 Task: In Heading Arial with underline. Font size of heading  '18'Font style of data Calibri. Font size of data  9Alignment of headline & data Align center. Fill color in heading,  RedFont color of data Black Apply border in Data No BorderIn the sheet   Navigate Sales log book
Action: Mouse moved to (151, 137)
Screenshot: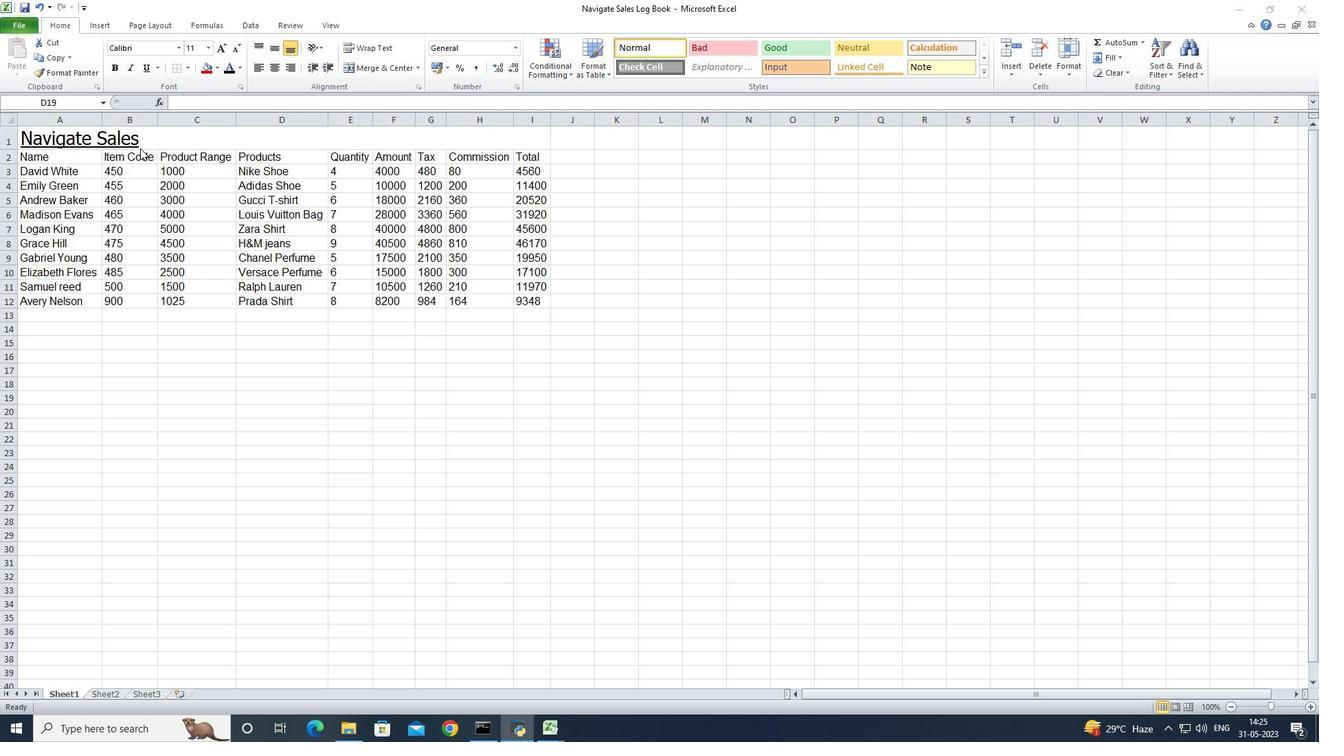 
Action: Mouse pressed left at (151, 137)
Screenshot: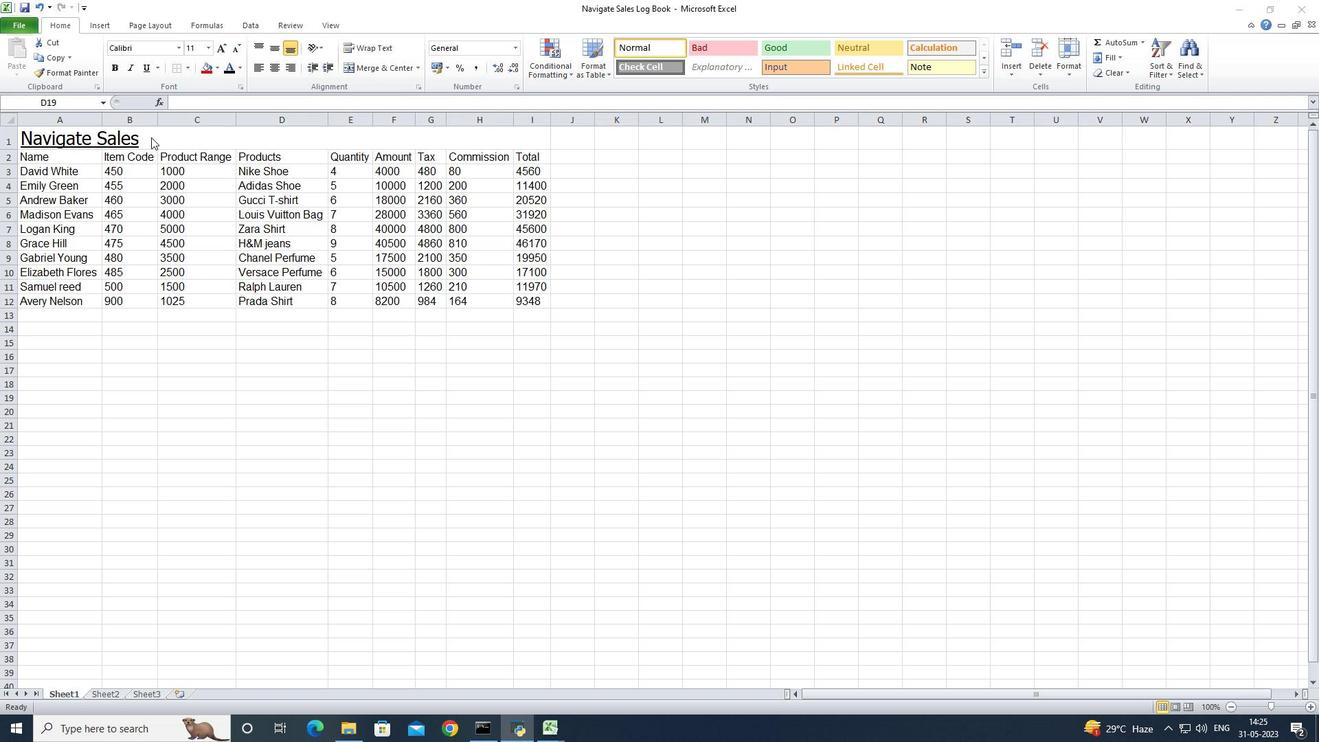 
Action: Mouse pressed left at (151, 137)
Screenshot: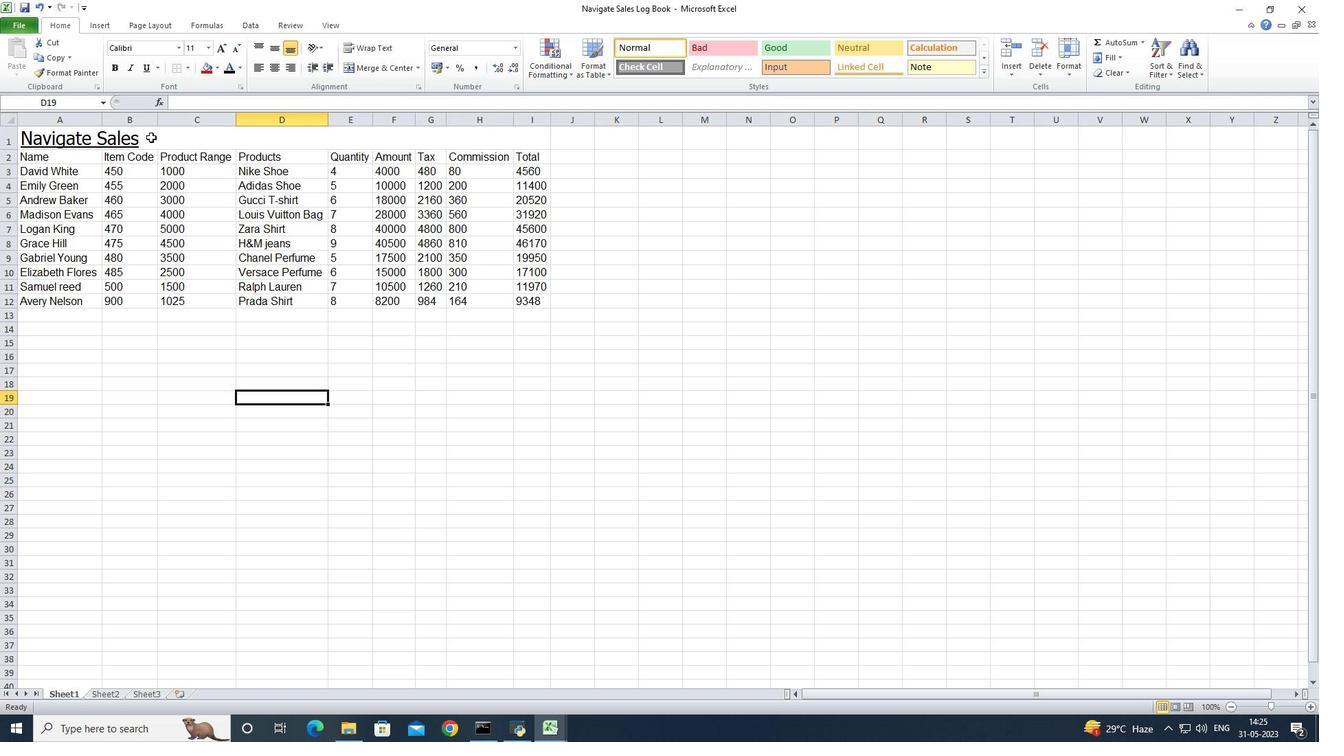 
Action: Mouse moved to (178, 52)
Screenshot: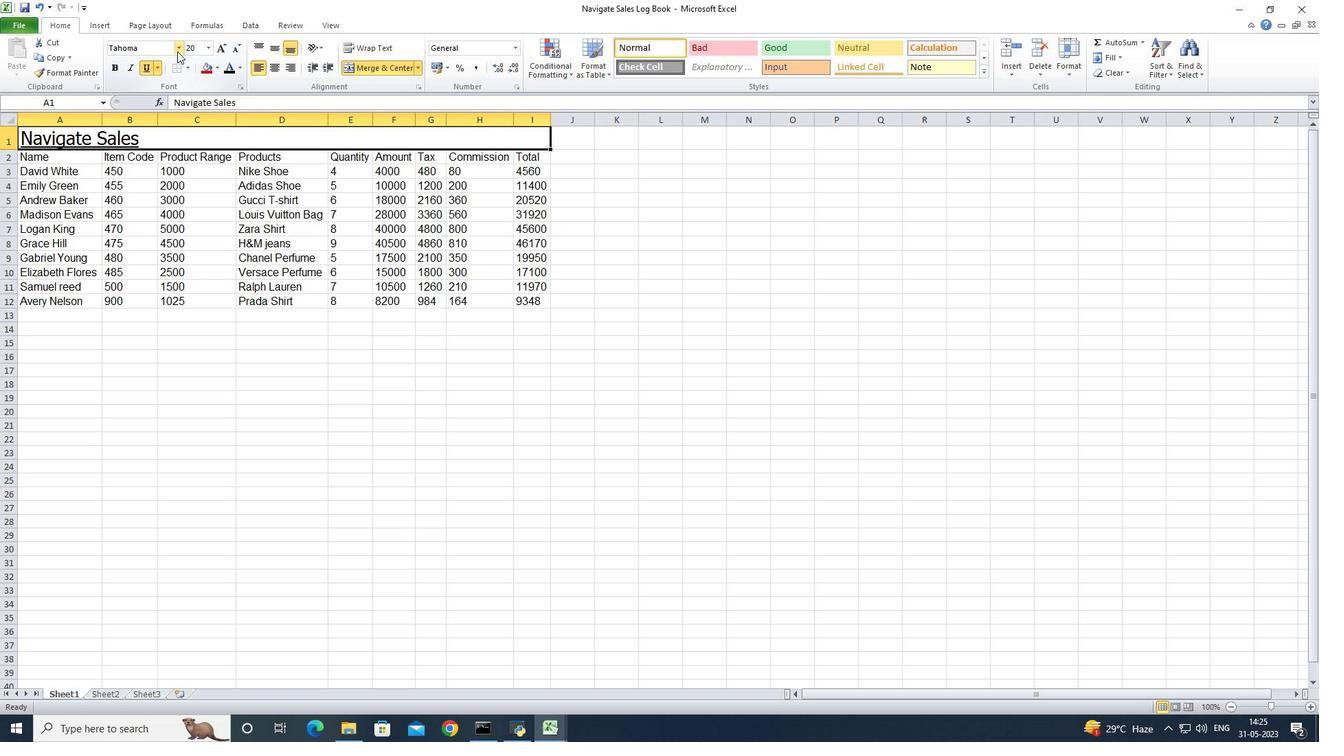 
Action: Mouse pressed left at (178, 52)
Screenshot: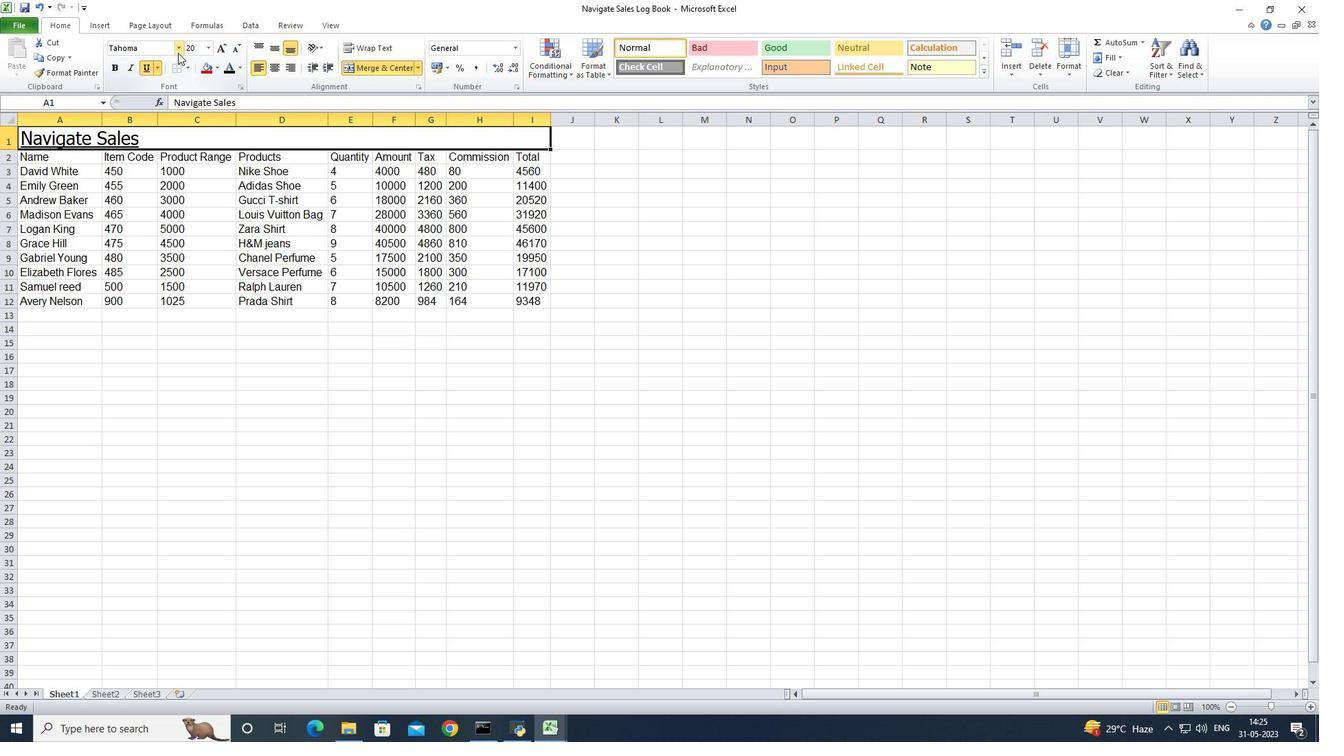 
Action: Mouse moved to (199, 168)
Screenshot: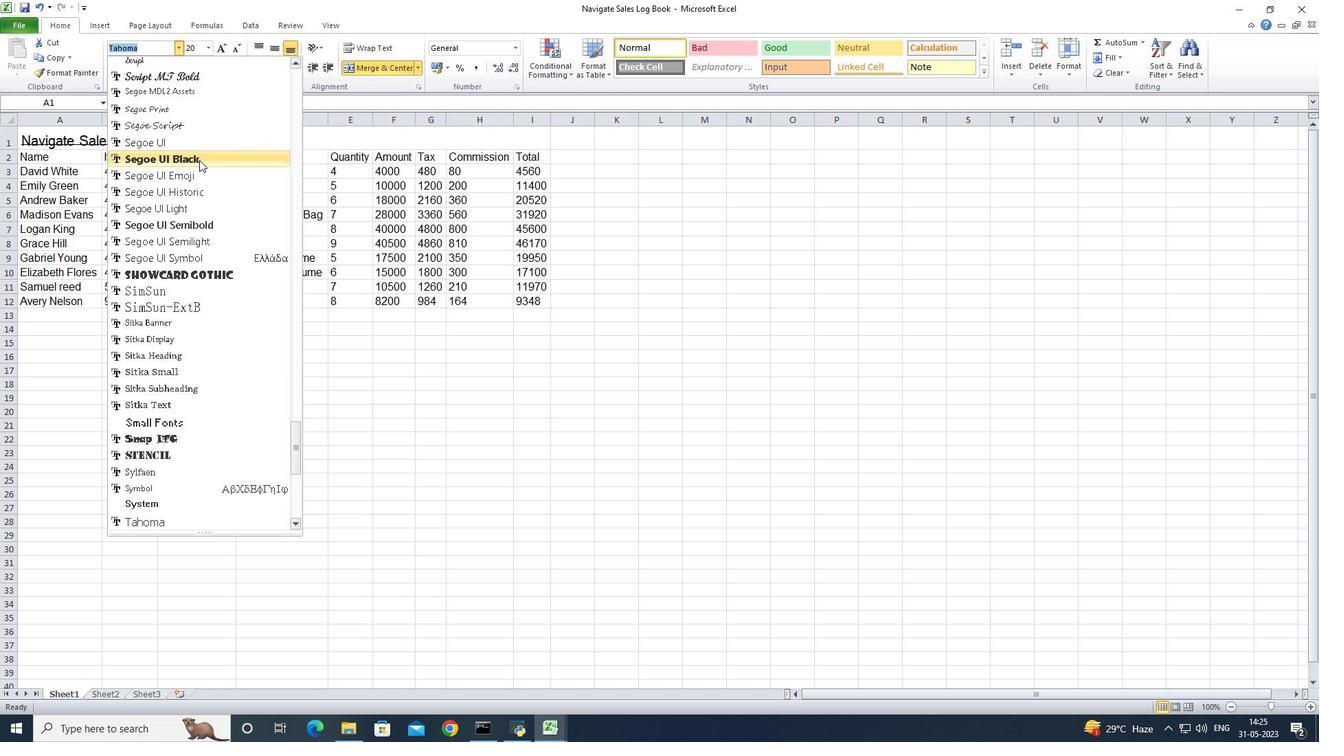 
Action: Mouse scrolled (199, 169) with delta (0, 0)
Screenshot: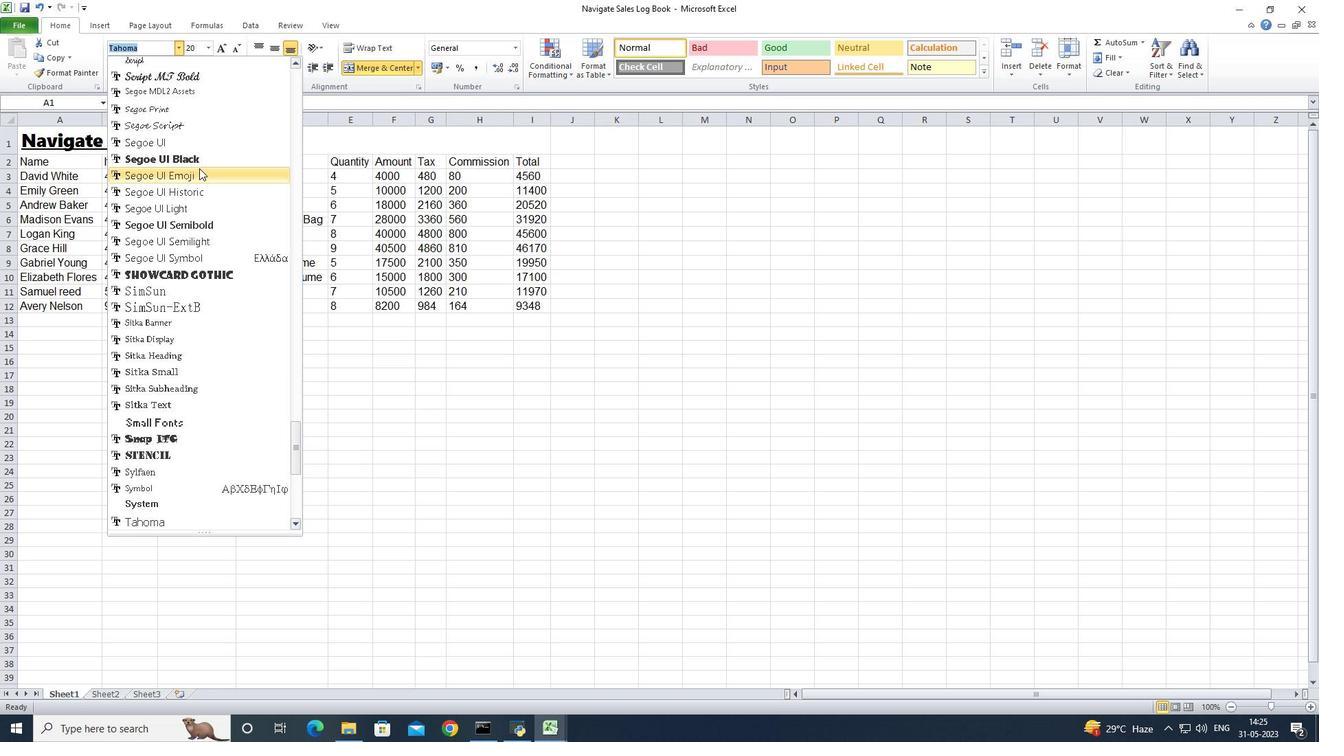 
Action: Mouse scrolled (199, 169) with delta (0, 0)
Screenshot: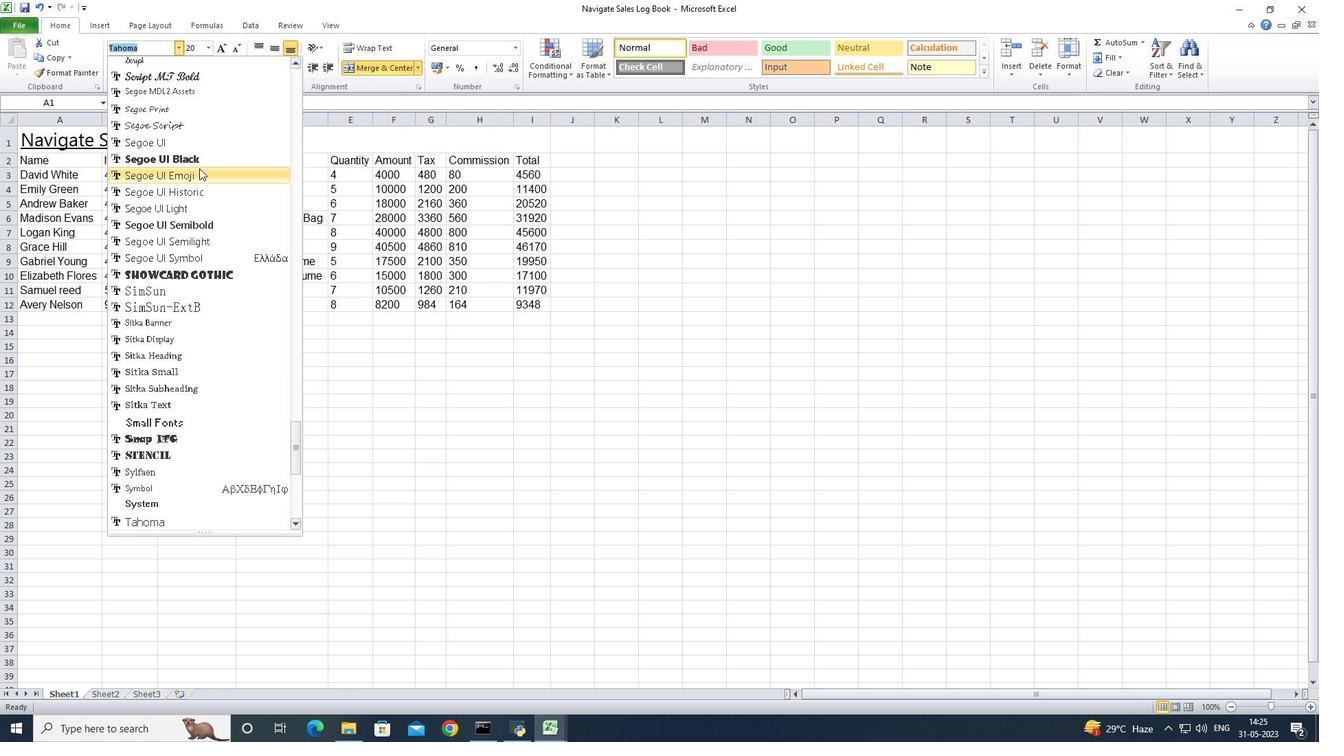 
Action: Mouse scrolled (199, 169) with delta (0, 0)
Screenshot: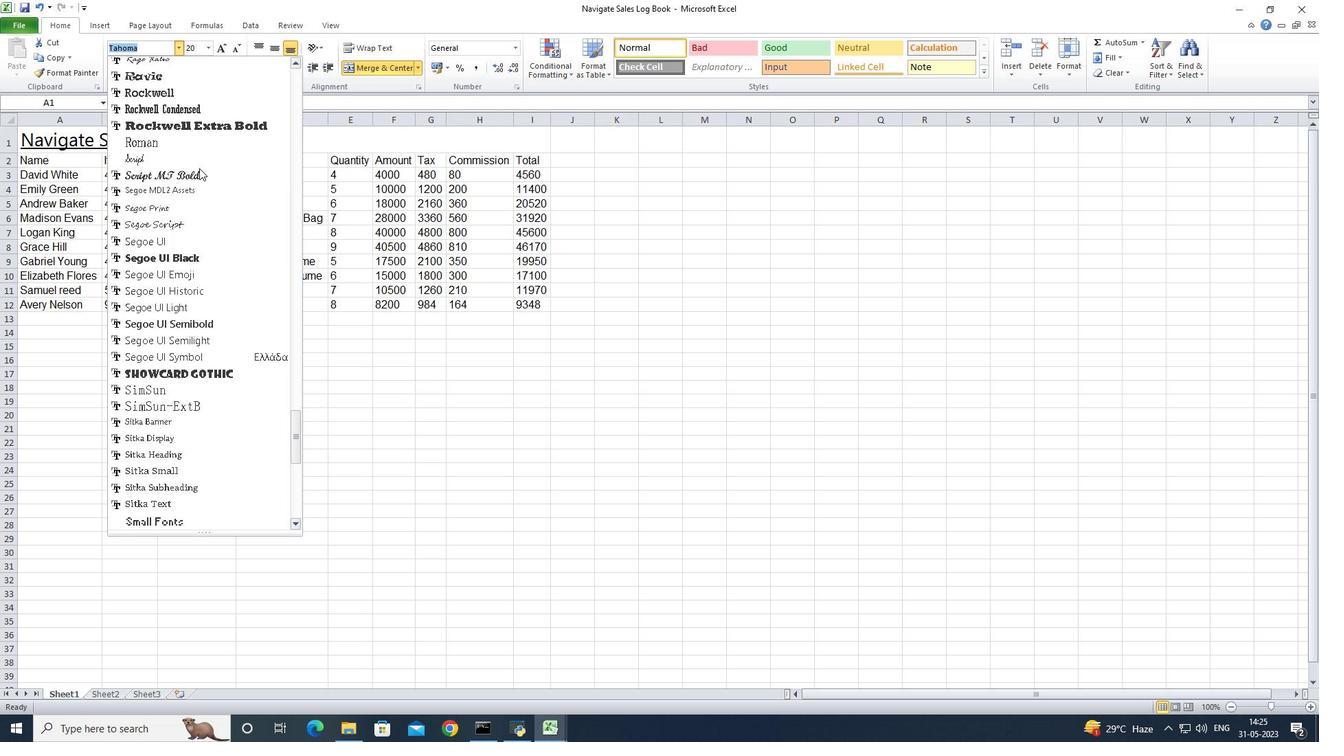 
Action: Mouse scrolled (199, 169) with delta (0, 0)
Screenshot: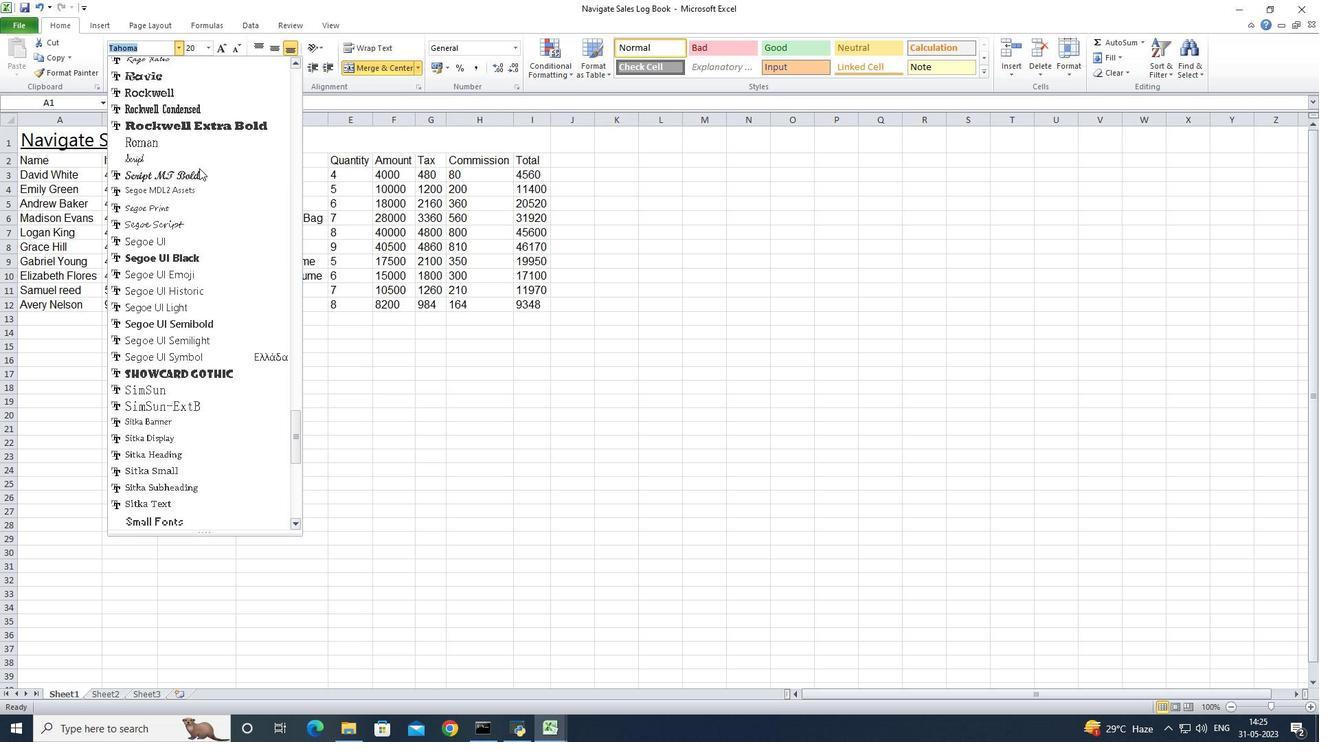 
Action: Mouse scrolled (199, 169) with delta (0, 0)
Screenshot: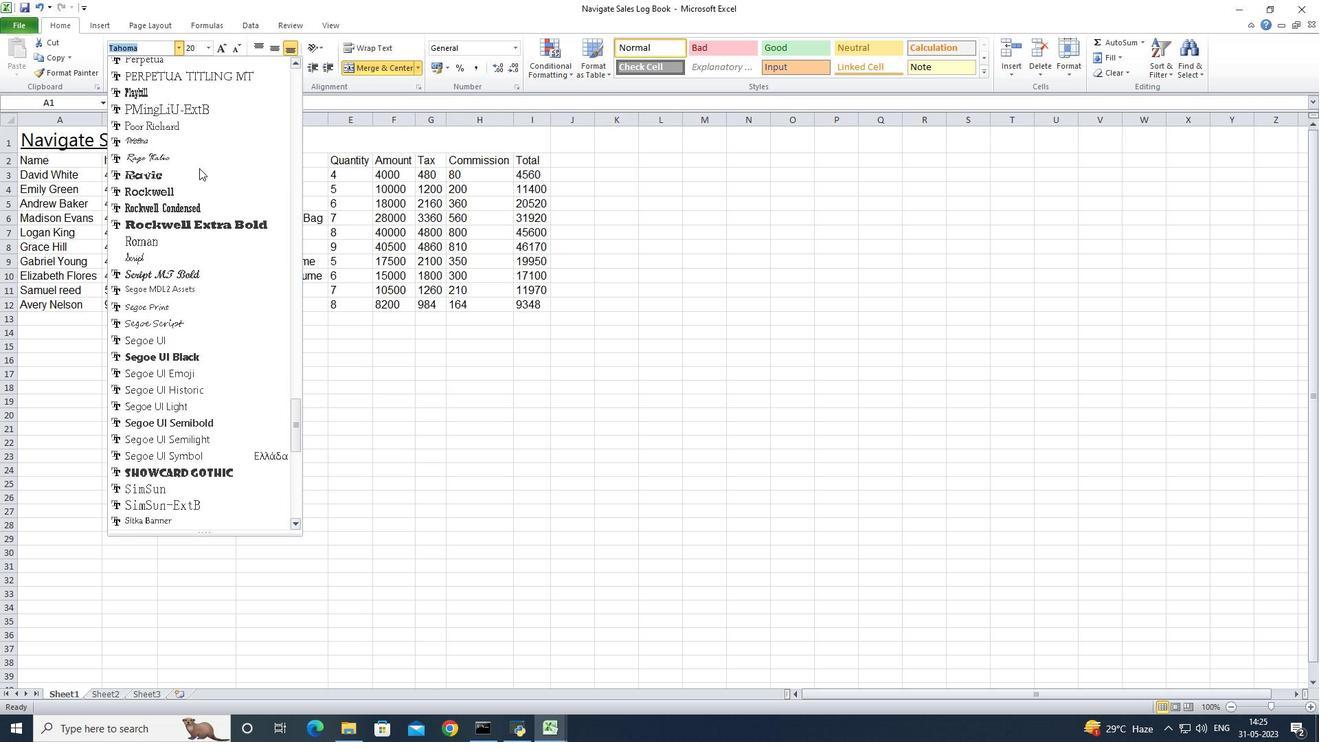 
Action: Mouse scrolled (199, 169) with delta (0, 0)
Screenshot: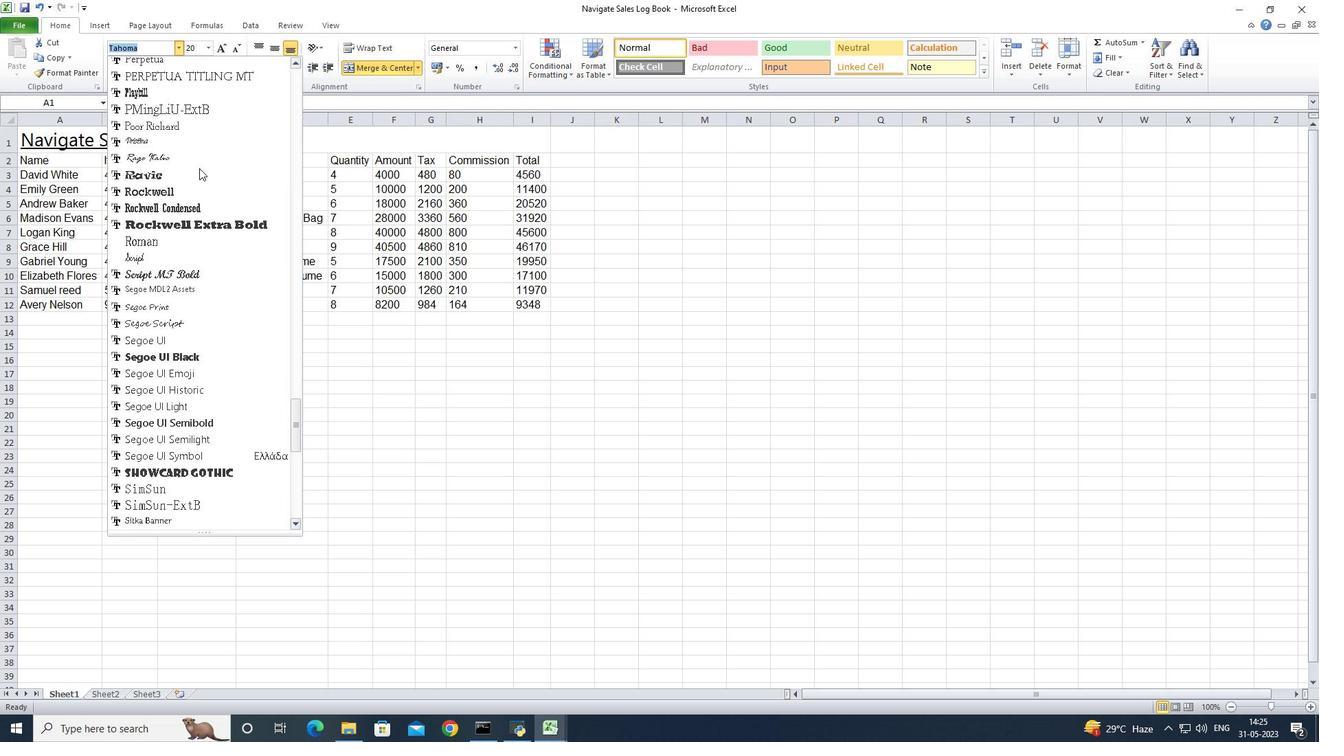 
Action: Mouse scrolled (199, 169) with delta (0, 0)
Screenshot: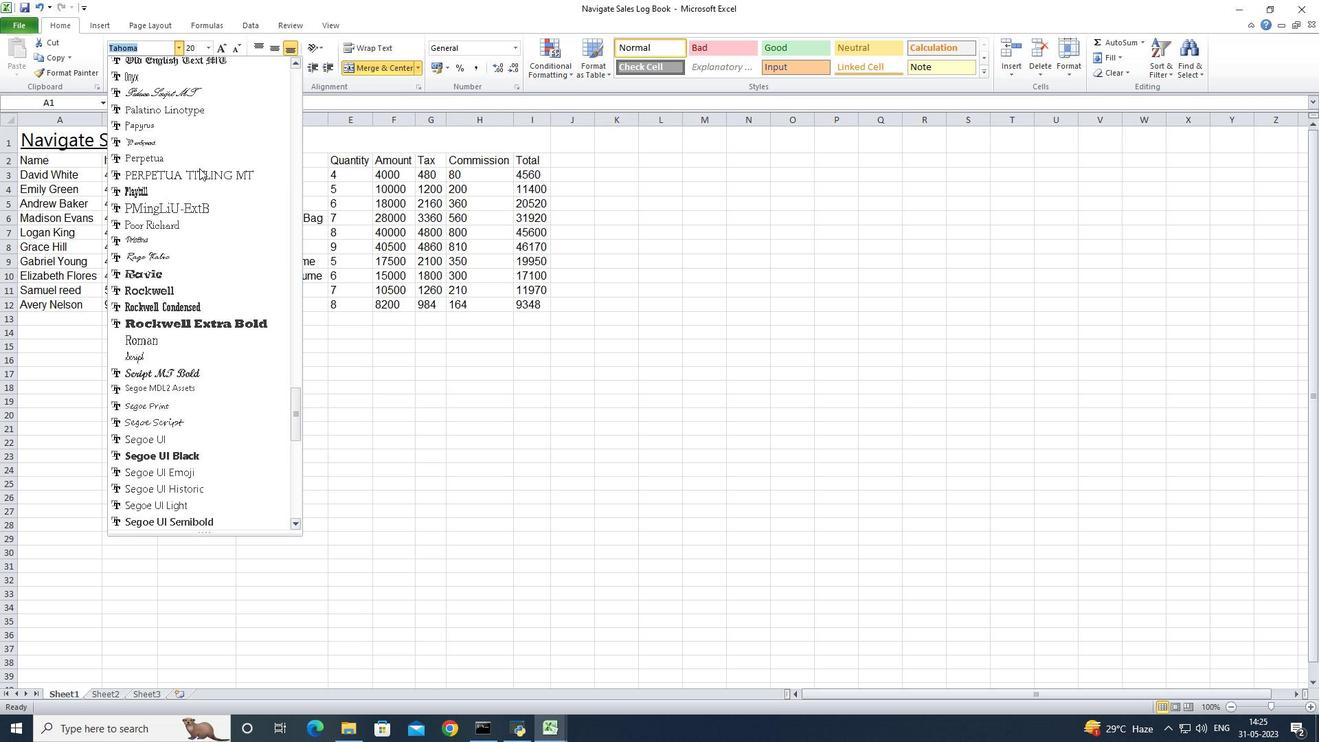 
Action: Mouse scrolled (199, 169) with delta (0, 0)
Screenshot: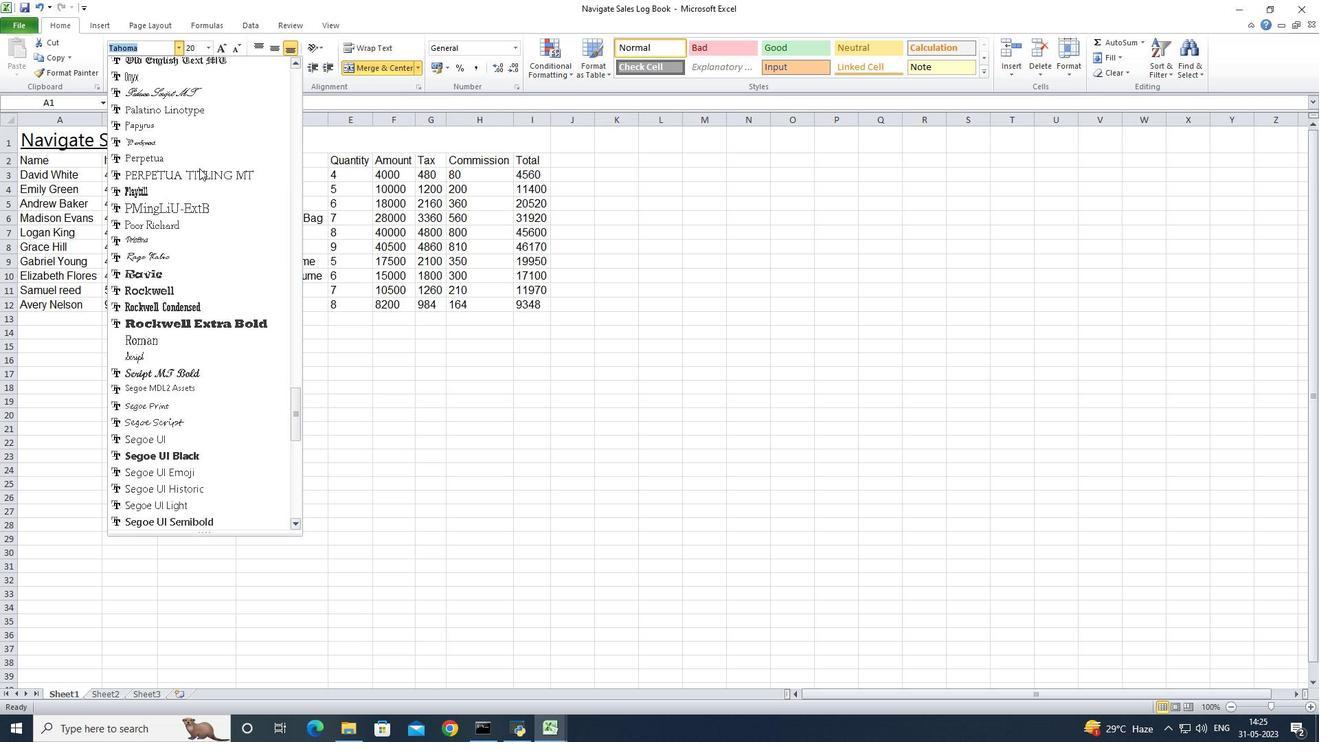 
Action: Mouse scrolled (199, 169) with delta (0, 0)
Screenshot: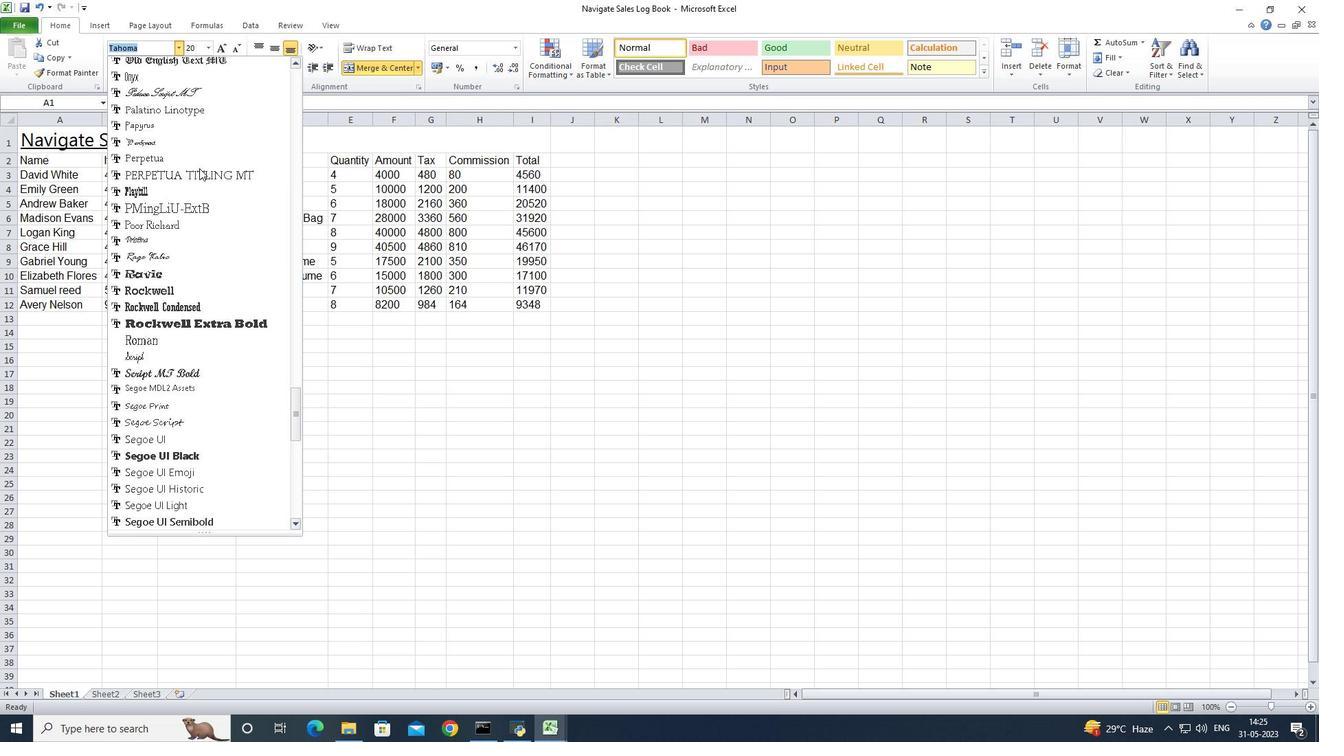 
Action: Mouse scrolled (199, 169) with delta (0, 0)
Screenshot: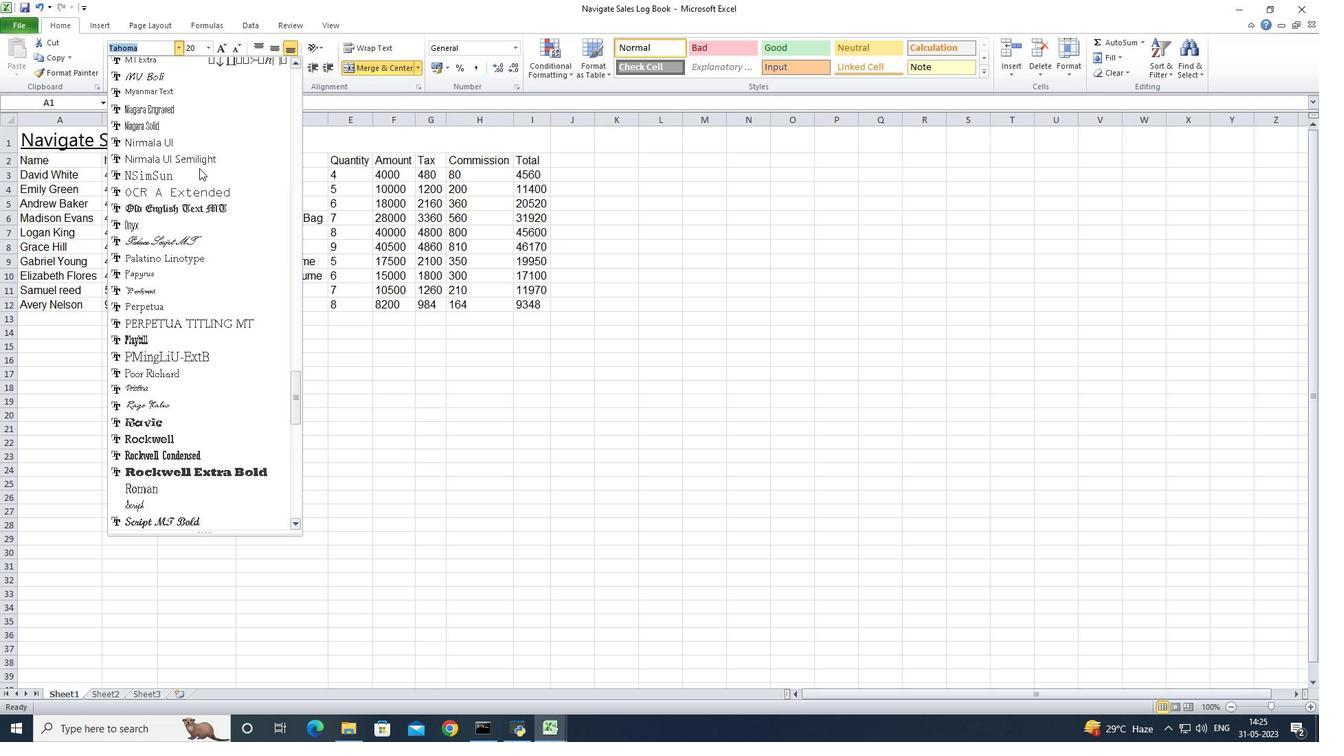 
Action: Mouse scrolled (199, 169) with delta (0, 0)
Screenshot: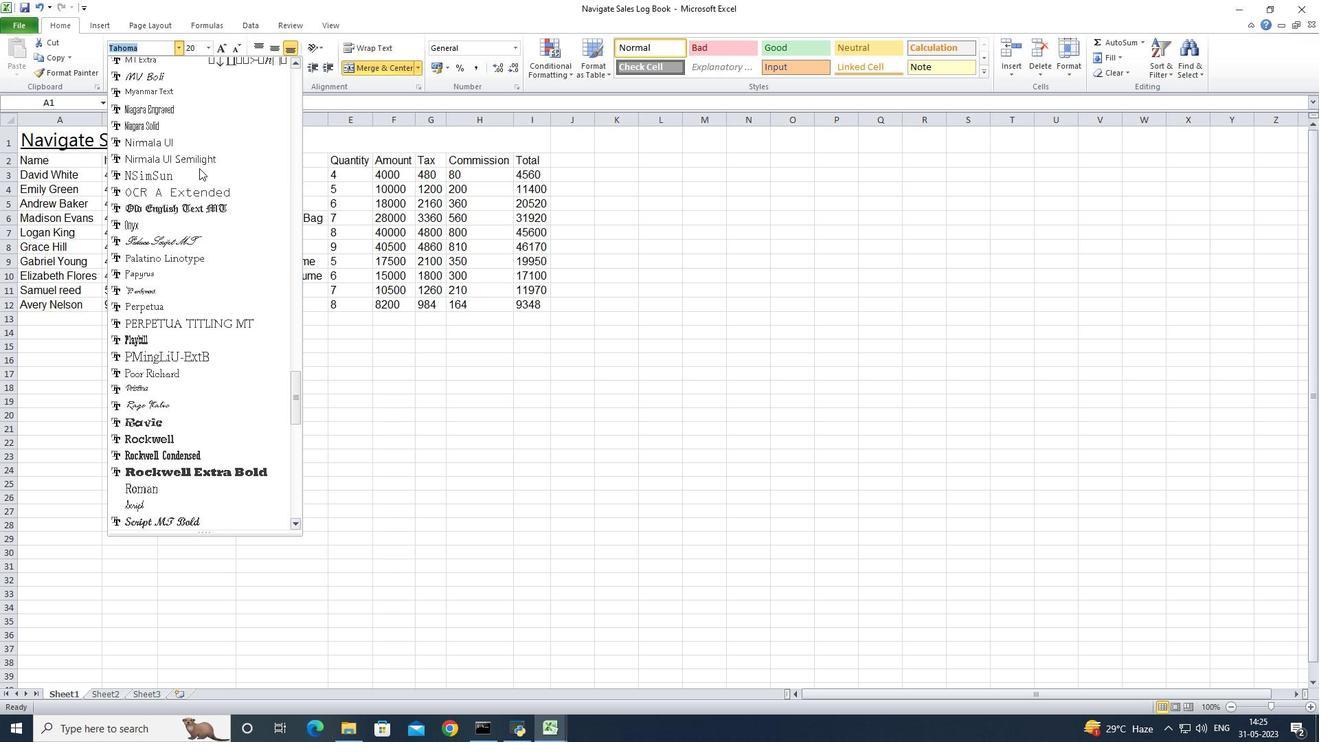 
Action: Mouse scrolled (199, 169) with delta (0, 0)
Screenshot: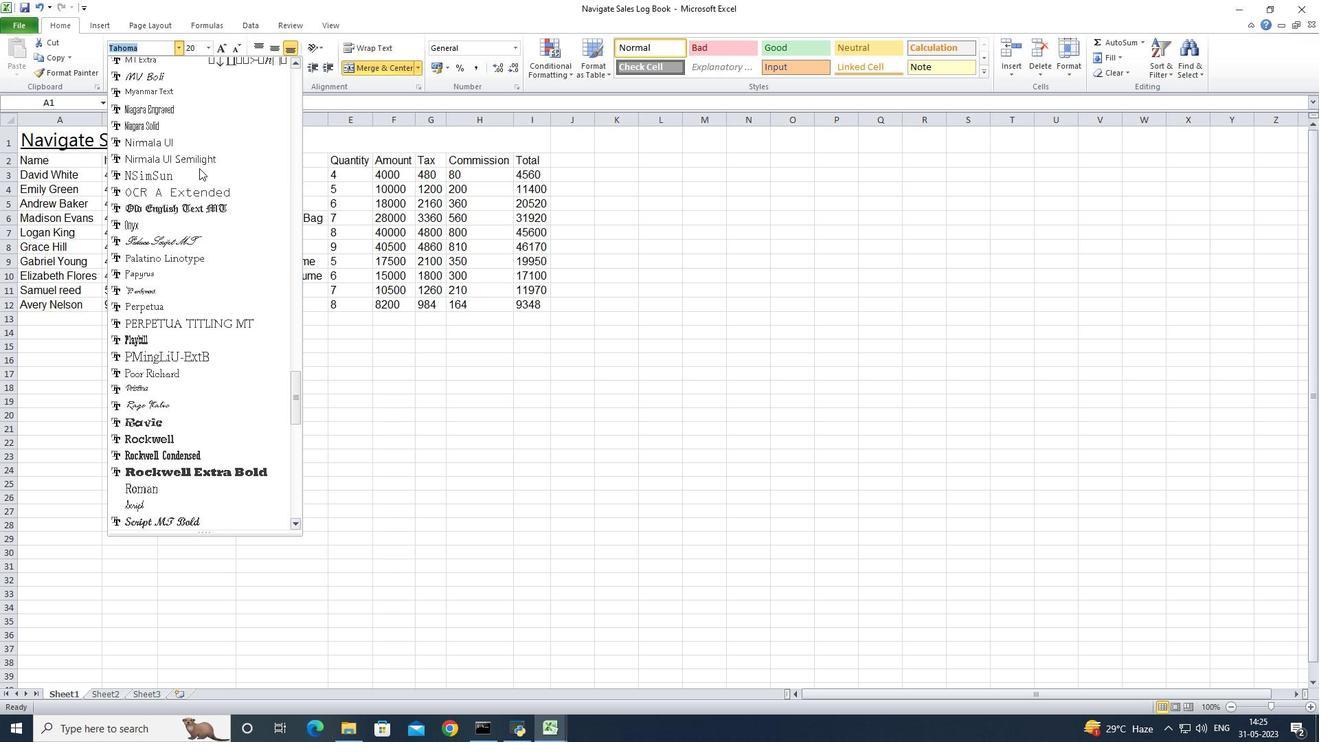 
Action: Mouse scrolled (199, 169) with delta (0, 0)
Screenshot: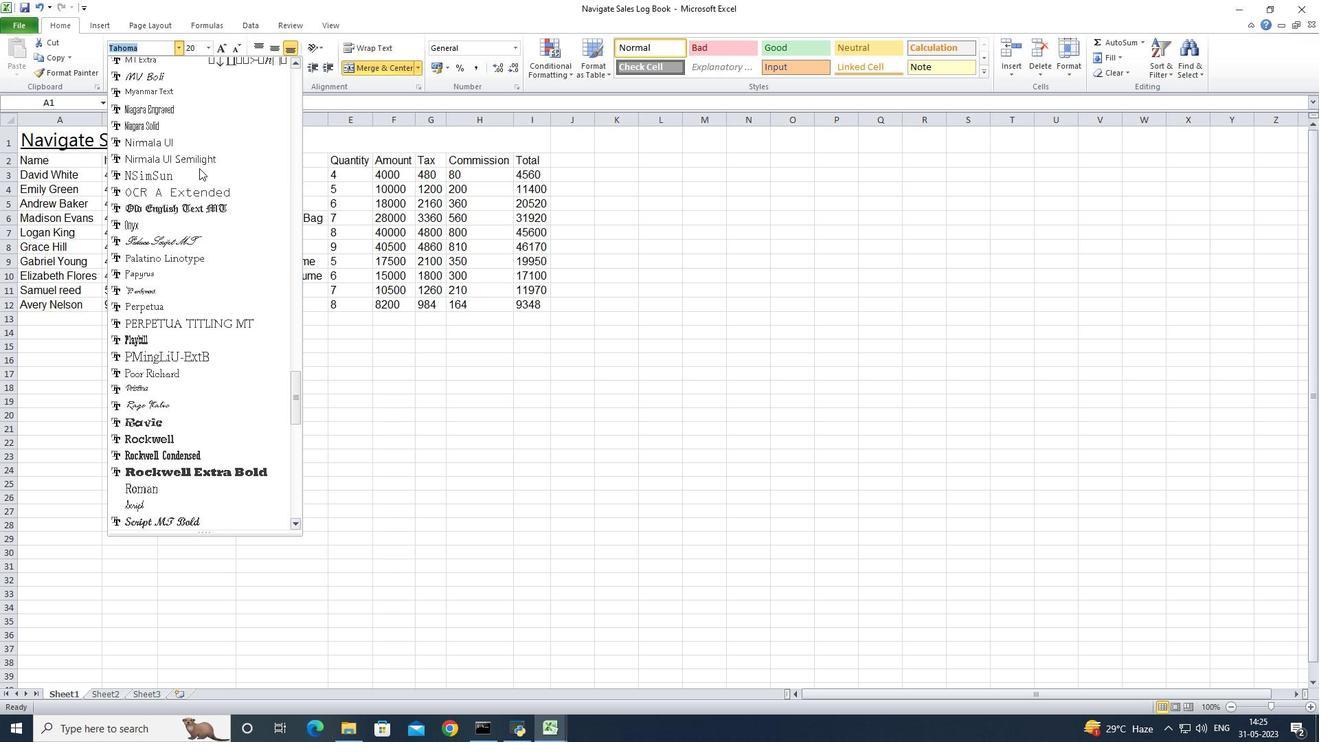 
Action: Mouse scrolled (199, 167) with delta (0, 0)
Screenshot: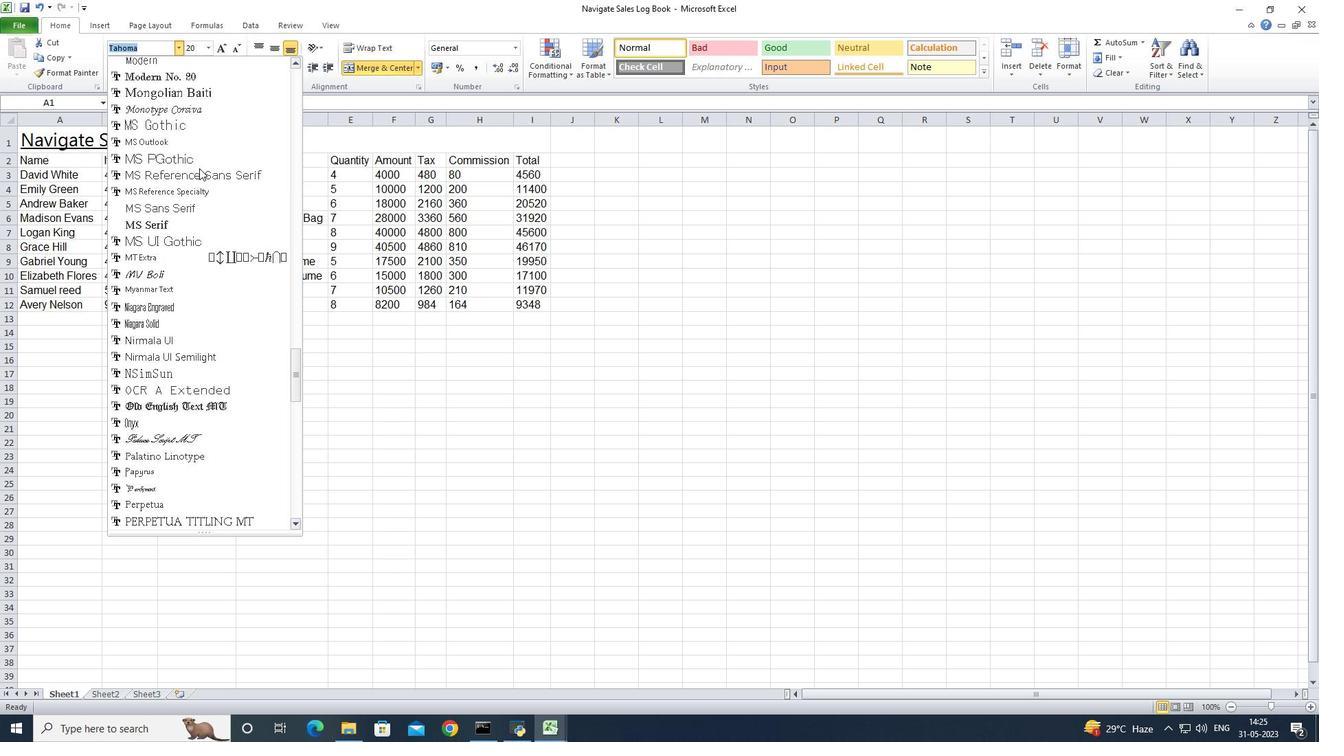 
Action: Mouse scrolled (199, 169) with delta (0, 0)
Screenshot: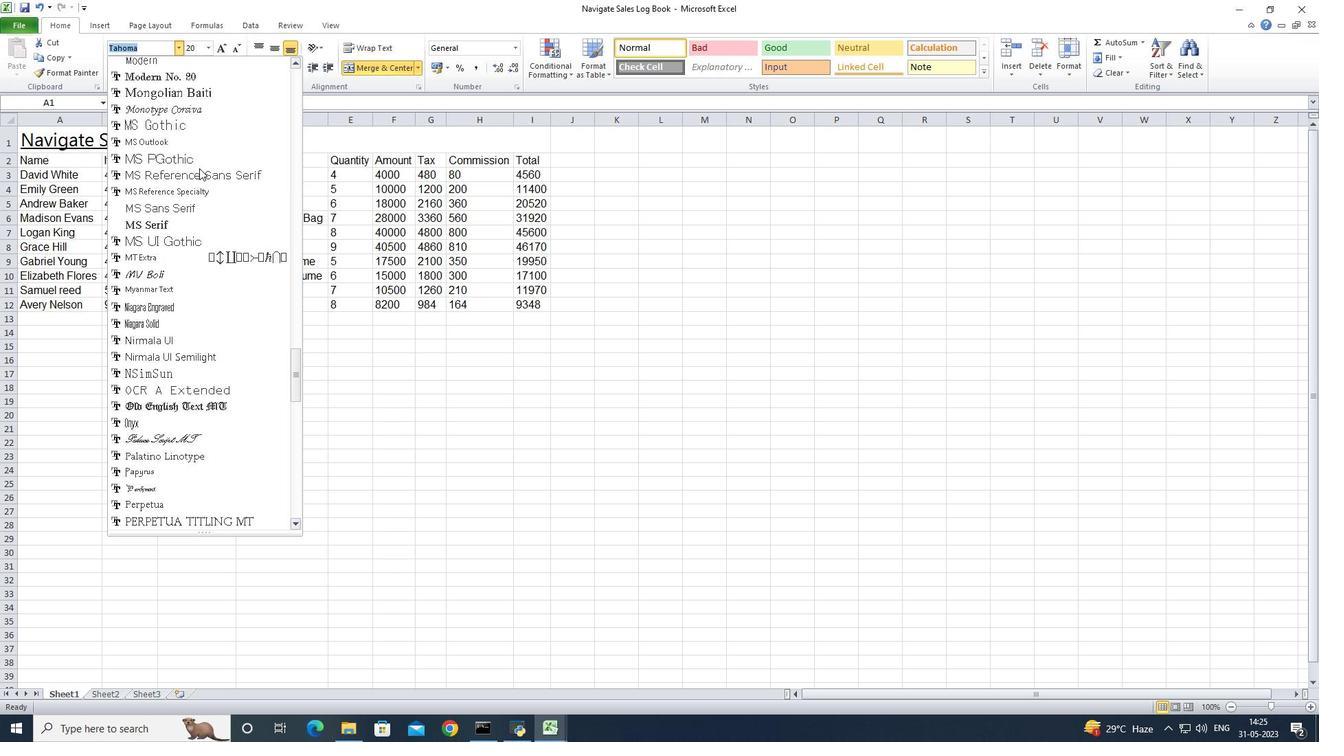 
Action: Mouse scrolled (199, 169) with delta (0, 0)
Screenshot: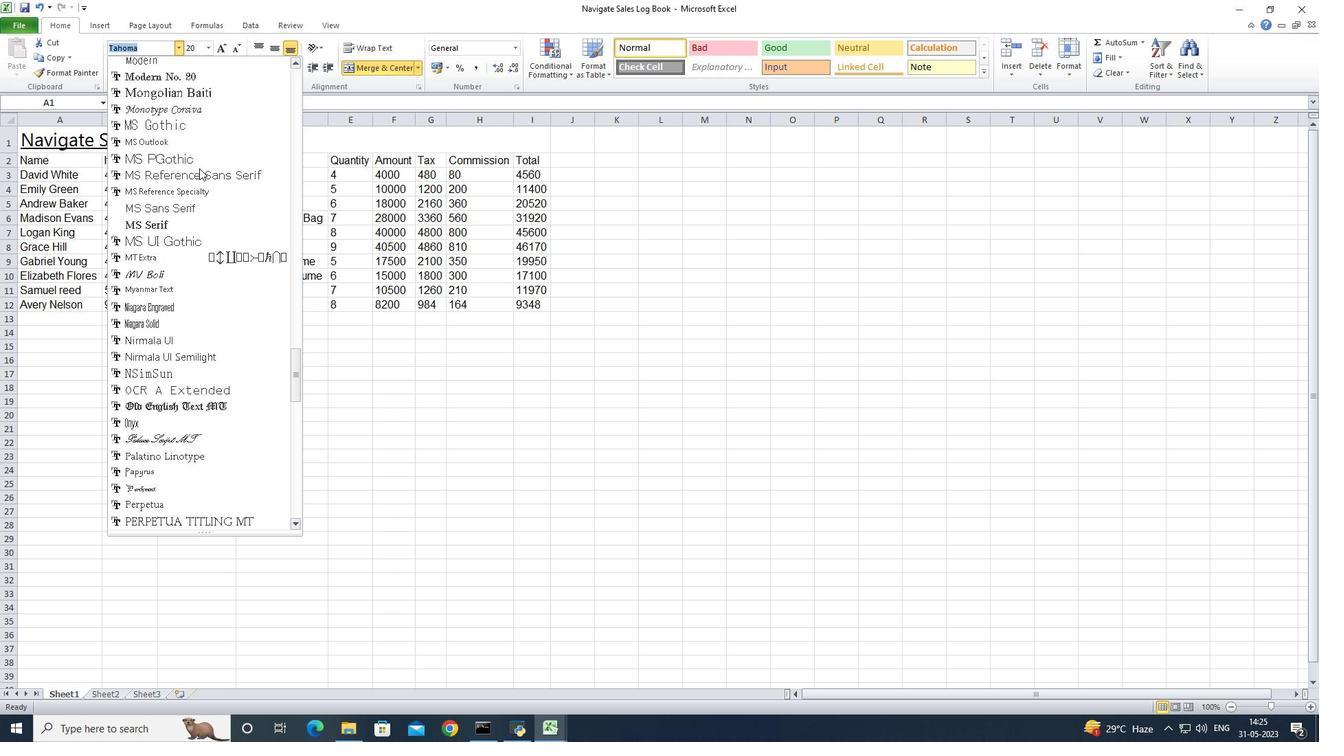 
Action: Mouse scrolled (199, 169) with delta (0, 0)
Screenshot: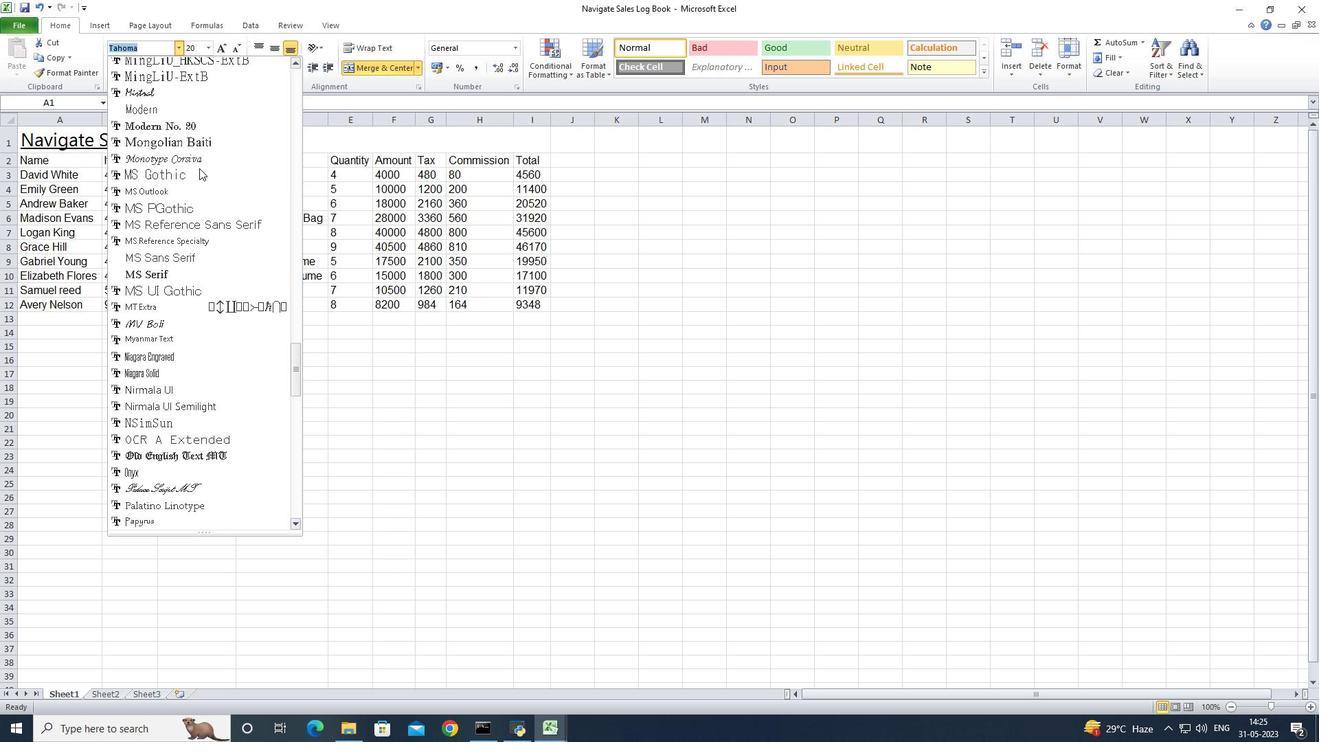 
Action: Mouse scrolled (199, 169) with delta (0, 0)
Screenshot: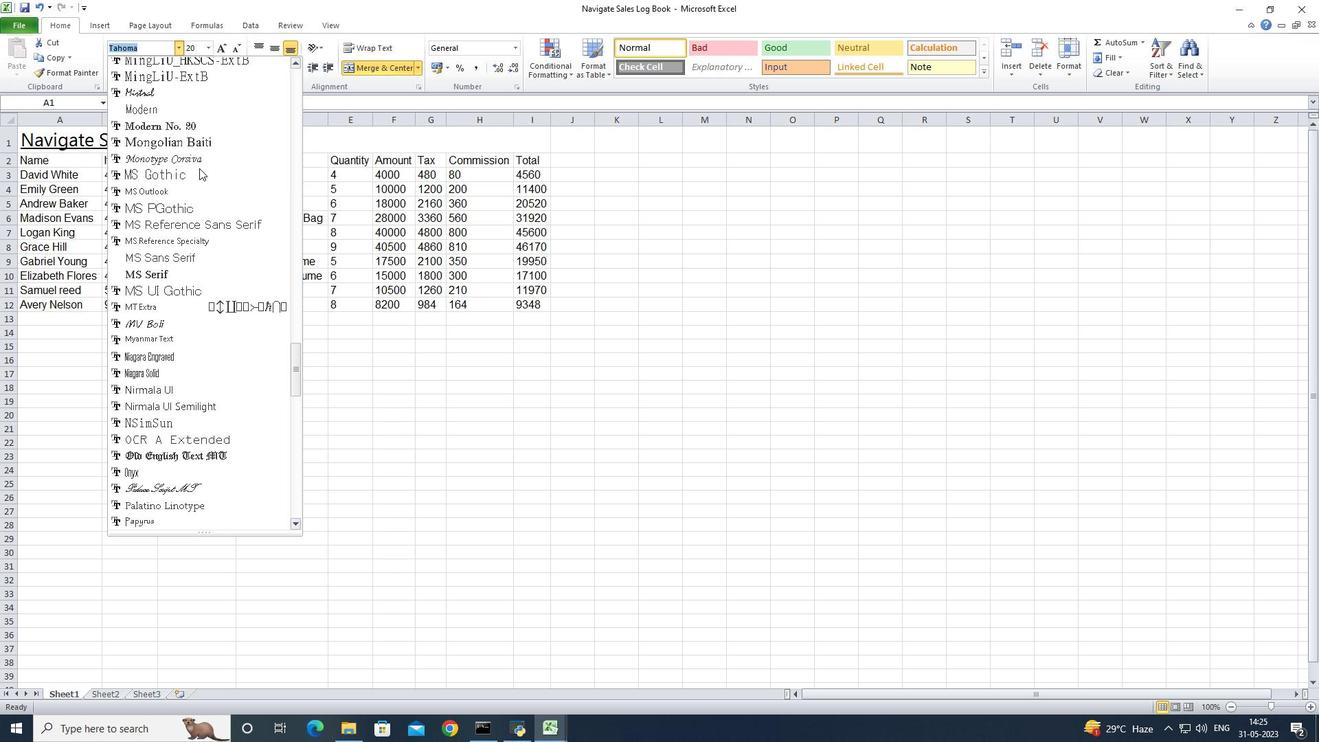 
Action: Mouse scrolled (199, 169) with delta (0, 0)
Screenshot: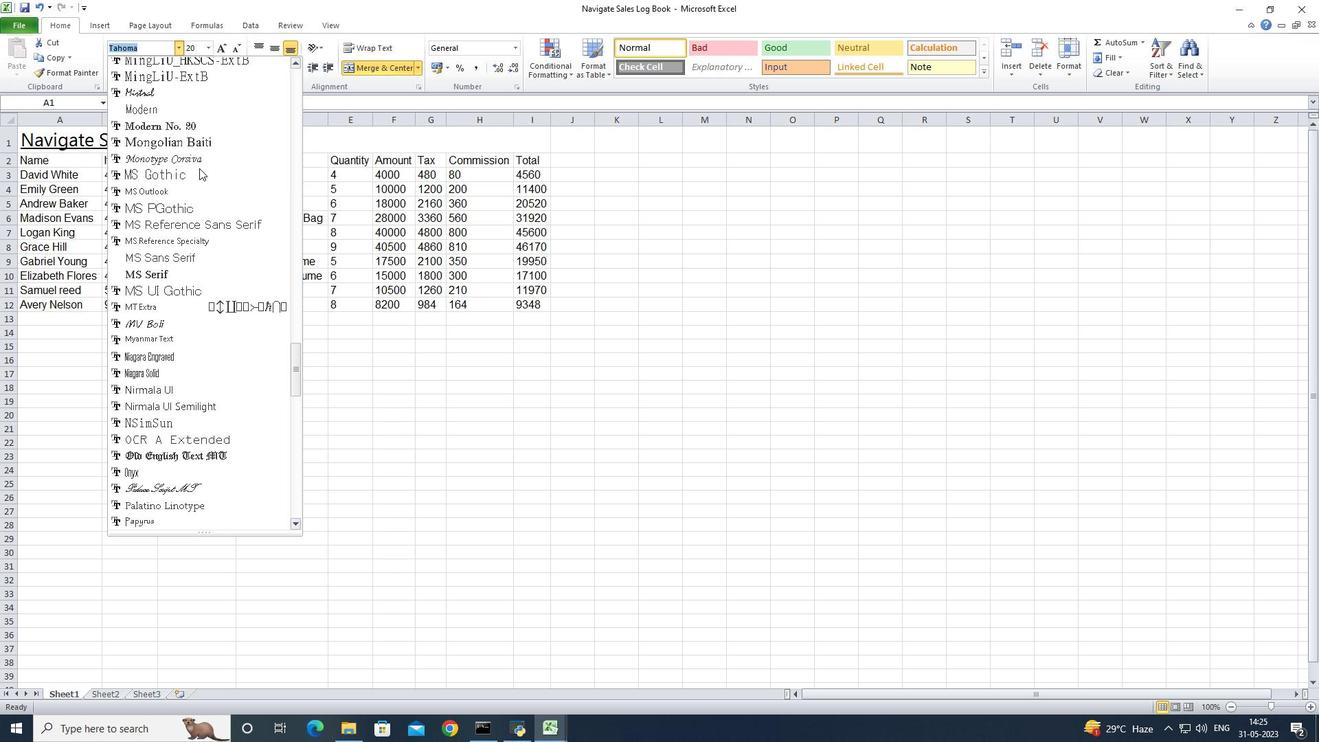 
Action: Mouse scrolled (199, 169) with delta (0, 0)
Screenshot: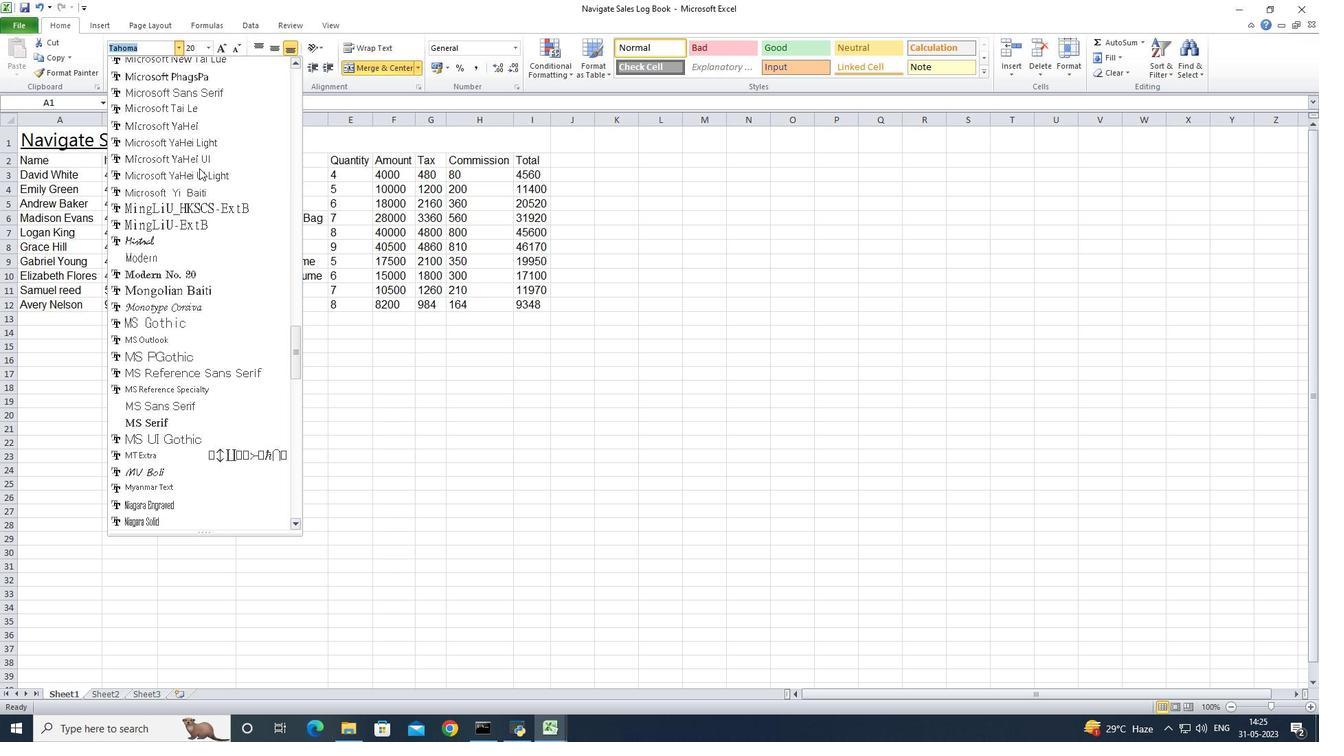 
Action: Mouse scrolled (199, 169) with delta (0, 0)
Screenshot: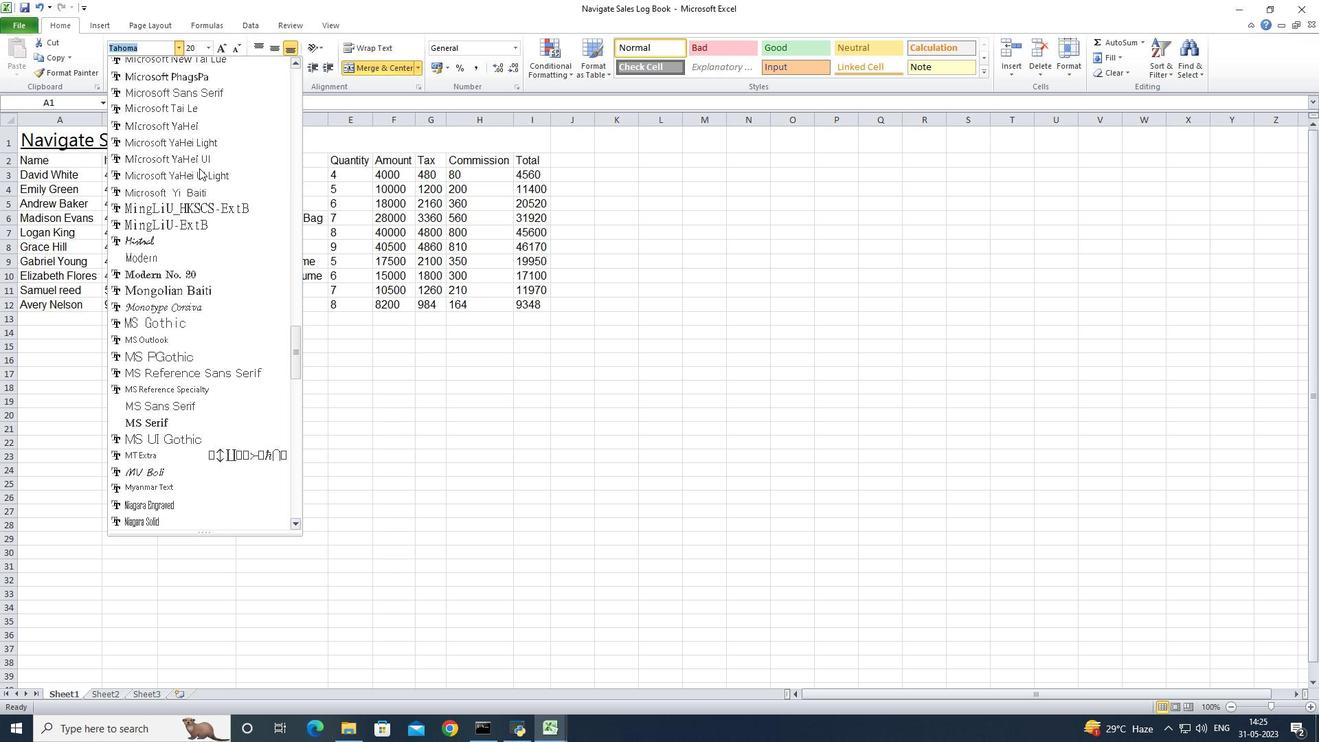 
Action: Mouse scrolled (199, 169) with delta (0, 0)
Screenshot: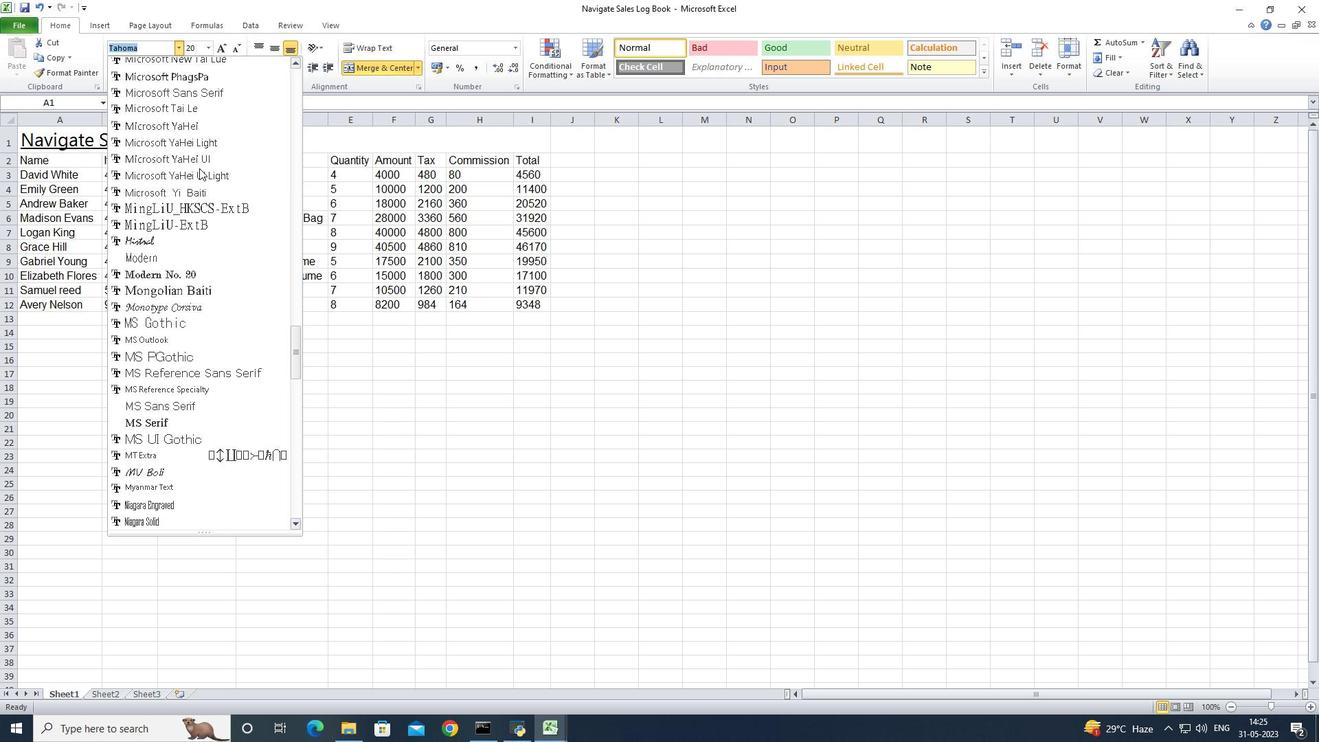 
Action: Mouse scrolled (199, 169) with delta (0, 0)
Screenshot: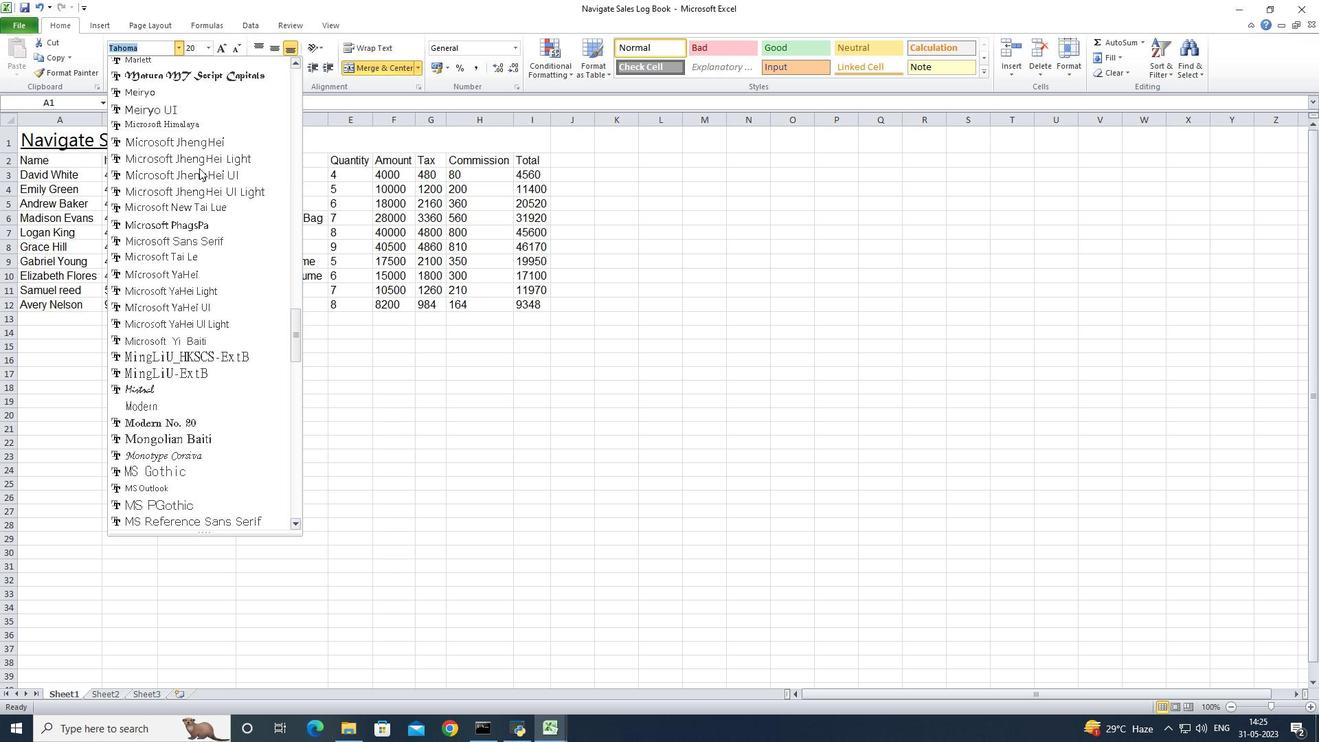 
Action: Mouse scrolled (199, 169) with delta (0, 0)
Screenshot: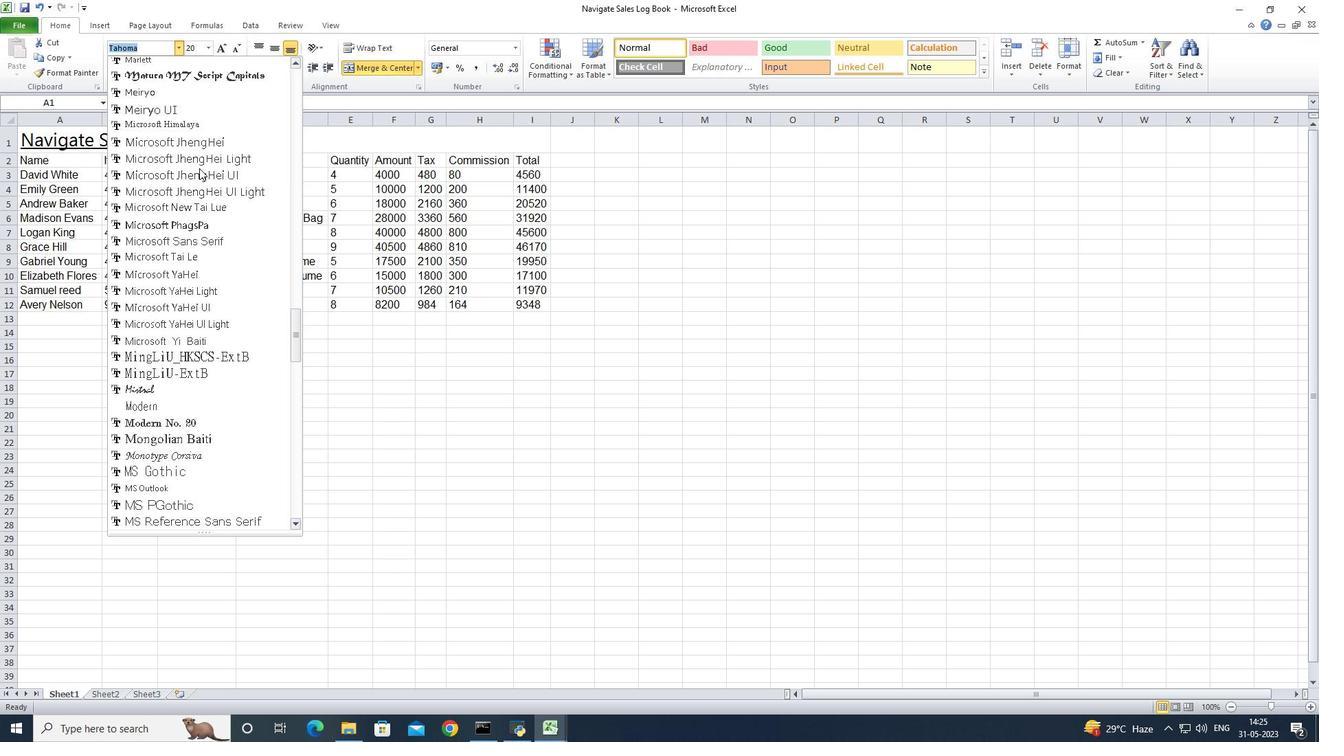 
Action: Mouse scrolled (199, 169) with delta (0, 0)
Screenshot: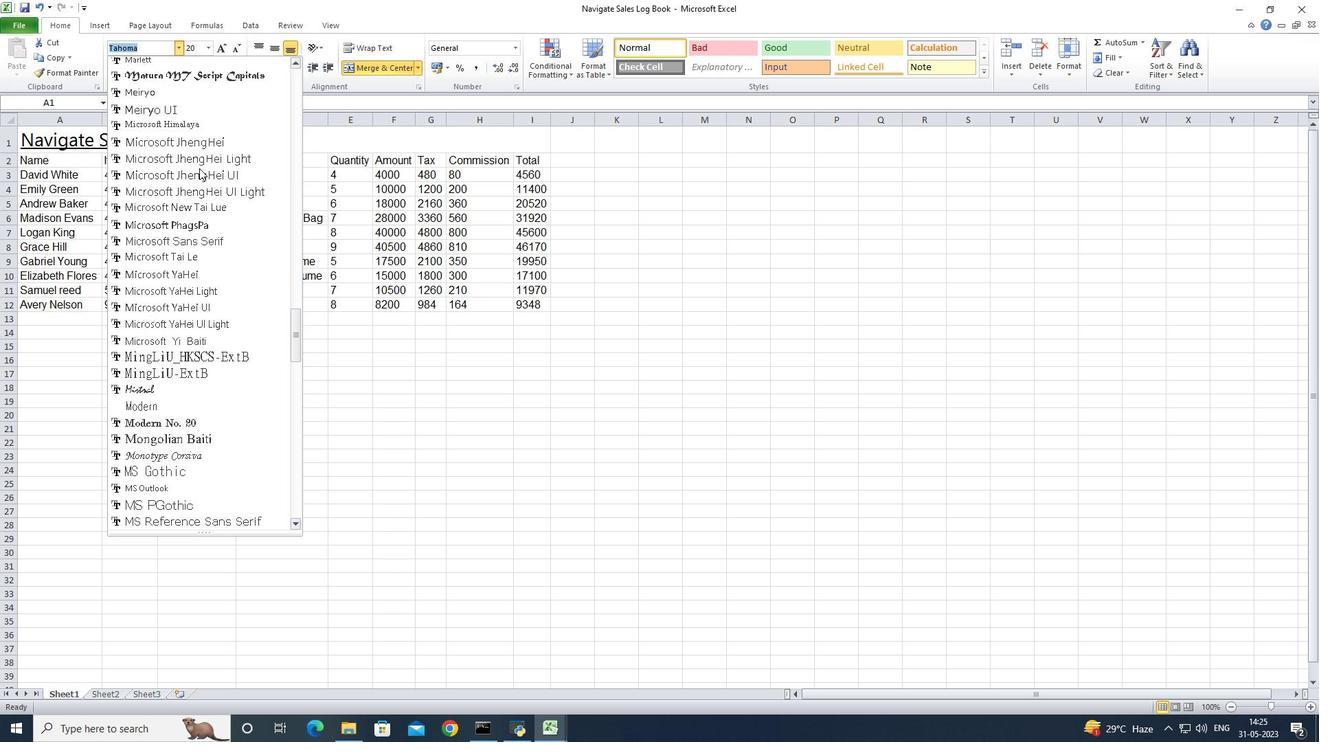 
Action: Mouse scrolled (199, 169) with delta (0, 0)
Screenshot: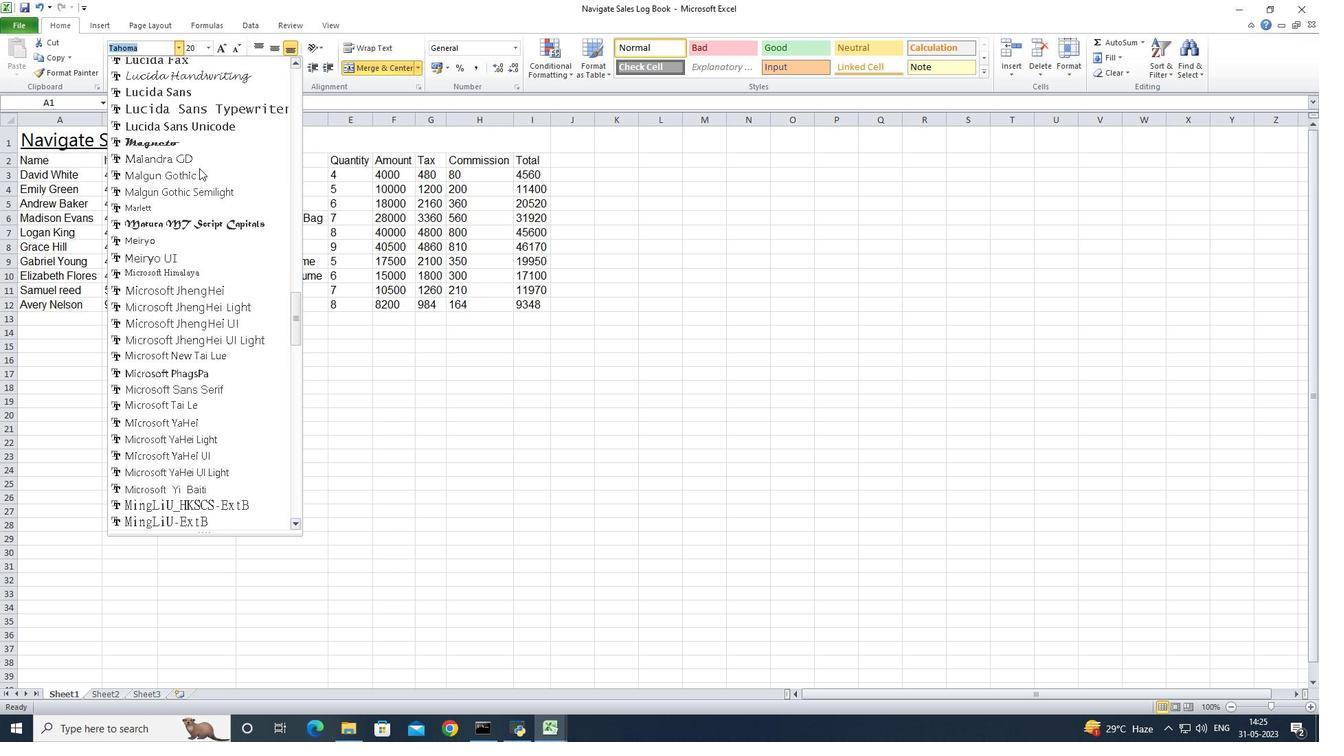 
Action: Mouse scrolled (199, 169) with delta (0, 0)
Screenshot: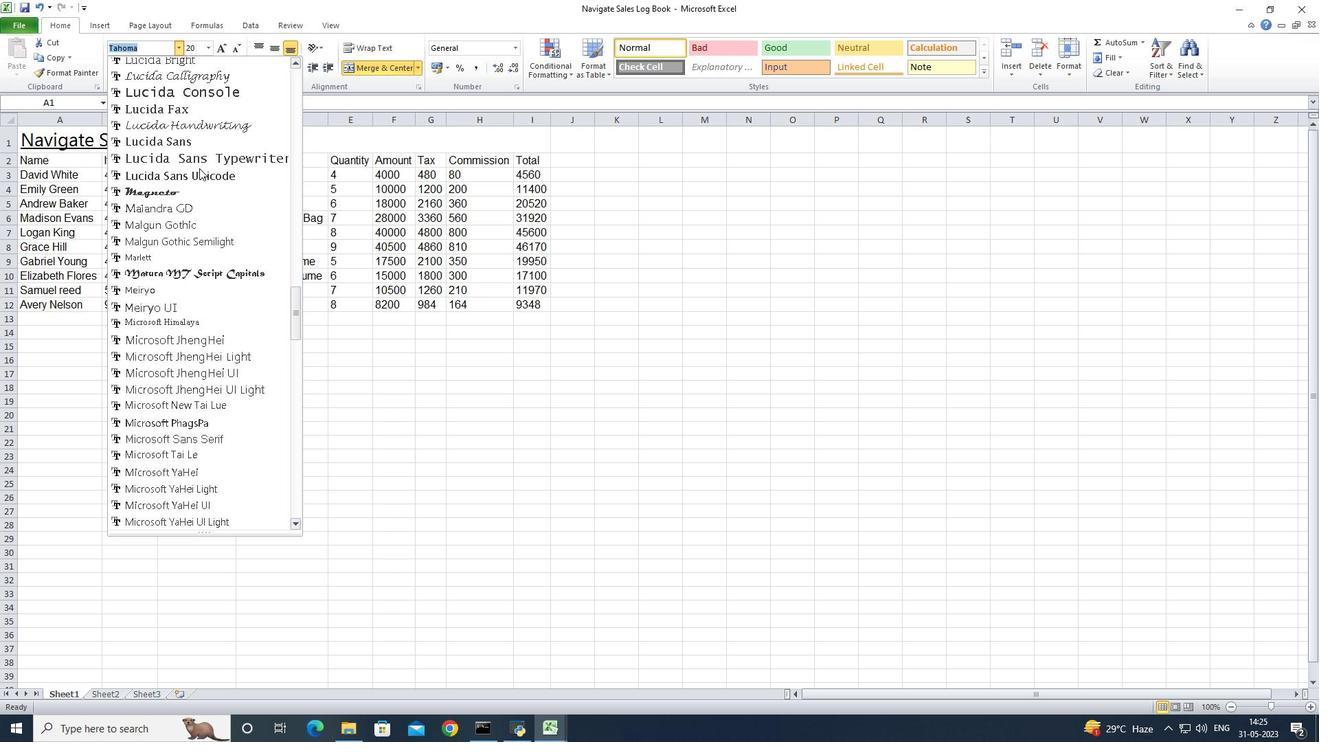 
Action: Mouse scrolled (199, 169) with delta (0, 0)
Screenshot: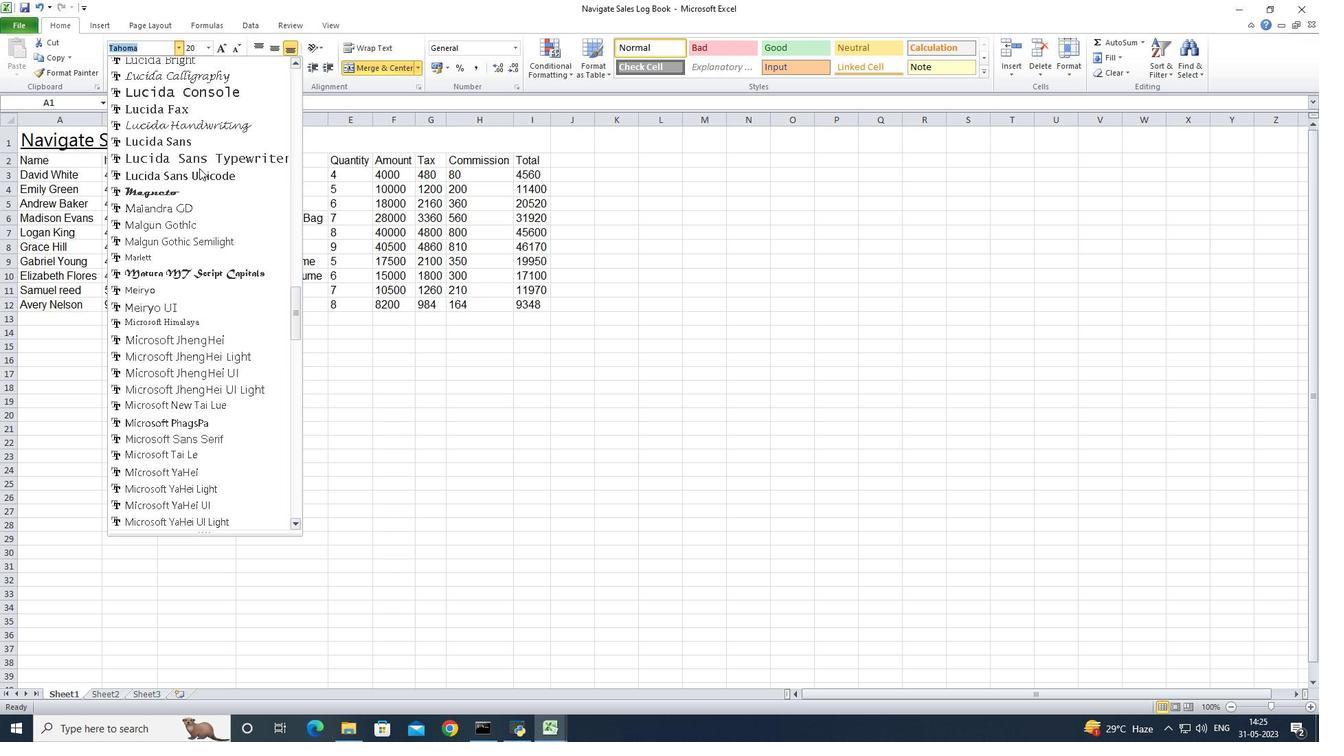 
Action: Mouse scrolled (199, 169) with delta (0, 0)
Screenshot: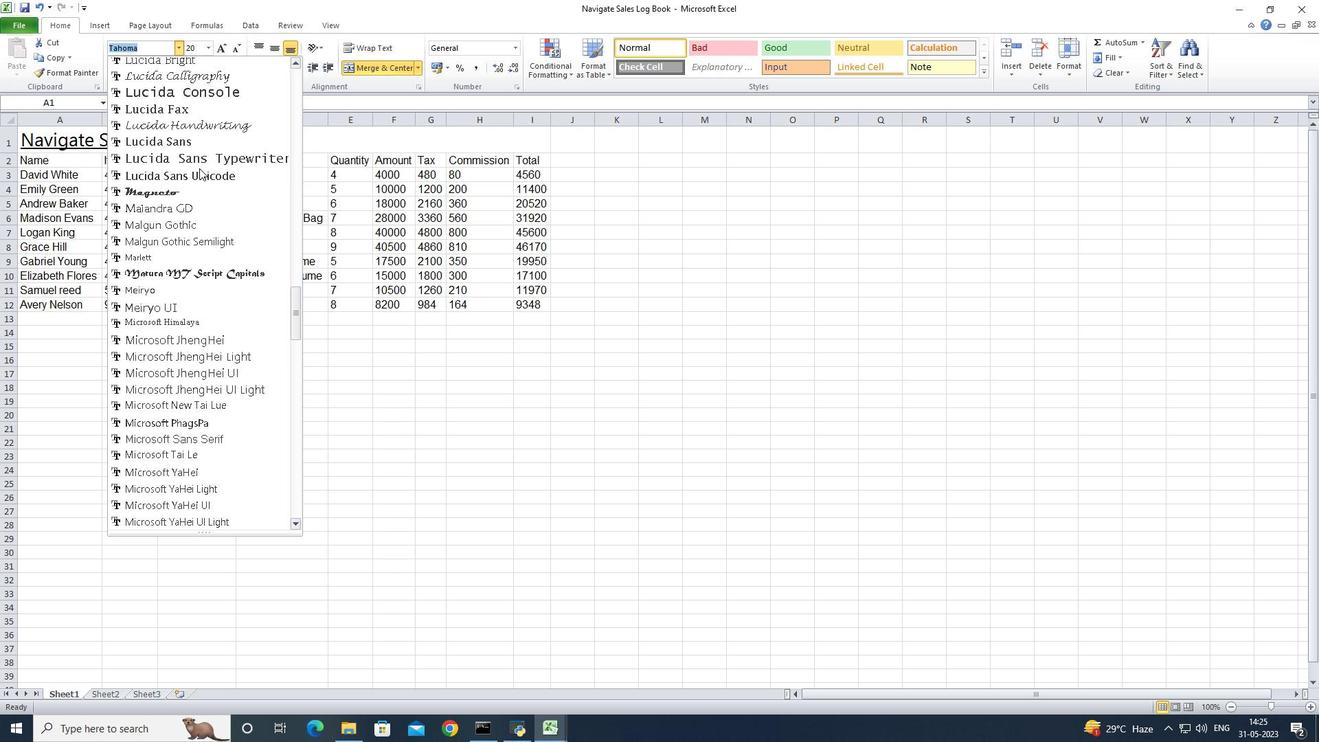 
Action: Mouse scrolled (199, 169) with delta (0, 0)
Screenshot: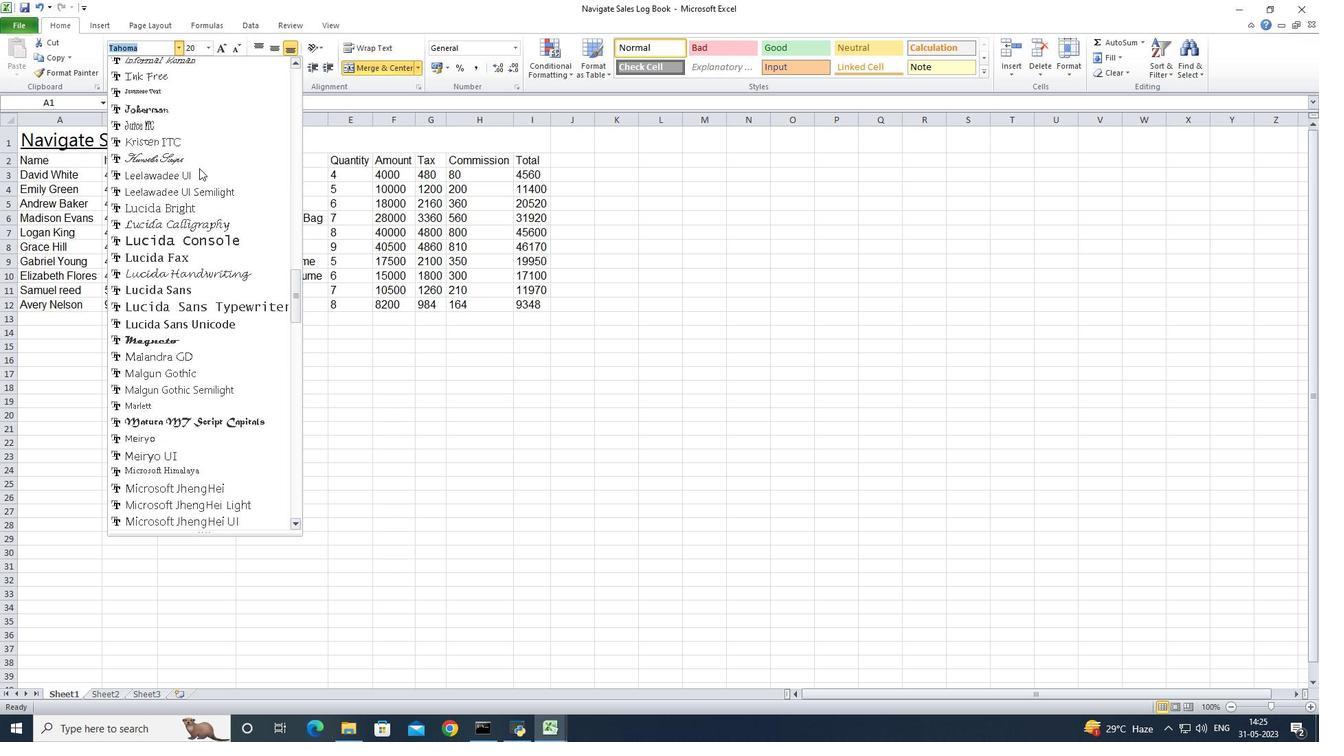 
Action: Mouse scrolled (199, 167) with delta (0, 0)
Screenshot: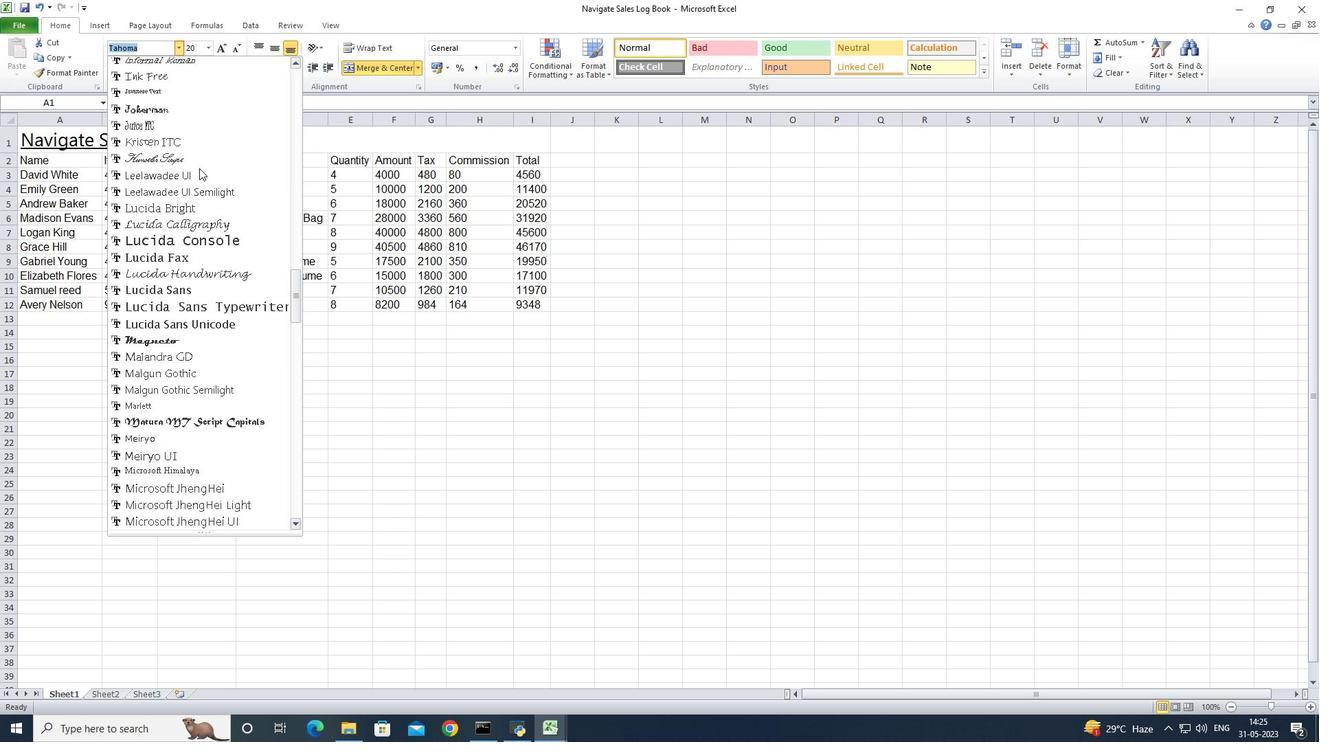 
Action: Mouse scrolled (199, 169) with delta (0, 0)
Screenshot: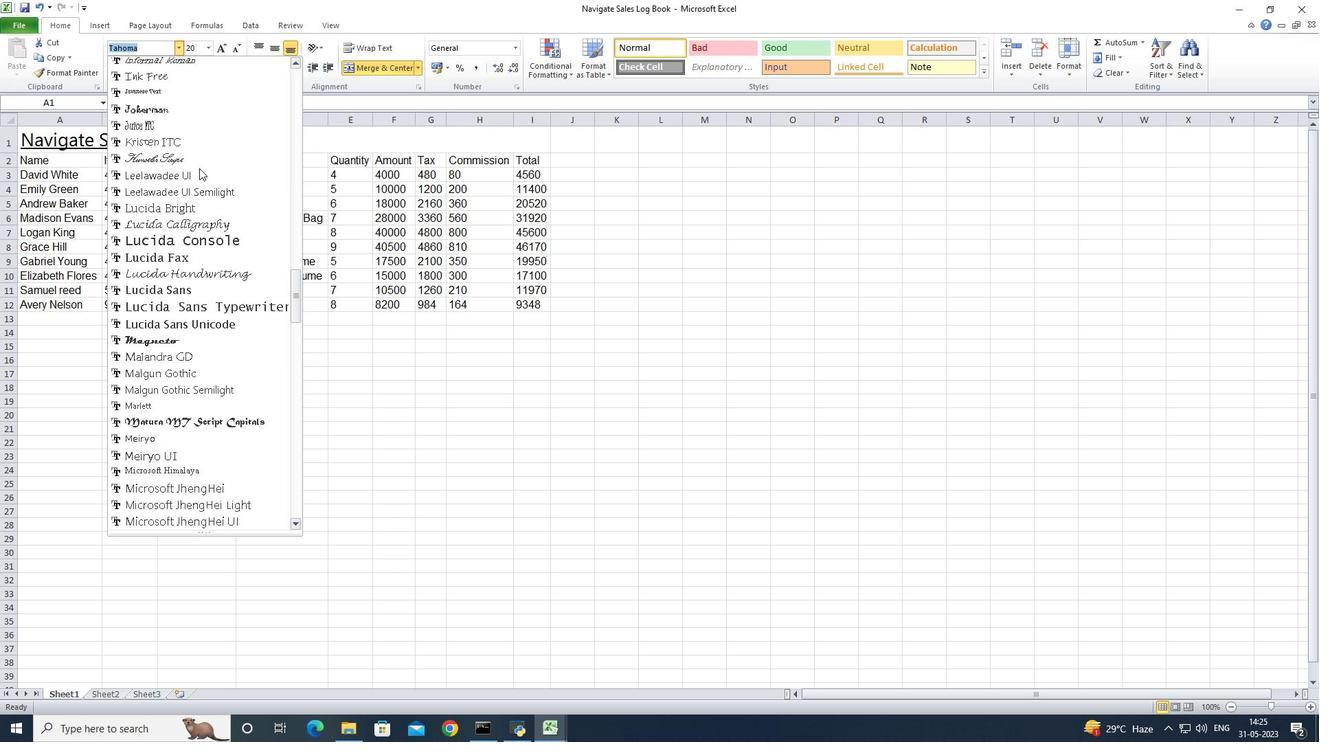 
Action: Mouse scrolled (199, 169) with delta (0, 0)
Screenshot: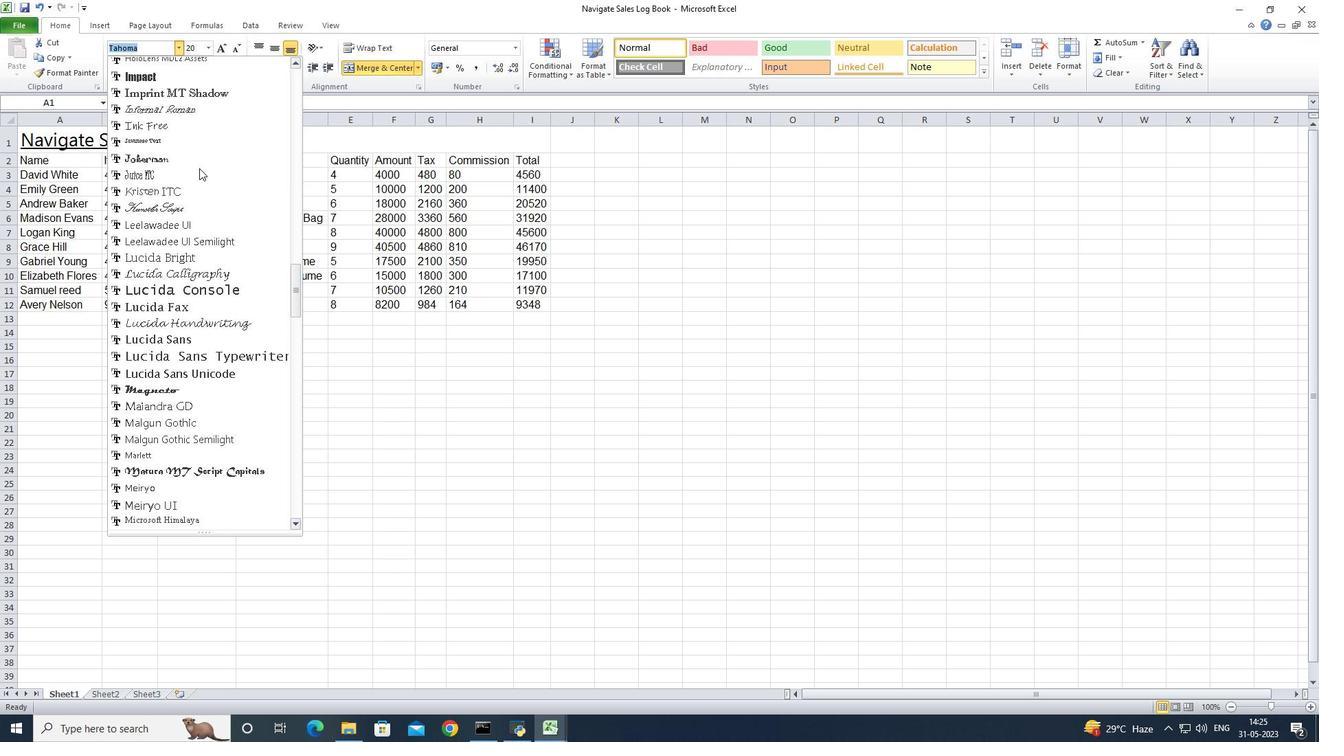 
Action: Mouse scrolled (199, 169) with delta (0, 0)
Screenshot: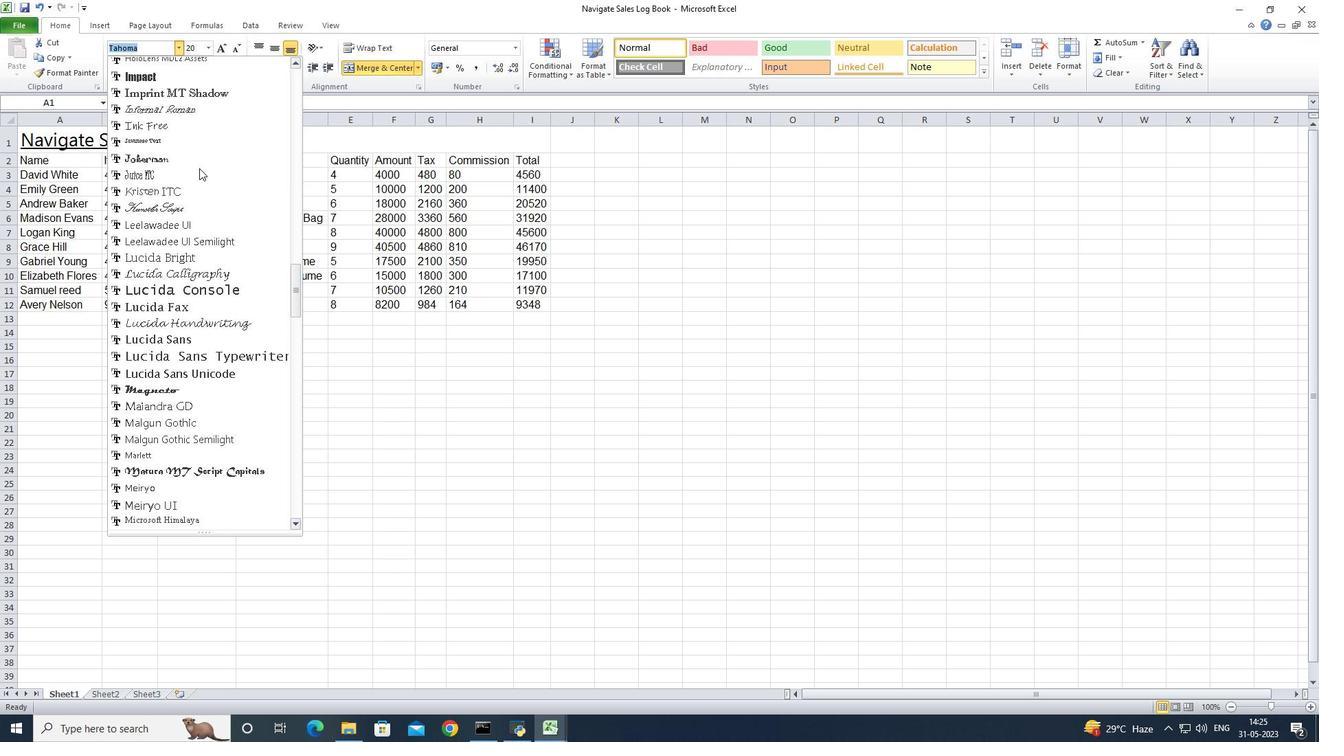 
Action: Mouse scrolled (199, 169) with delta (0, 0)
Screenshot: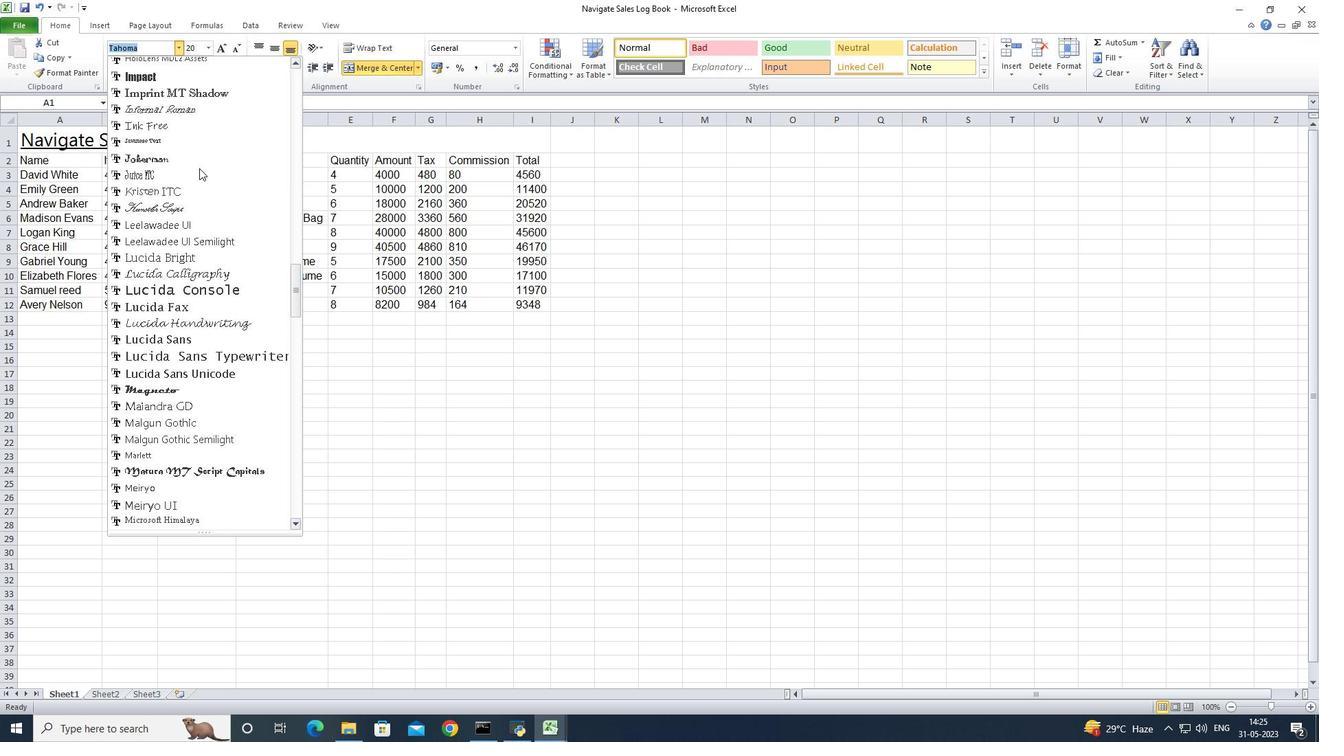 
Action: Mouse scrolled (199, 167) with delta (0, 0)
Screenshot: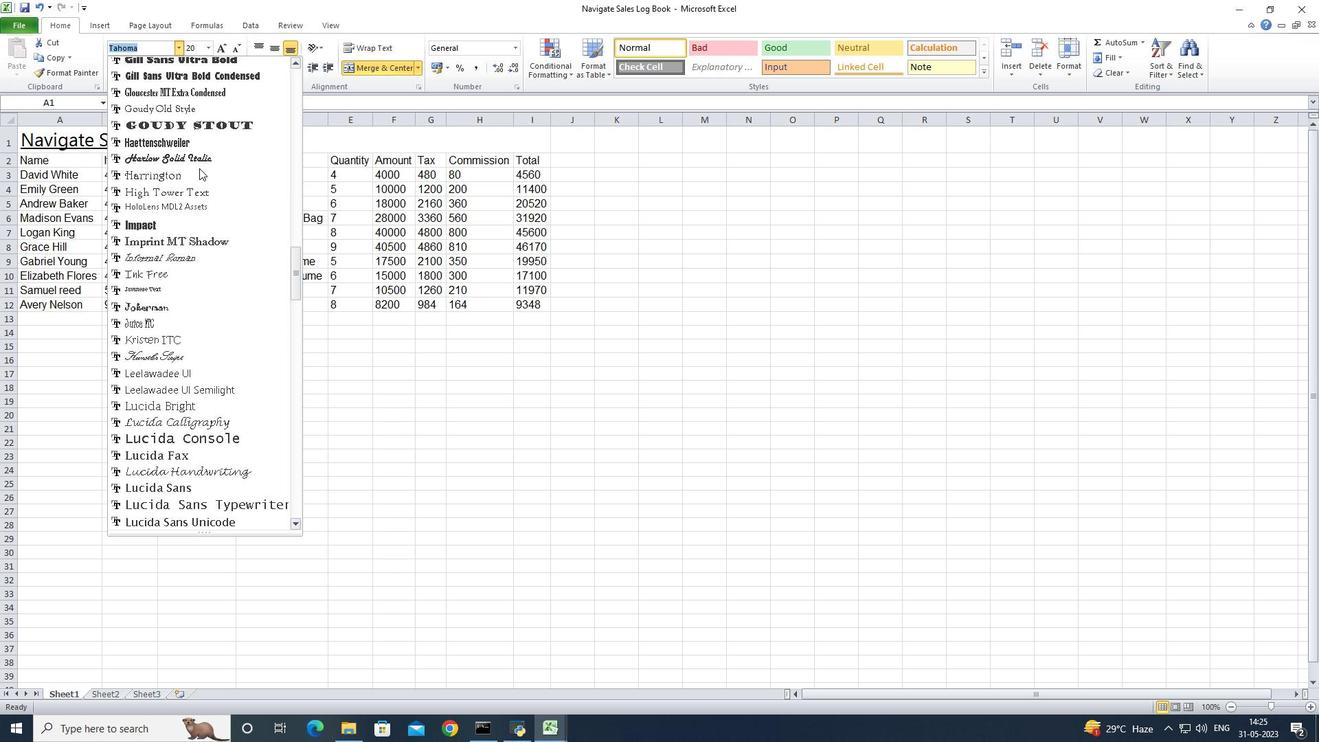 
Action: Mouse scrolled (199, 169) with delta (0, 0)
Screenshot: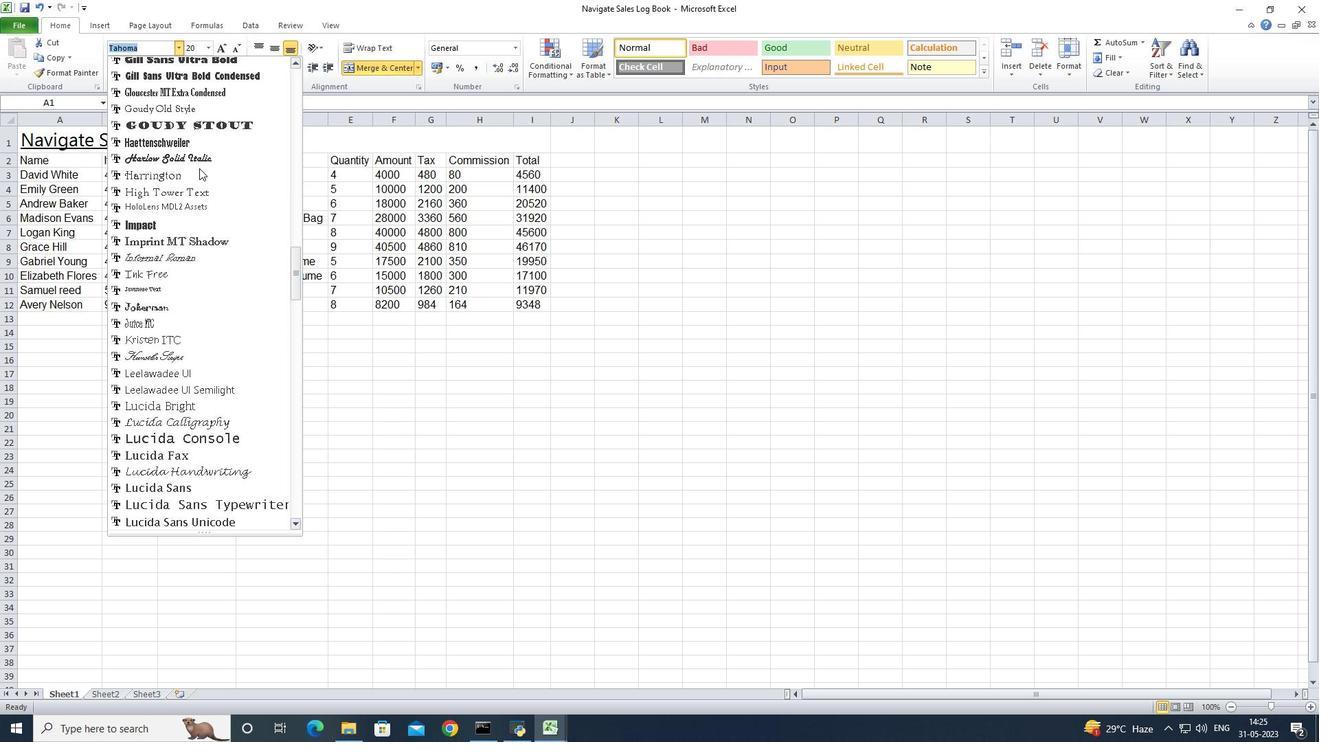 
Action: Mouse scrolled (199, 169) with delta (0, 0)
Screenshot: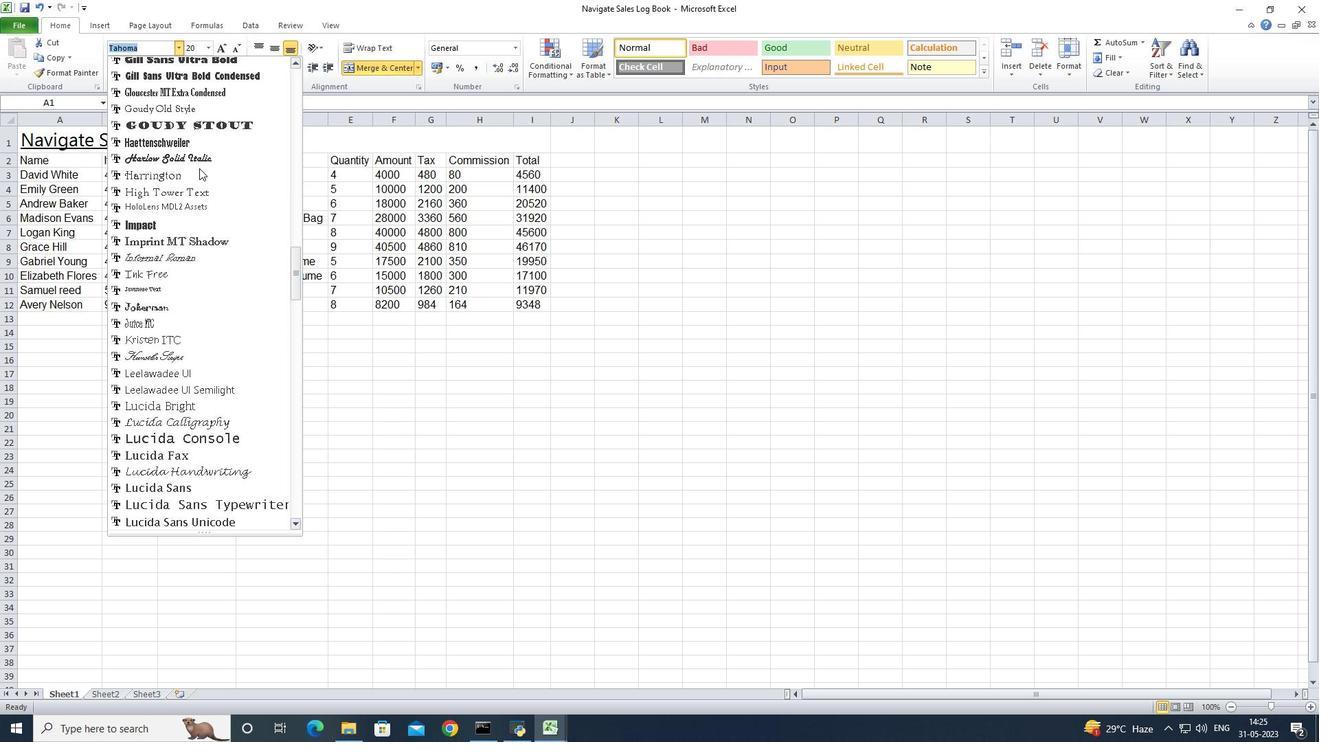 
Action: Mouse scrolled (199, 169) with delta (0, 0)
Screenshot: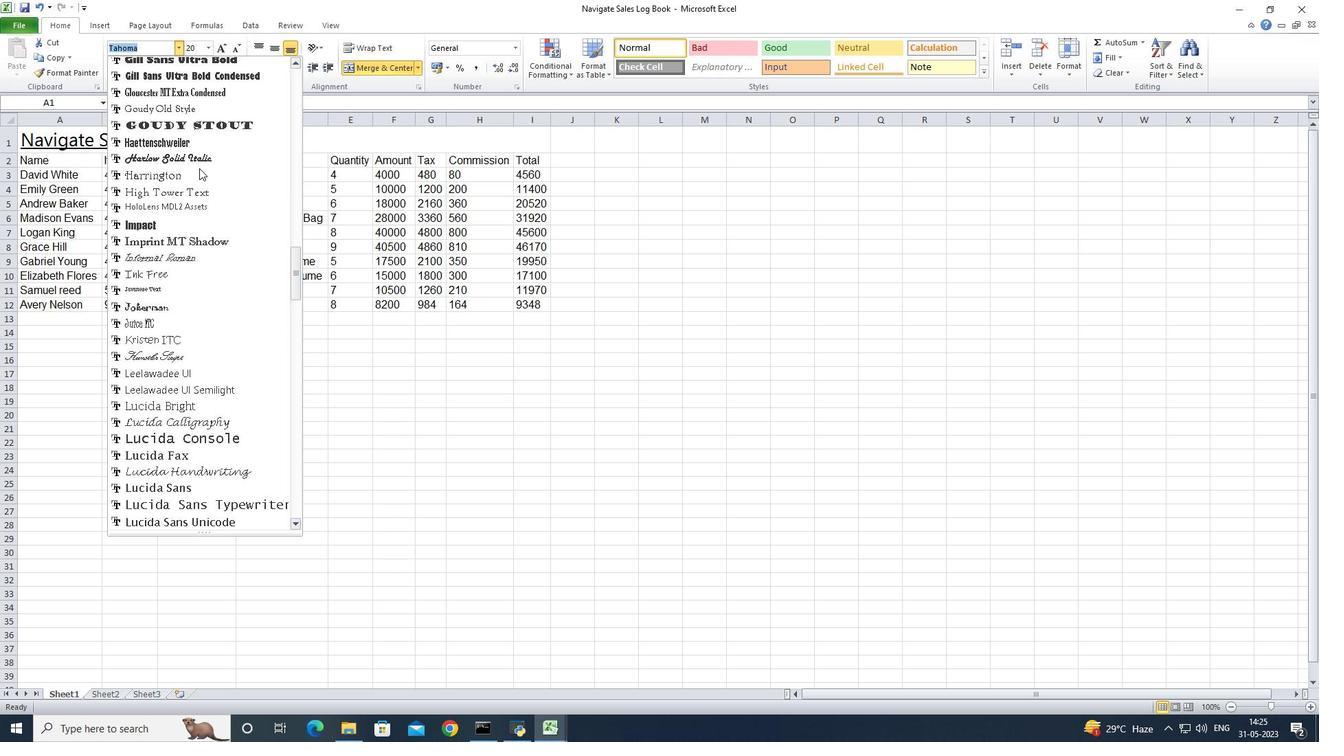 
Action: Mouse scrolled (199, 169) with delta (0, 0)
Screenshot: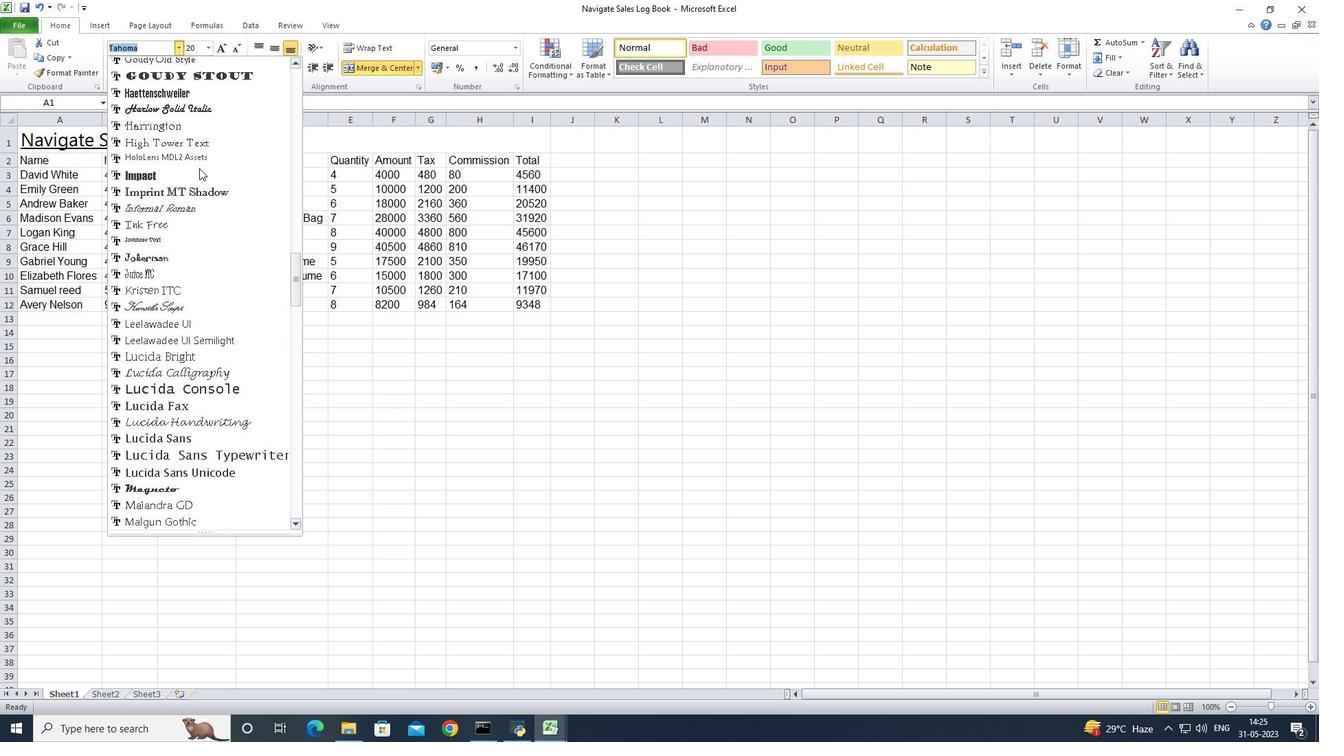 
Action: Mouse scrolled (199, 169) with delta (0, 0)
Screenshot: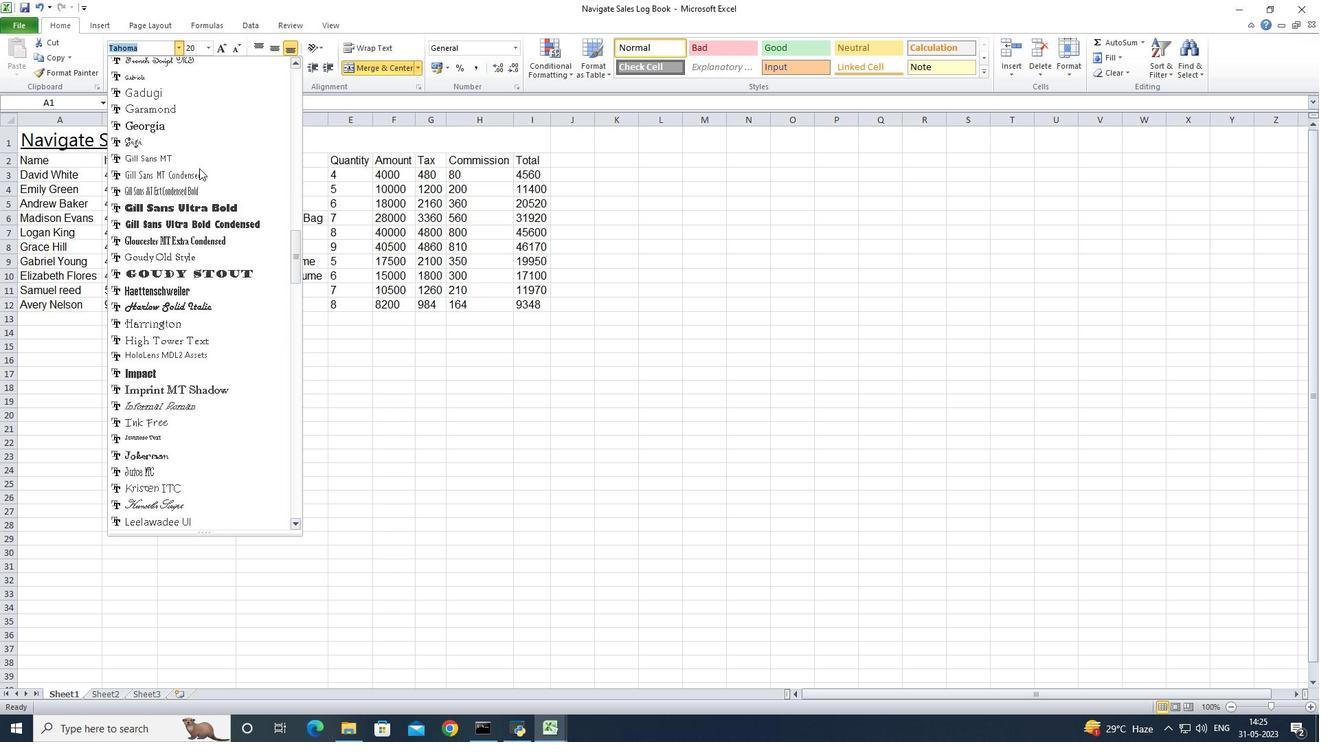 
Action: Mouse scrolled (199, 169) with delta (0, 0)
Screenshot: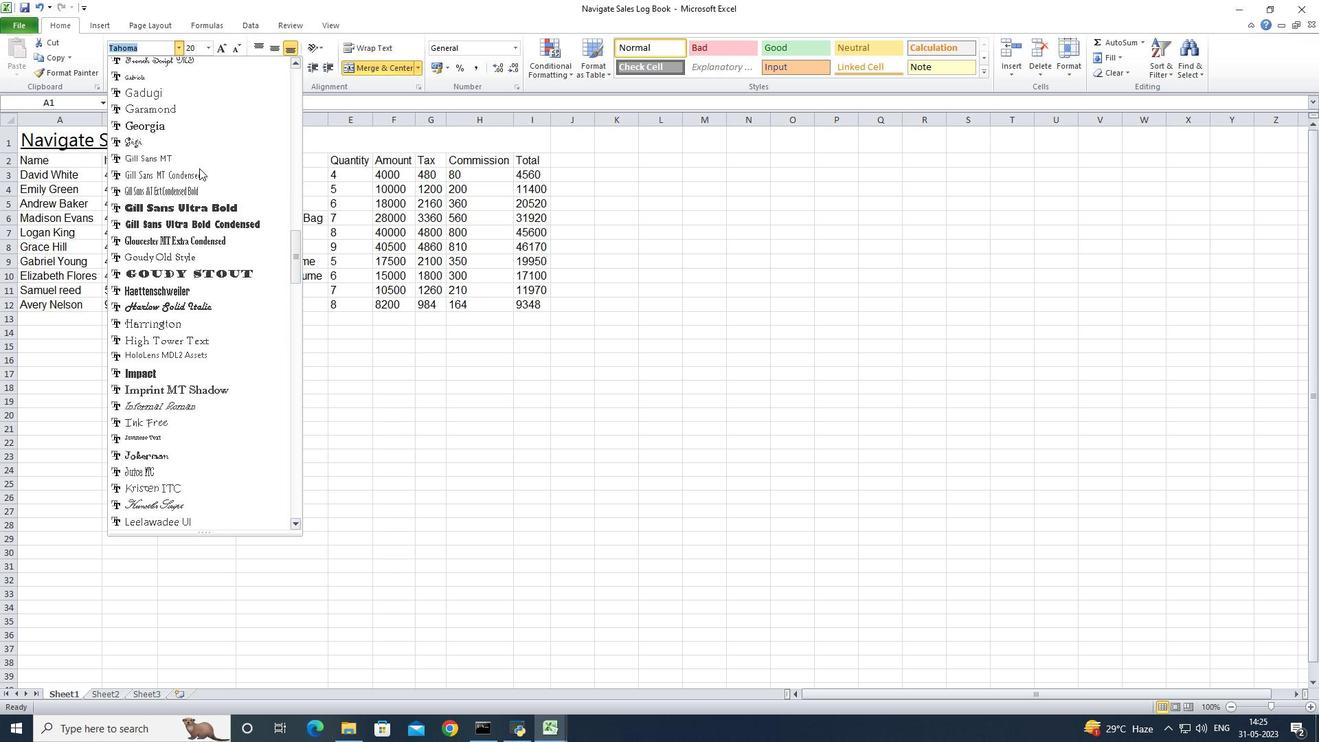 
Action: Mouse scrolled (199, 169) with delta (0, 0)
Screenshot: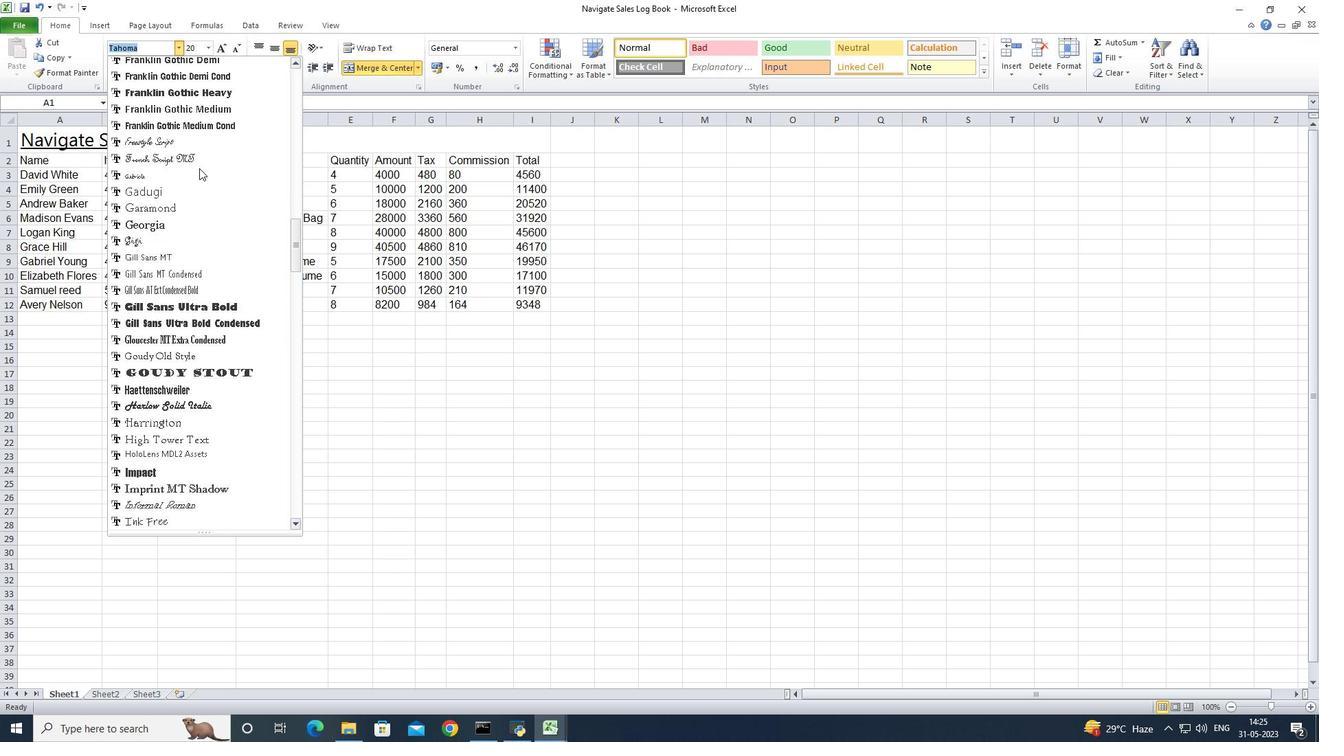 
Action: Mouse scrolled (199, 169) with delta (0, 0)
Screenshot: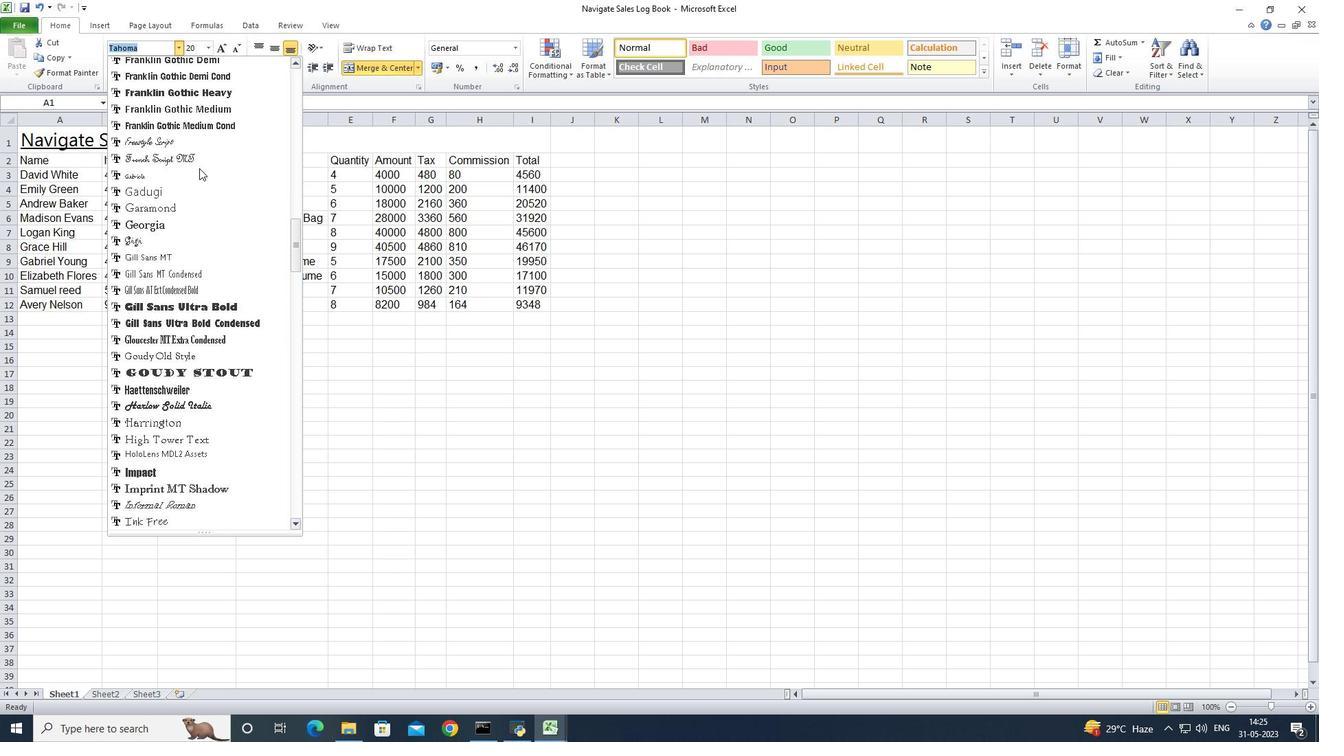 
Action: Mouse scrolled (199, 169) with delta (0, 0)
Screenshot: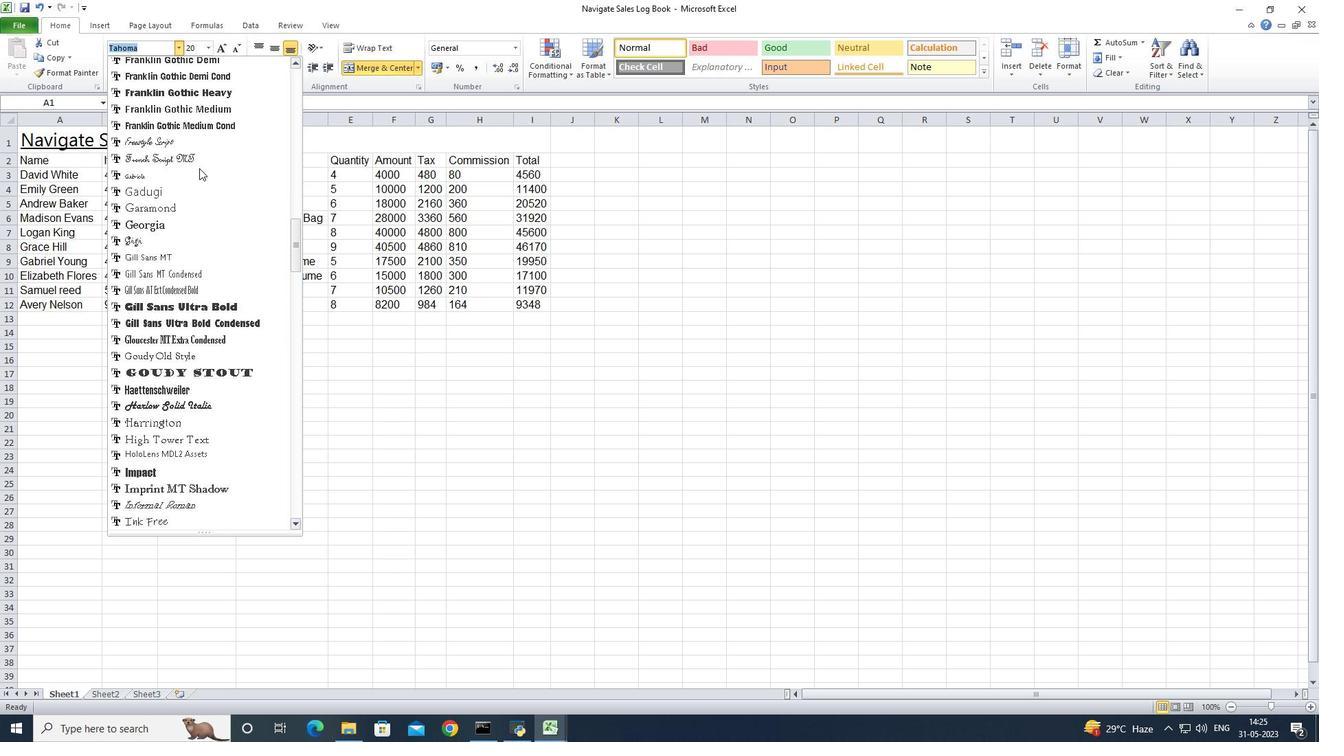
Action: Mouse scrolled (199, 169) with delta (0, 0)
Screenshot: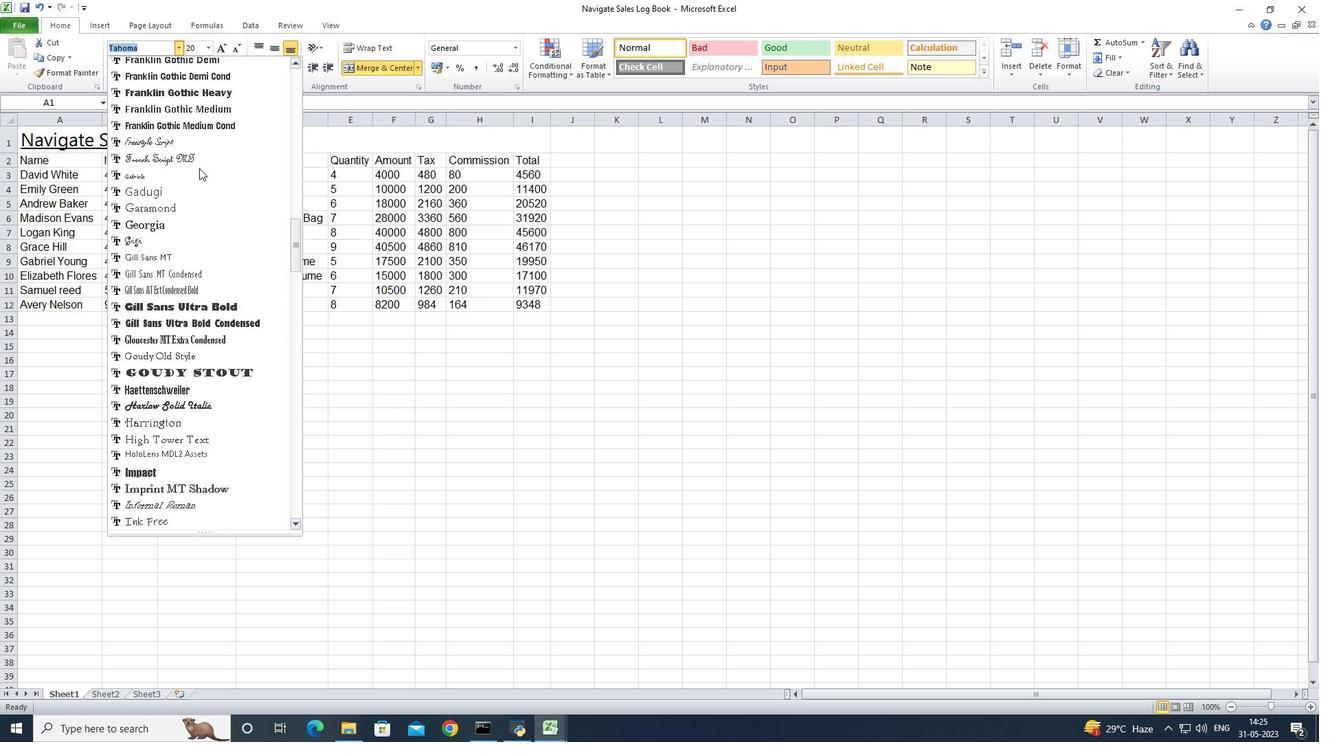 
Action: Mouse scrolled (199, 169) with delta (0, 0)
Screenshot: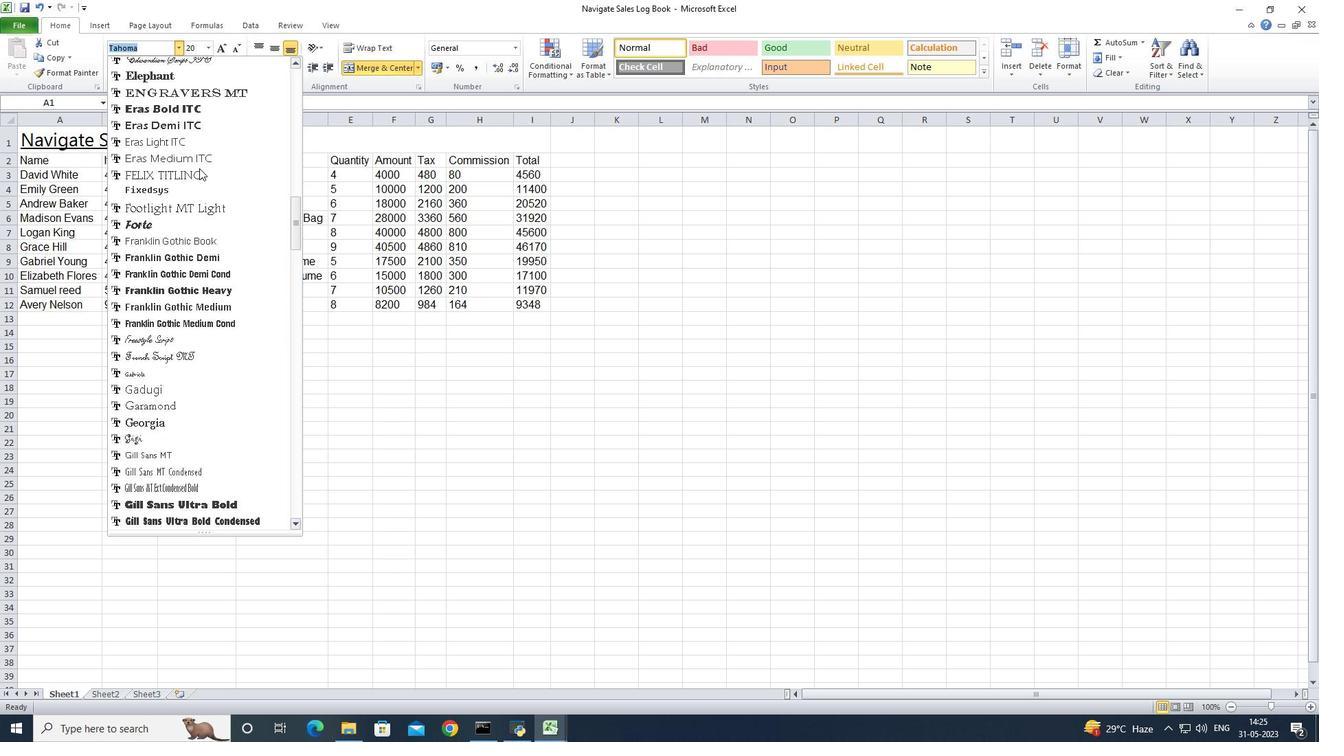 
Action: Mouse scrolled (199, 169) with delta (0, 0)
Screenshot: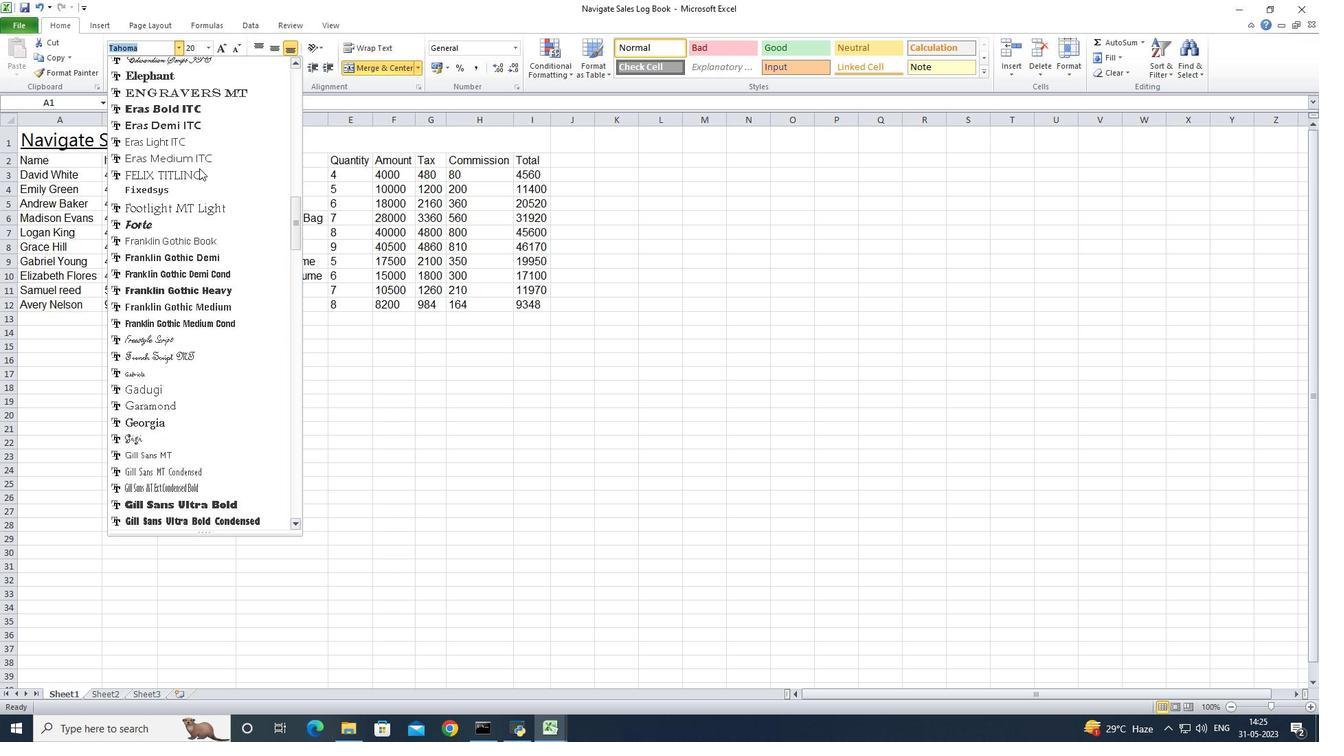 
Action: Mouse scrolled (199, 169) with delta (0, 0)
Screenshot: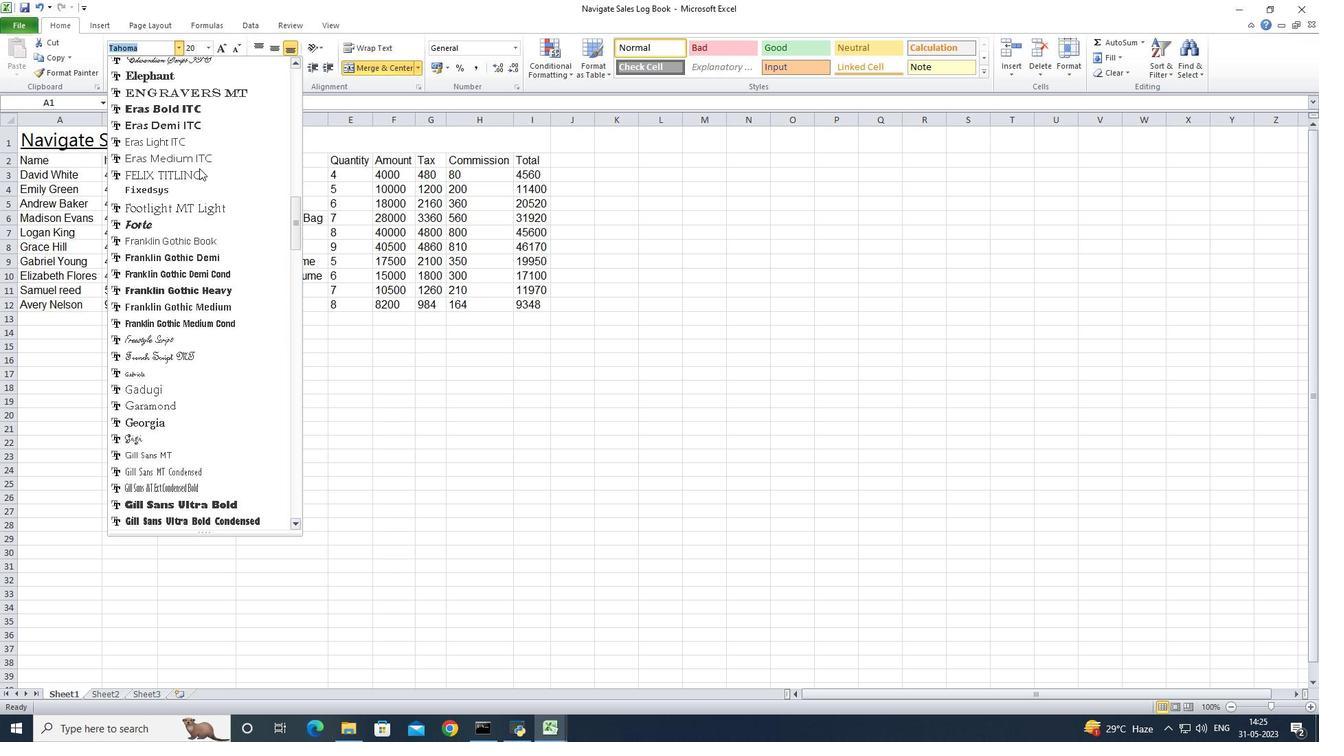 
Action: Mouse scrolled (199, 169) with delta (0, 0)
Screenshot: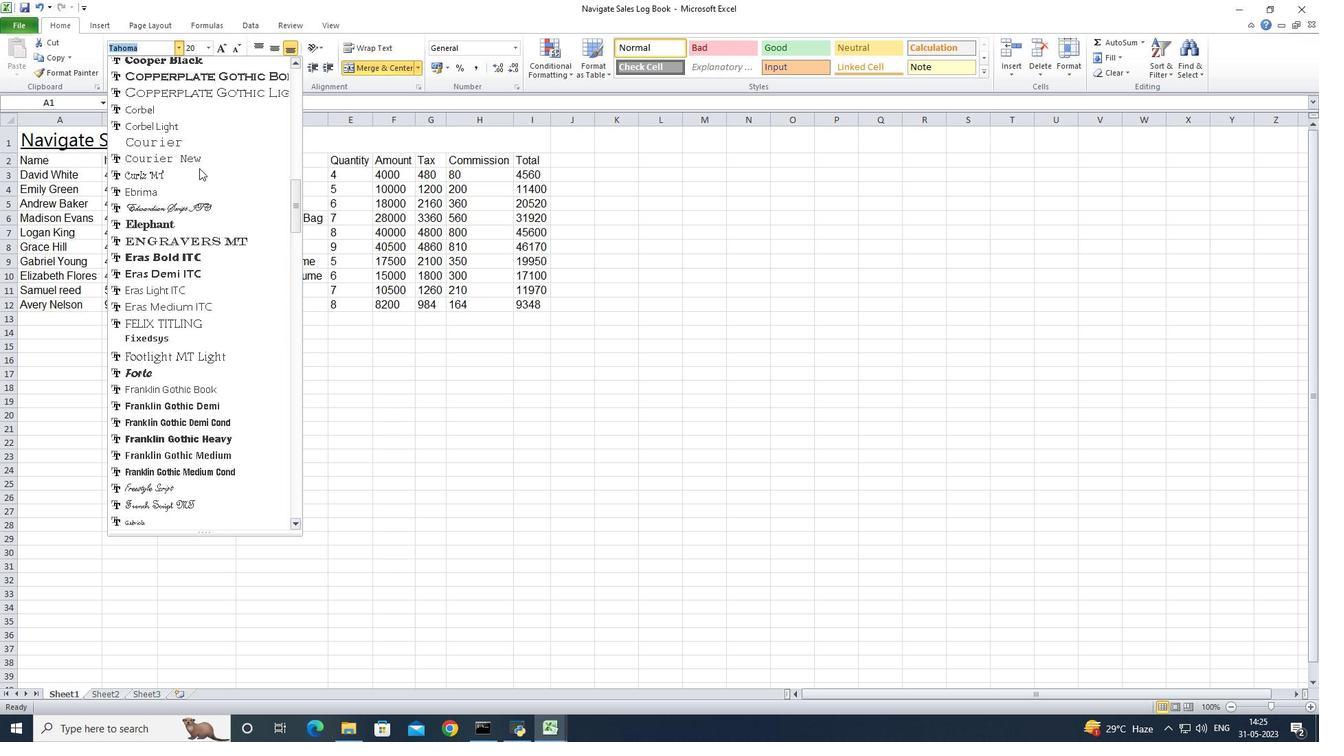 
Action: Mouse scrolled (199, 169) with delta (0, 0)
Screenshot: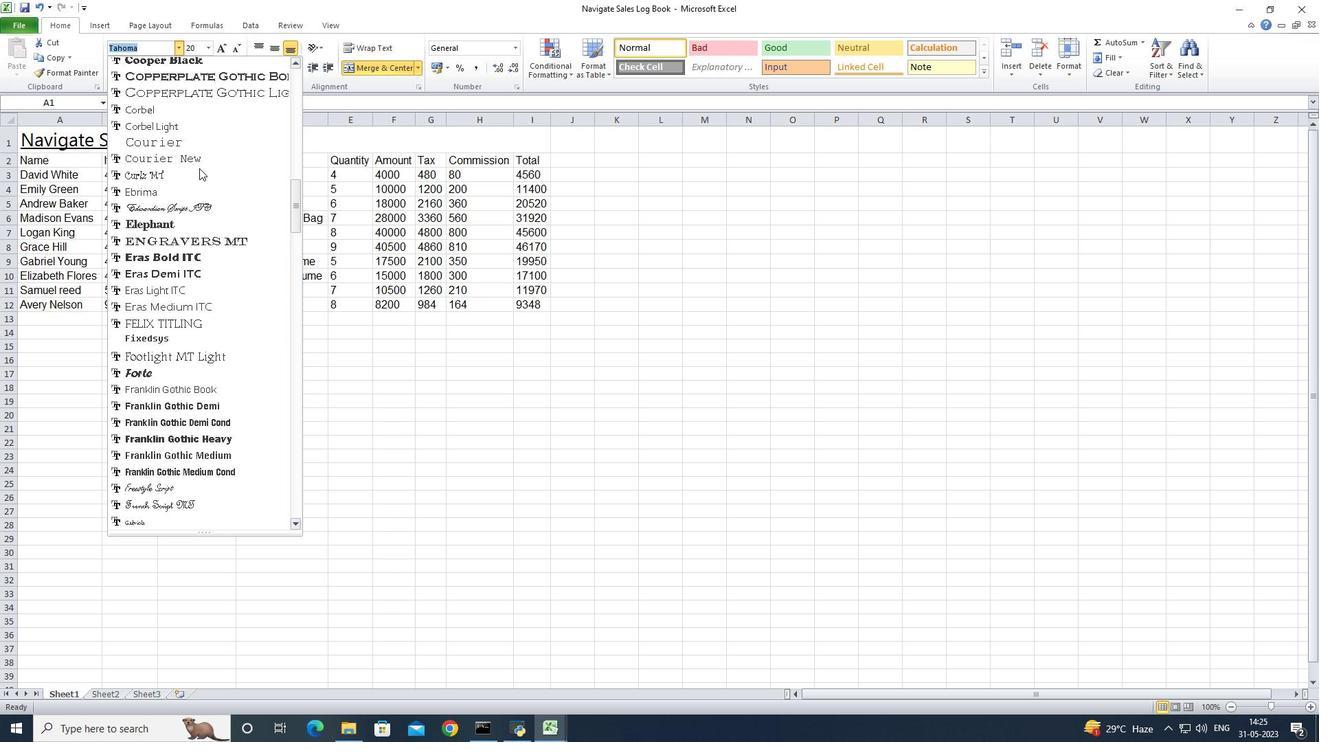 
Action: Mouse scrolled (199, 169) with delta (0, 0)
Screenshot: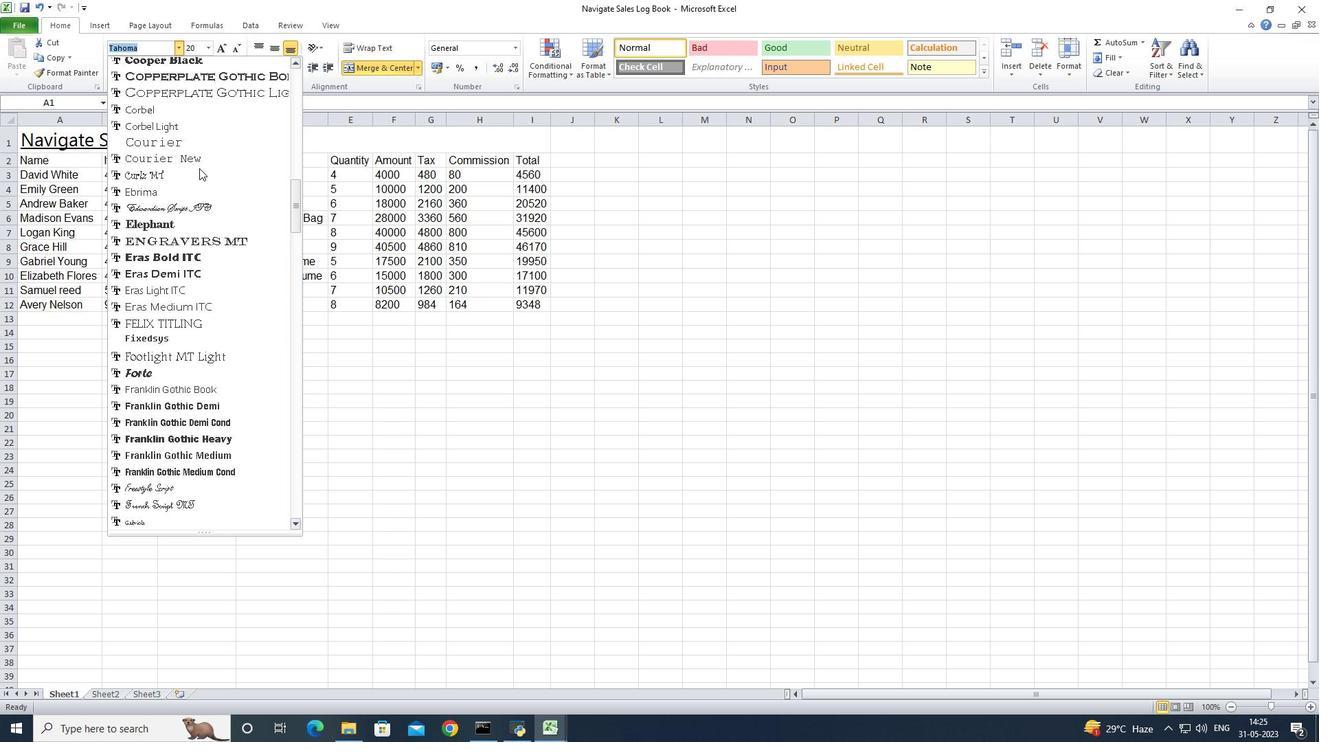 
Action: Mouse scrolled (199, 169) with delta (0, 0)
Screenshot: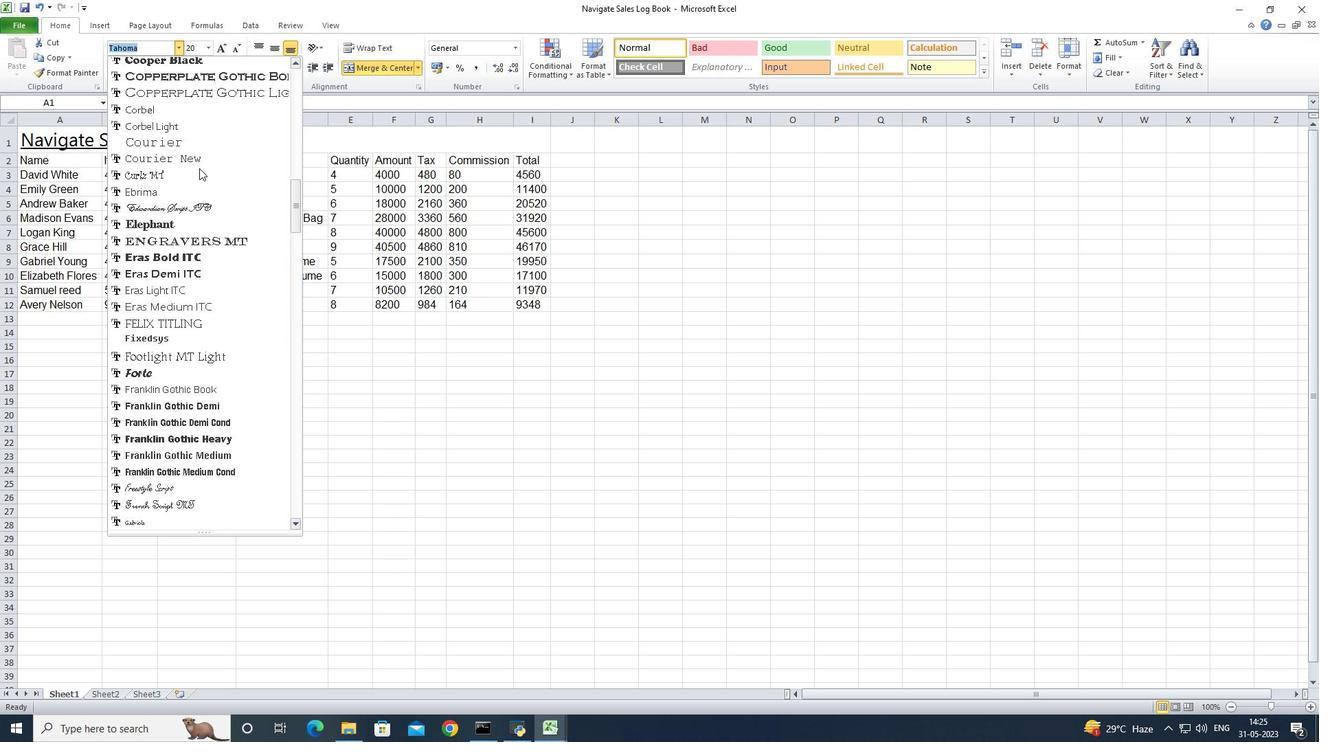 
Action: Mouse scrolled (199, 169) with delta (0, 0)
Screenshot: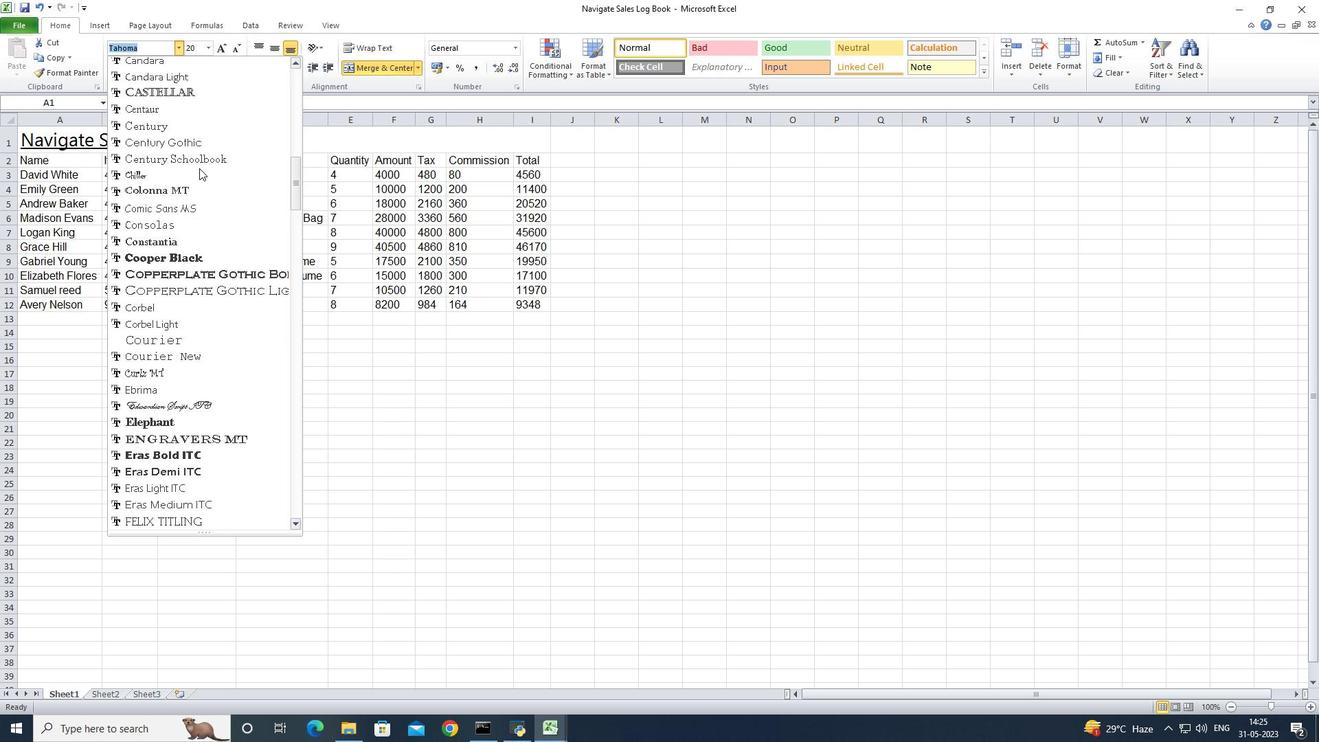 
Action: Mouse scrolled (199, 169) with delta (0, 0)
Screenshot: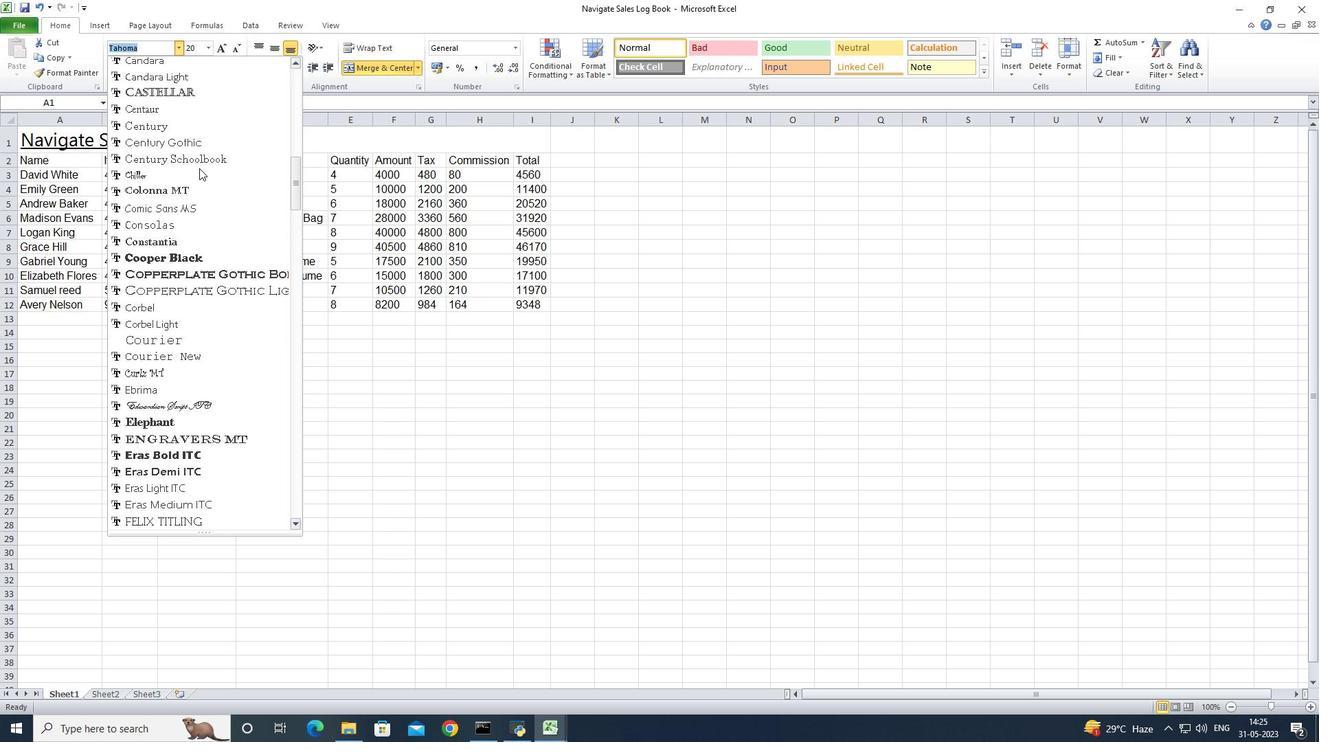 
Action: Mouse scrolled (199, 169) with delta (0, 0)
Screenshot: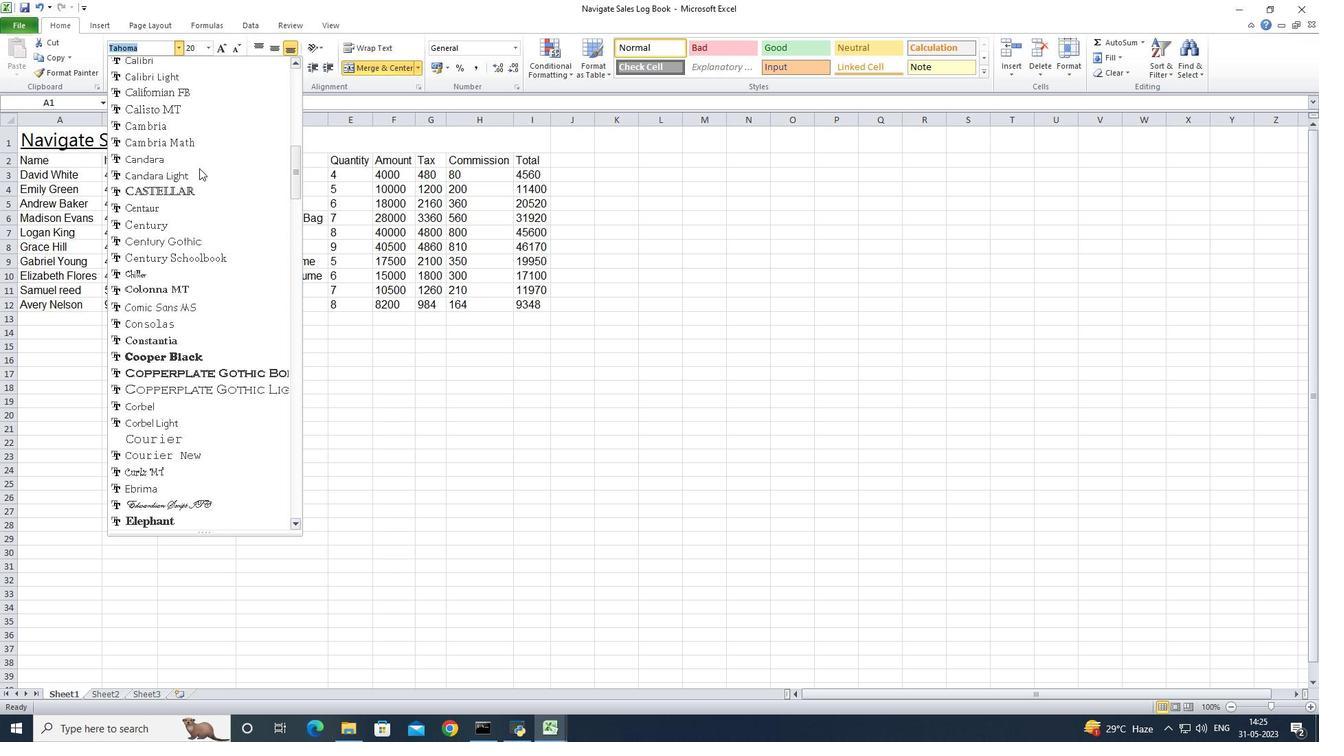 
Action: Mouse scrolled (199, 169) with delta (0, 0)
Screenshot: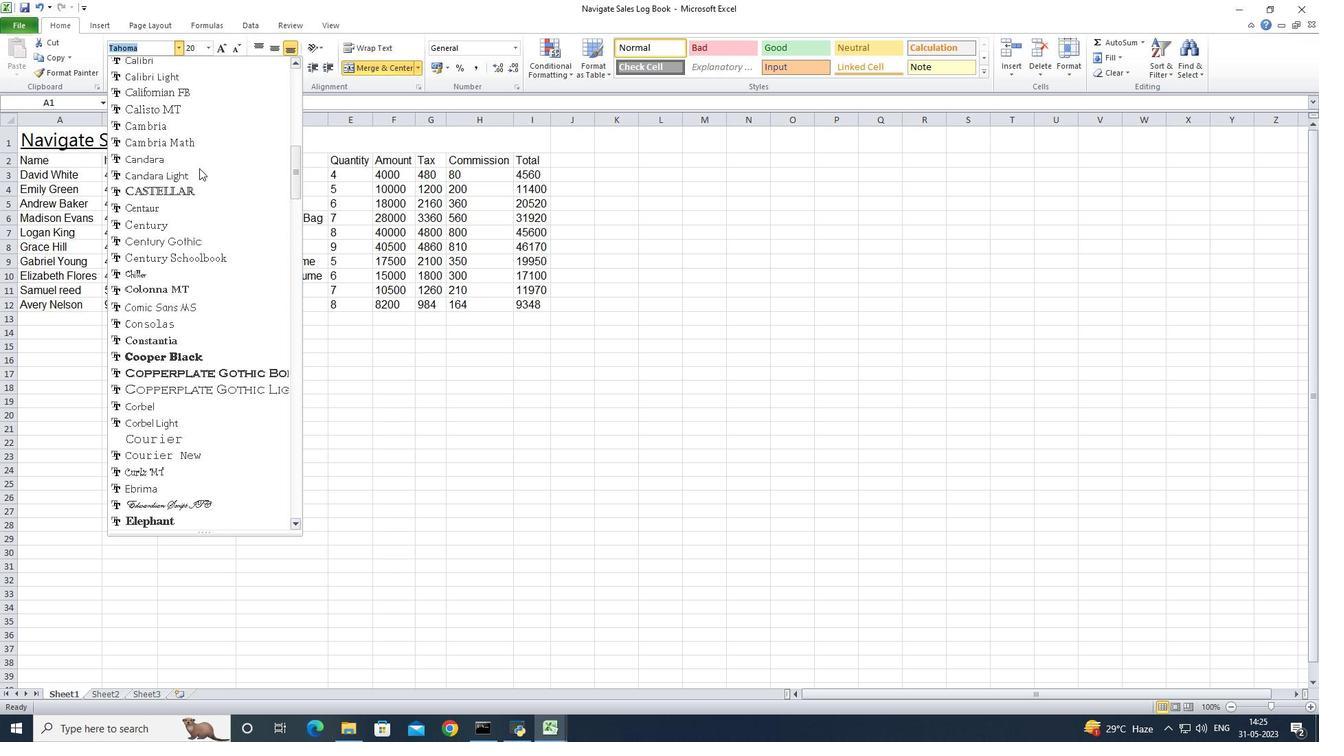 
Action: Mouse scrolled (199, 169) with delta (0, 0)
Screenshot: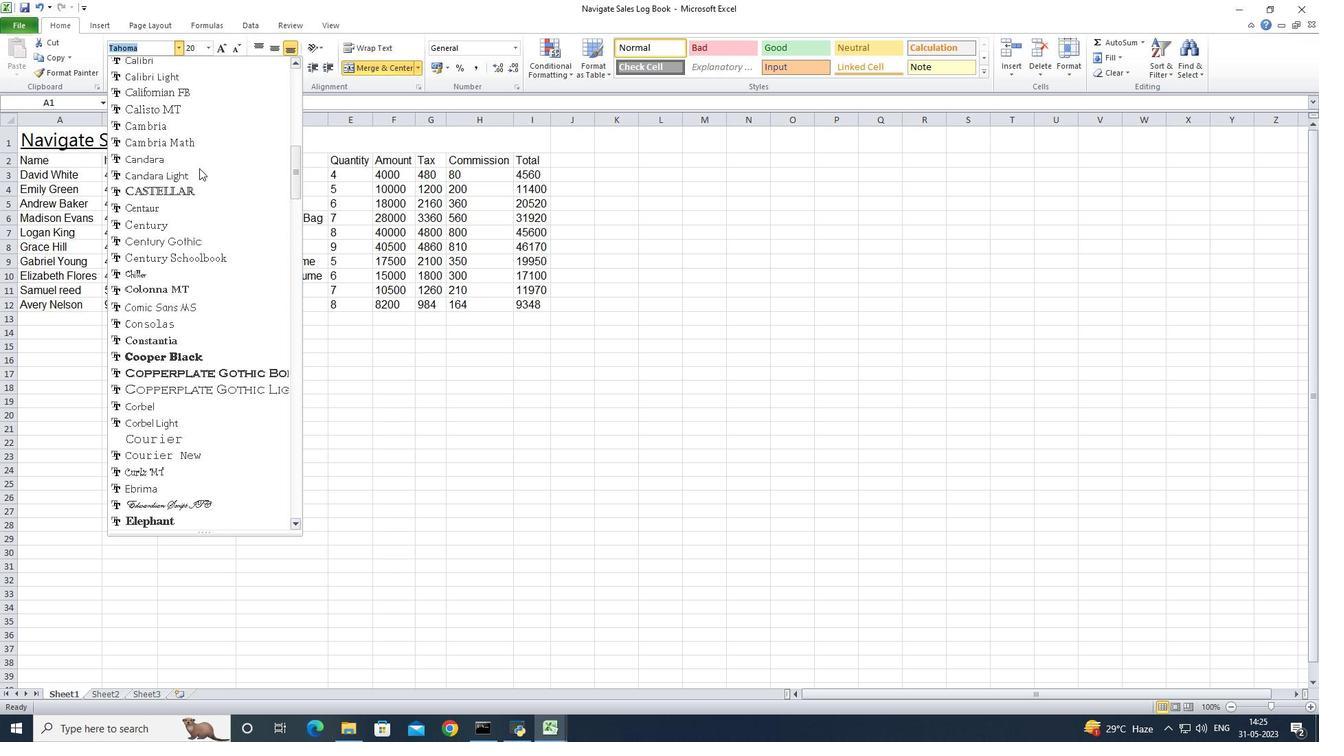 
Action: Mouse scrolled (199, 169) with delta (0, 0)
Screenshot: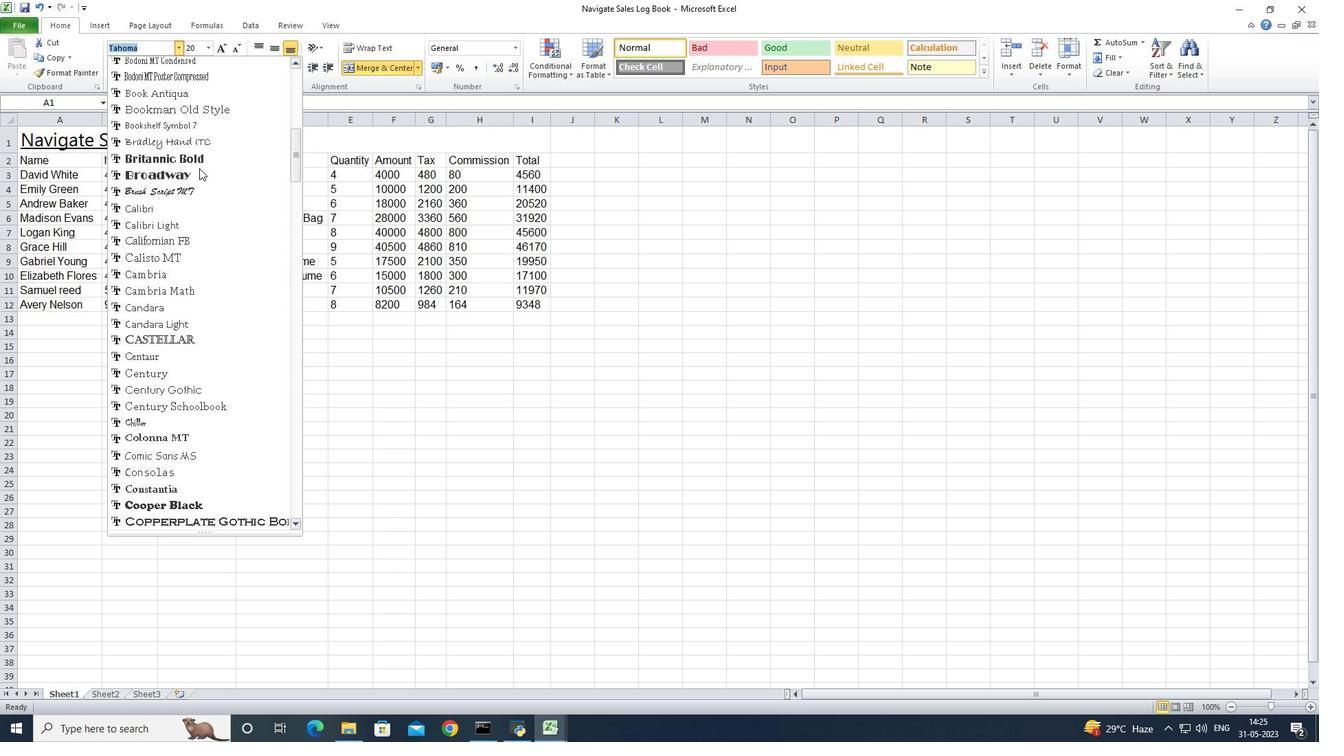 
Action: Mouse scrolled (199, 169) with delta (0, 0)
Screenshot: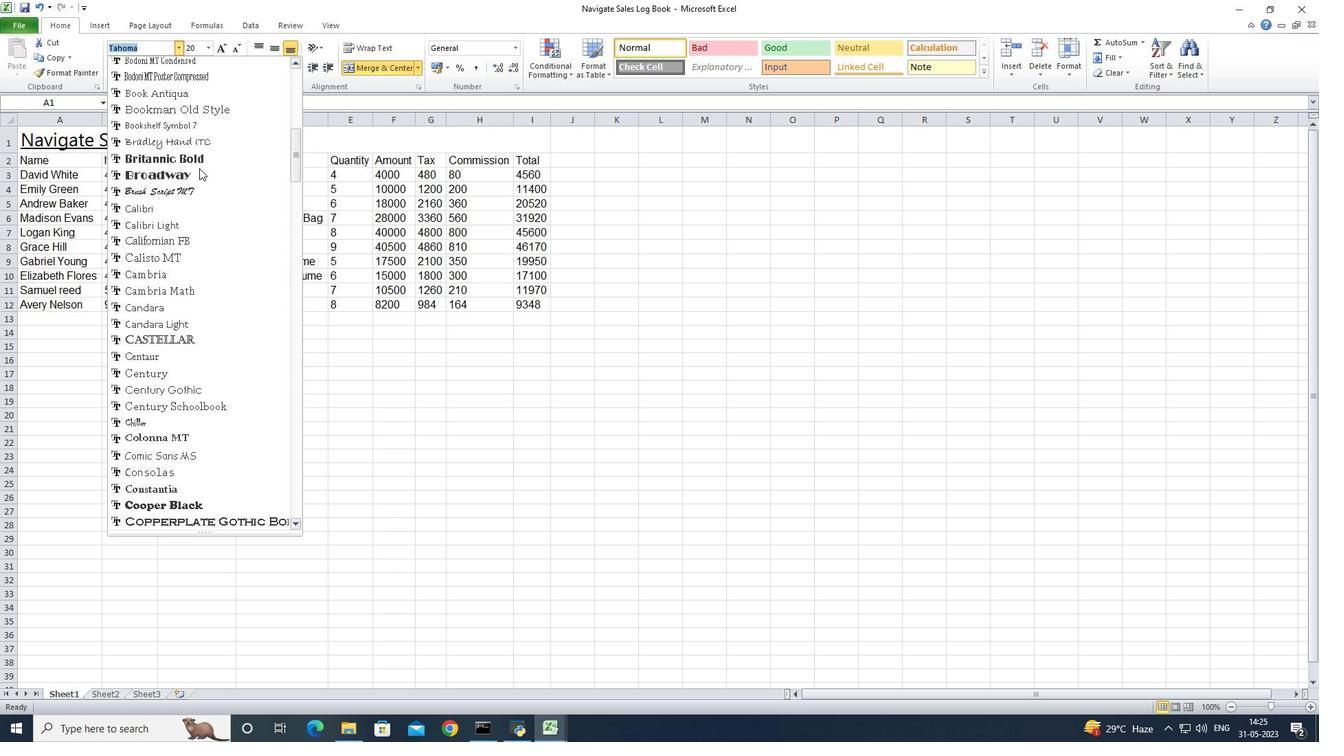 
Action: Mouse scrolled (199, 169) with delta (0, 0)
Screenshot: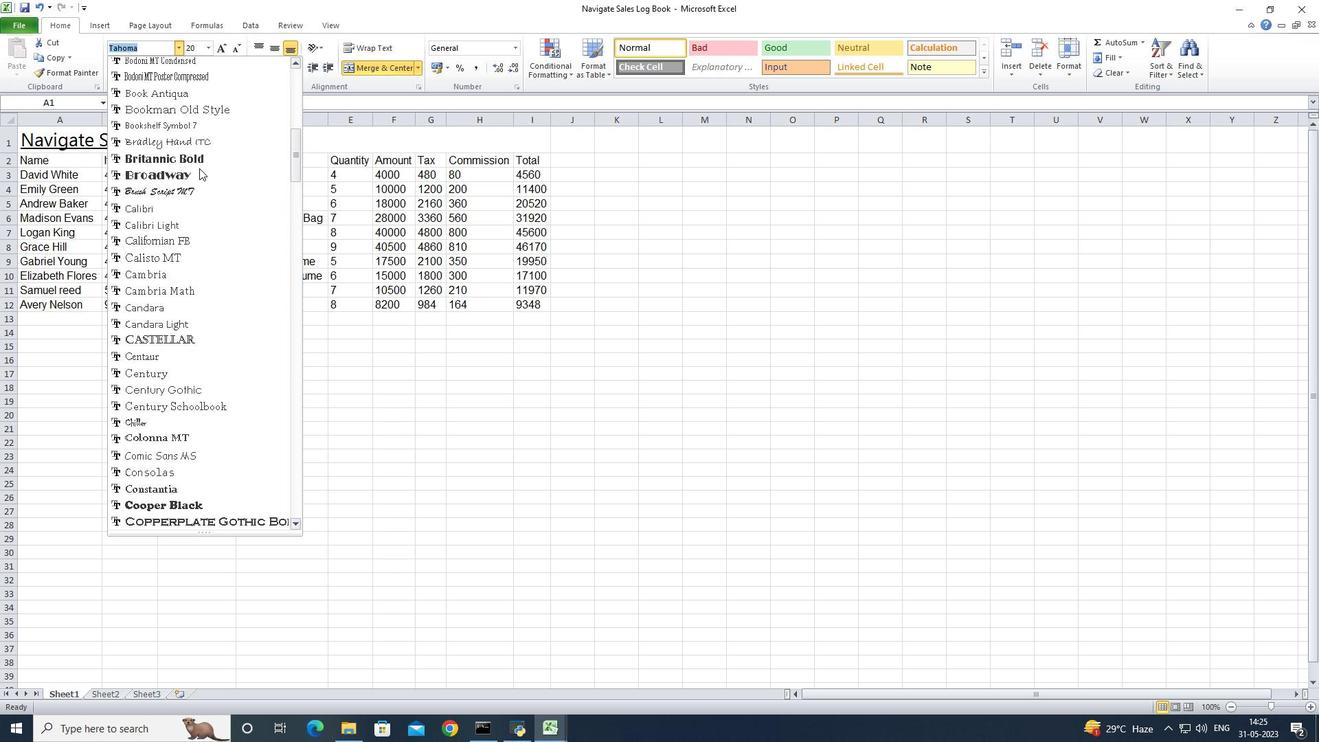 
Action: Mouse scrolled (199, 169) with delta (0, 0)
Screenshot: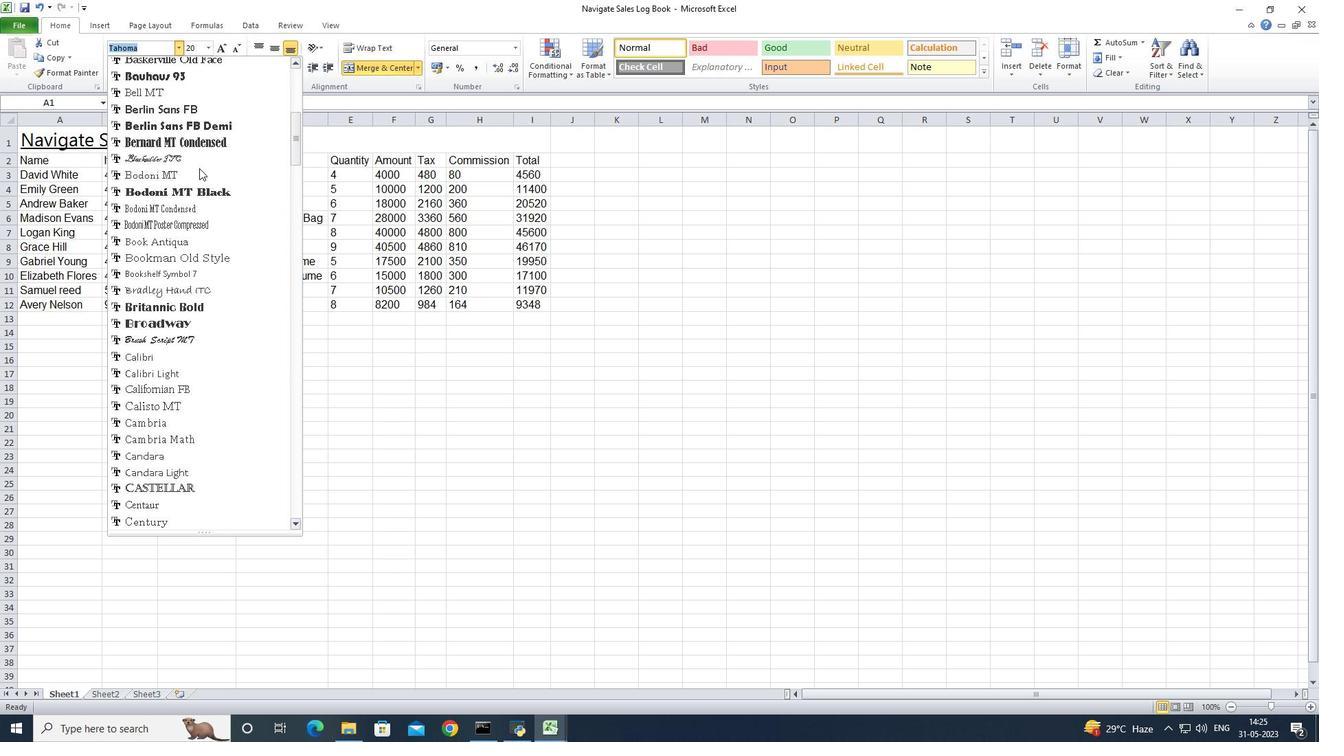 
Action: Mouse scrolled (199, 169) with delta (0, 0)
Screenshot: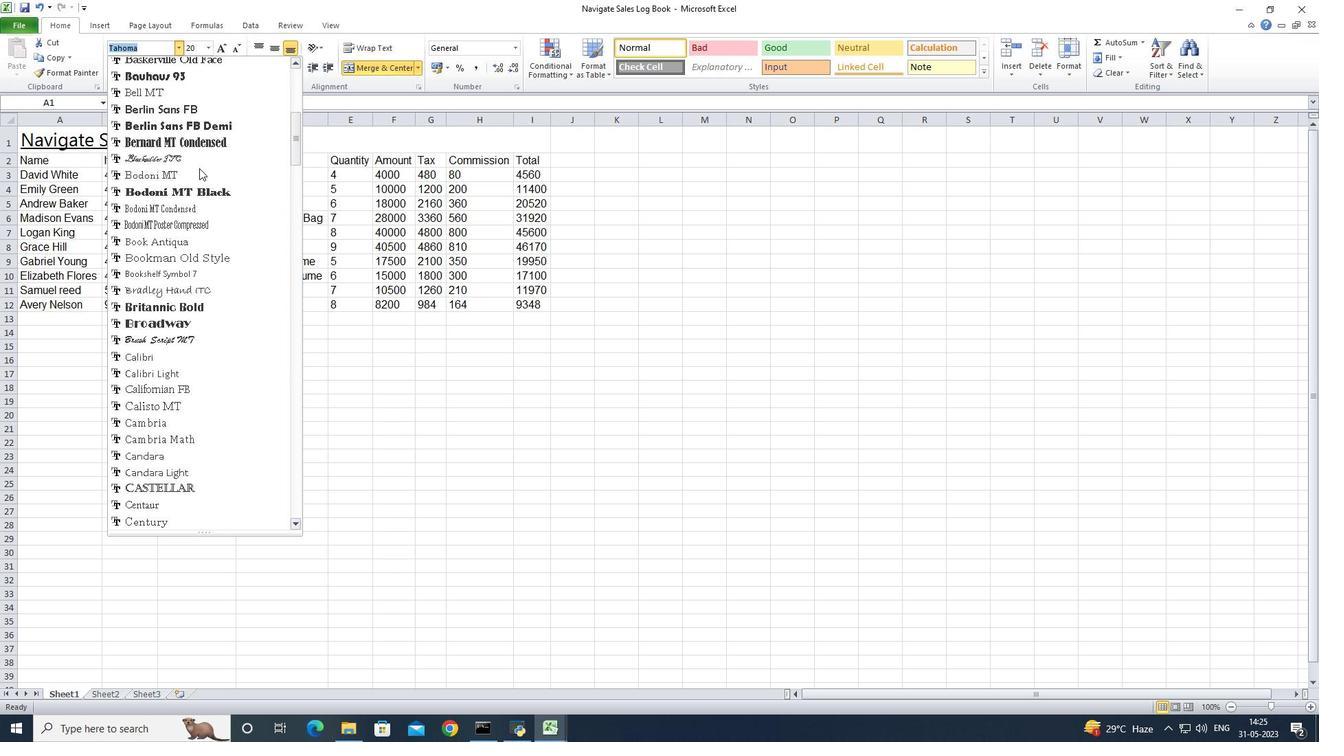 
Action: Mouse scrolled (199, 169) with delta (0, 0)
Screenshot: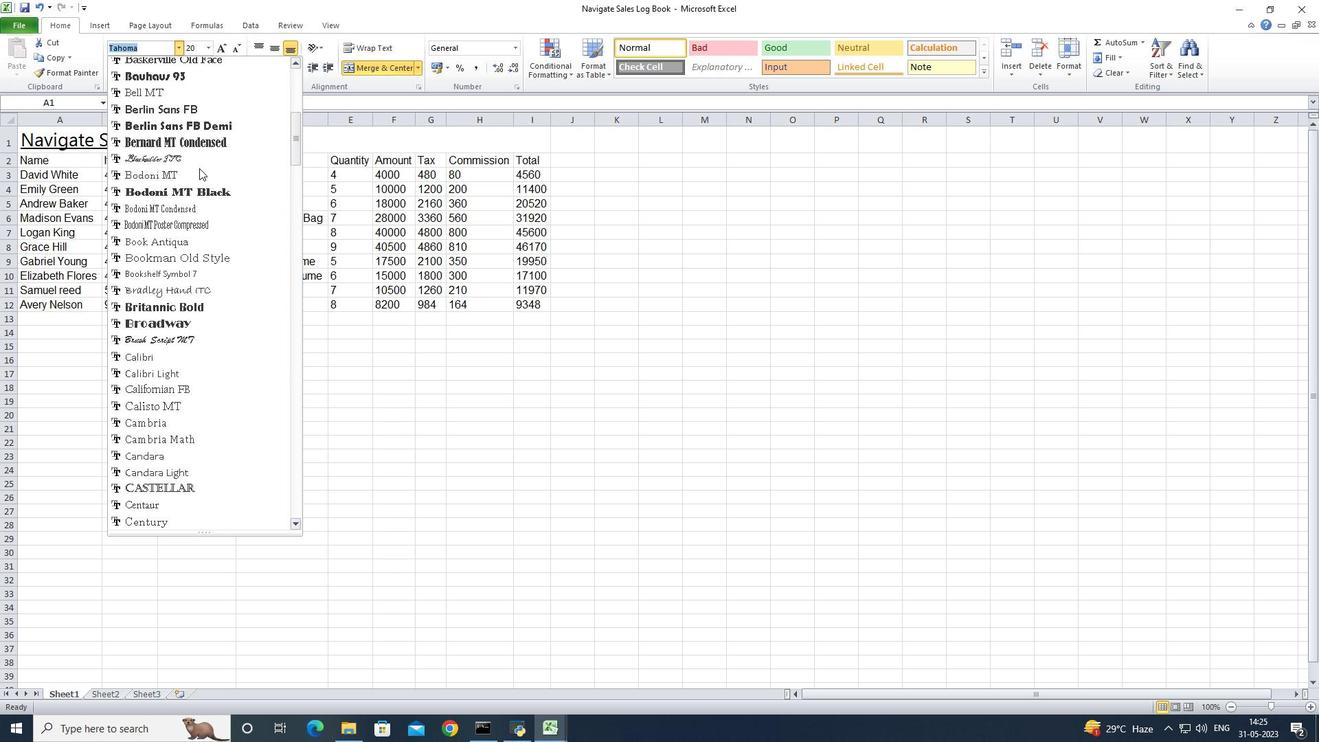 
Action: Mouse scrolled (199, 169) with delta (0, 0)
Screenshot: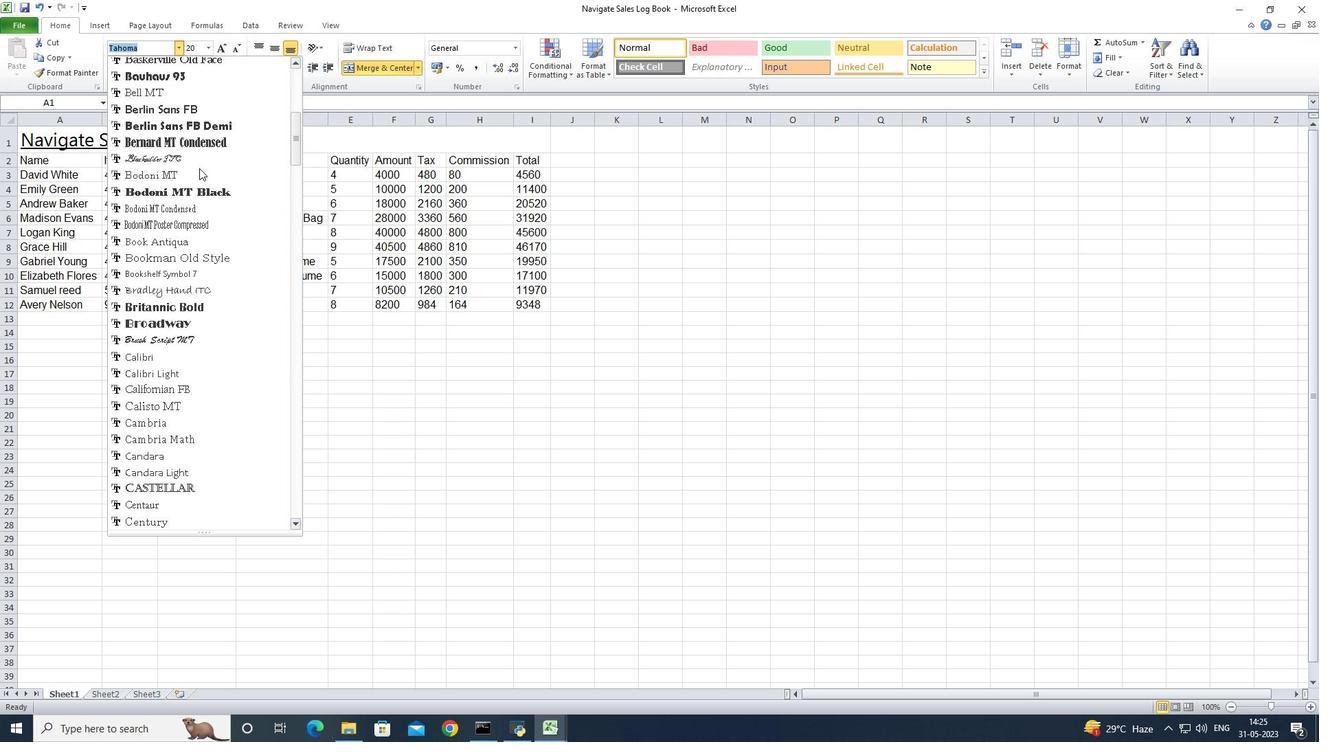 
Action: Mouse scrolled (199, 169) with delta (0, 0)
Screenshot: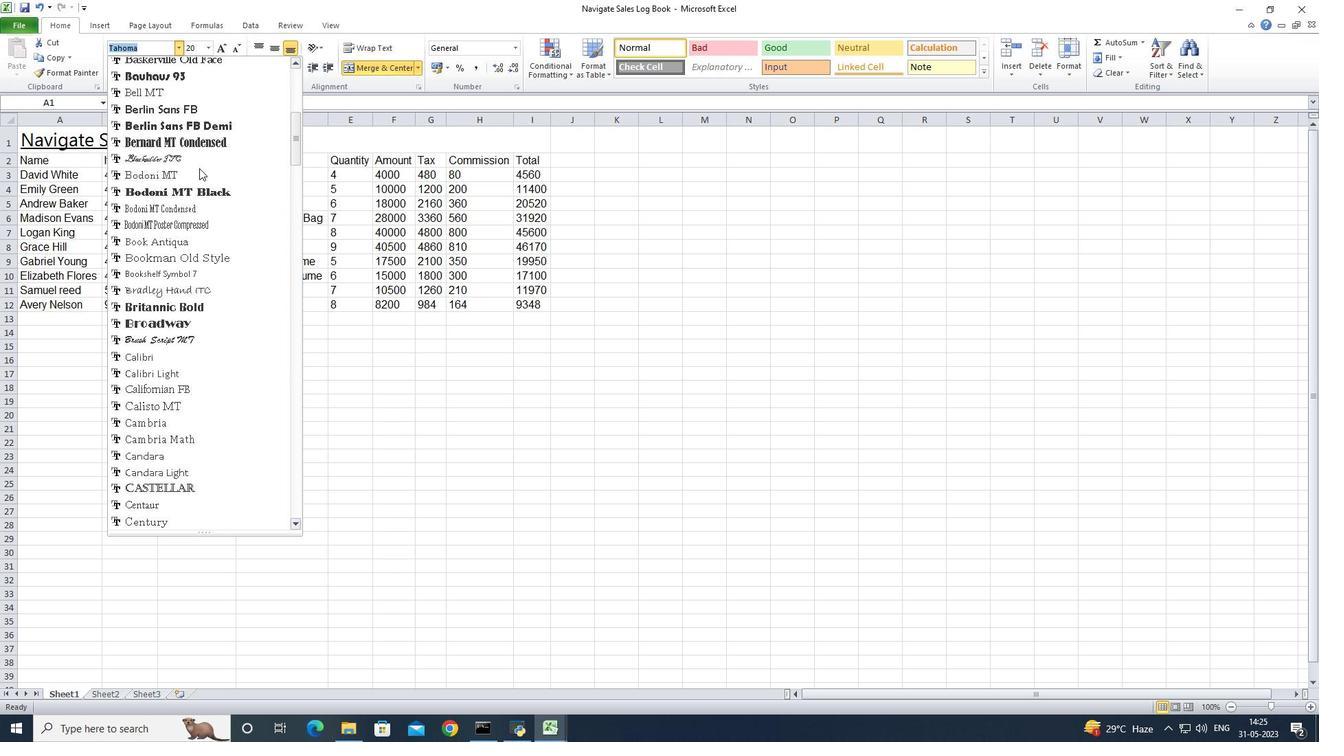 
Action: Mouse scrolled (199, 167) with delta (0, 0)
Screenshot: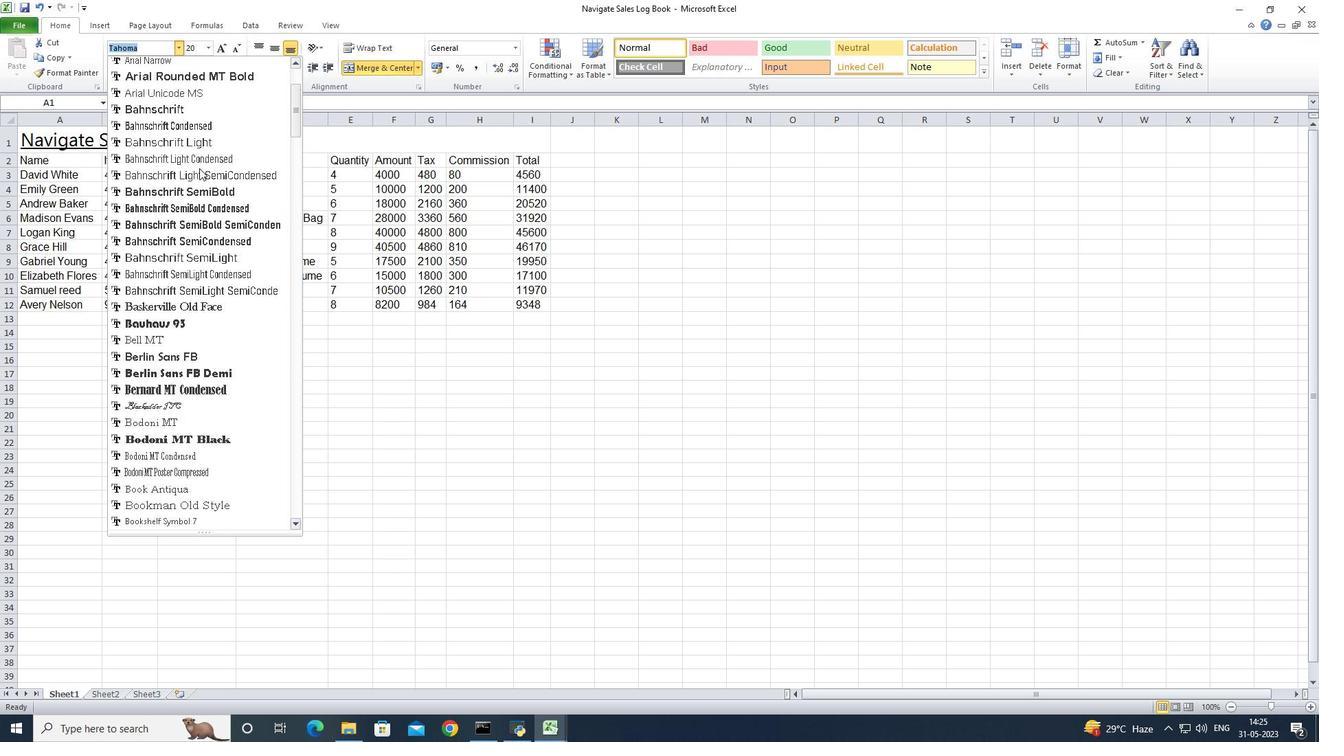 
Action: Mouse scrolled (199, 169) with delta (0, 0)
Screenshot: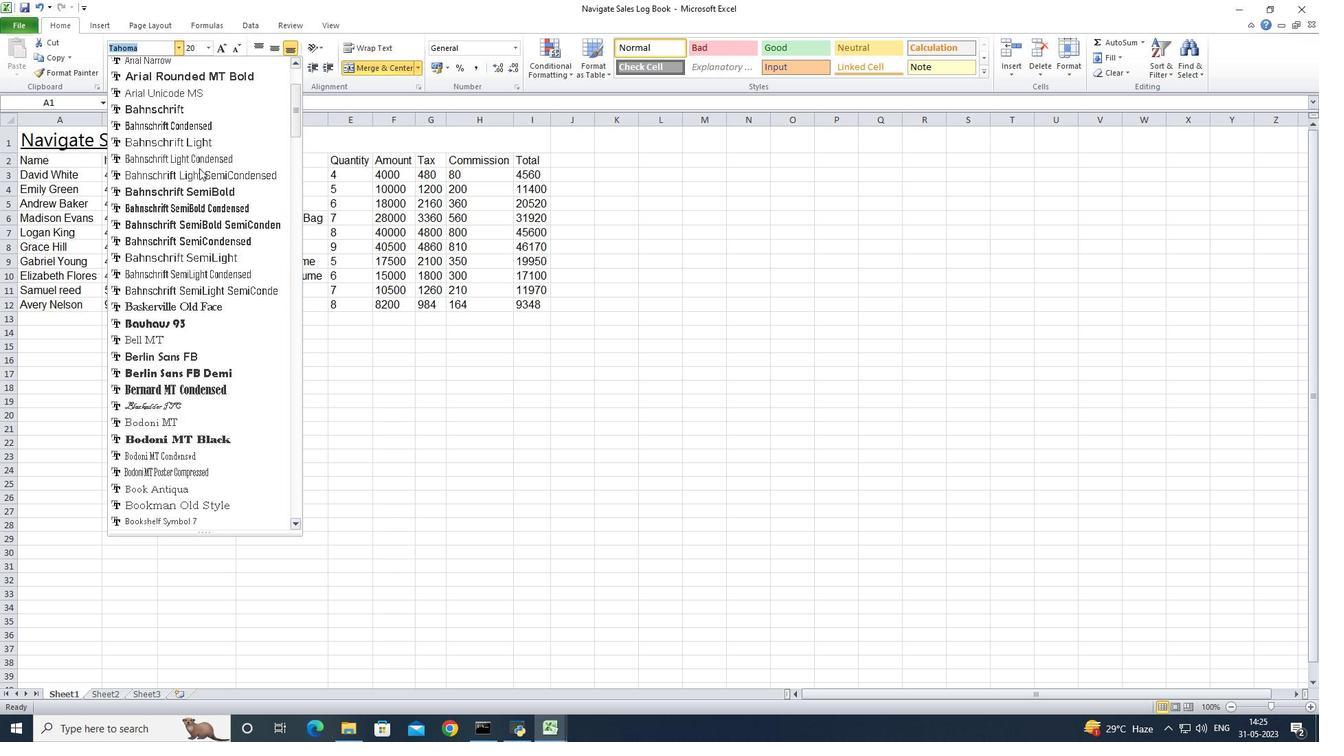 
Action: Mouse scrolled (199, 169) with delta (0, 0)
Screenshot: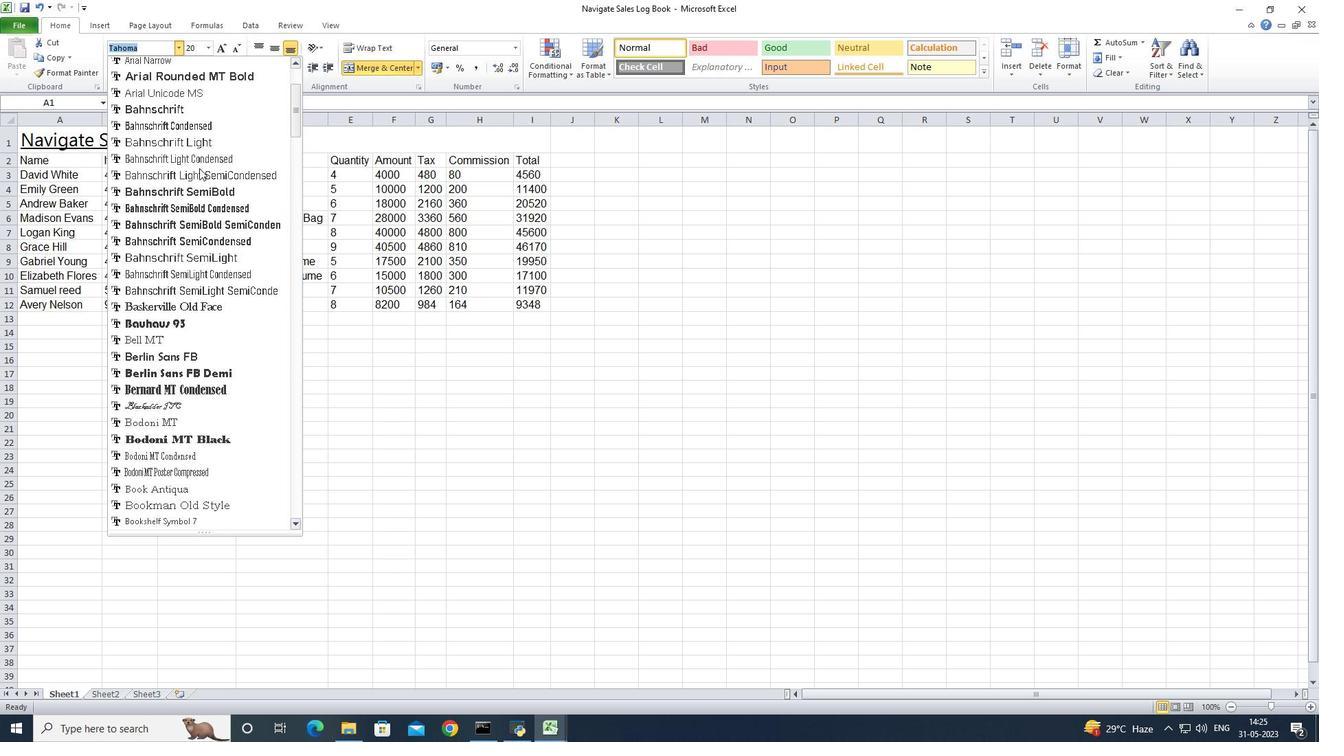 
Action: Mouse scrolled (199, 169) with delta (0, 0)
Screenshot: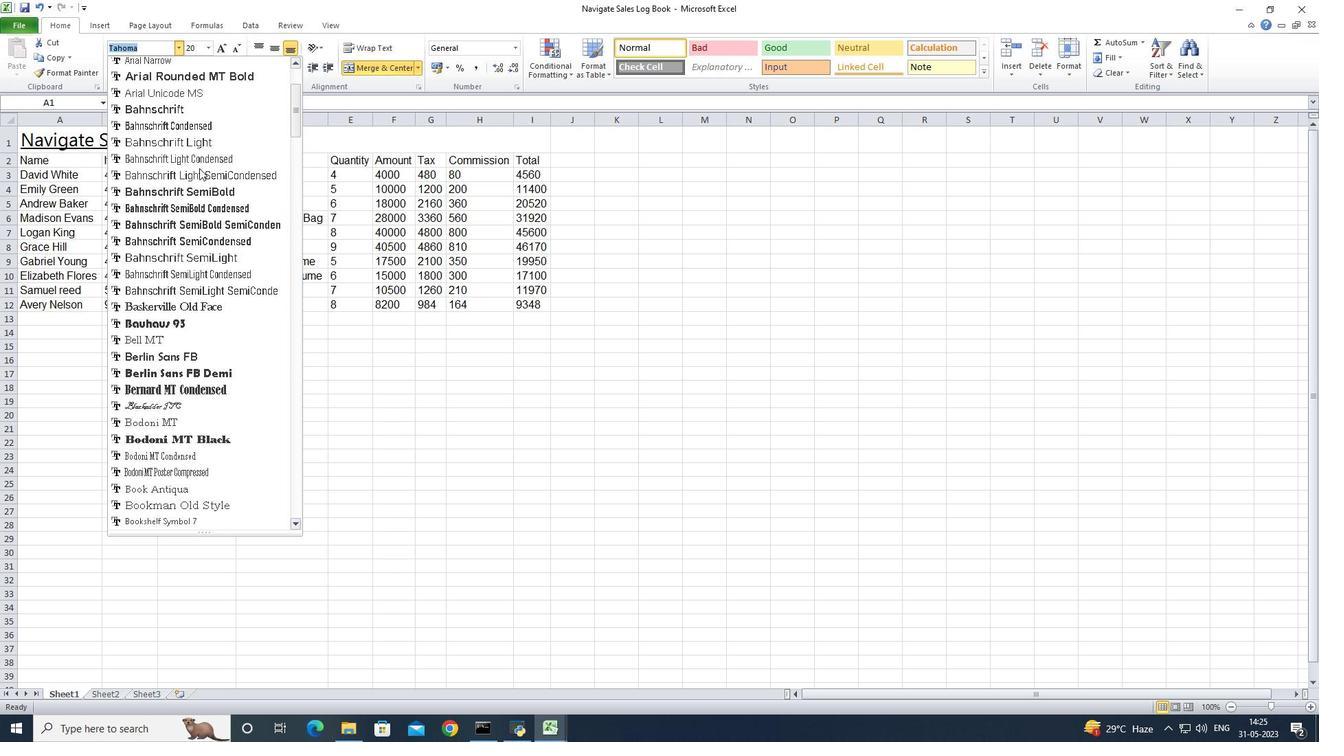 
Action: Mouse scrolled (199, 169) with delta (0, 0)
Screenshot: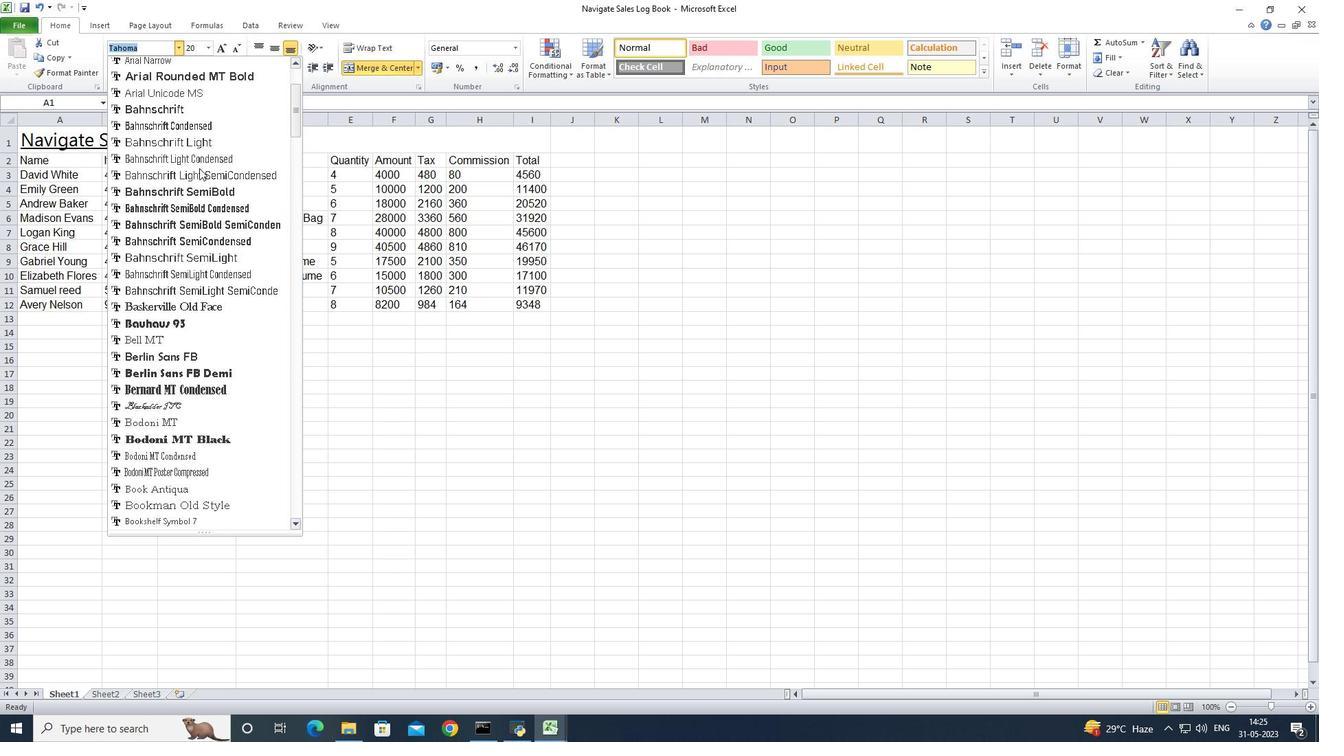 
Action: Mouse scrolled (199, 169) with delta (0, 0)
Screenshot: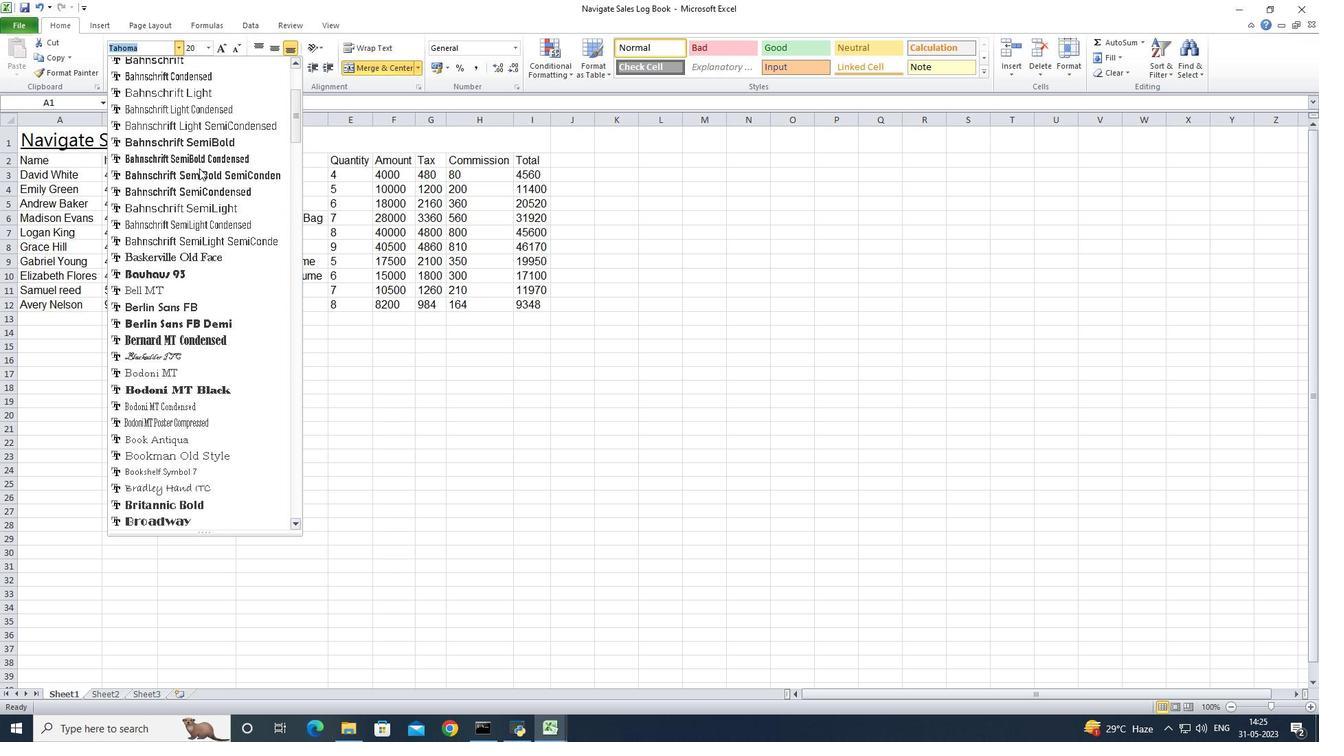 
Action: Mouse scrolled (199, 169) with delta (0, 0)
Screenshot: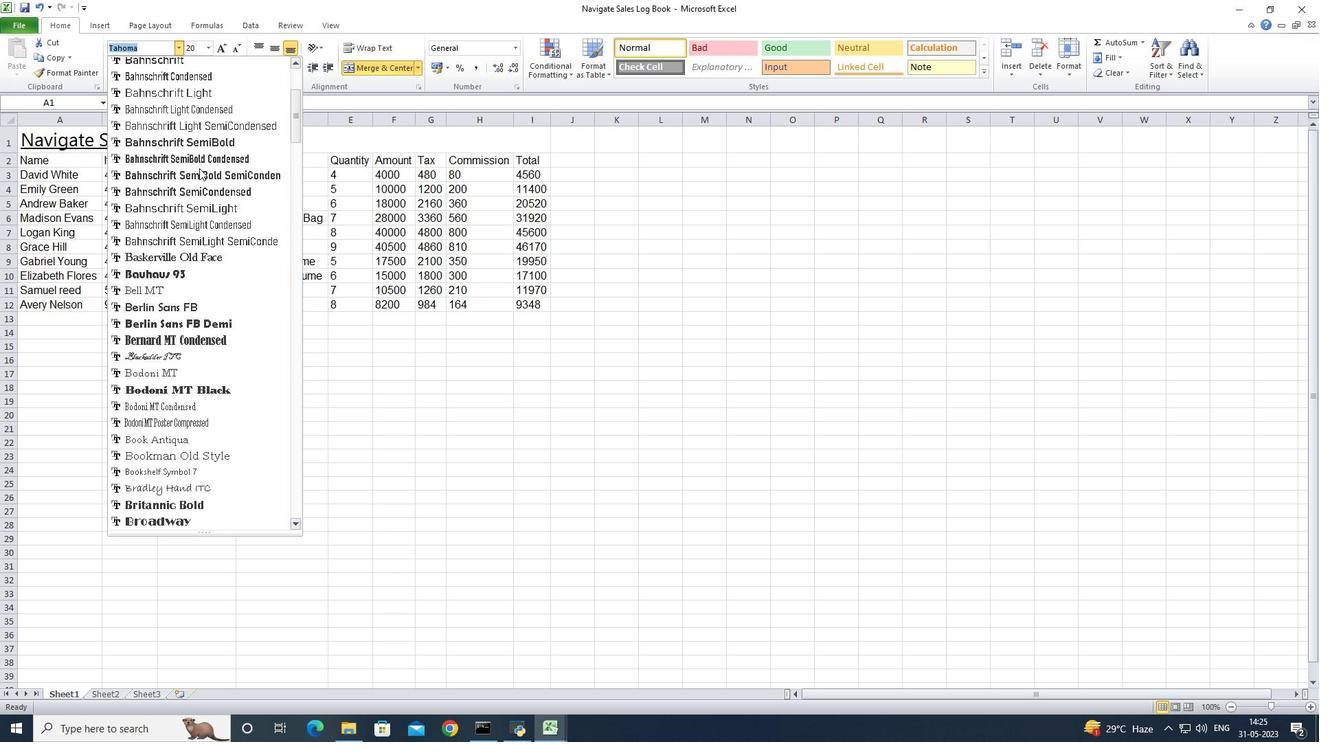 
Action: Mouse scrolled (199, 169) with delta (0, 0)
Screenshot: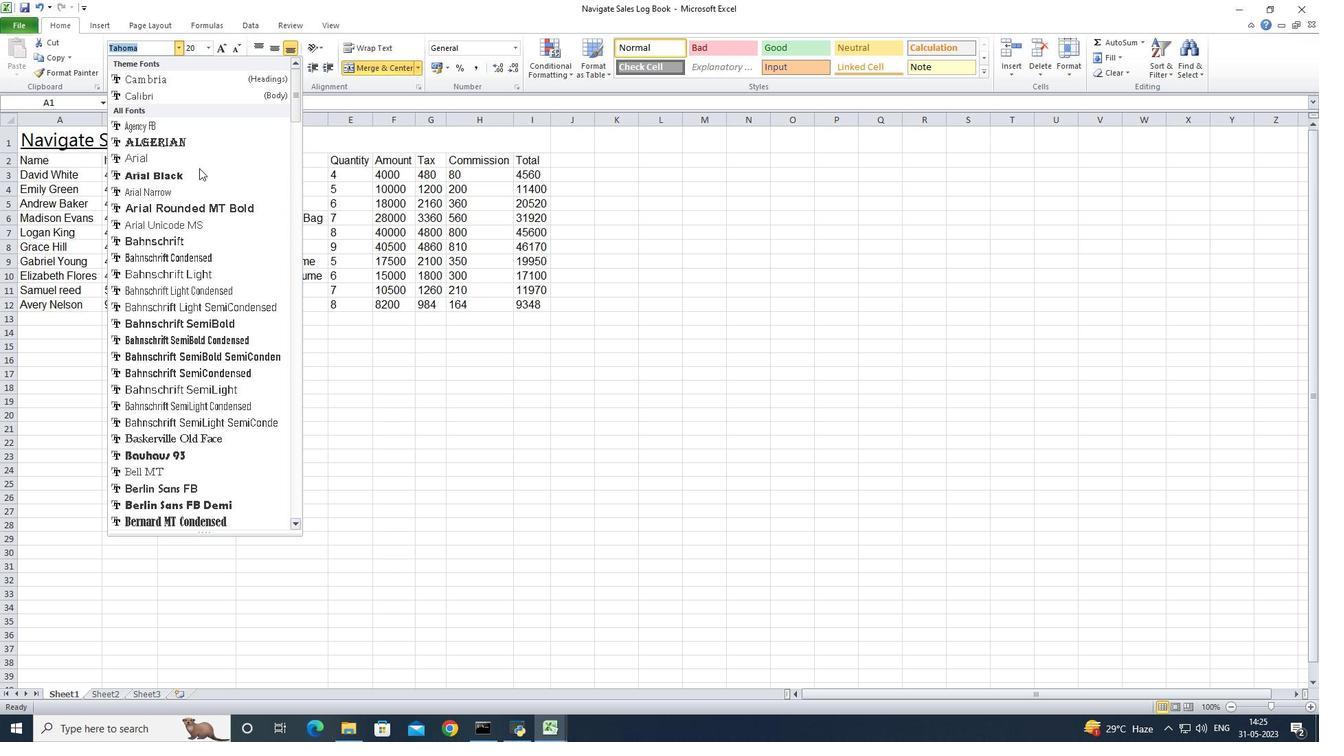 
Action: Mouse scrolled (199, 169) with delta (0, 0)
Screenshot: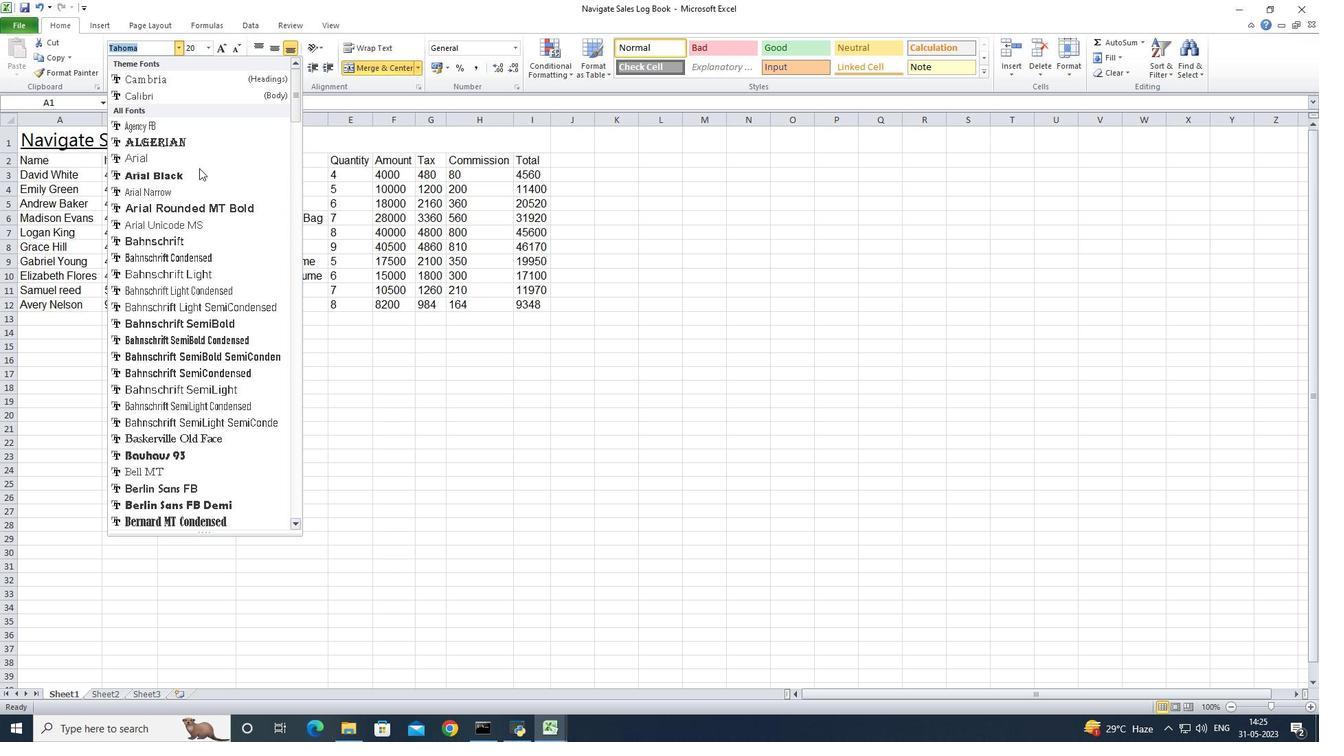 
Action: Mouse scrolled (199, 169) with delta (0, 0)
Screenshot: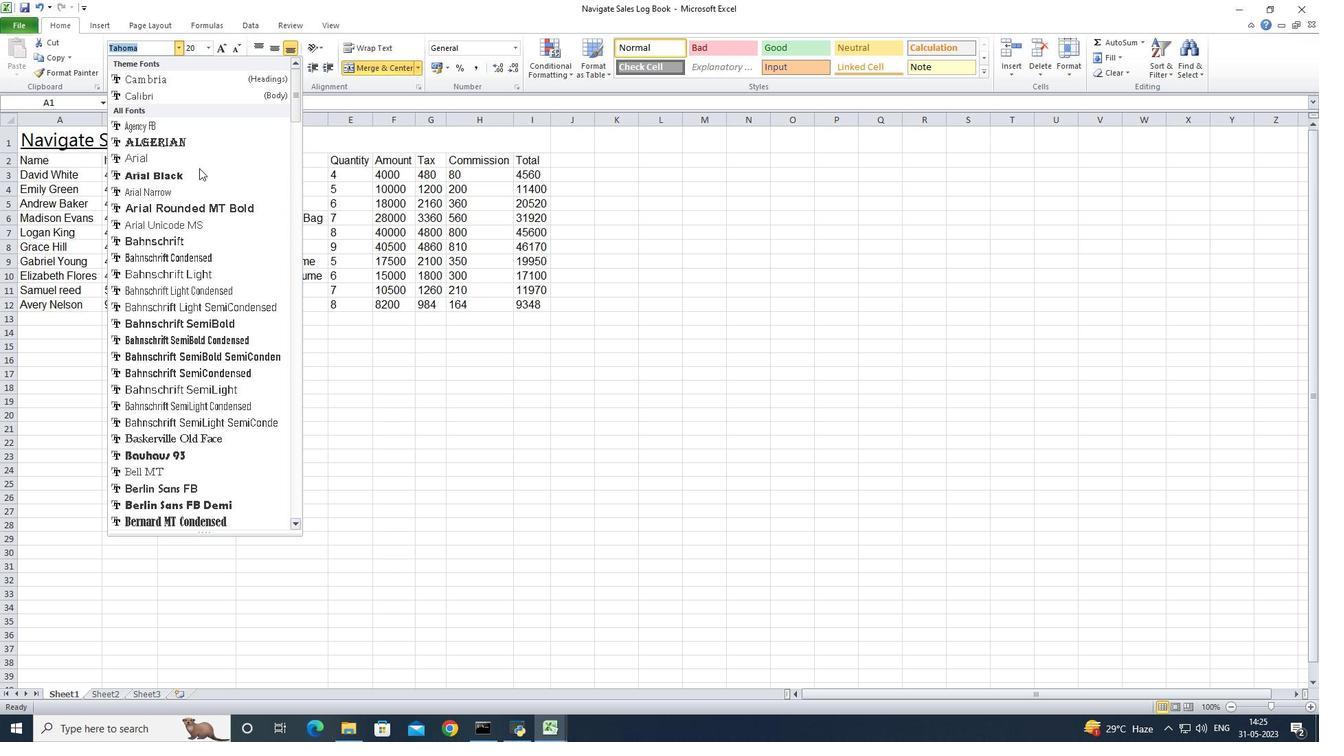
Action: Mouse scrolled (199, 169) with delta (0, 0)
Screenshot: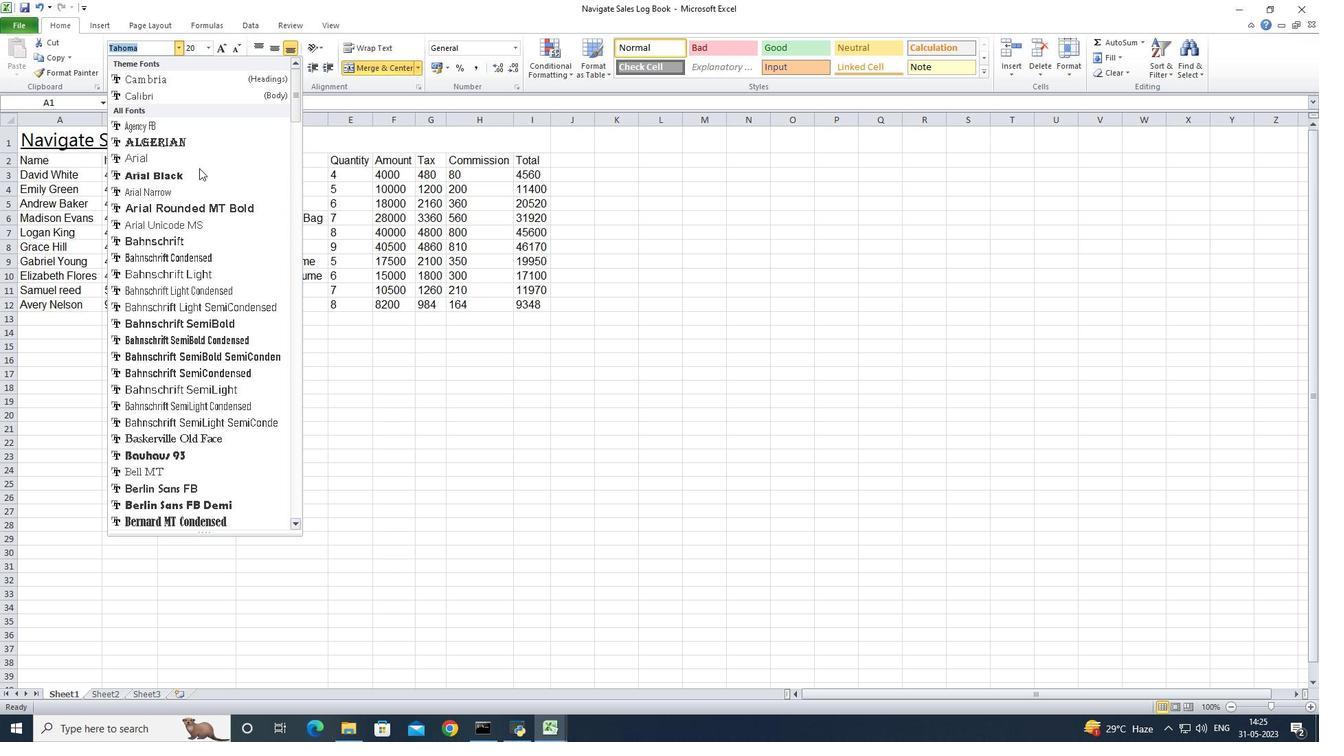 
Action: Mouse moved to (177, 159)
Screenshot: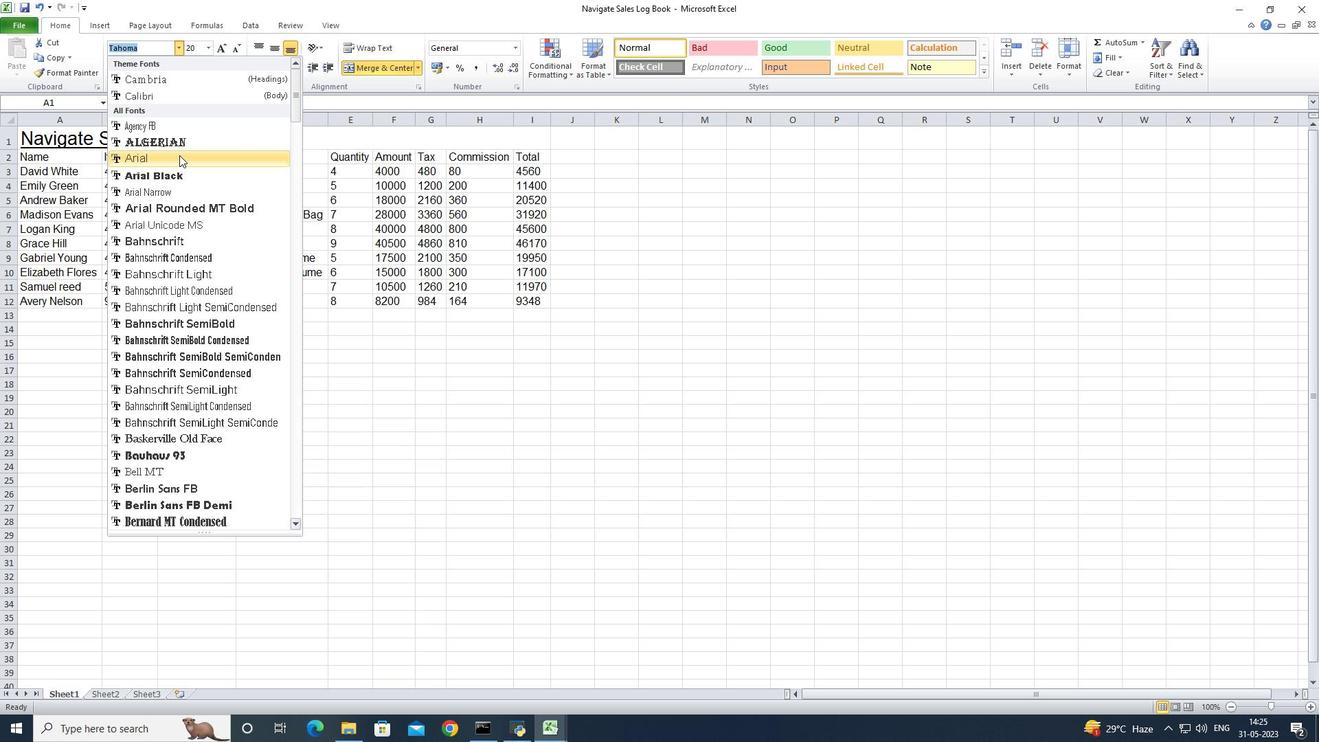 
Action: Mouse pressed left at (177, 159)
Screenshot: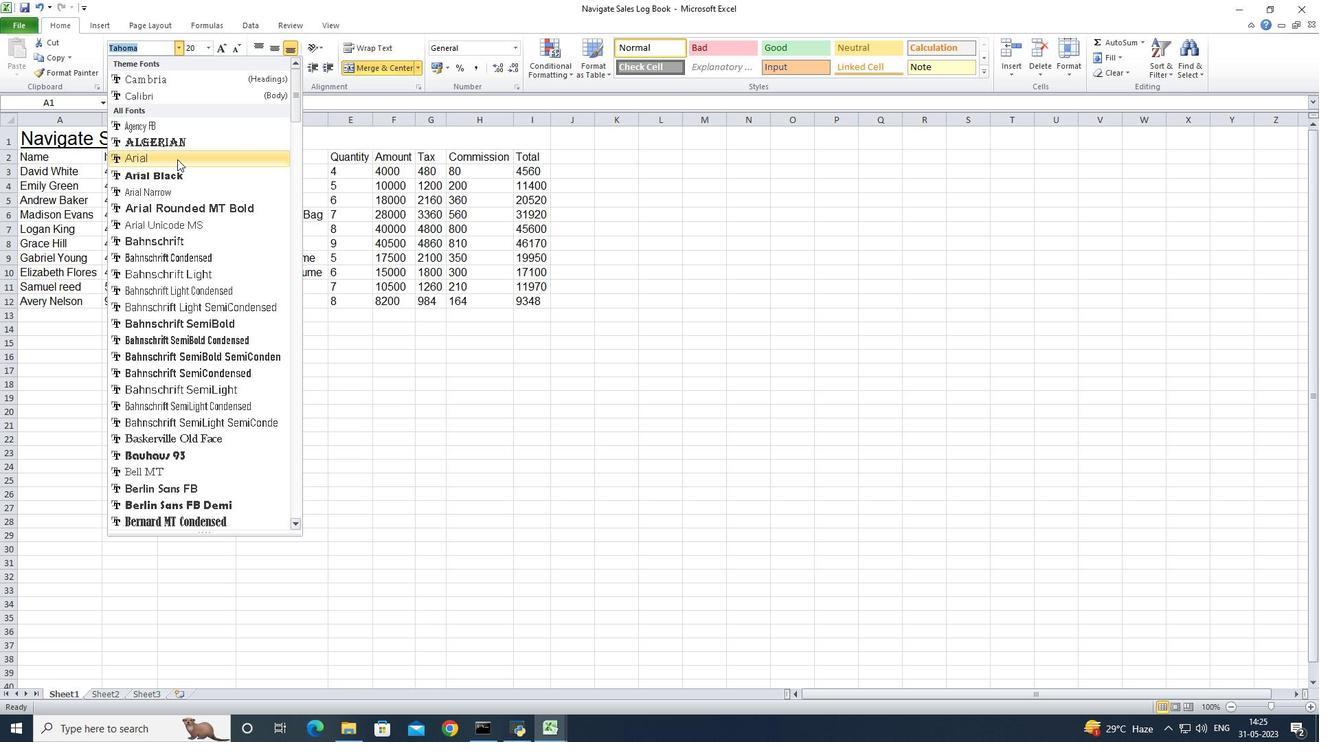 
Action: Mouse moved to (145, 70)
Screenshot: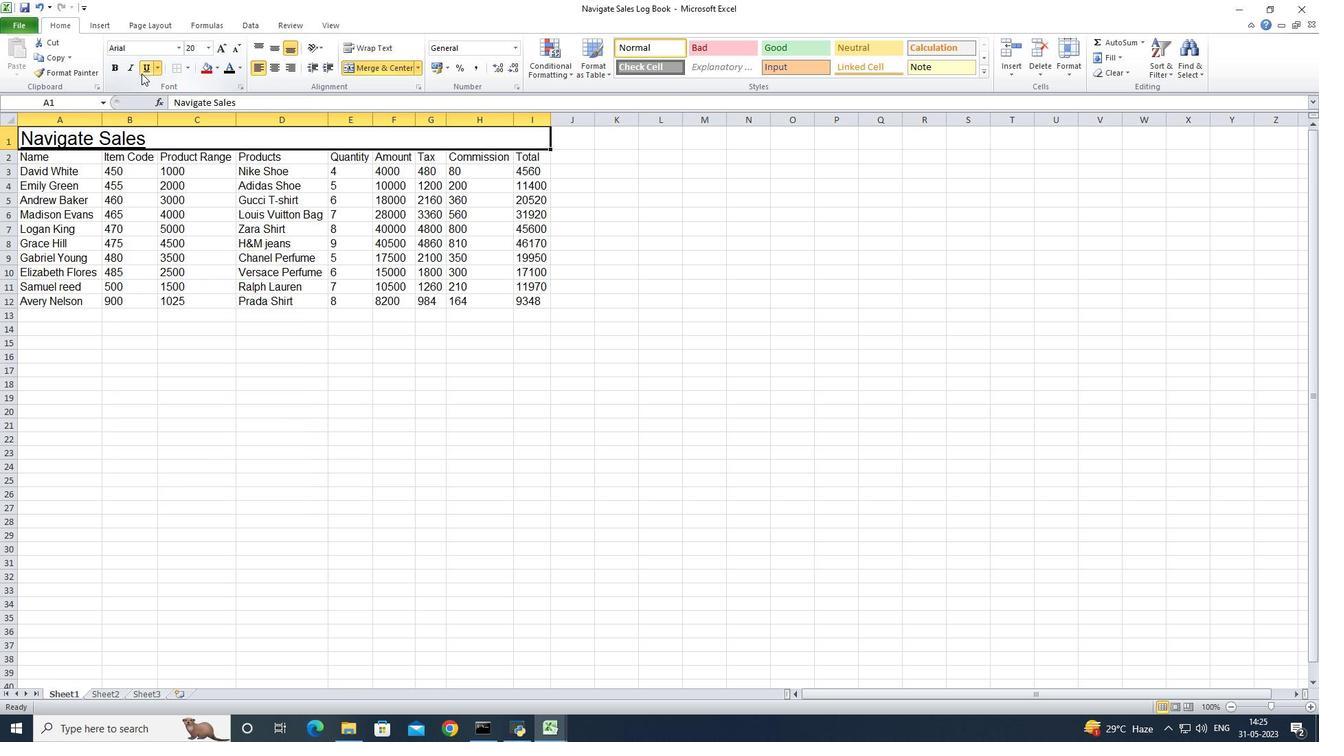 
Action: Mouse pressed left at (145, 70)
Screenshot: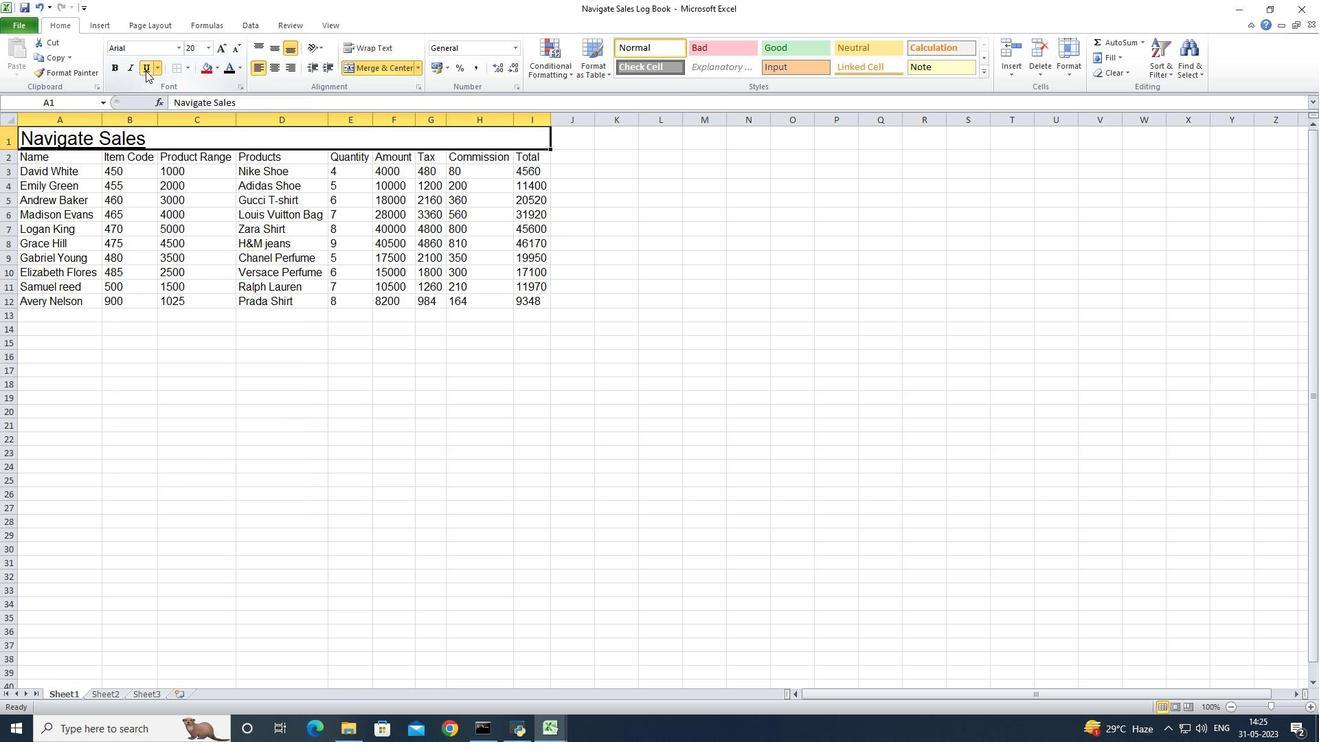 
Action: Mouse pressed left at (145, 70)
Screenshot: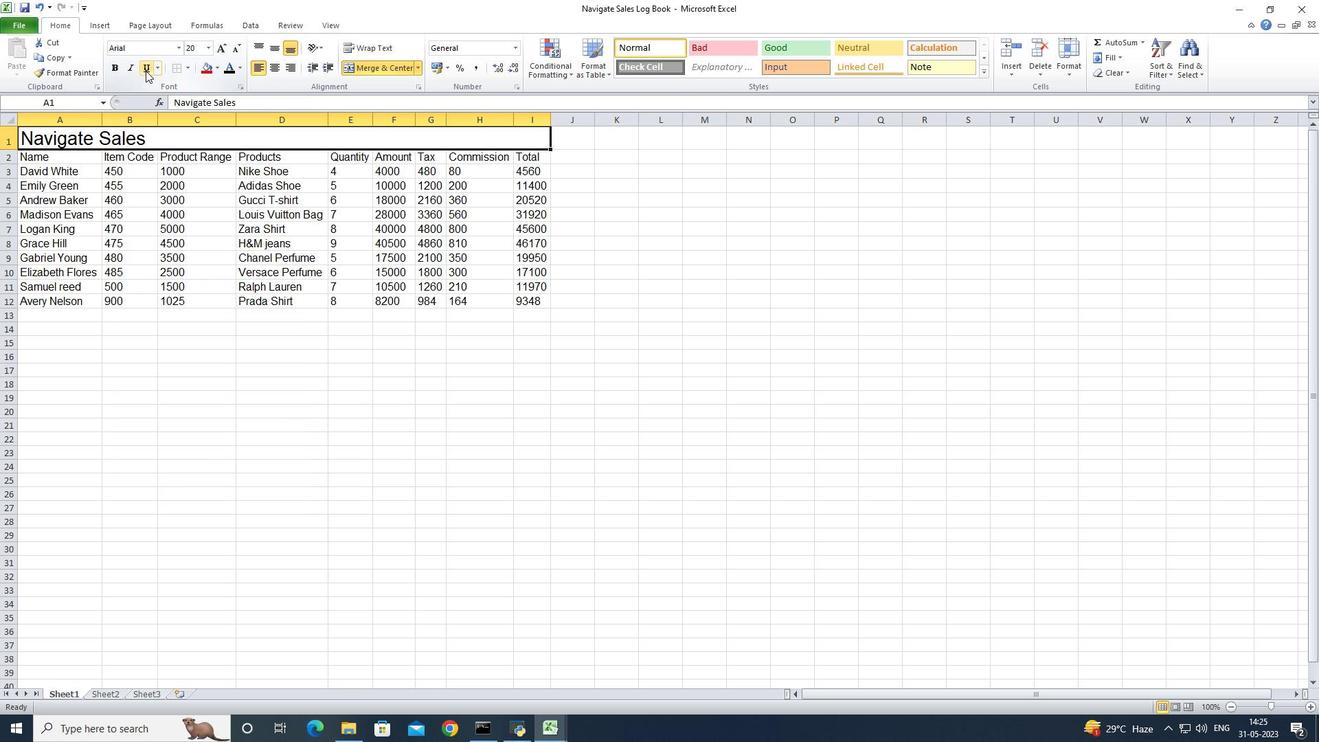 
Action: Mouse moved to (207, 48)
Screenshot: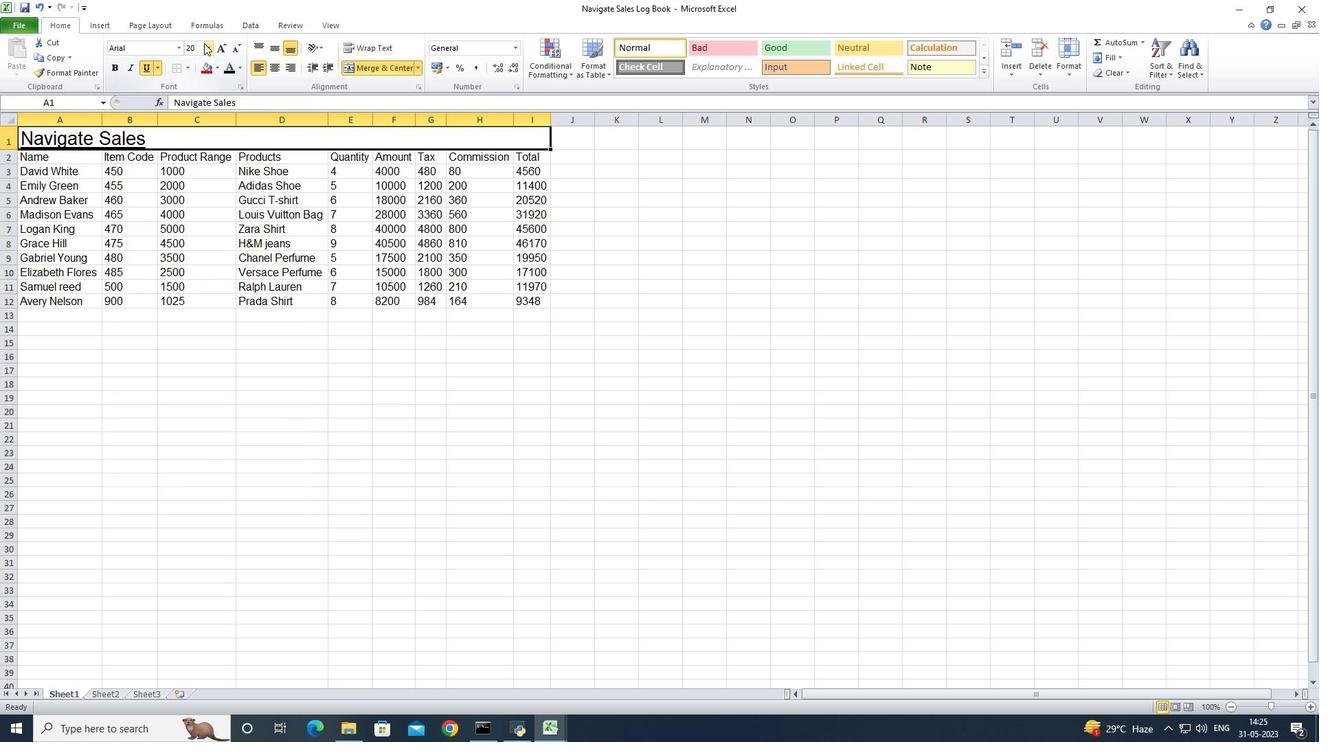 
Action: Mouse pressed left at (207, 48)
Screenshot: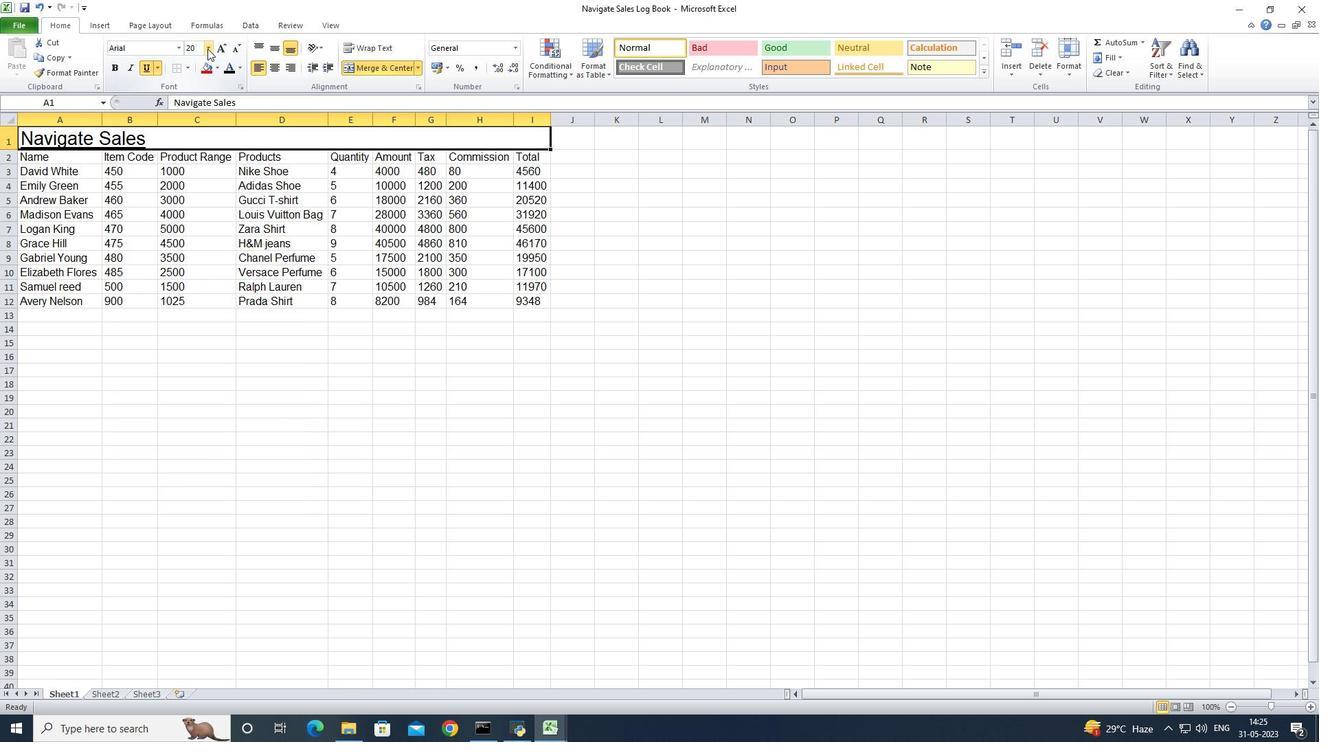 
Action: Mouse moved to (193, 142)
Screenshot: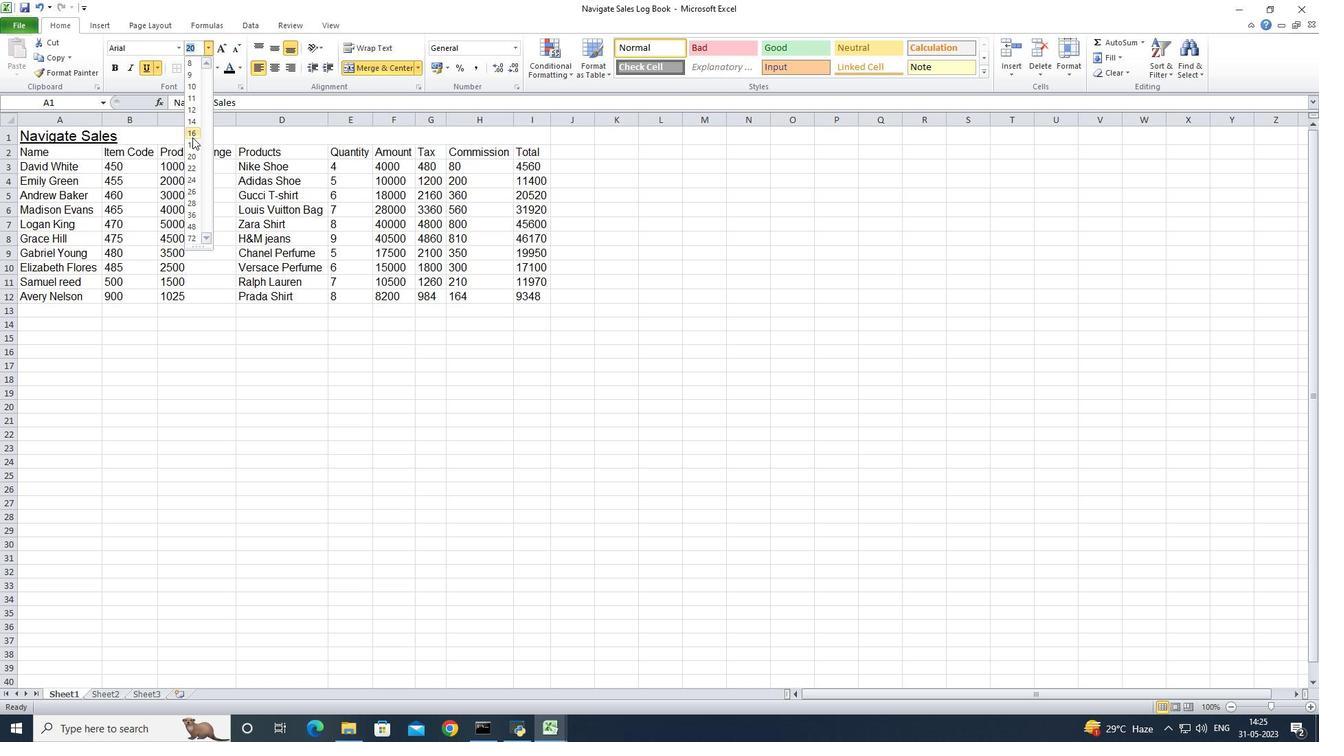 
Action: Mouse pressed left at (193, 142)
Screenshot: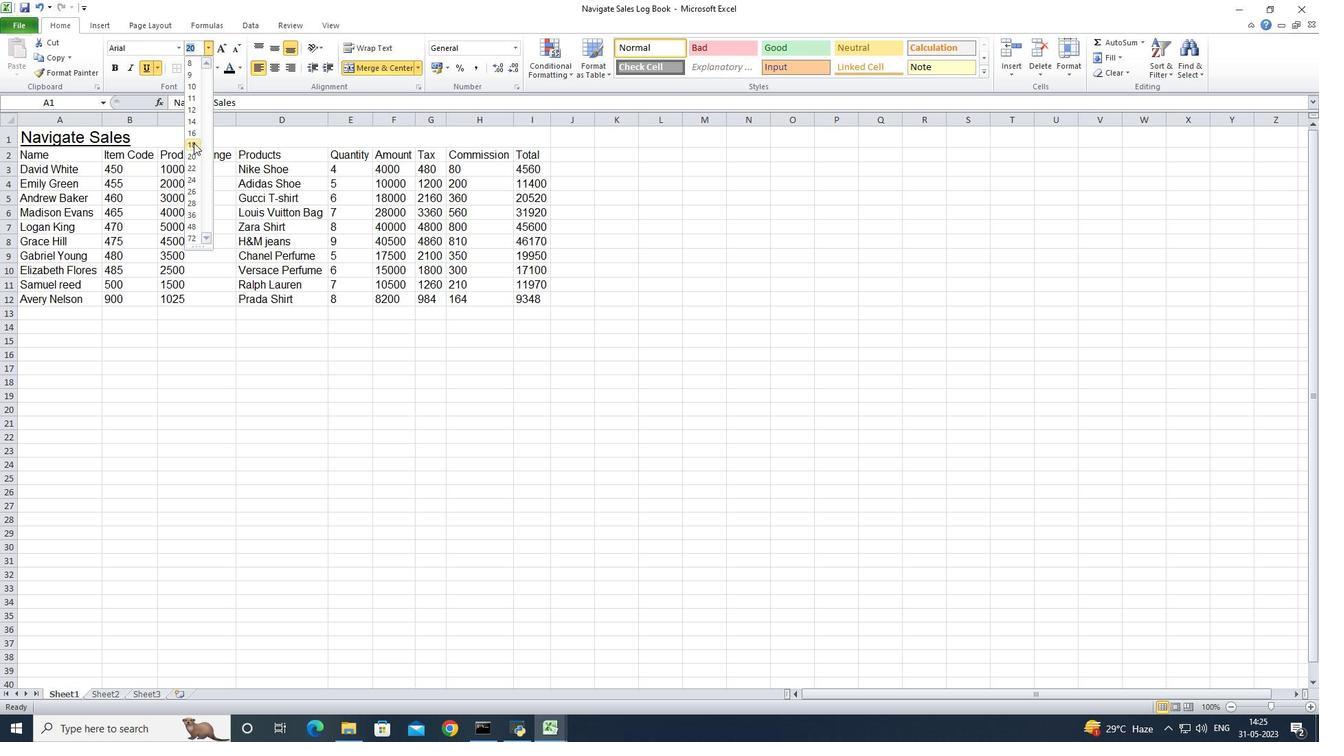 
Action: Mouse moved to (83, 156)
Screenshot: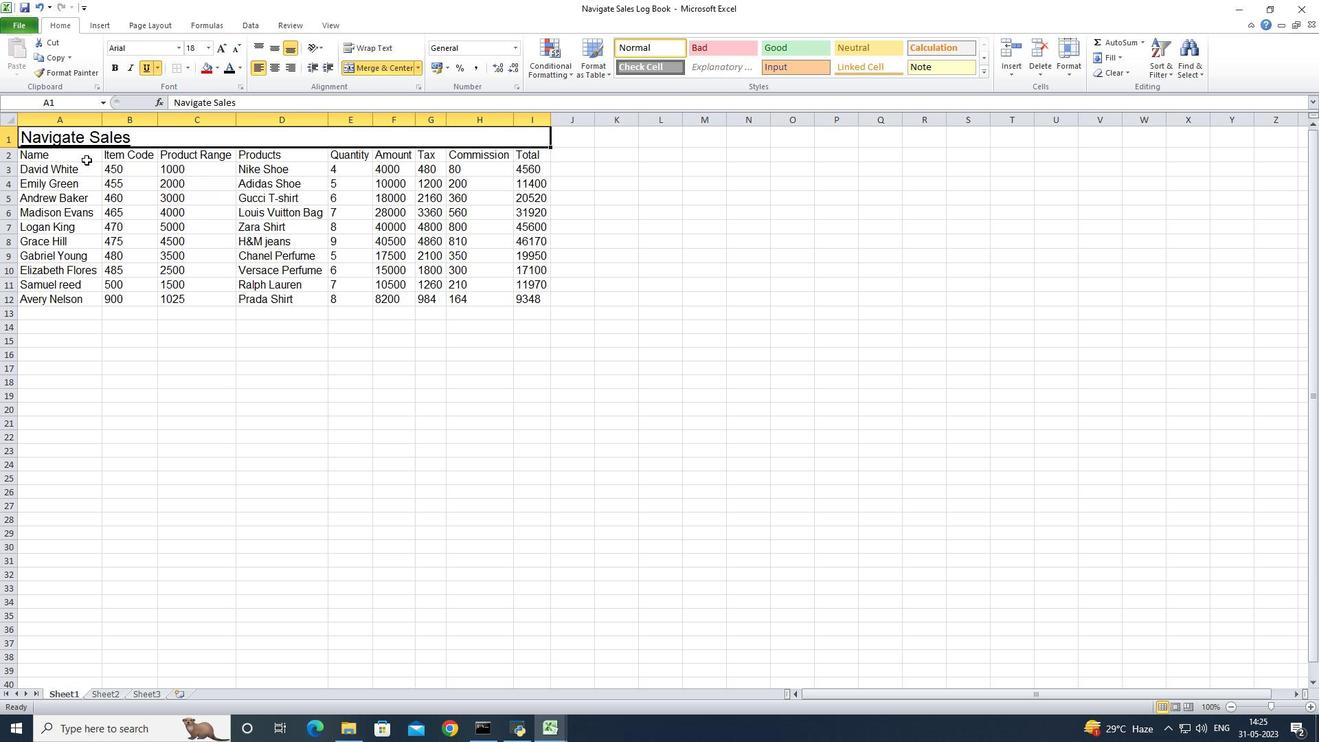 
Action: Mouse pressed left at (83, 156)
Screenshot: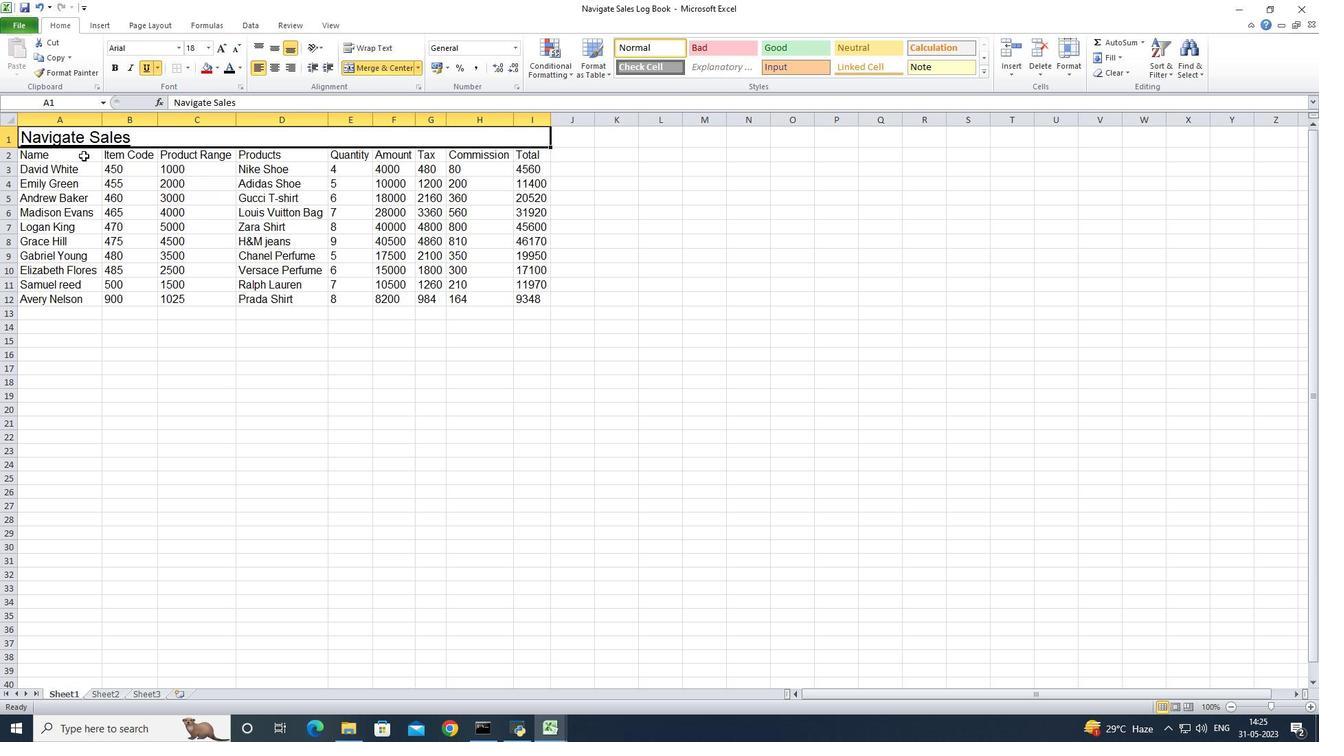 
Action: Mouse moved to (176, 49)
Screenshot: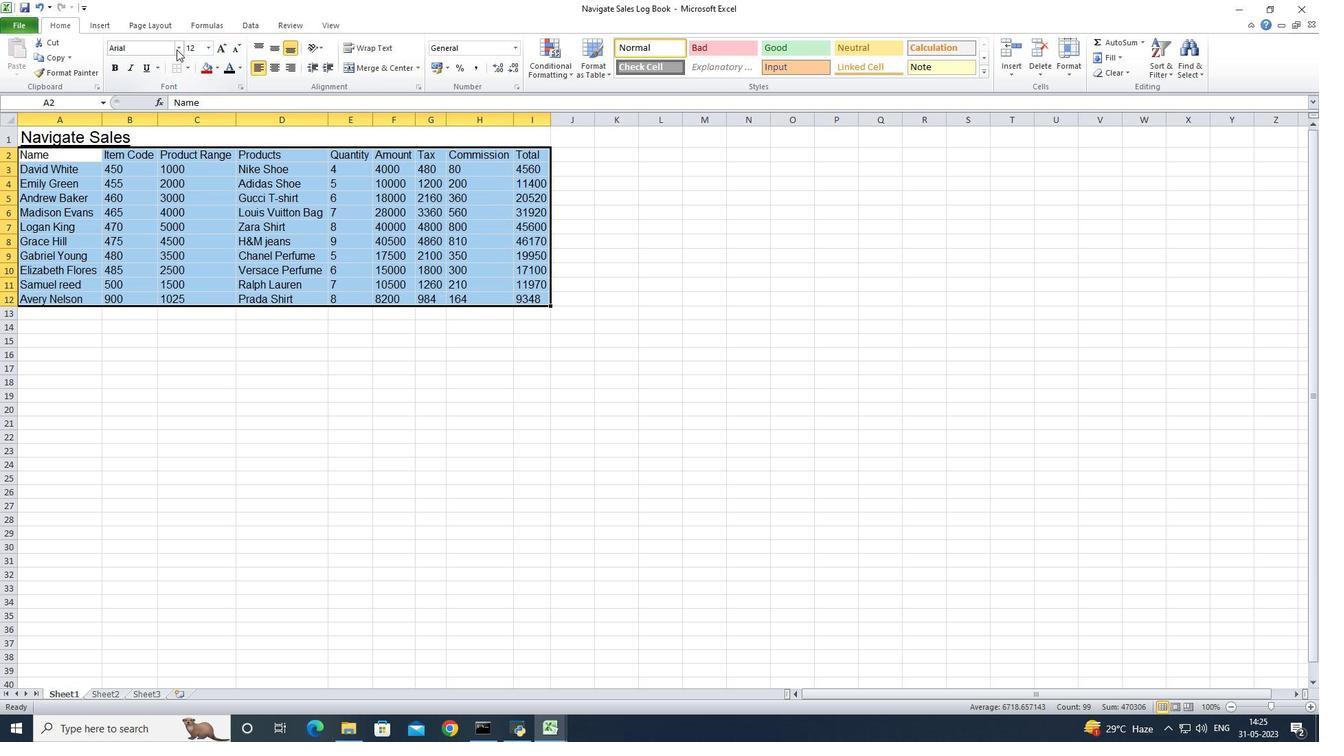 
Action: Mouse pressed left at (176, 49)
Screenshot: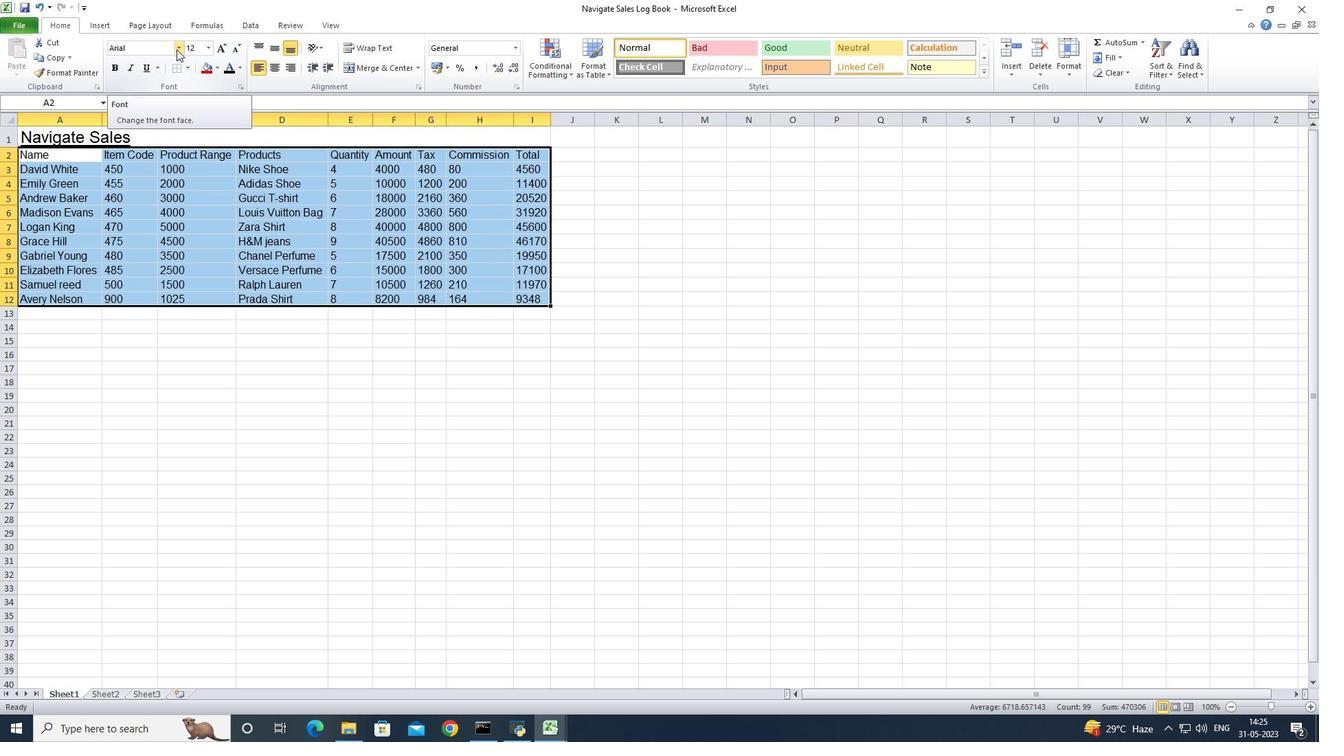 
Action: Mouse moved to (178, 102)
Screenshot: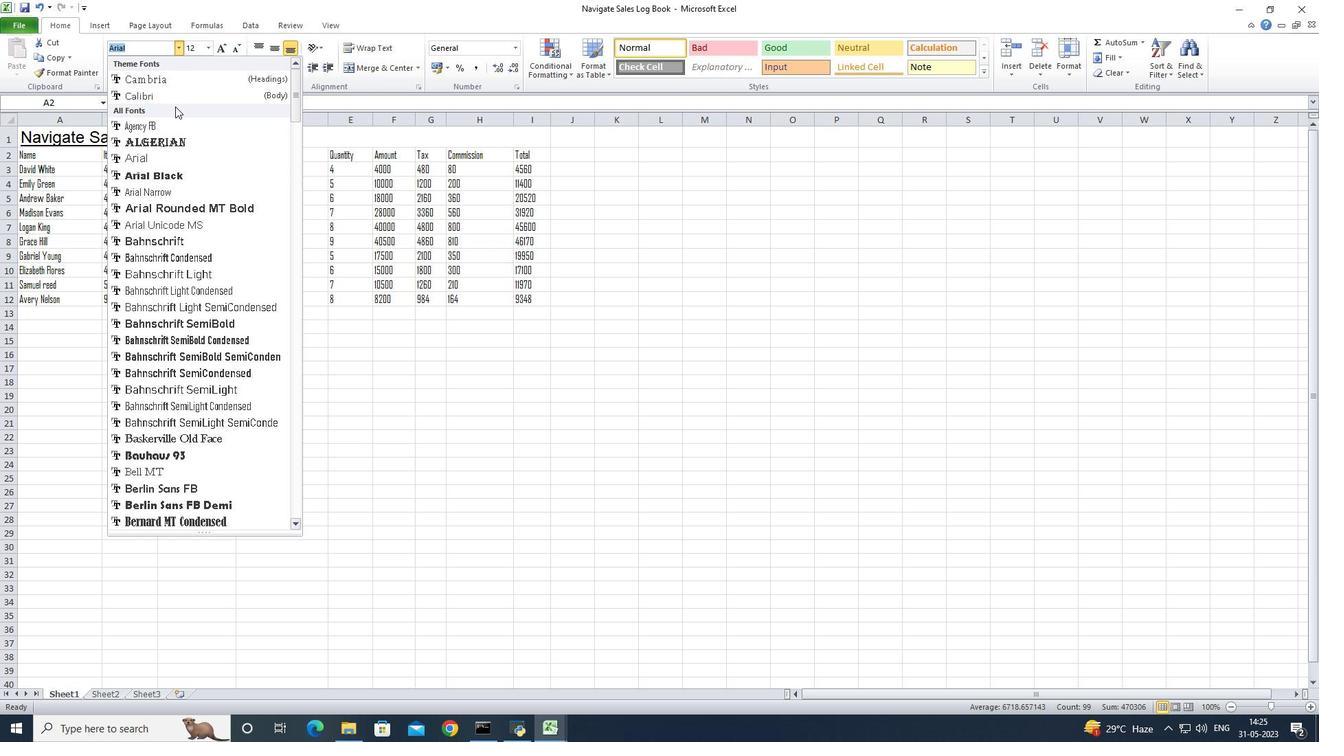 
Action: Mouse pressed left at (178, 102)
Screenshot: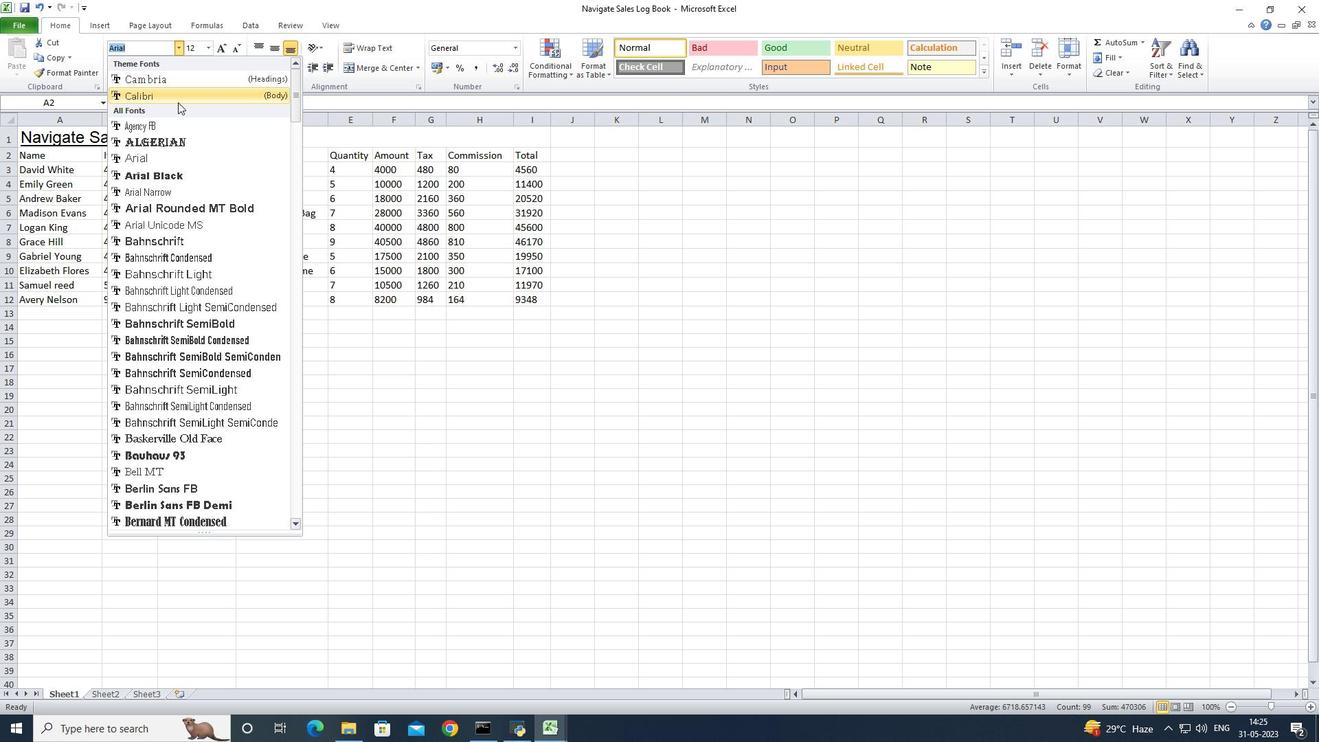
Action: Mouse moved to (206, 52)
Screenshot: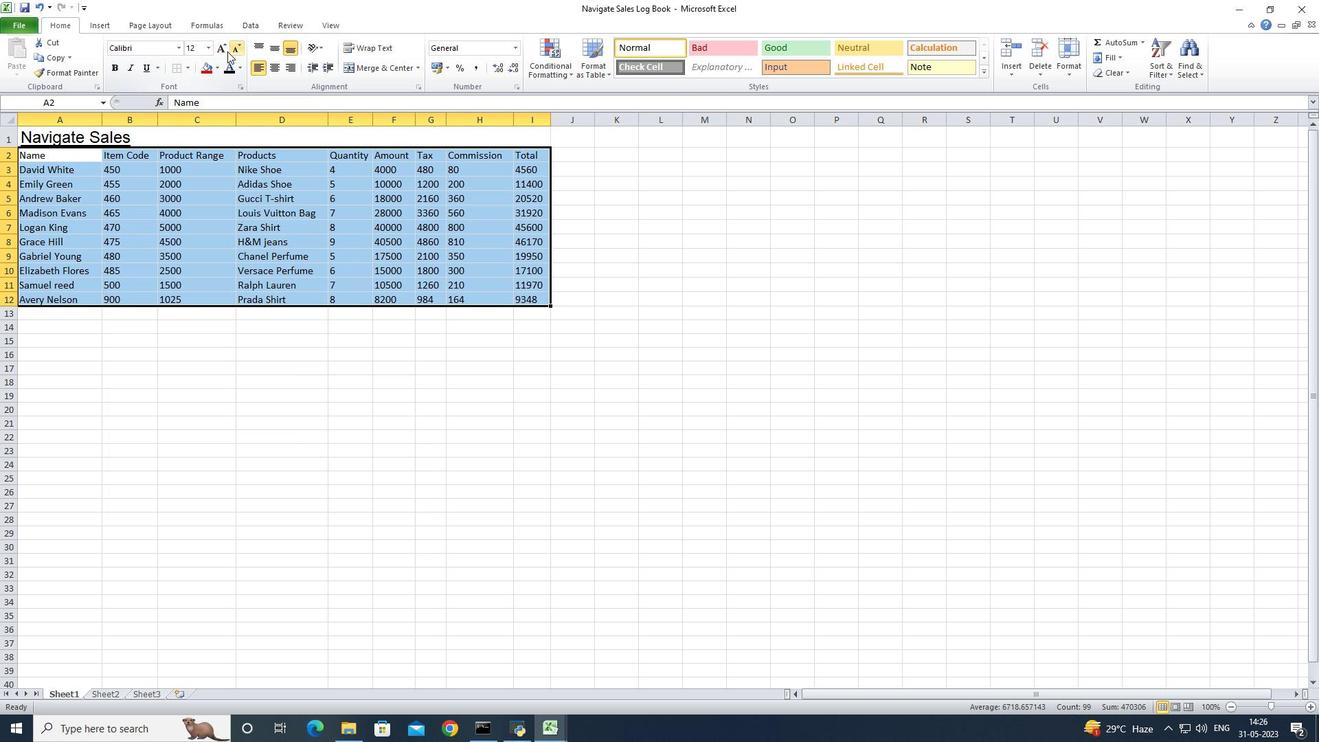 
Action: Mouse pressed left at (206, 52)
Screenshot: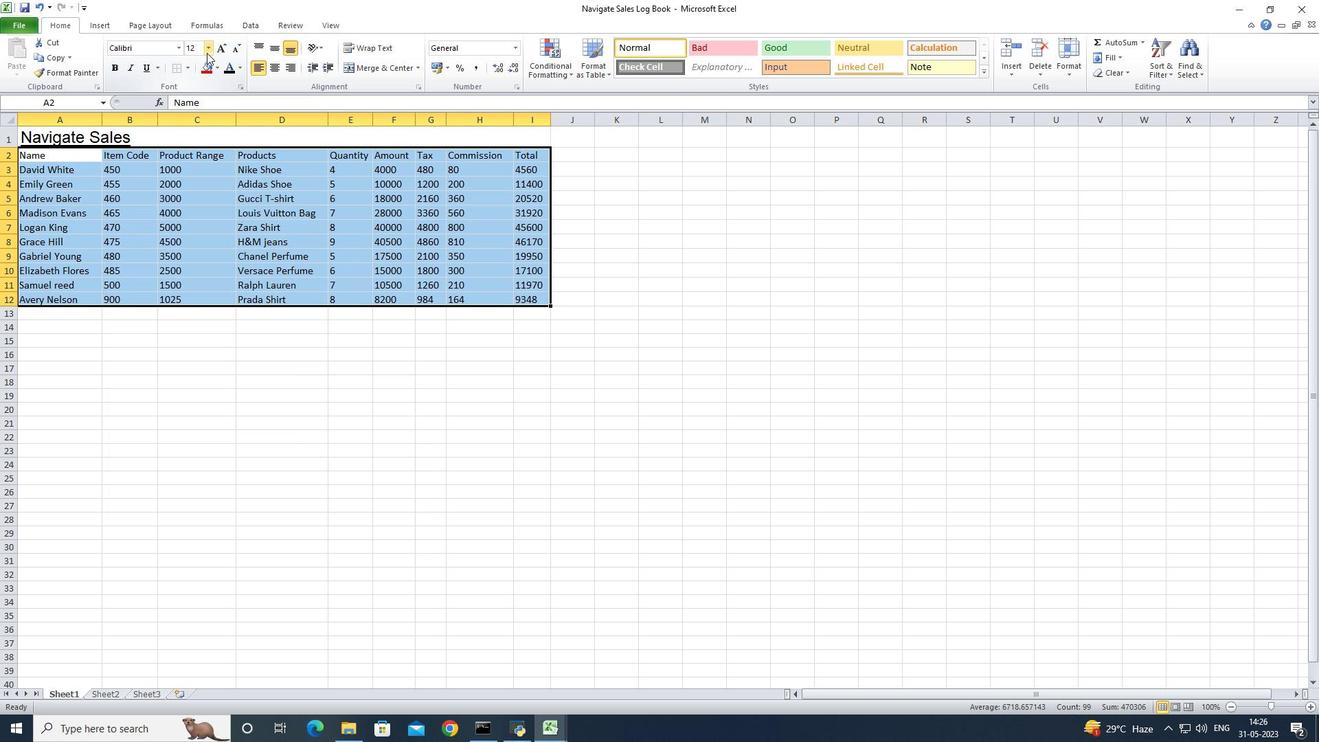 
Action: Mouse moved to (195, 79)
Screenshot: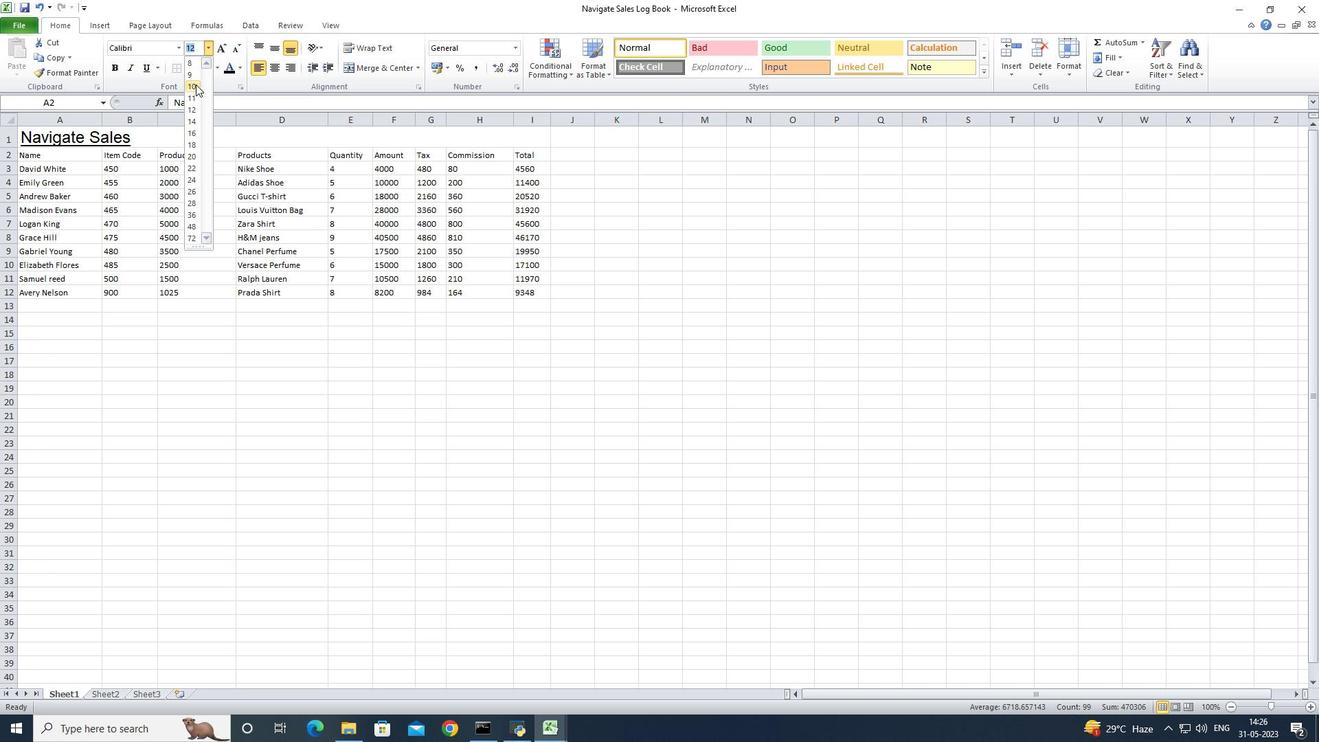 
Action: Mouse pressed left at (195, 79)
Screenshot: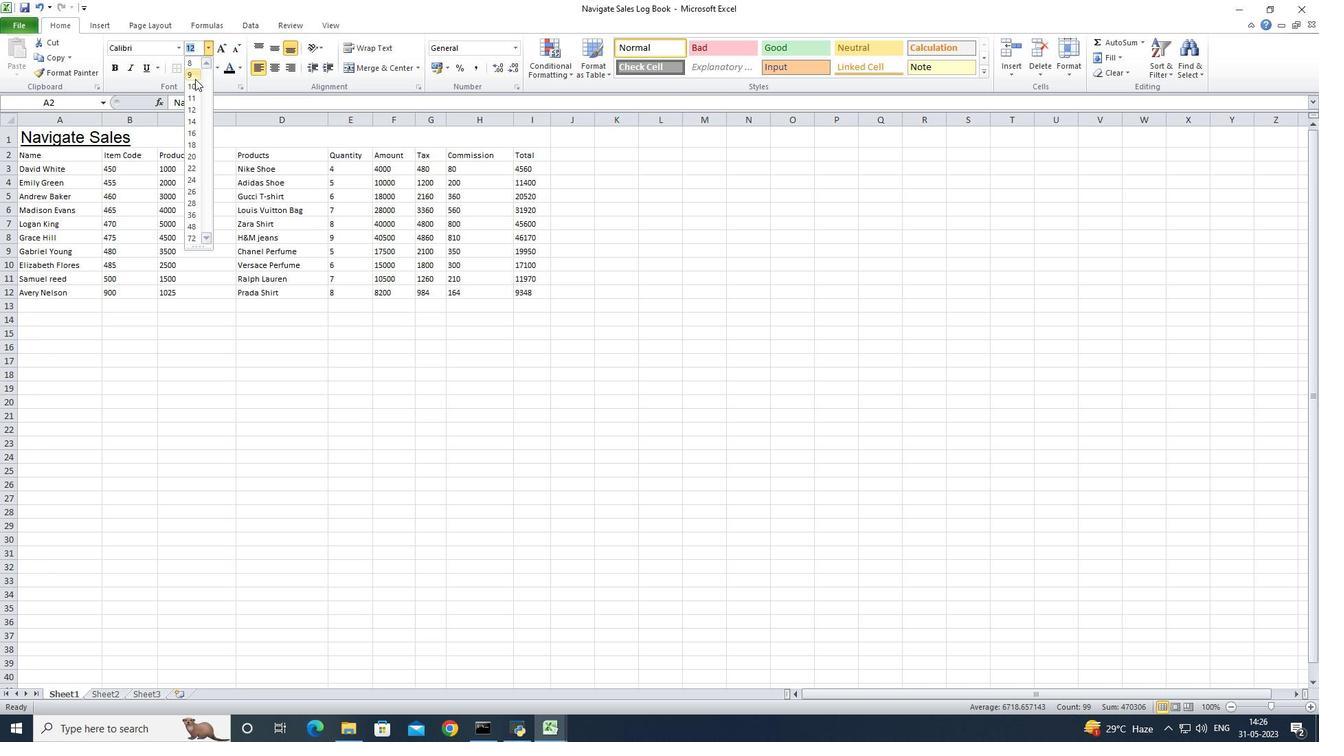
Action: Mouse moved to (214, 136)
Screenshot: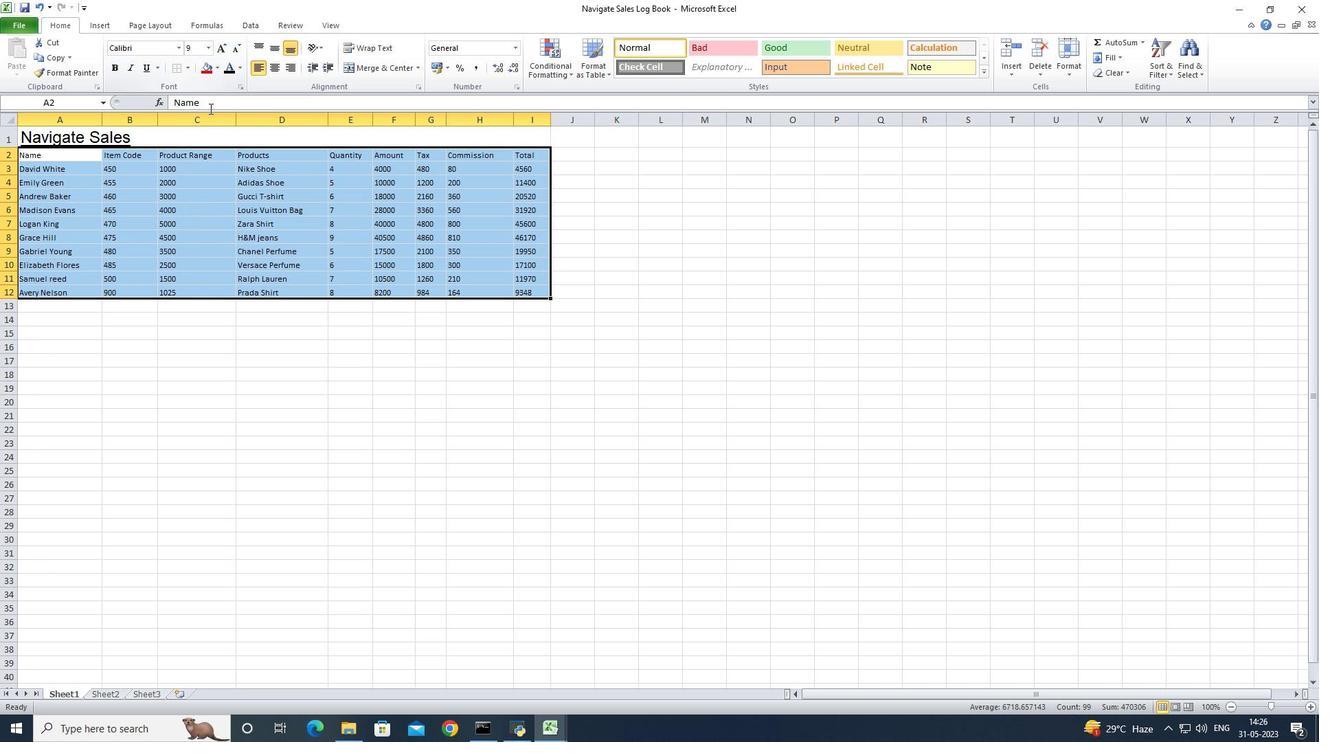 
Action: Mouse pressed left at (214, 136)
Screenshot: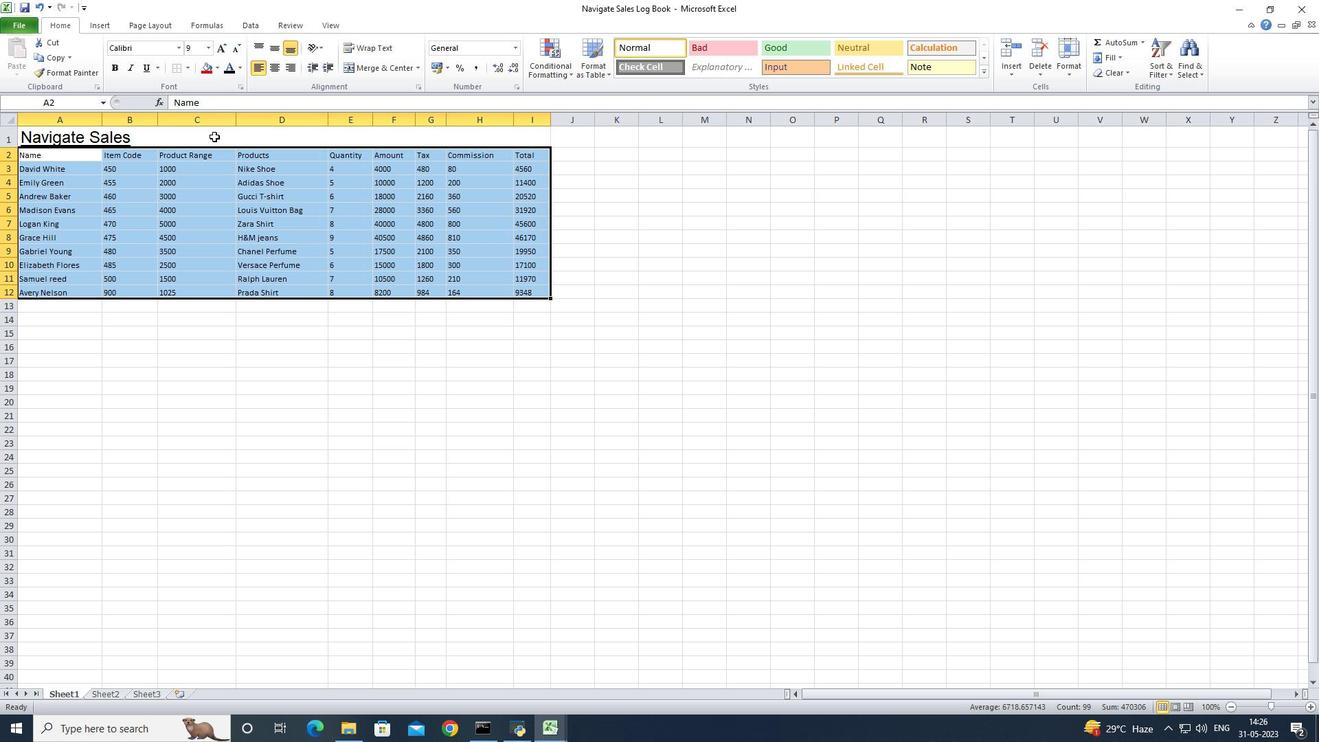 
Action: Mouse moved to (188, 298)
Screenshot: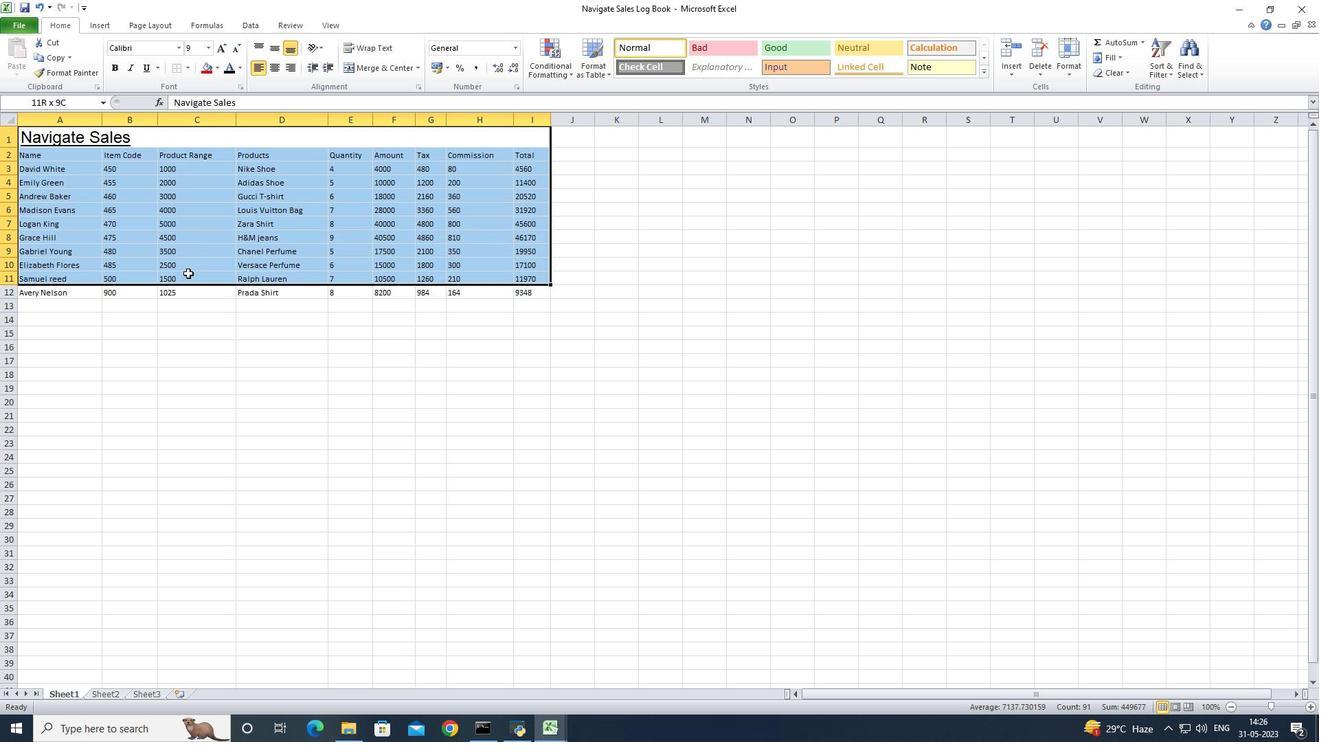 
Action: Mouse pressed left at (188, 298)
Screenshot: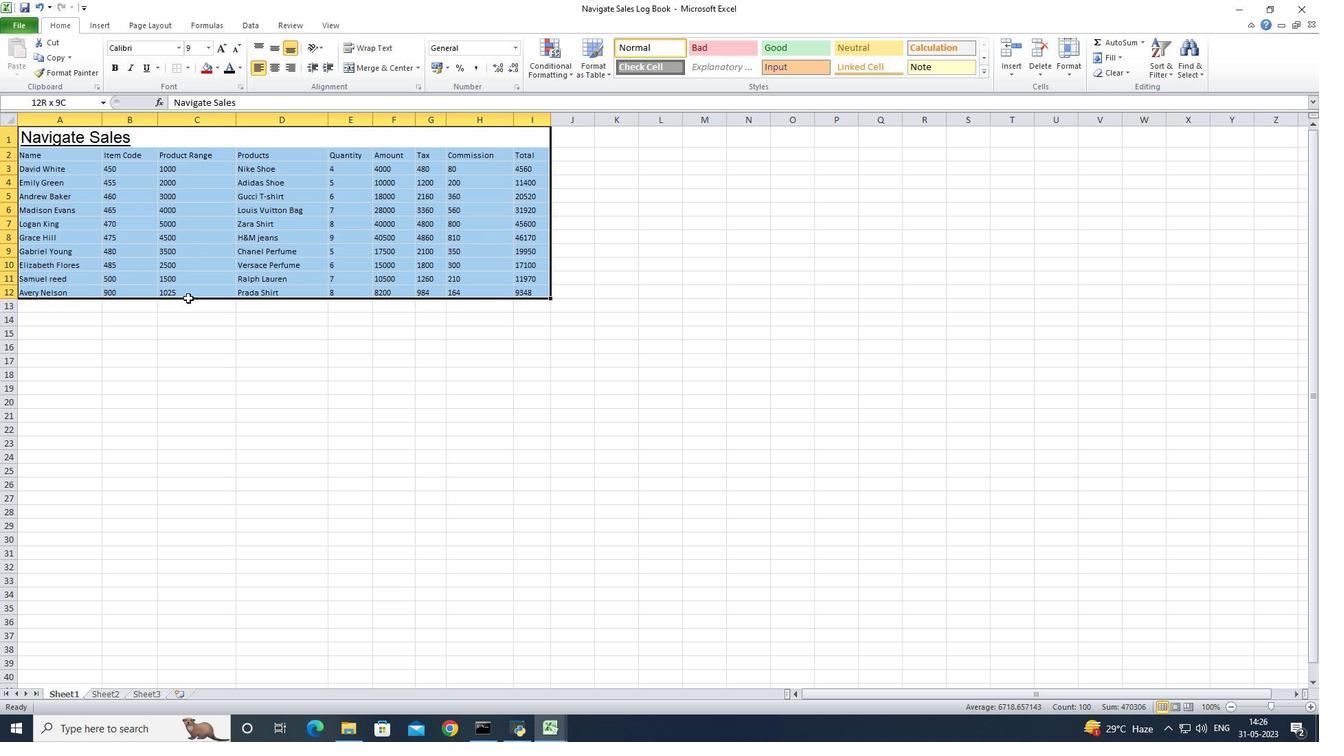
Action: Mouse moved to (276, 68)
Screenshot: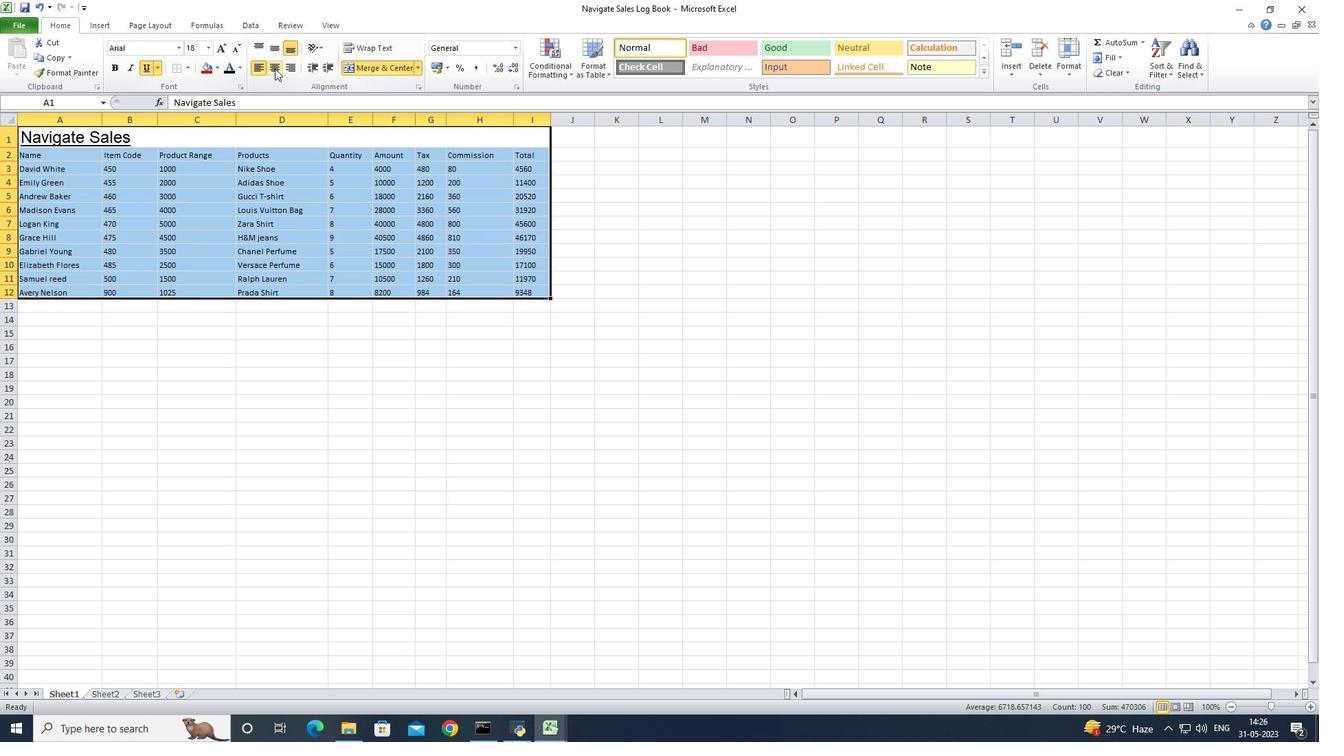 
Action: Mouse pressed left at (276, 68)
Screenshot: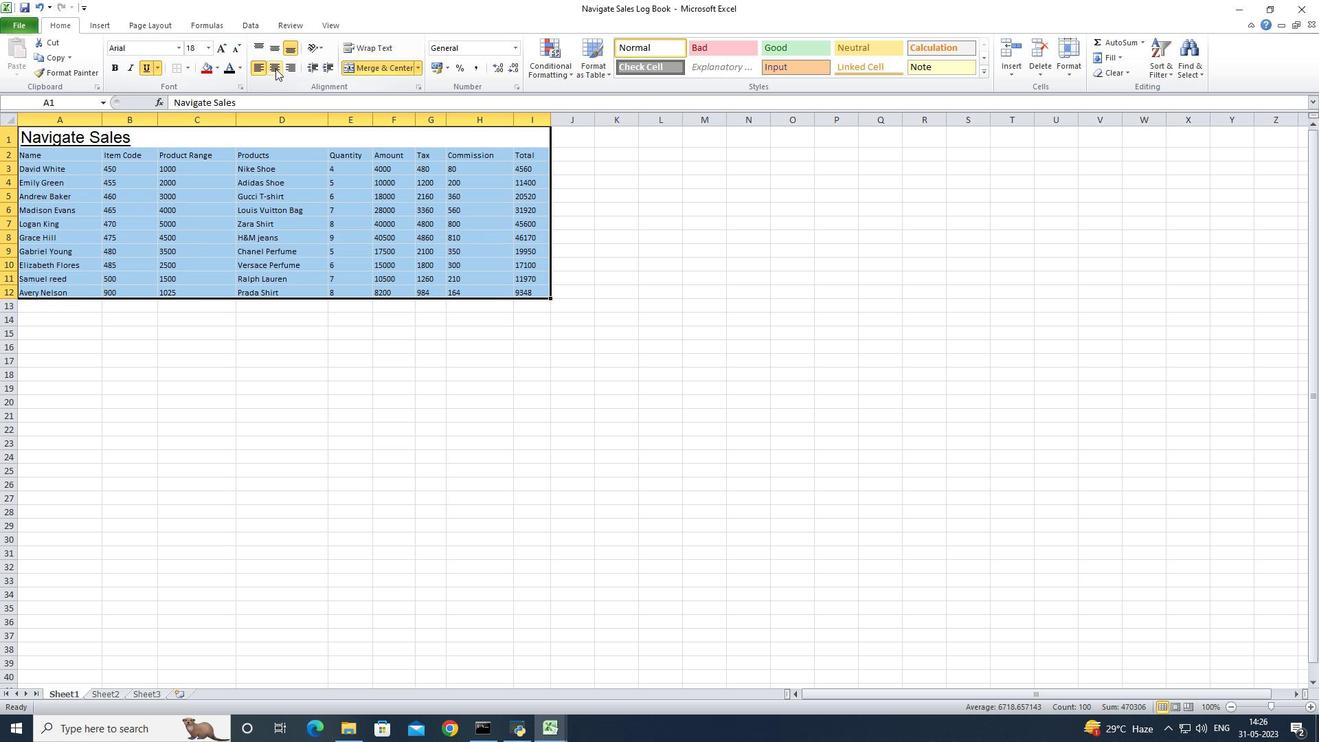 
Action: Mouse moved to (200, 136)
Screenshot: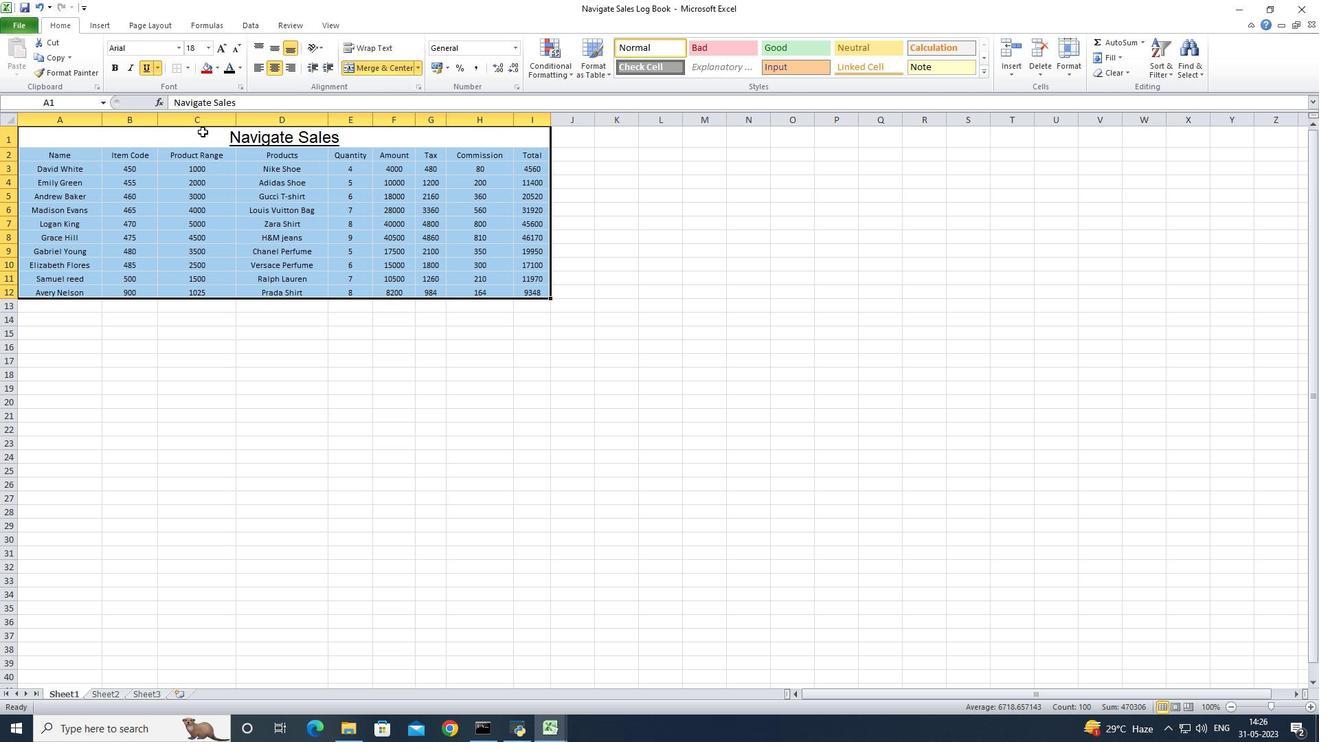 
Action: Mouse pressed left at (200, 136)
Screenshot: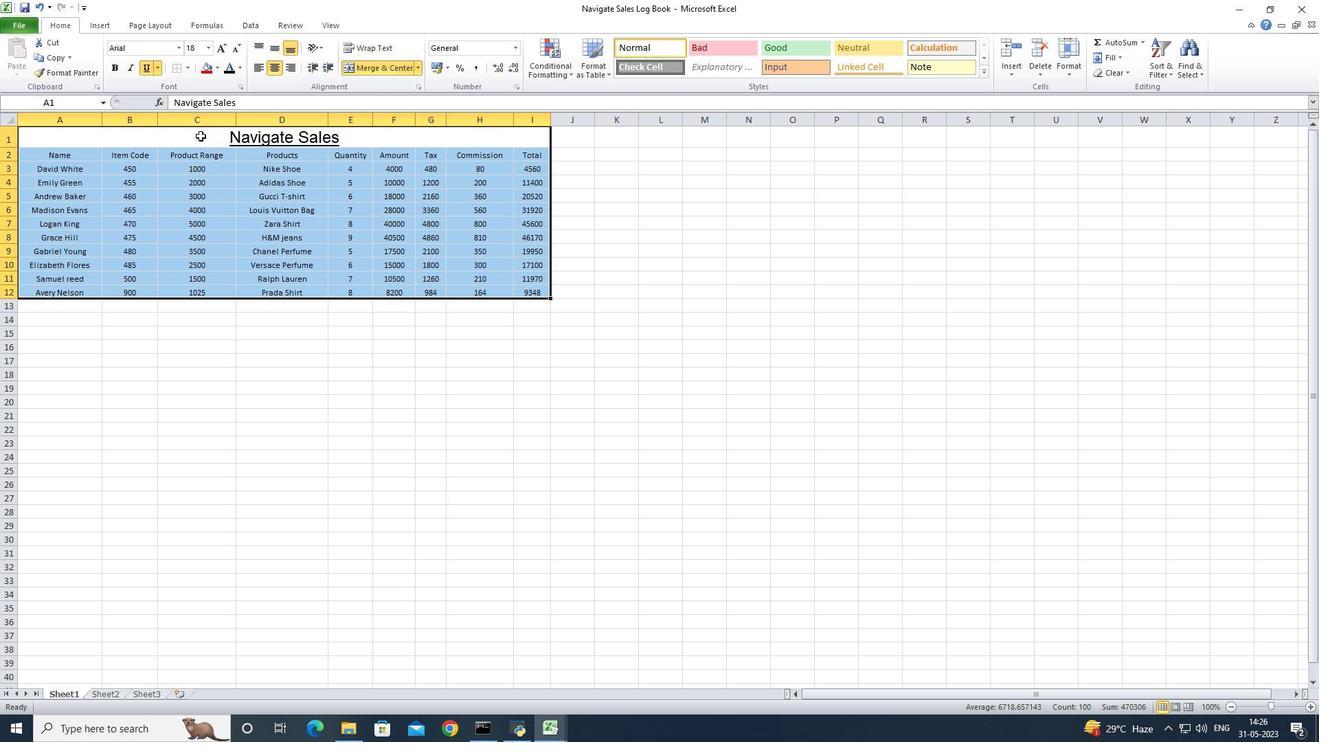 
Action: Mouse moved to (217, 71)
Screenshot: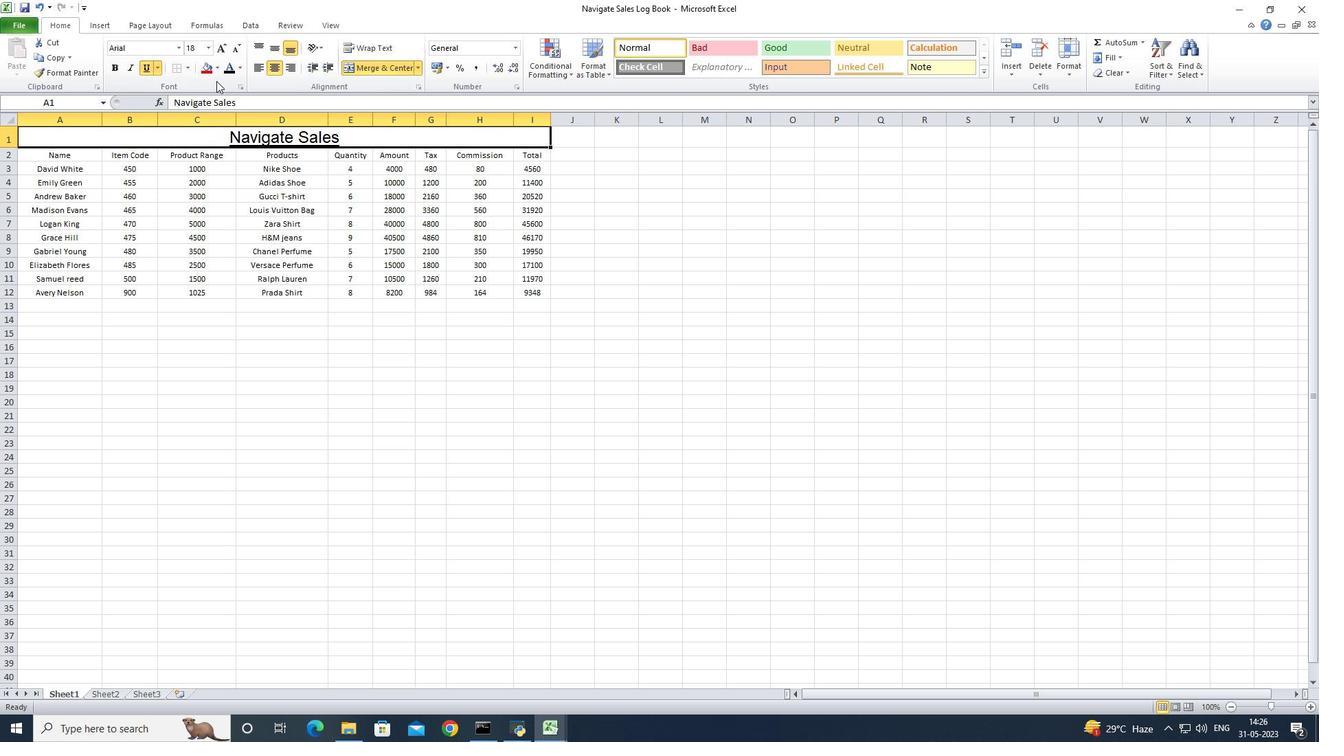 
Action: Mouse pressed left at (217, 71)
Screenshot: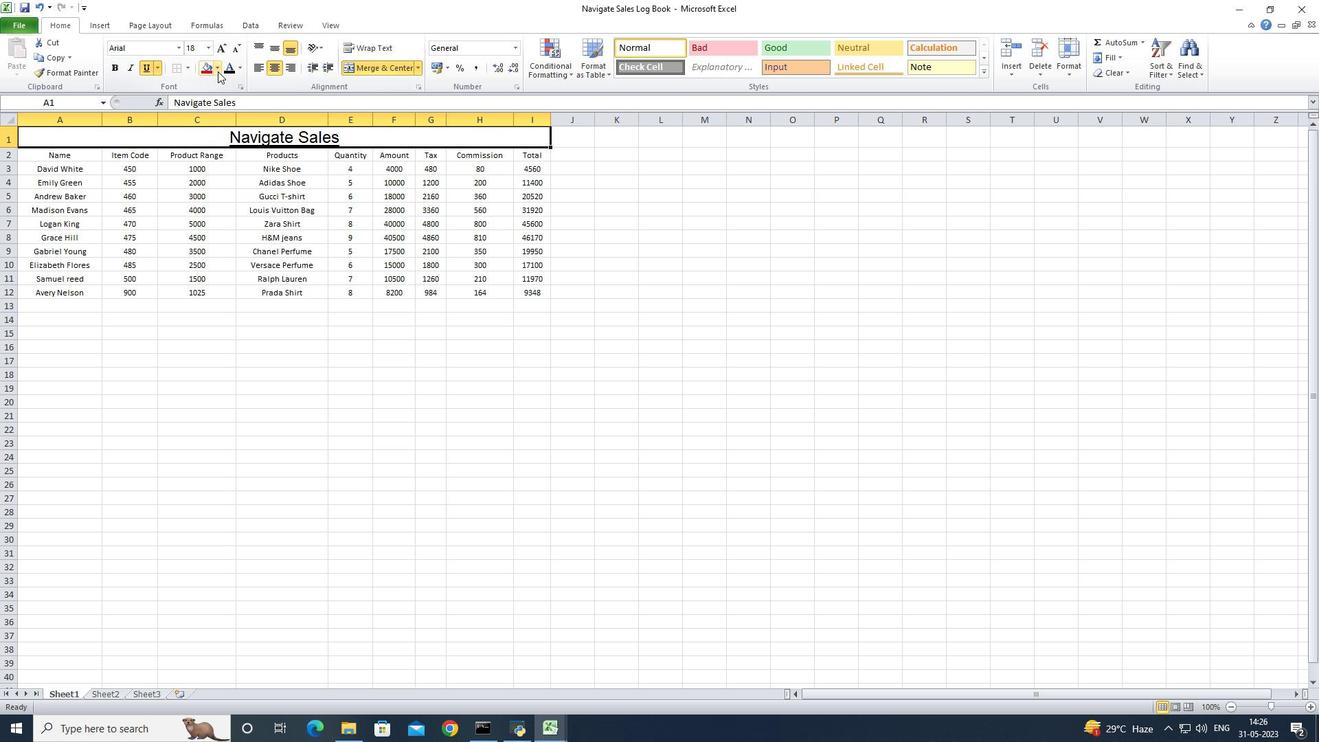 
Action: Mouse moved to (217, 169)
Screenshot: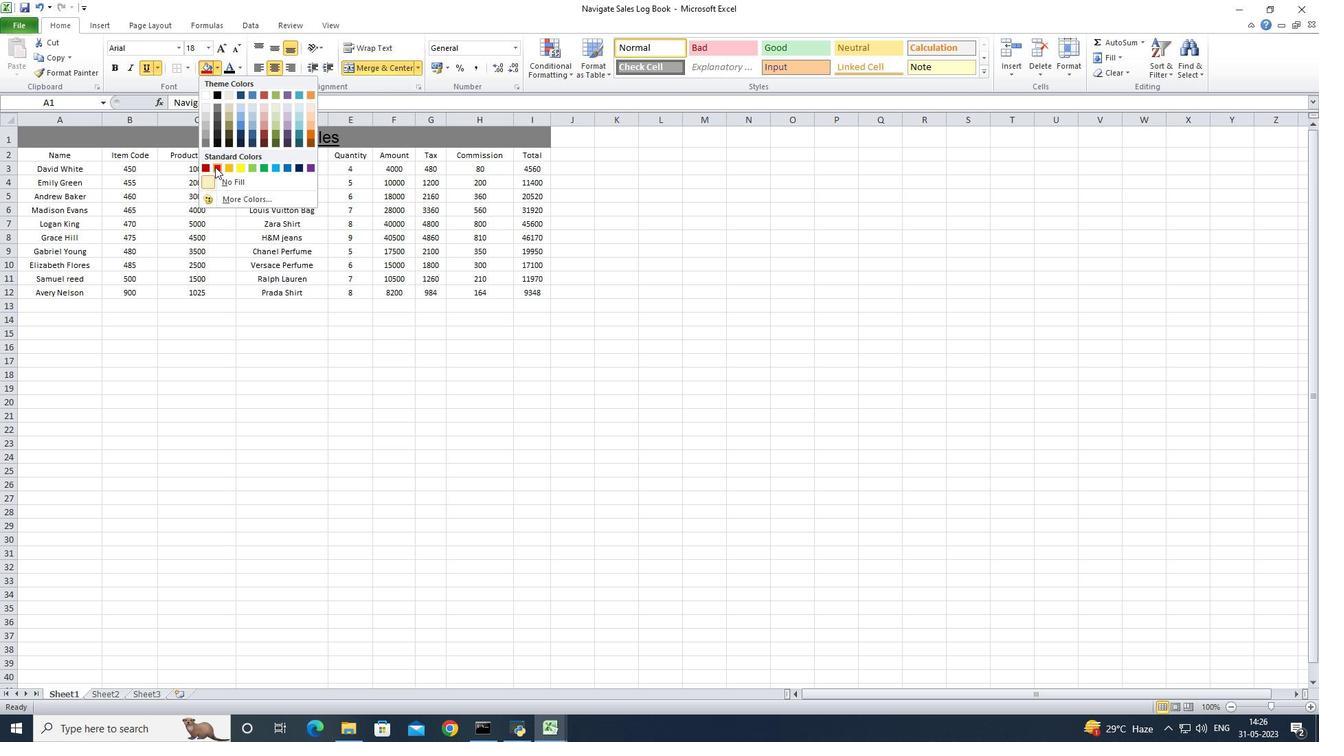 
Action: Mouse pressed left at (217, 169)
Screenshot: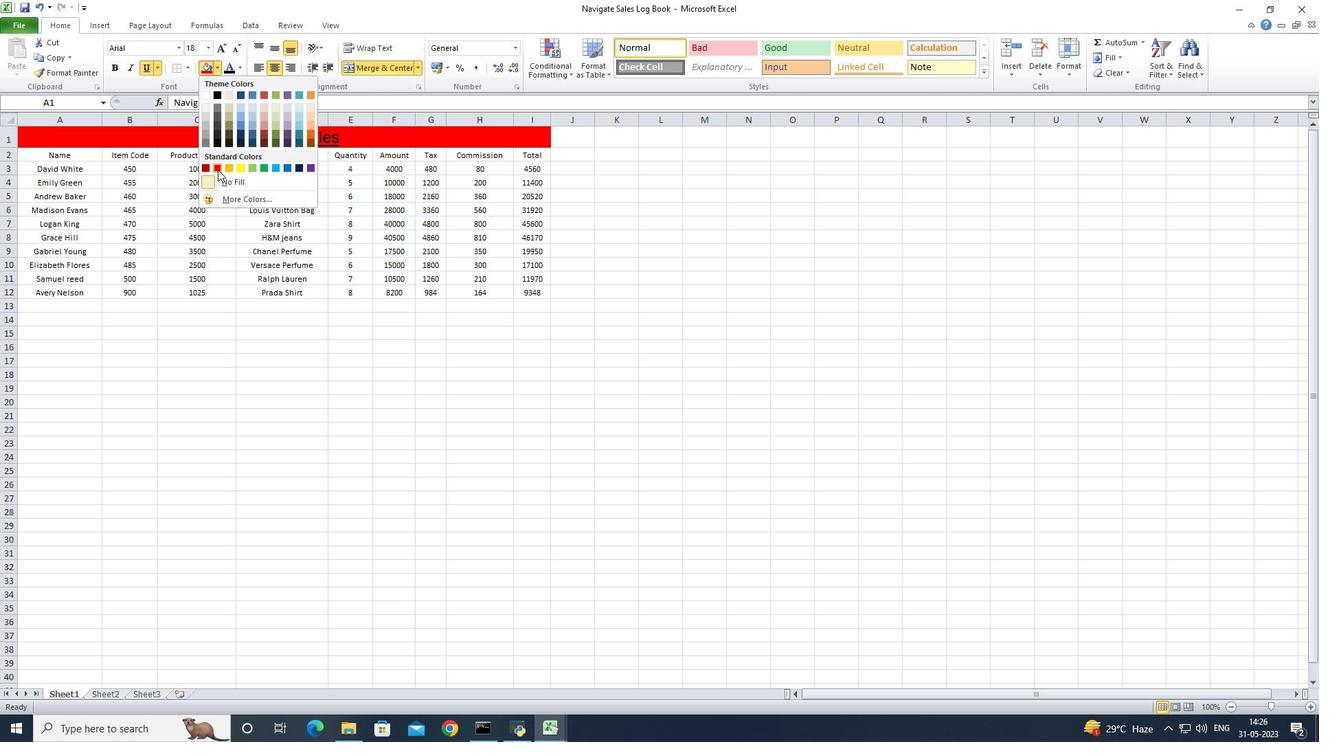 
Action: Mouse moved to (79, 153)
Screenshot: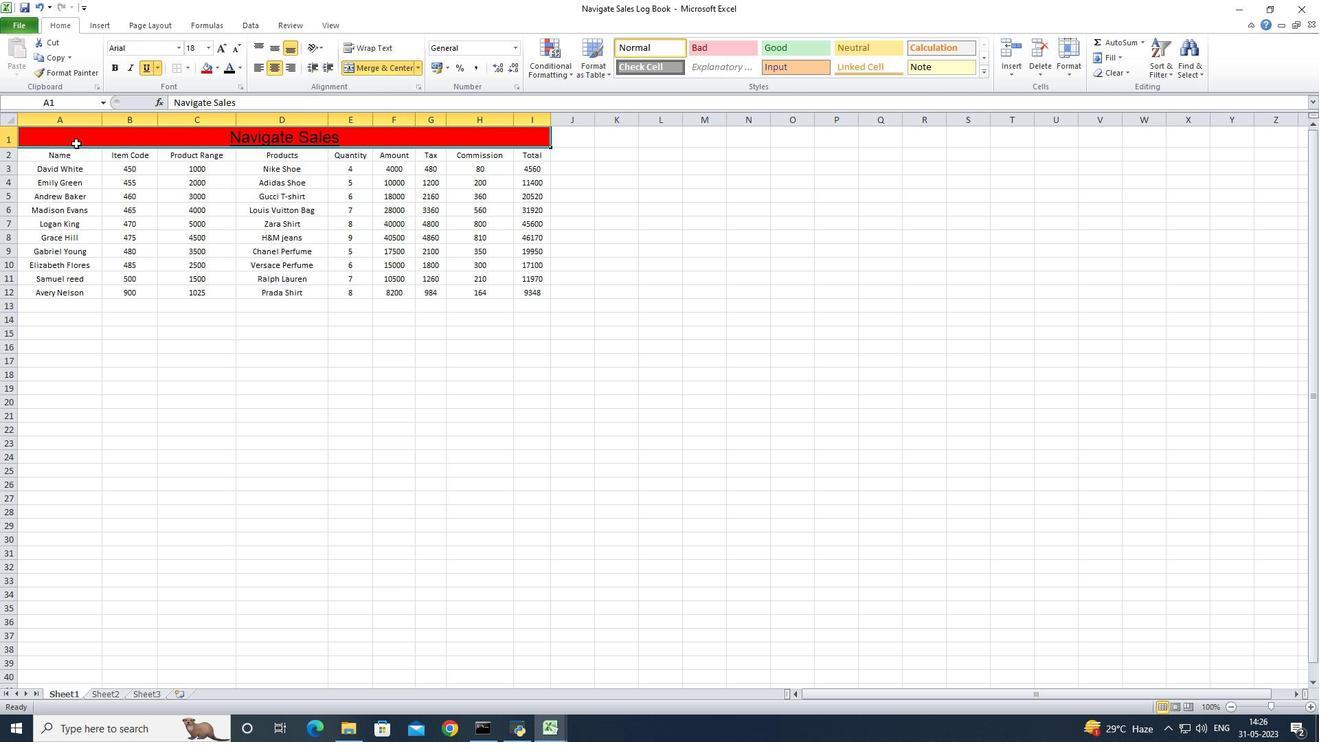 
Action: Mouse pressed left at (79, 153)
Screenshot: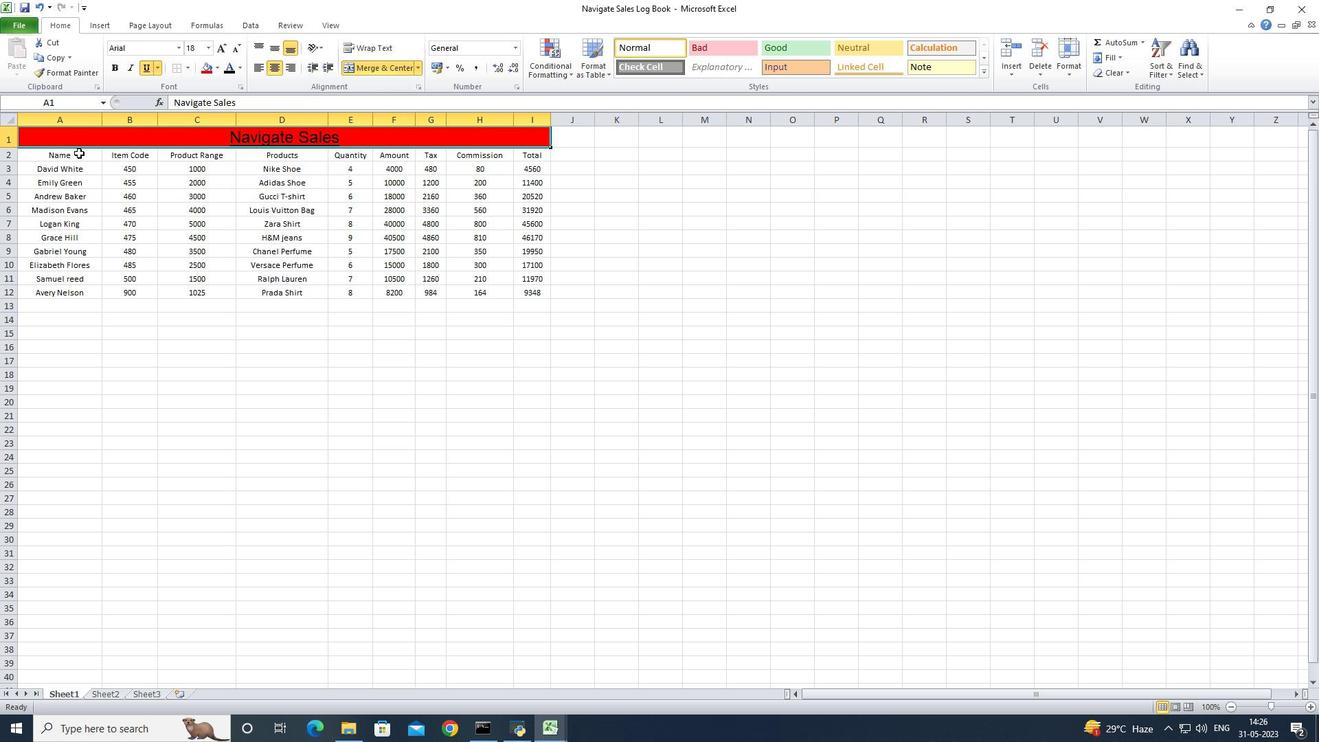 
Action: Mouse moved to (237, 70)
Screenshot: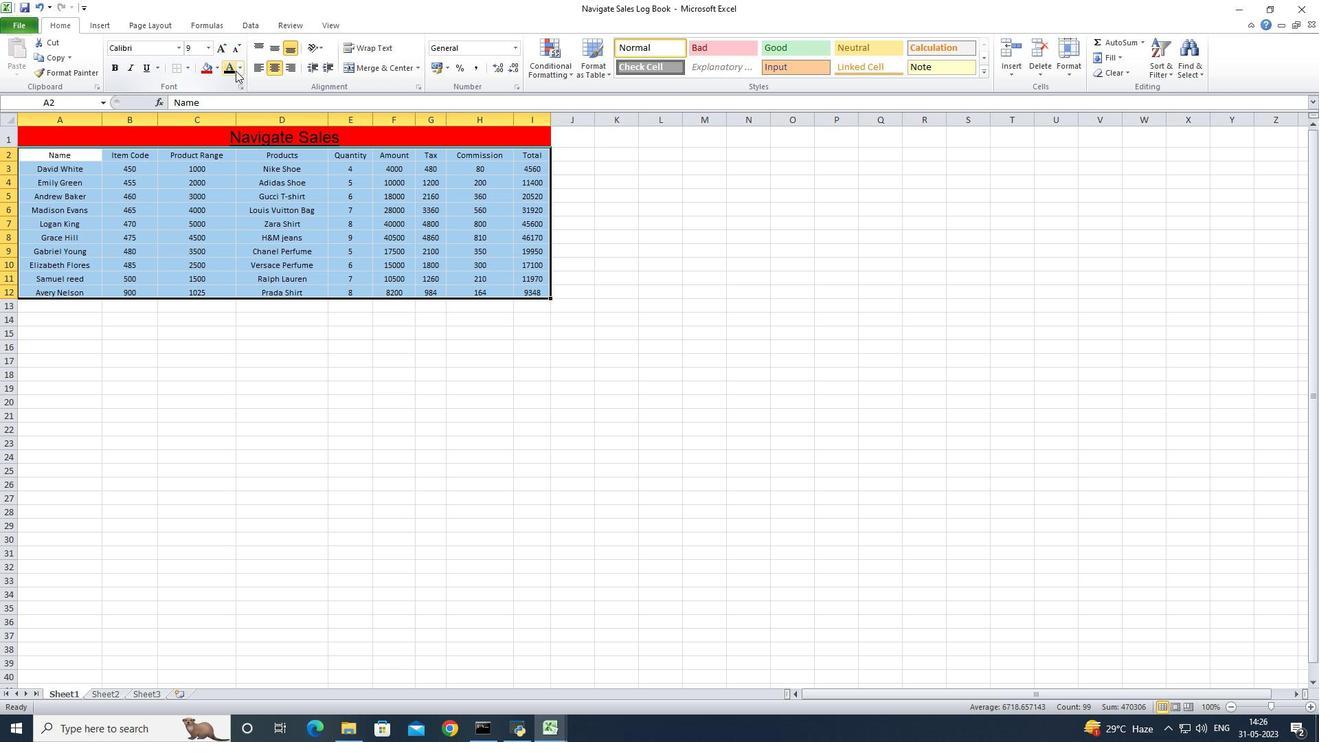 
Action: Mouse pressed left at (237, 70)
Screenshot: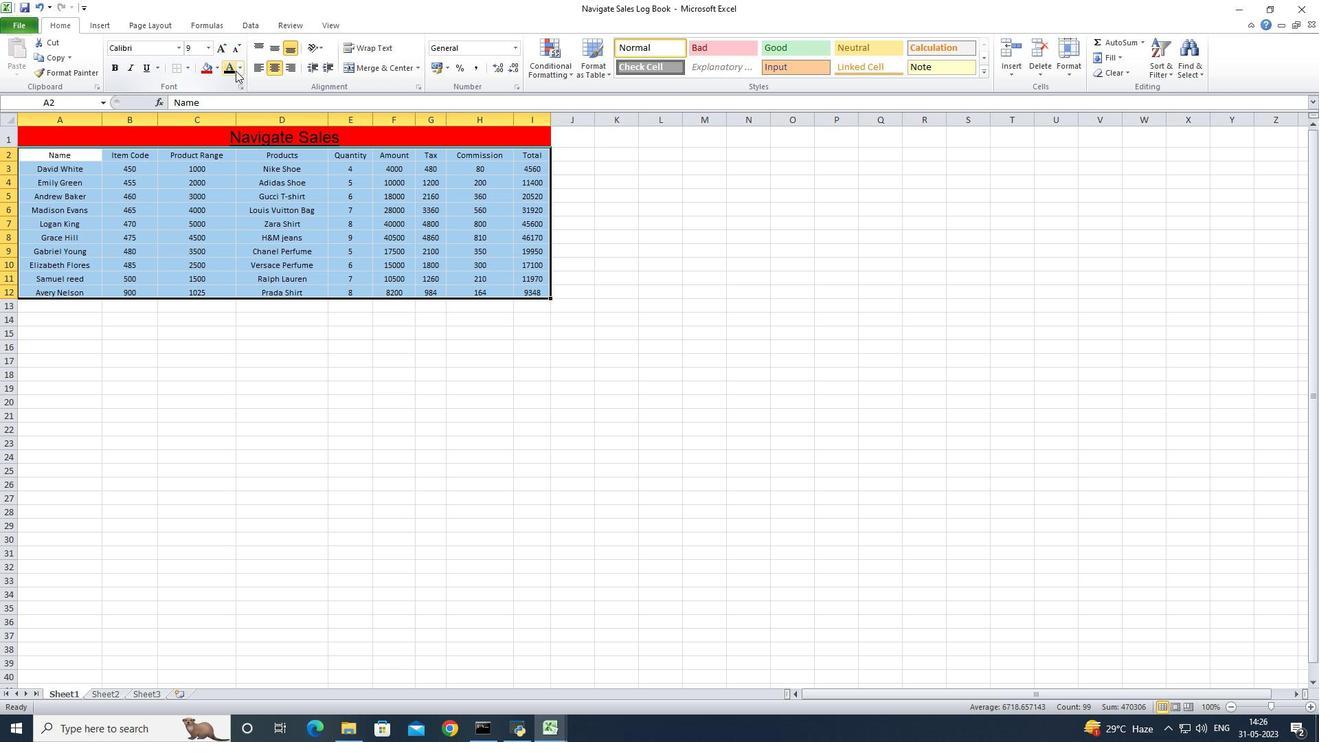 
Action: Mouse moved to (241, 111)
Screenshot: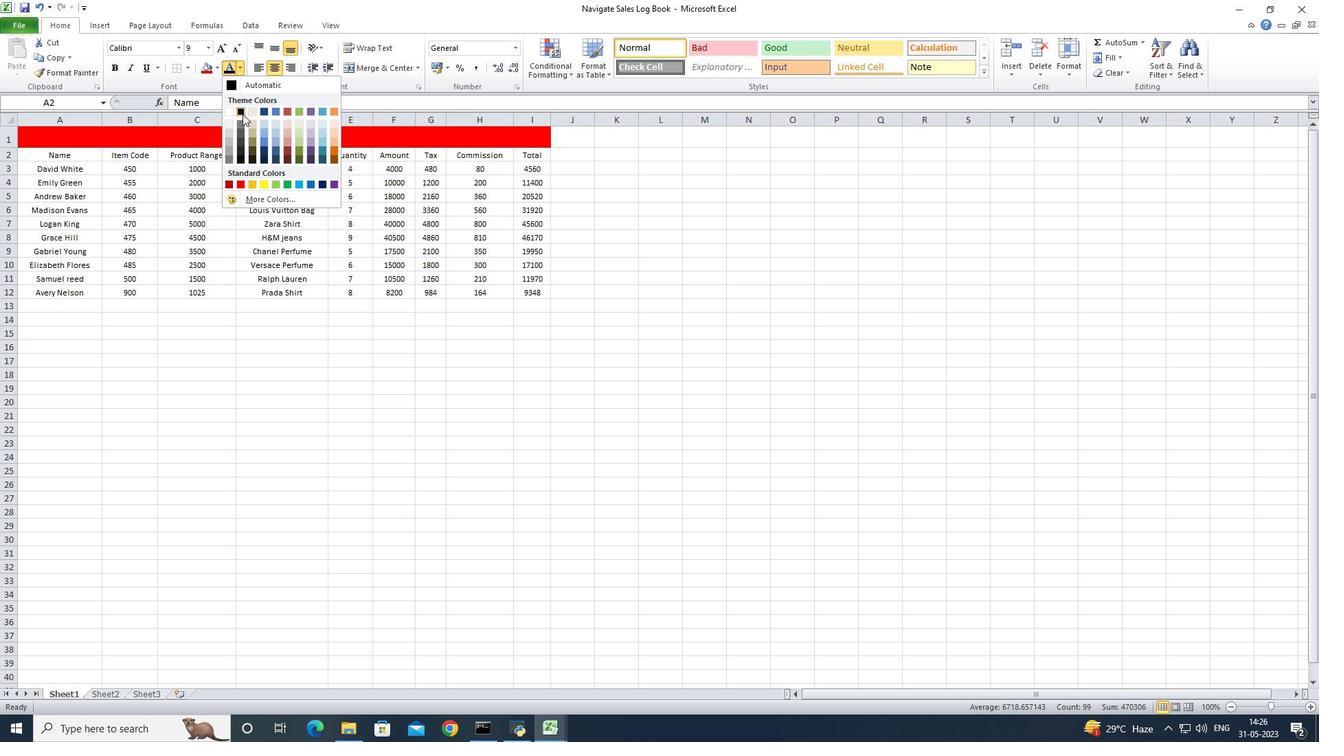 
Action: Mouse pressed left at (241, 111)
Screenshot: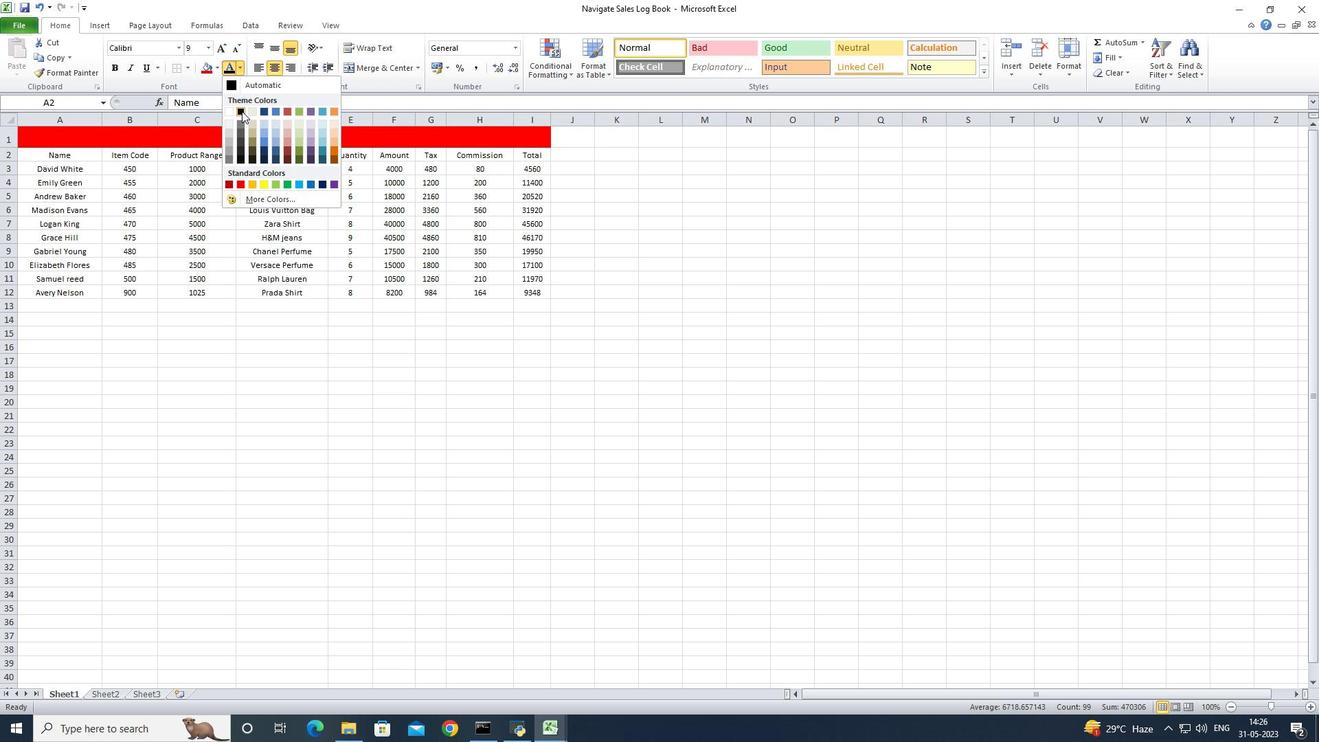 
Action: Mouse moved to (186, 71)
Screenshot: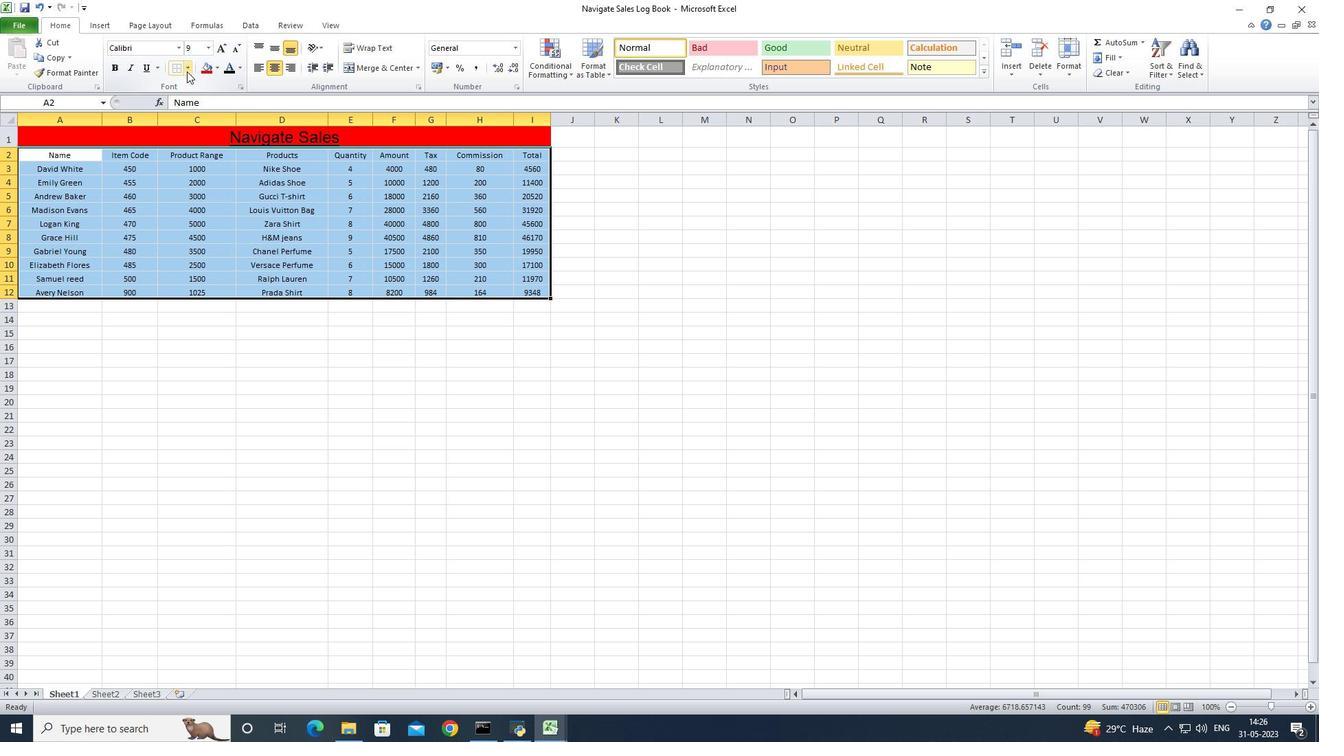 
Action: Mouse pressed left at (186, 71)
Screenshot: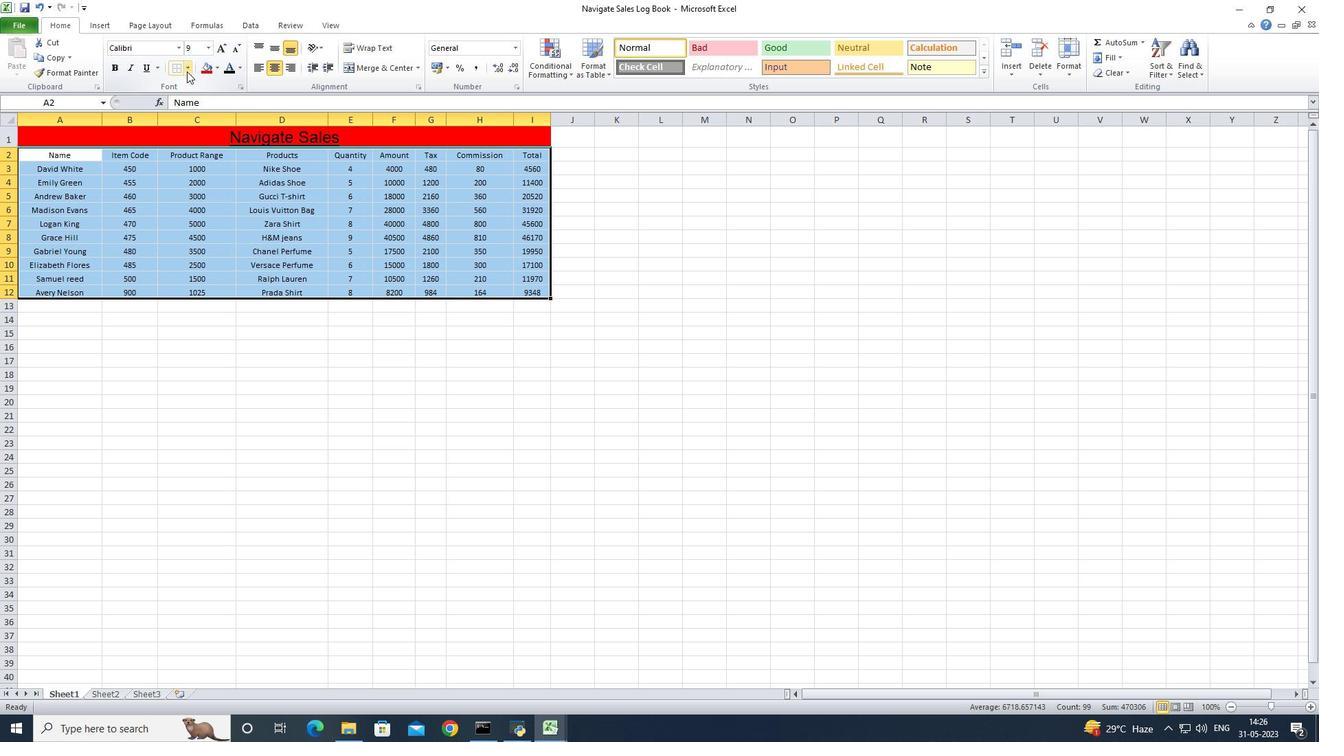 
Action: Mouse moved to (191, 161)
Screenshot: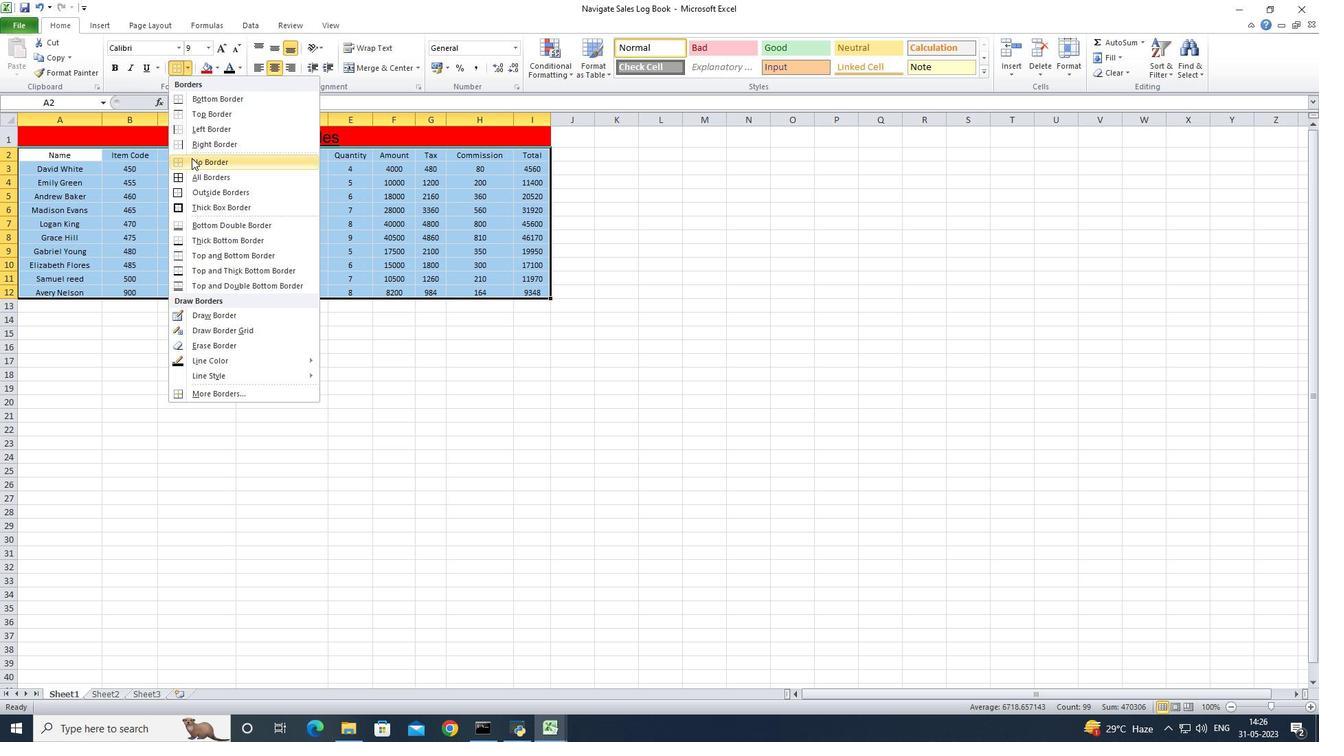 
Action: Mouse pressed left at (191, 161)
Screenshot: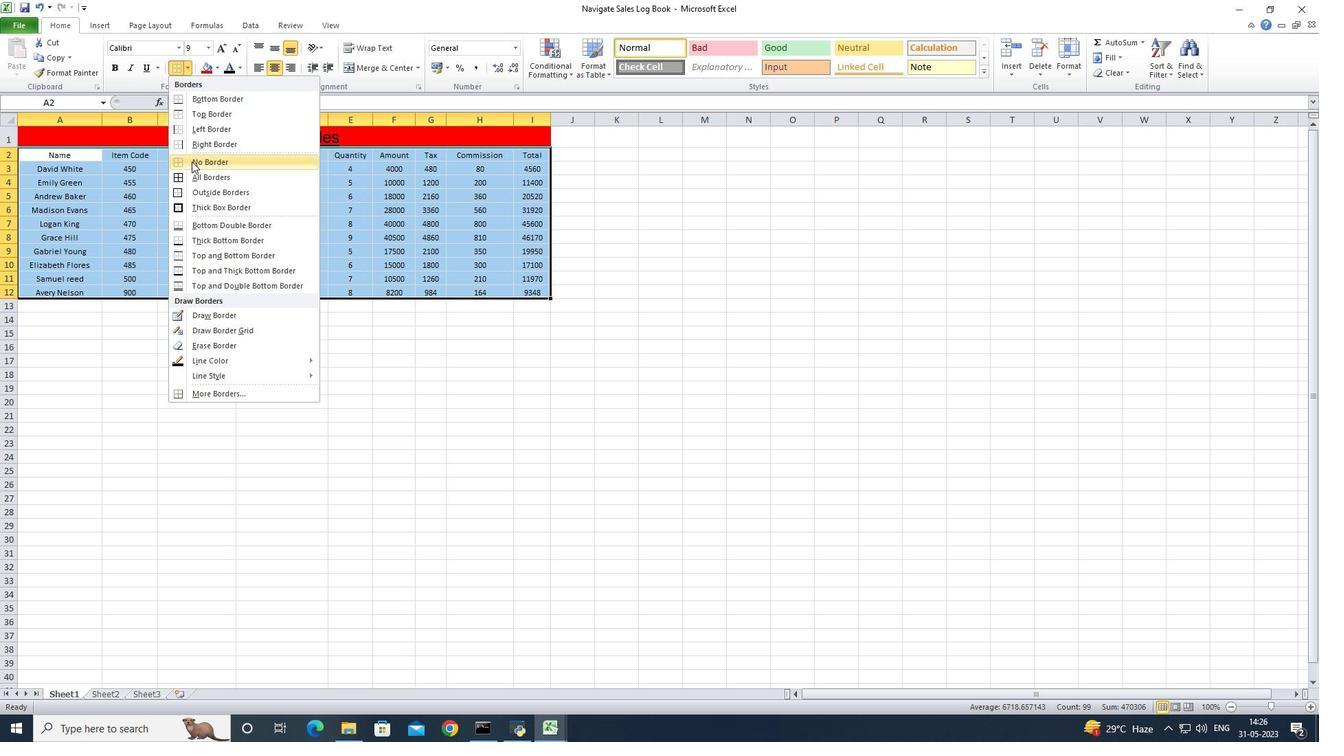 
Action: Mouse moved to (149, 329)
Screenshot: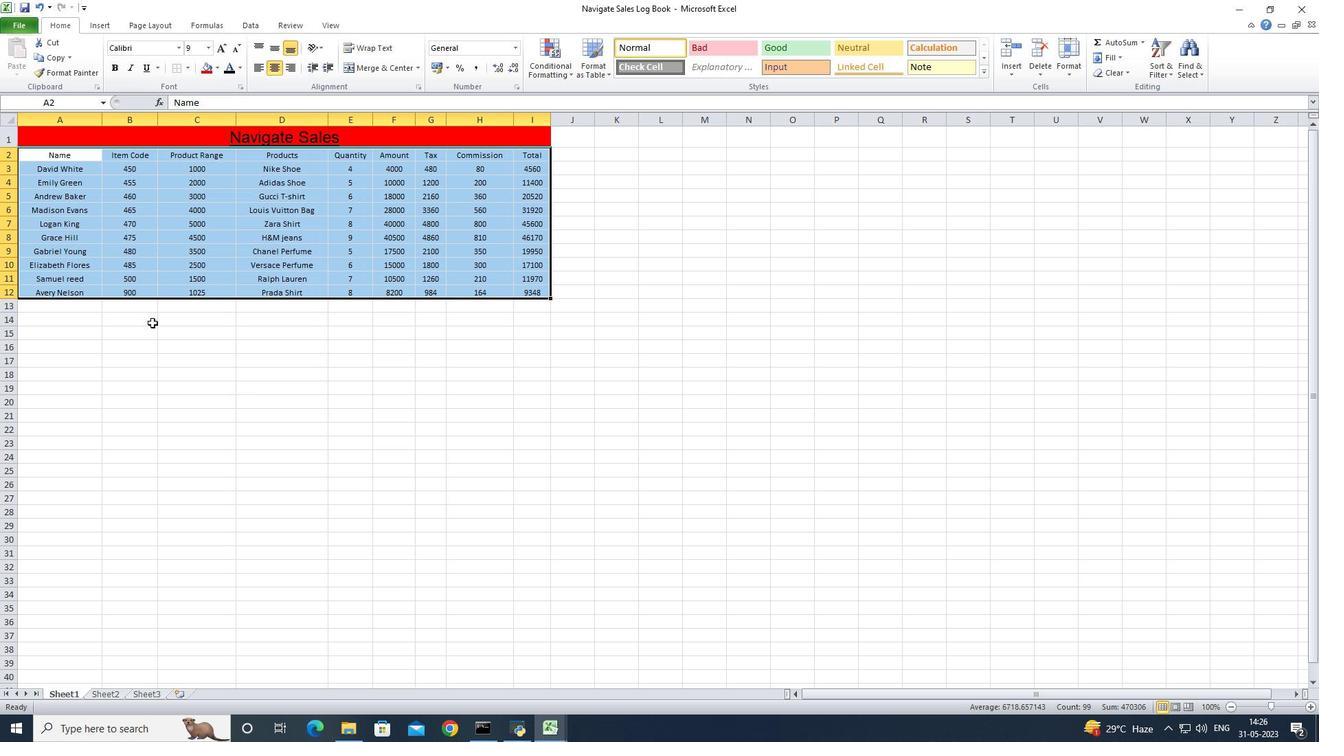 
Action: Mouse pressed left at (149, 329)
Screenshot: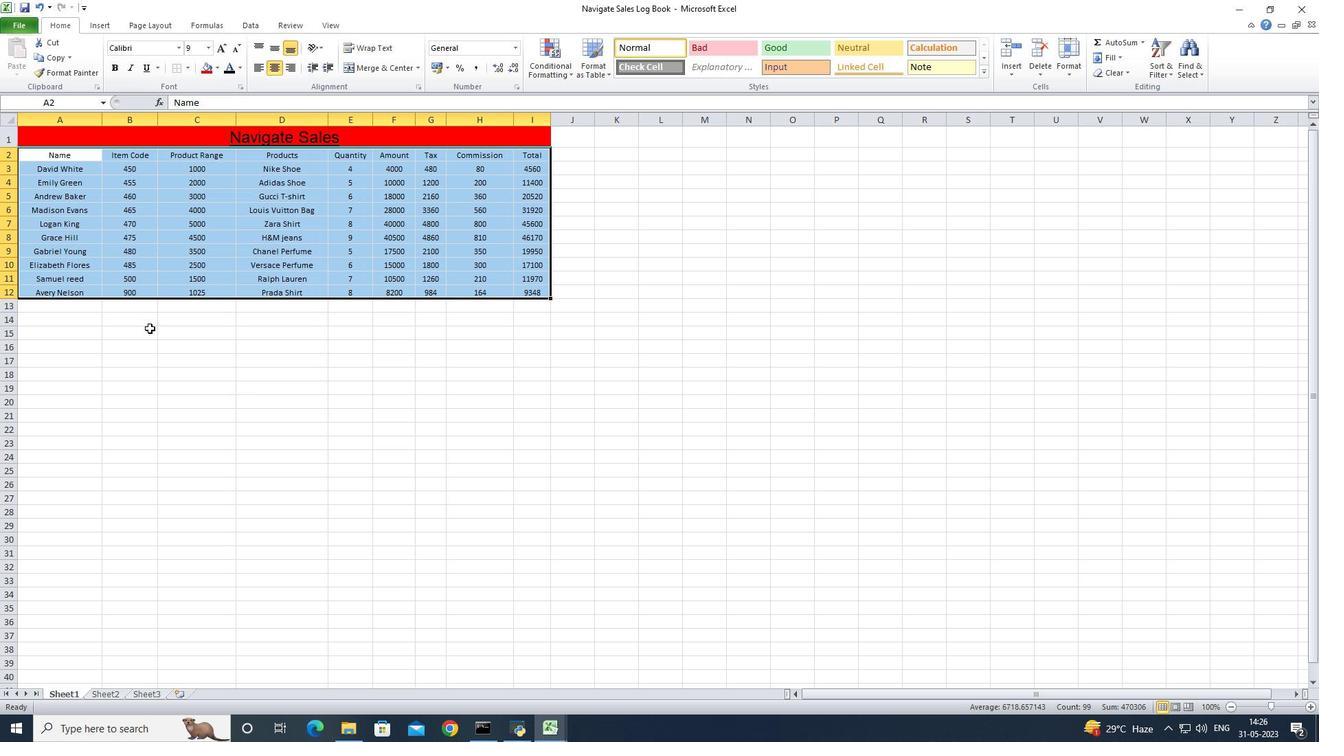 
Action: Mouse moved to (104, 119)
Screenshot: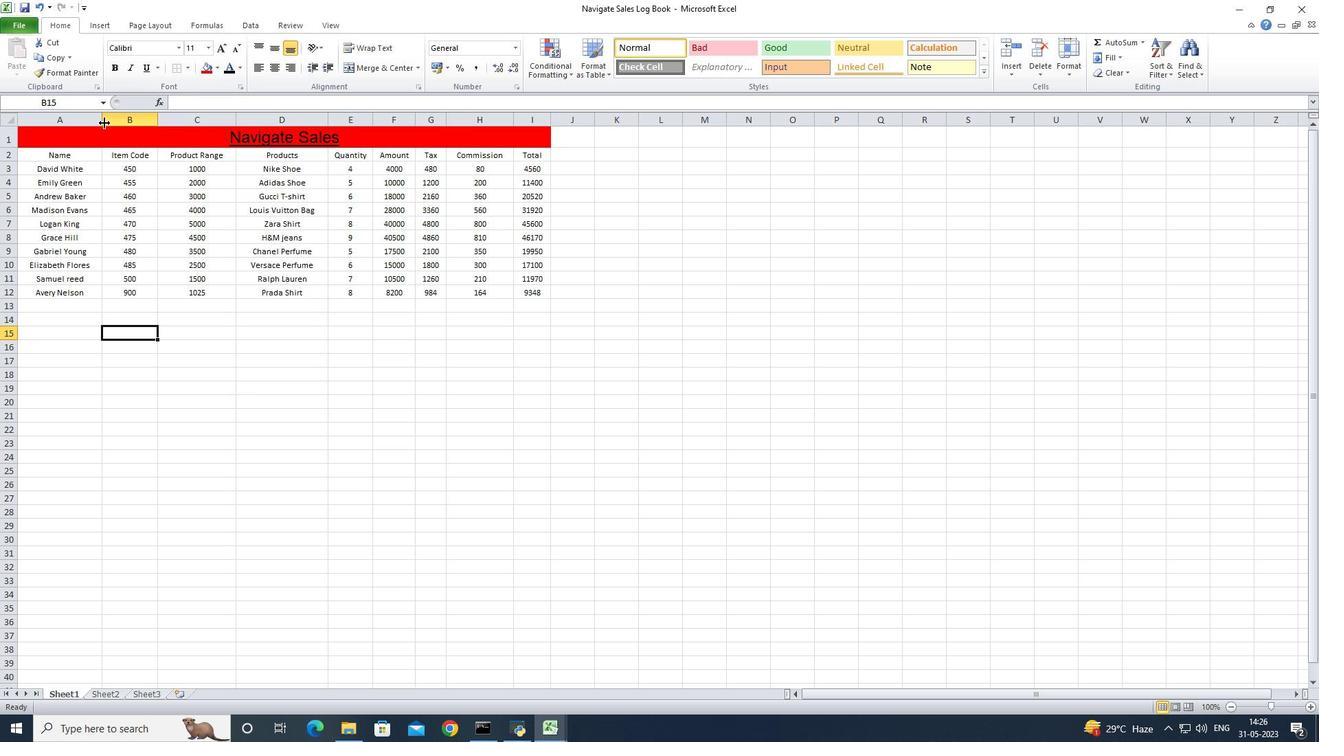 
Action: Mouse pressed left at (104, 119)
Screenshot: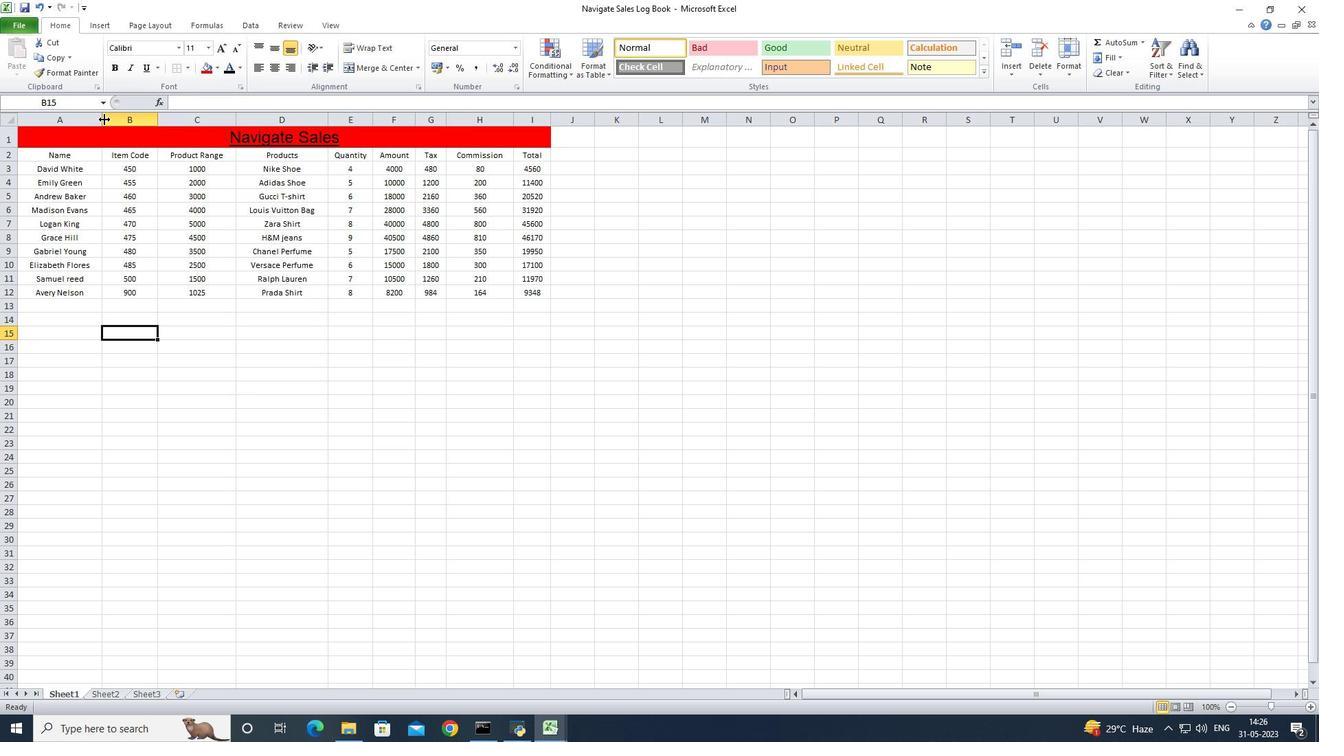 
Action: Mouse pressed left at (104, 119)
Screenshot: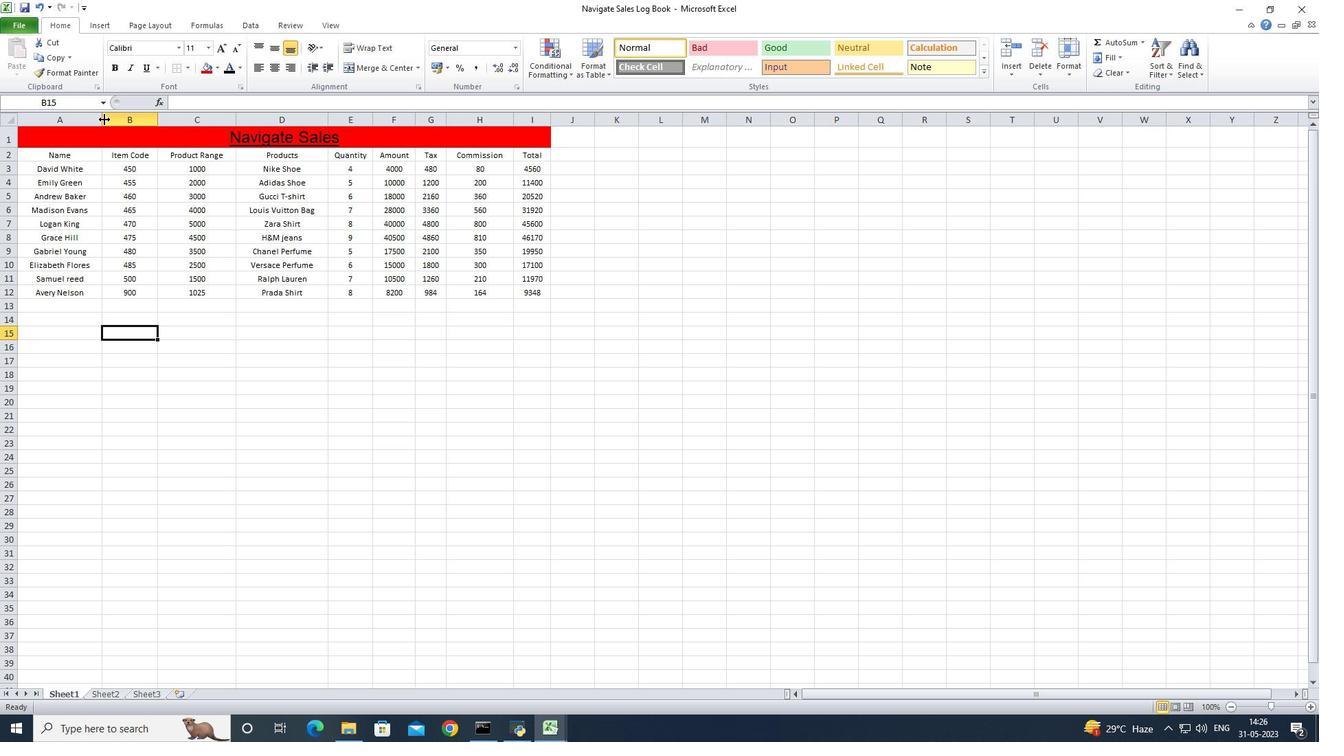 
Action: Mouse moved to (140, 123)
Screenshot: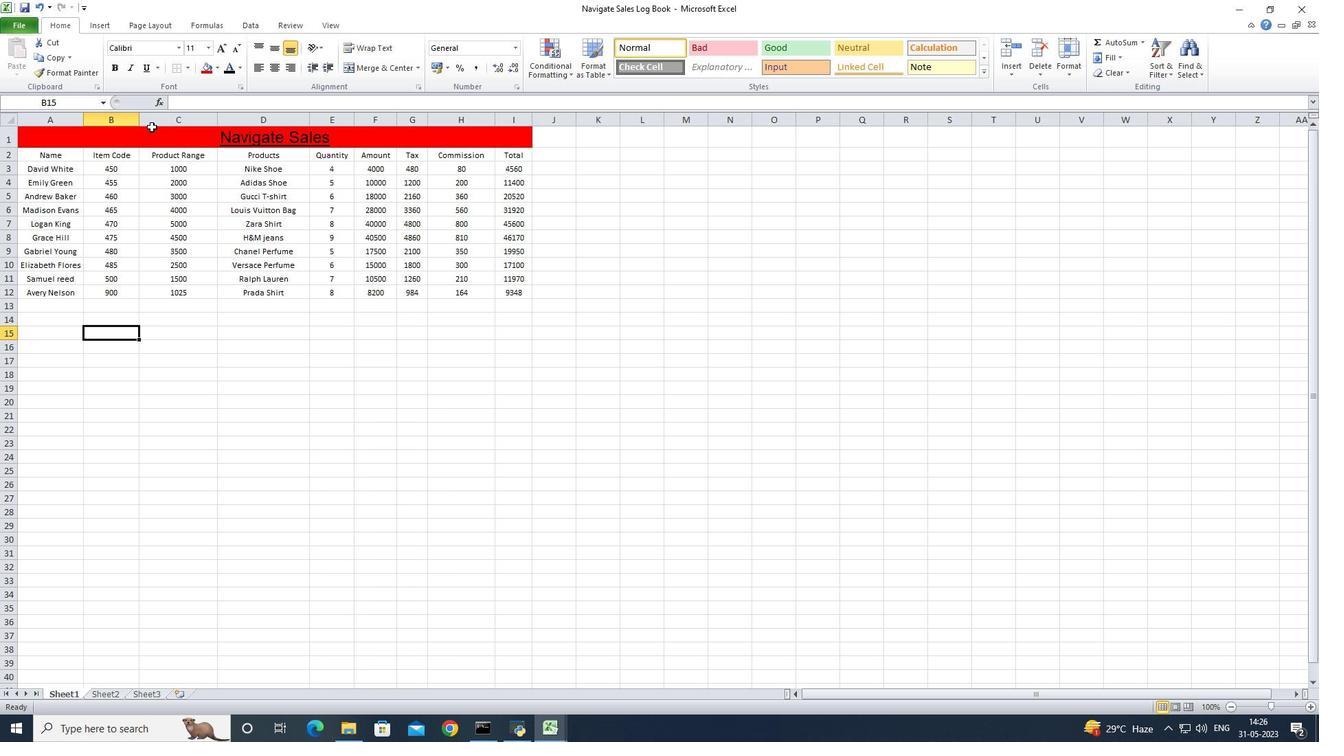 
Action: Mouse pressed left at (140, 123)
Screenshot: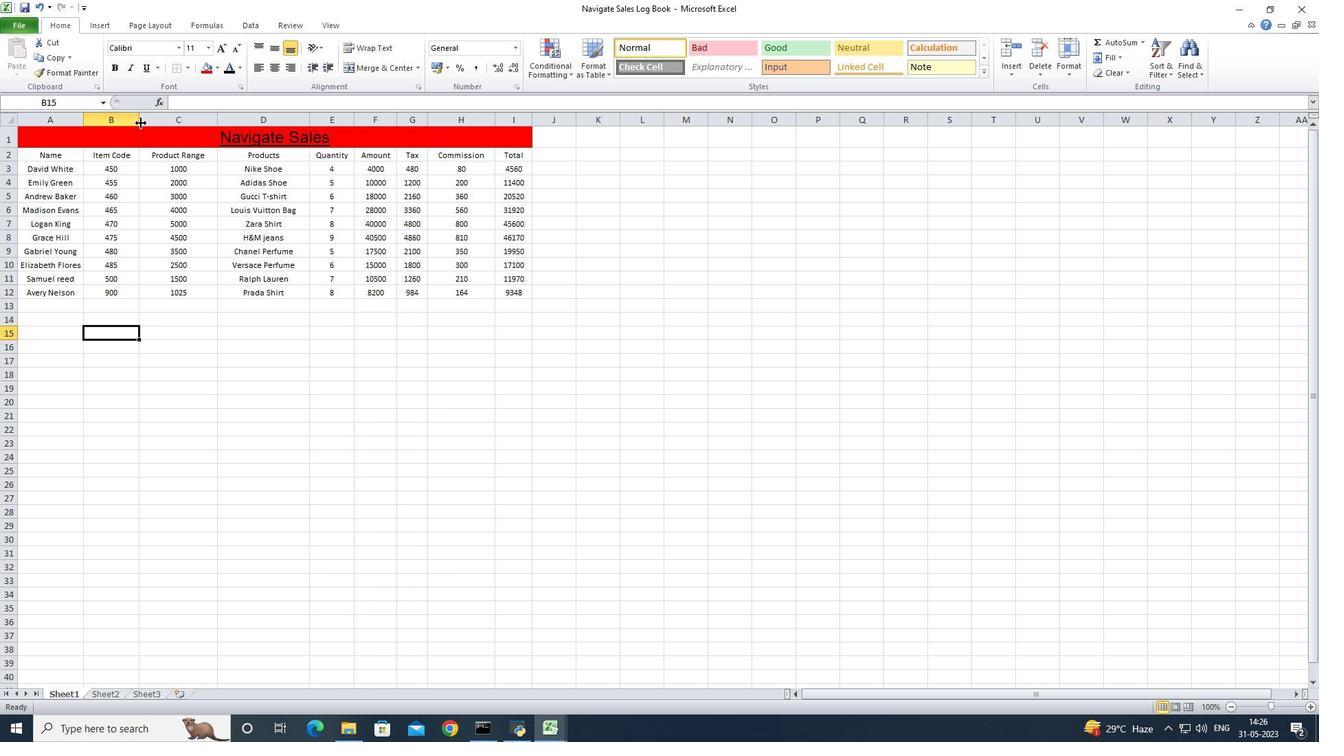 
Action: Mouse pressed left at (140, 123)
Screenshot: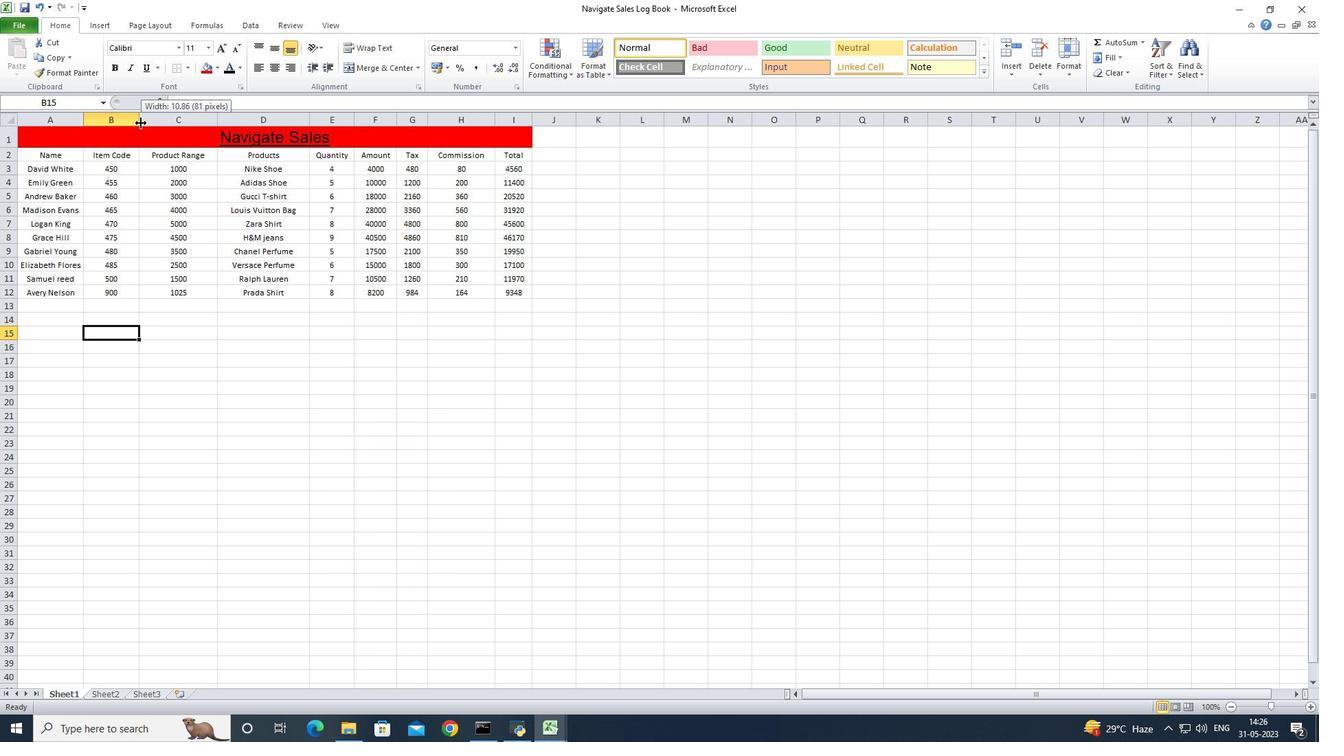 
Action: Mouse moved to (202, 123)
Screenshot: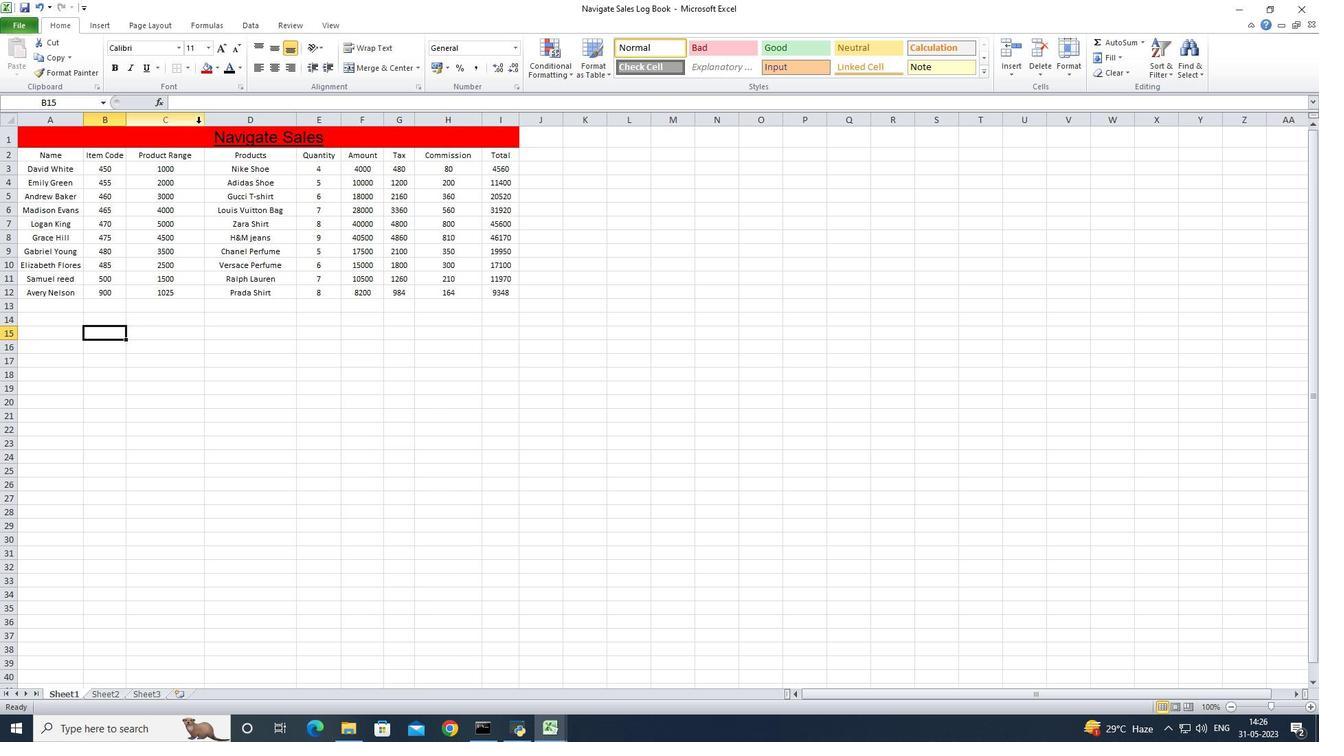 
Action: Mouse pressed left at (202, 123)
Screenshot: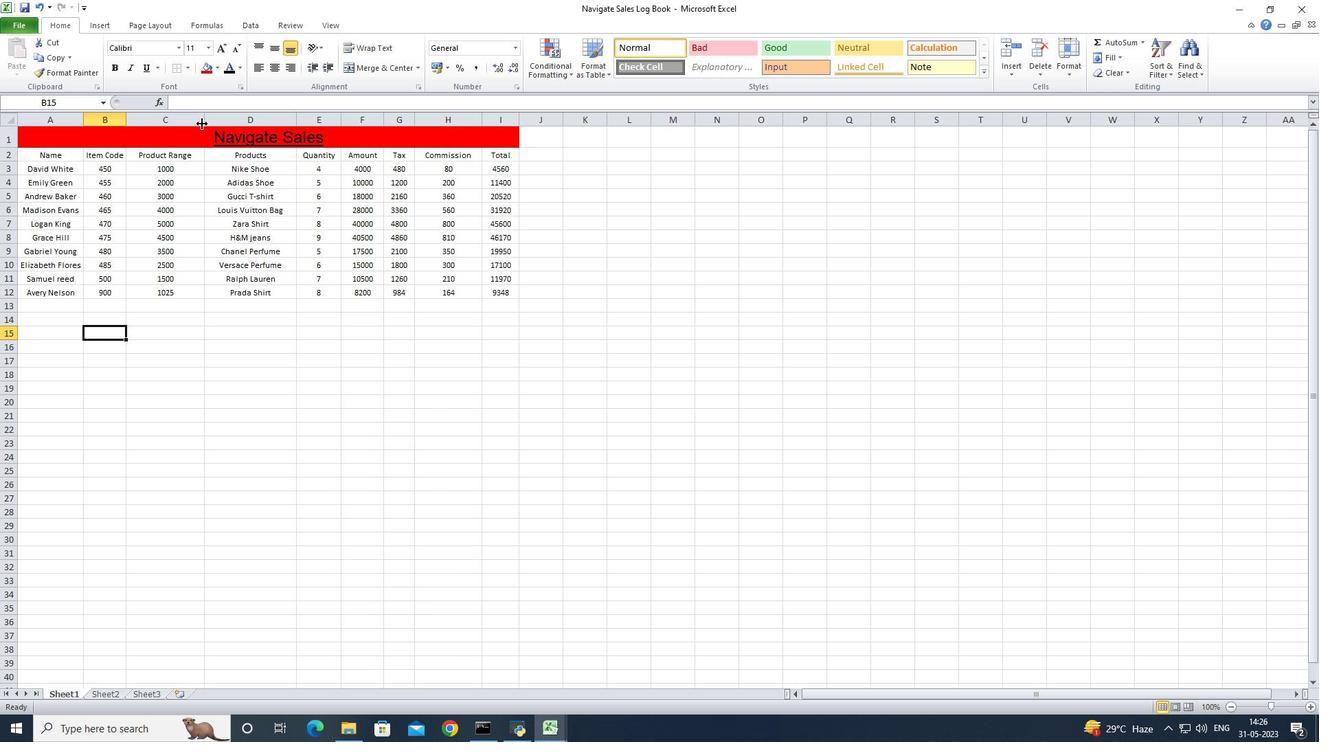 
Action: Mouse pressed left at (202, 123)
Screenshot: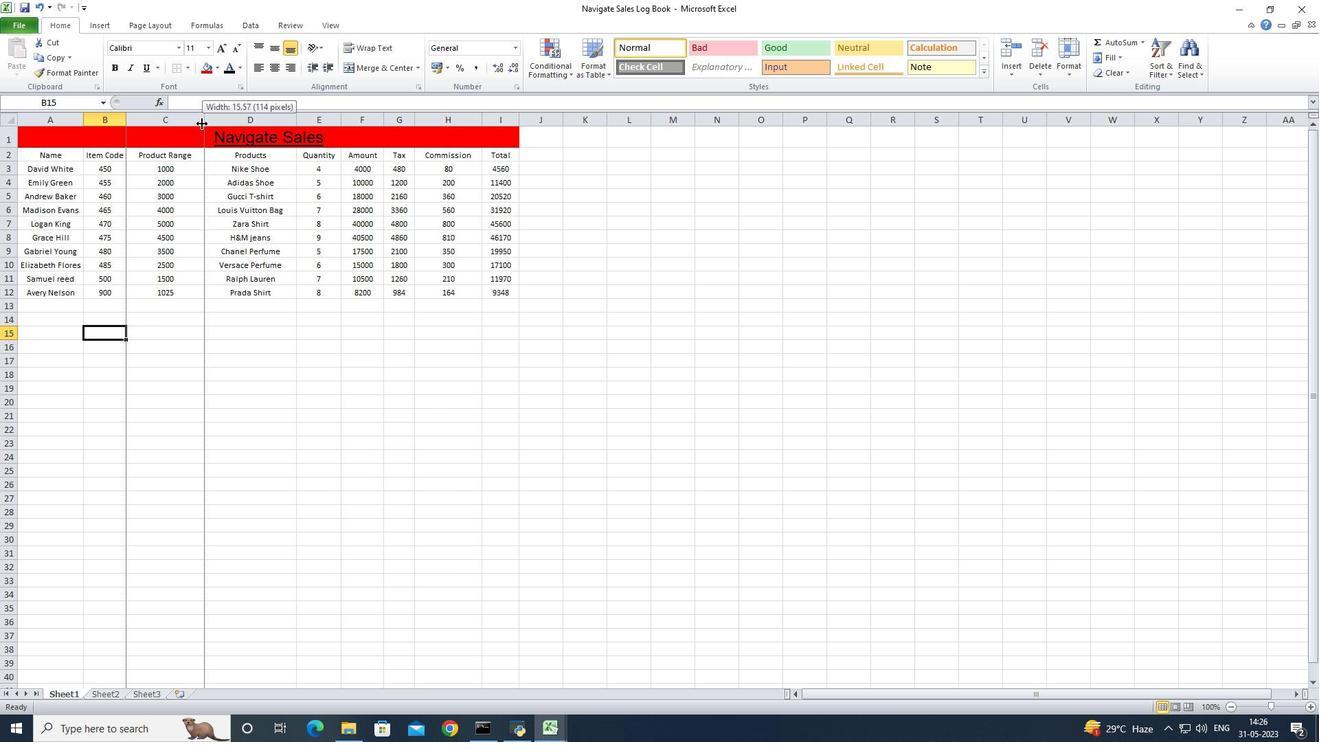 
Action: Mouse moved to (274, 123)
Screenshot: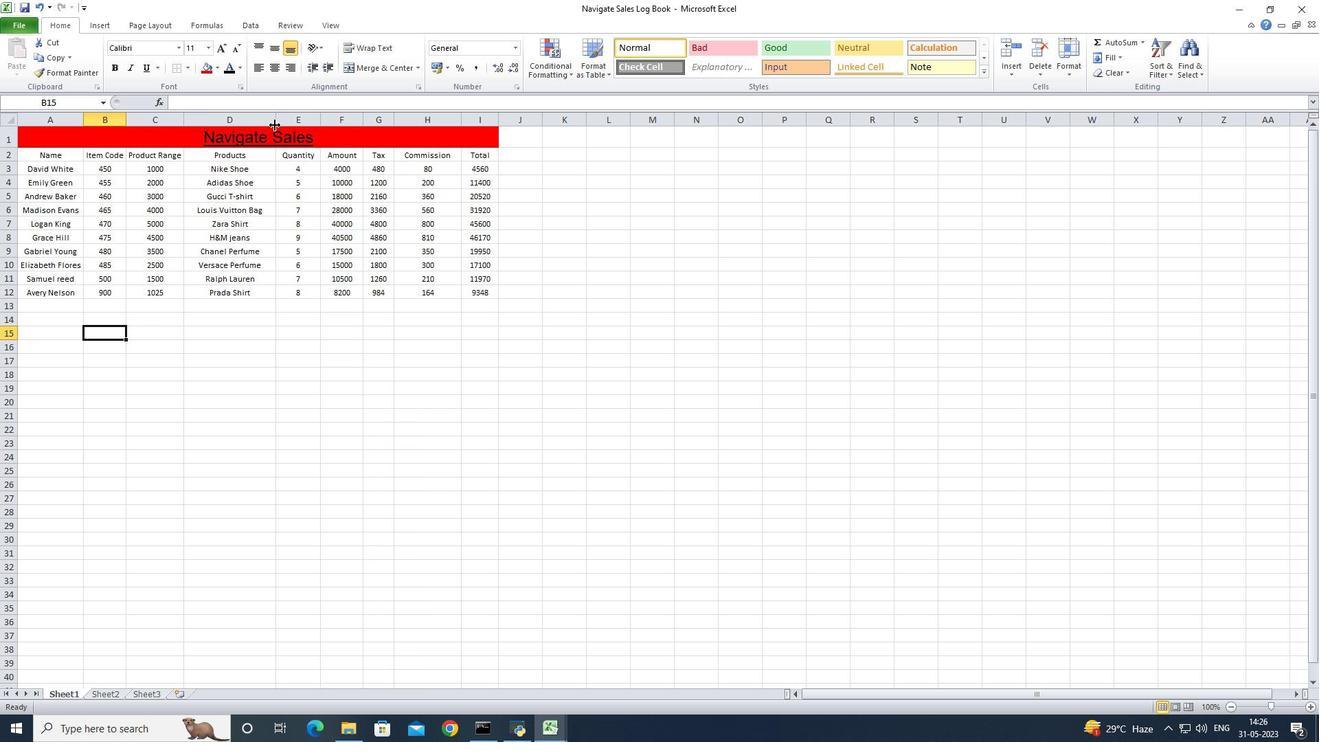 
Action: Mouse pressed left at (274, 123)
Screenshot: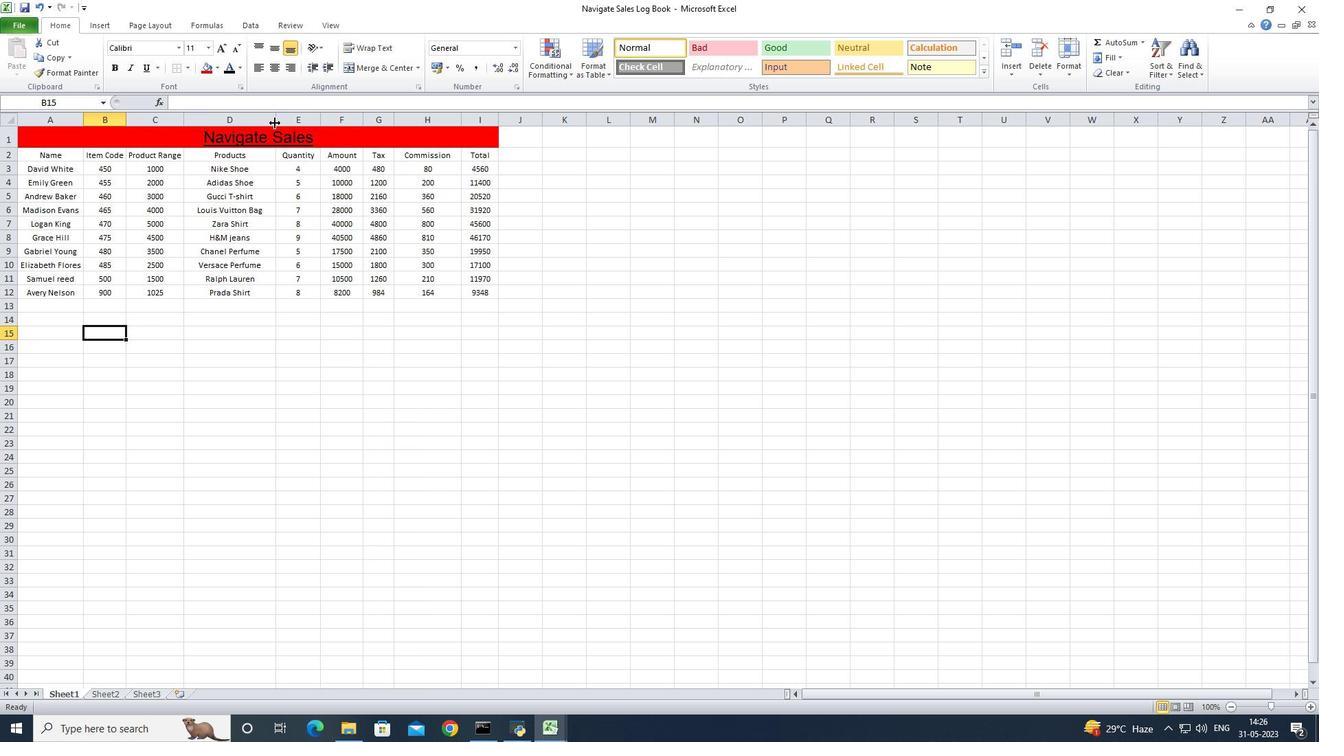 
Action: Mouse pressed left at (274, 123)
Screenshot: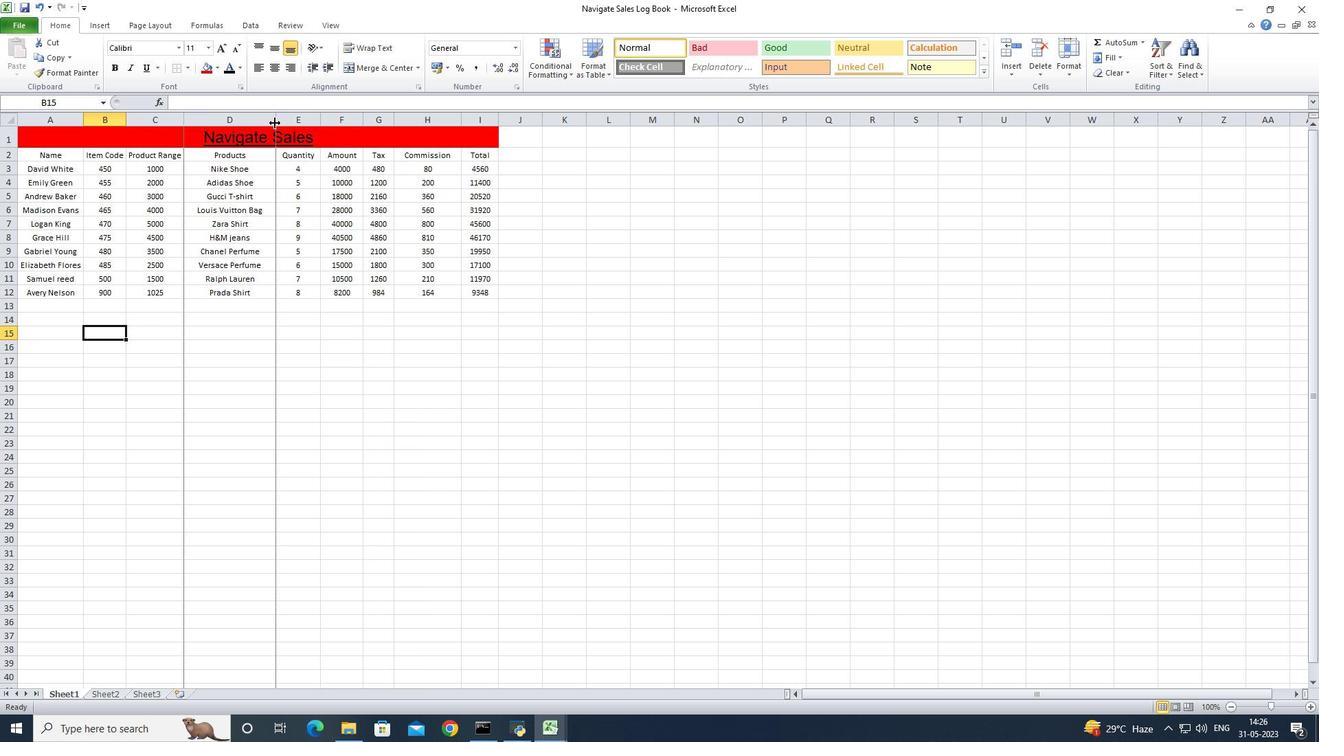 
Action: Mouse moved to (296, 125)
Screenshot: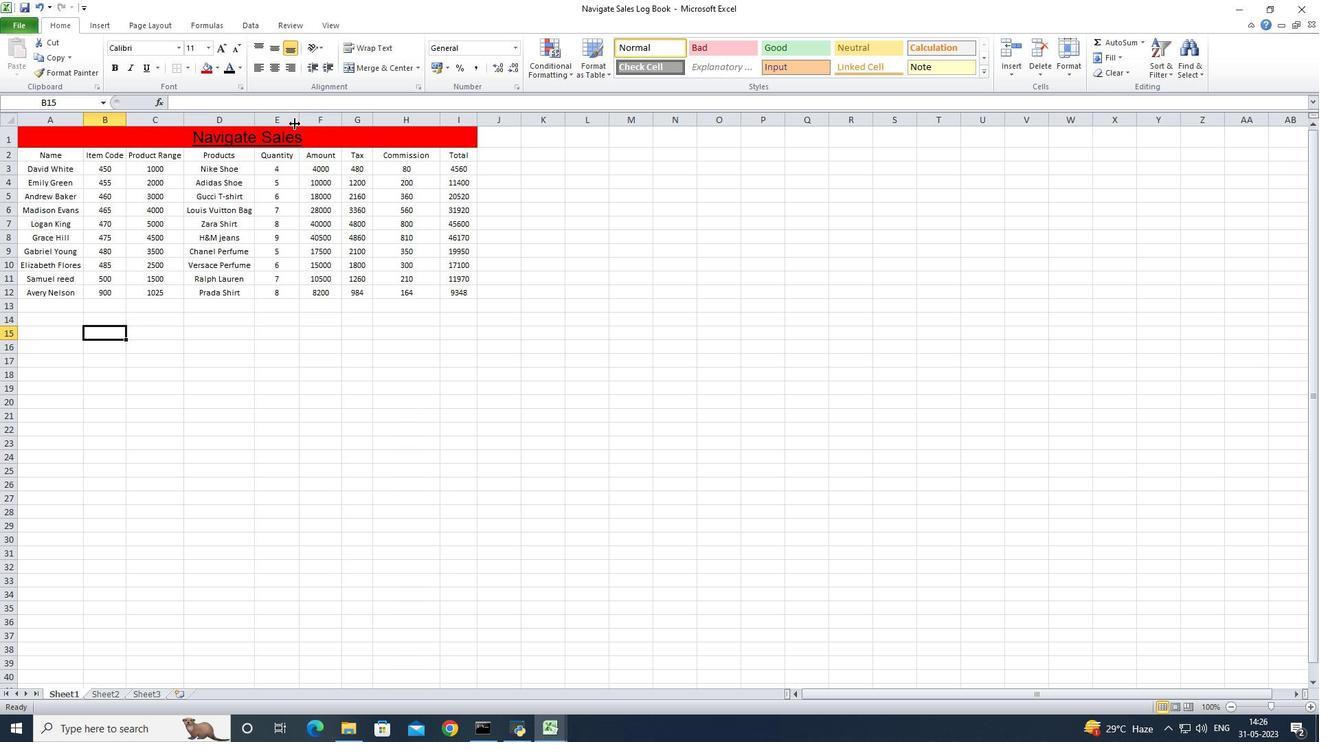
Action: Mouse pressed left at (296, 125)
Screenshot: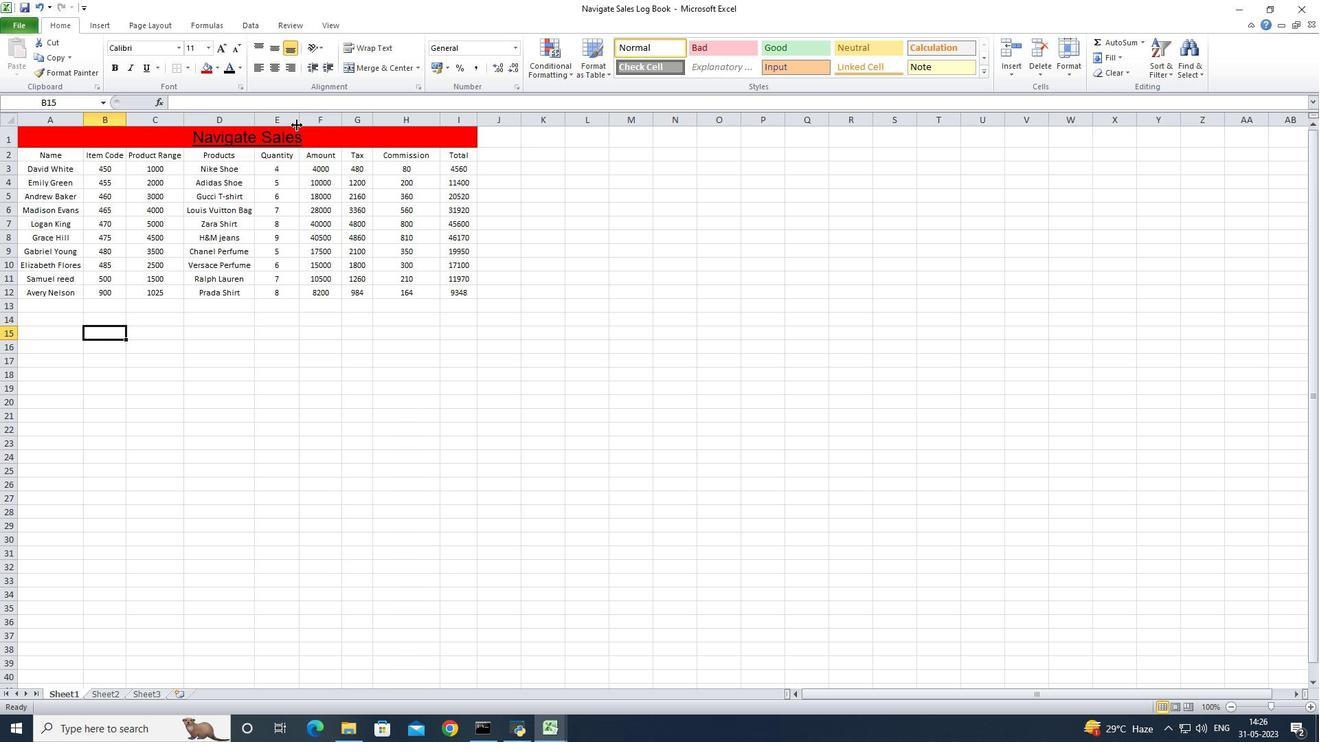 
Action: Mouse pressed left at (296, 125)
Screenshot: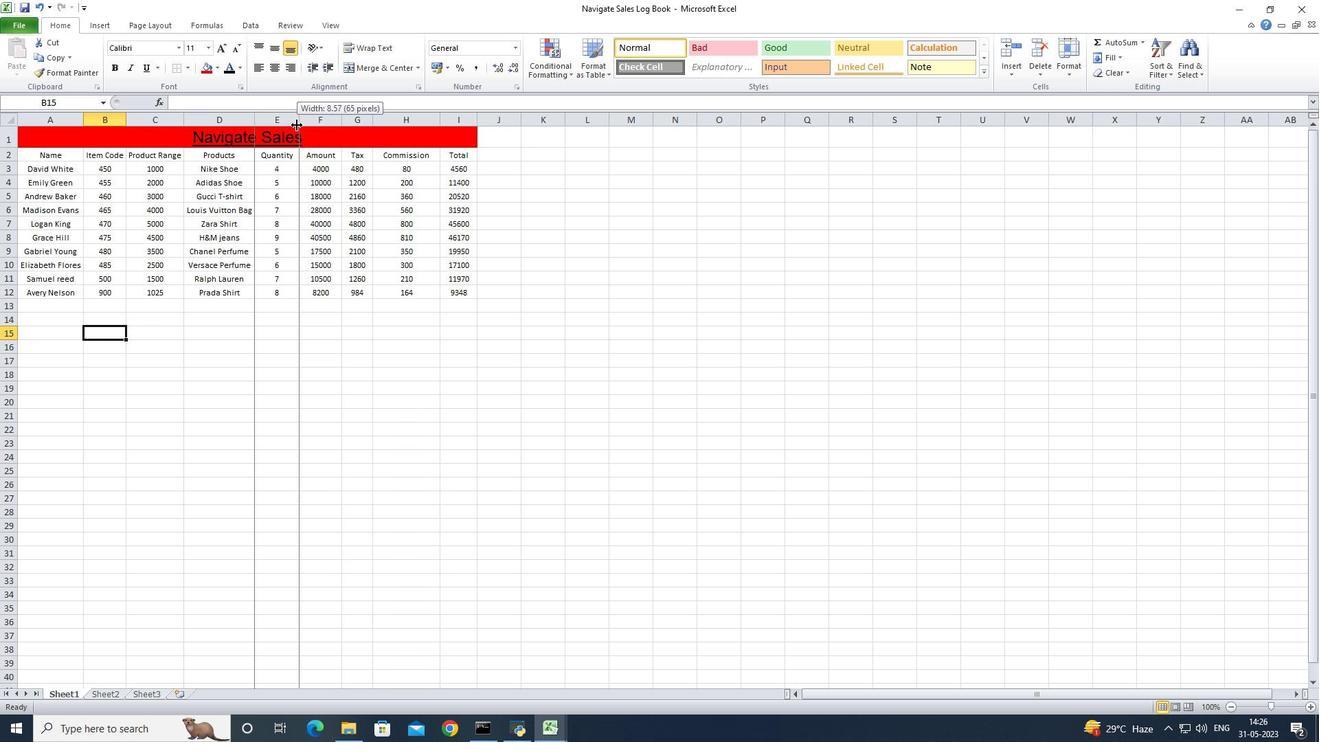 
Action: Mouse moved to (331, 123)
Screenshot: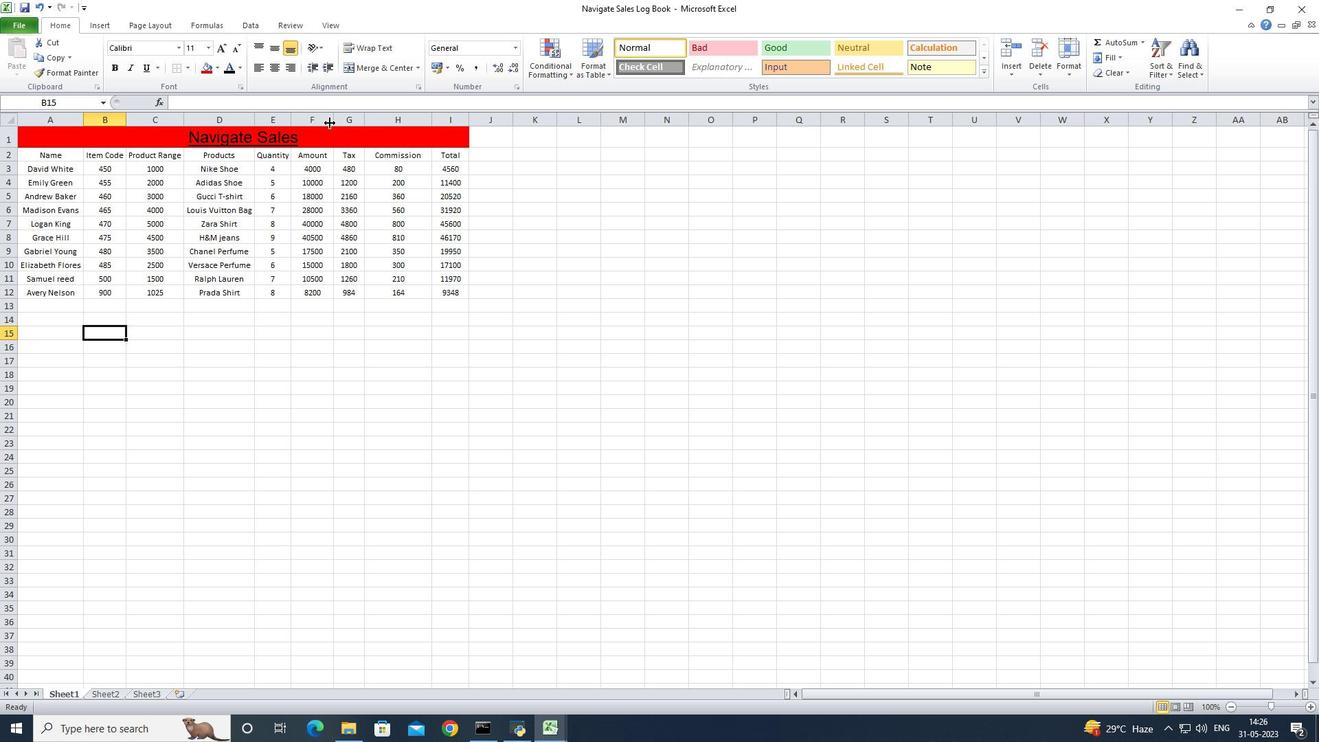 
Action: Mouse pressed left at (331, 123)
Screenshot: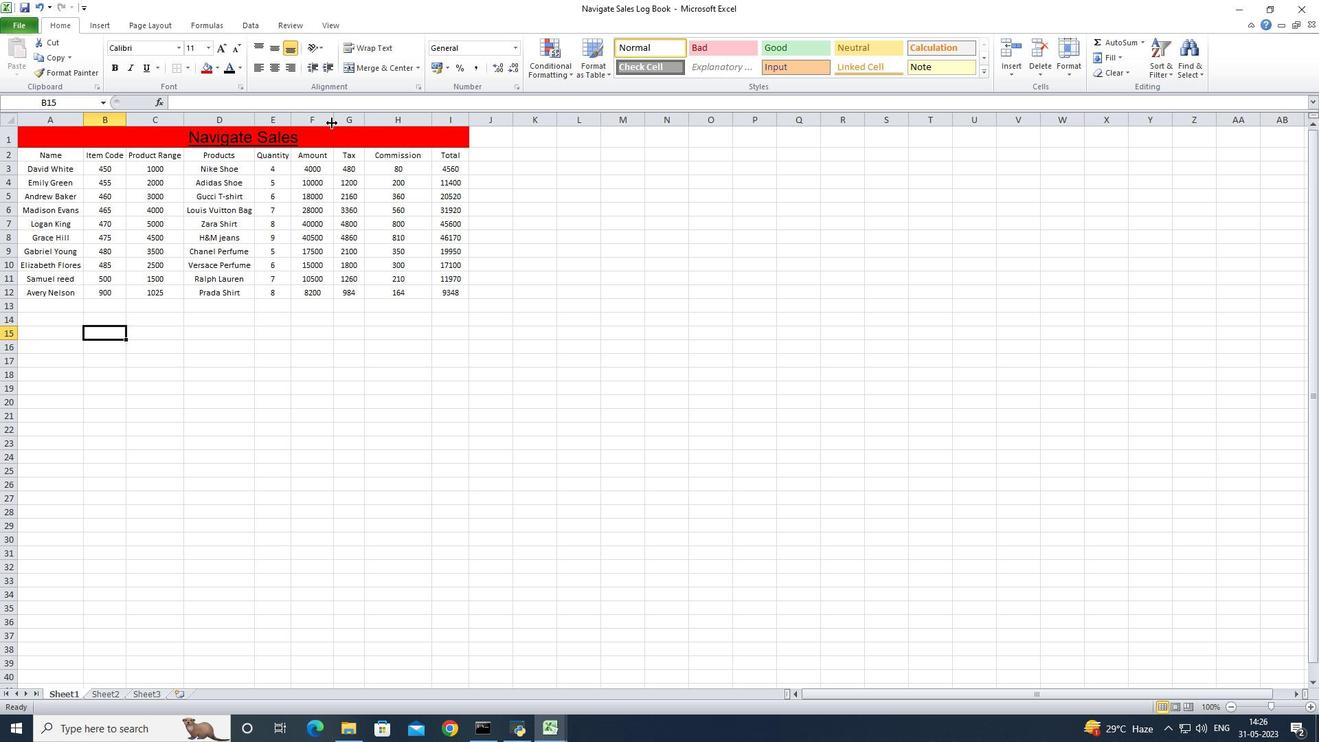 
Action: Mouse pressed left at (331, 123)
Screenshot: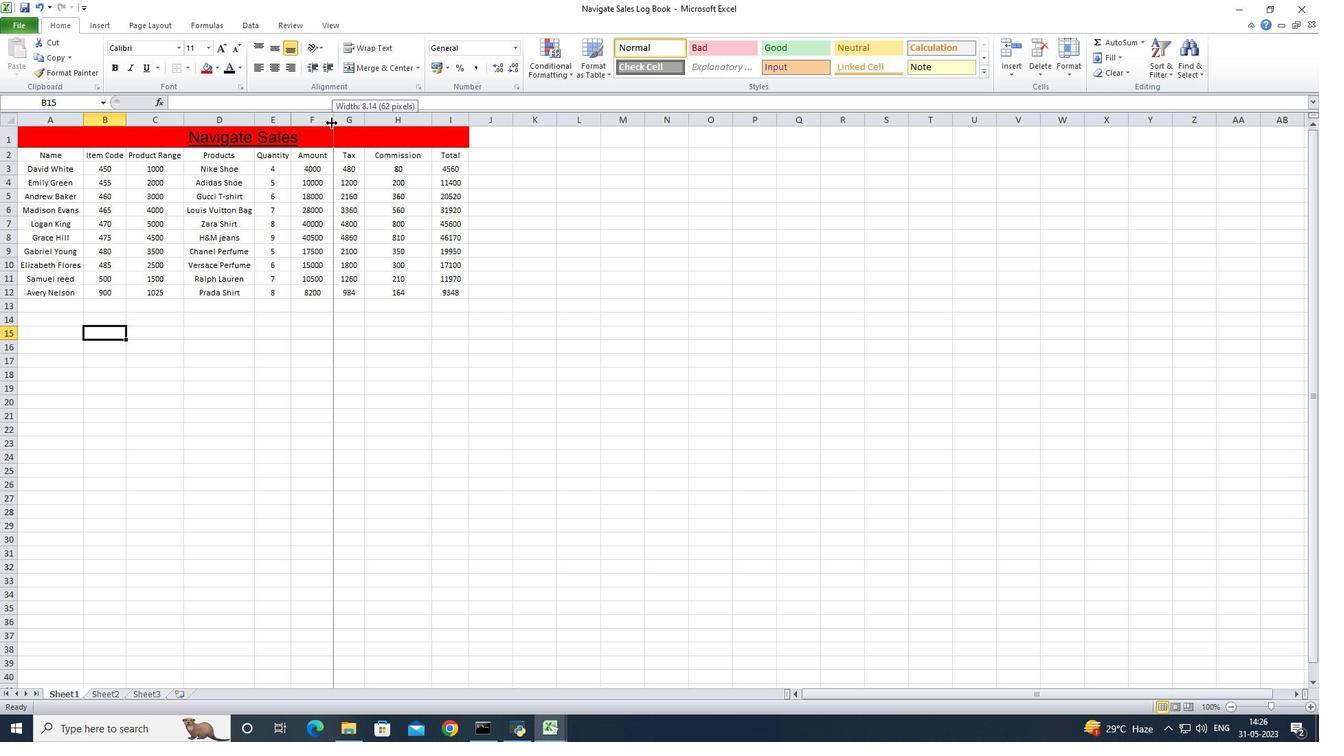 
Action: Mouse moved to (352, 125)
Screenshot: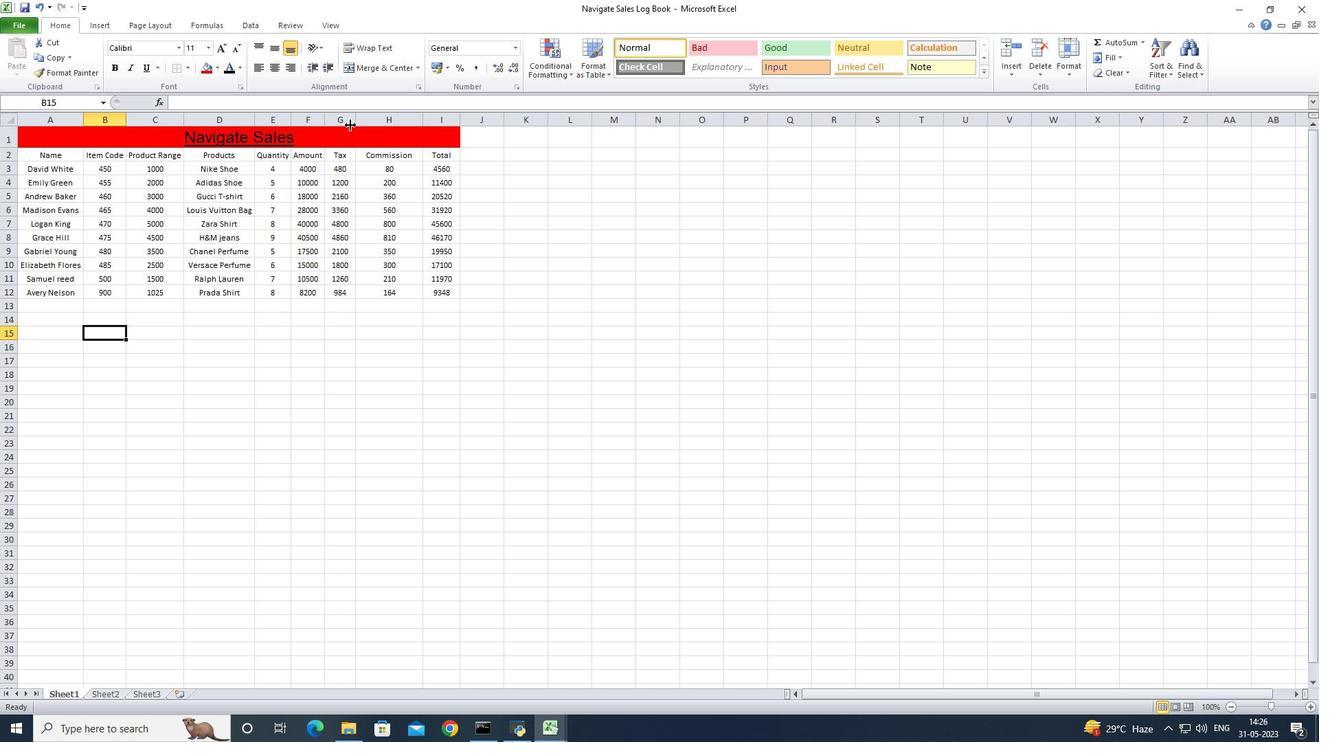 
Action: Mouse pressed left at (352, 125)
Screenshot: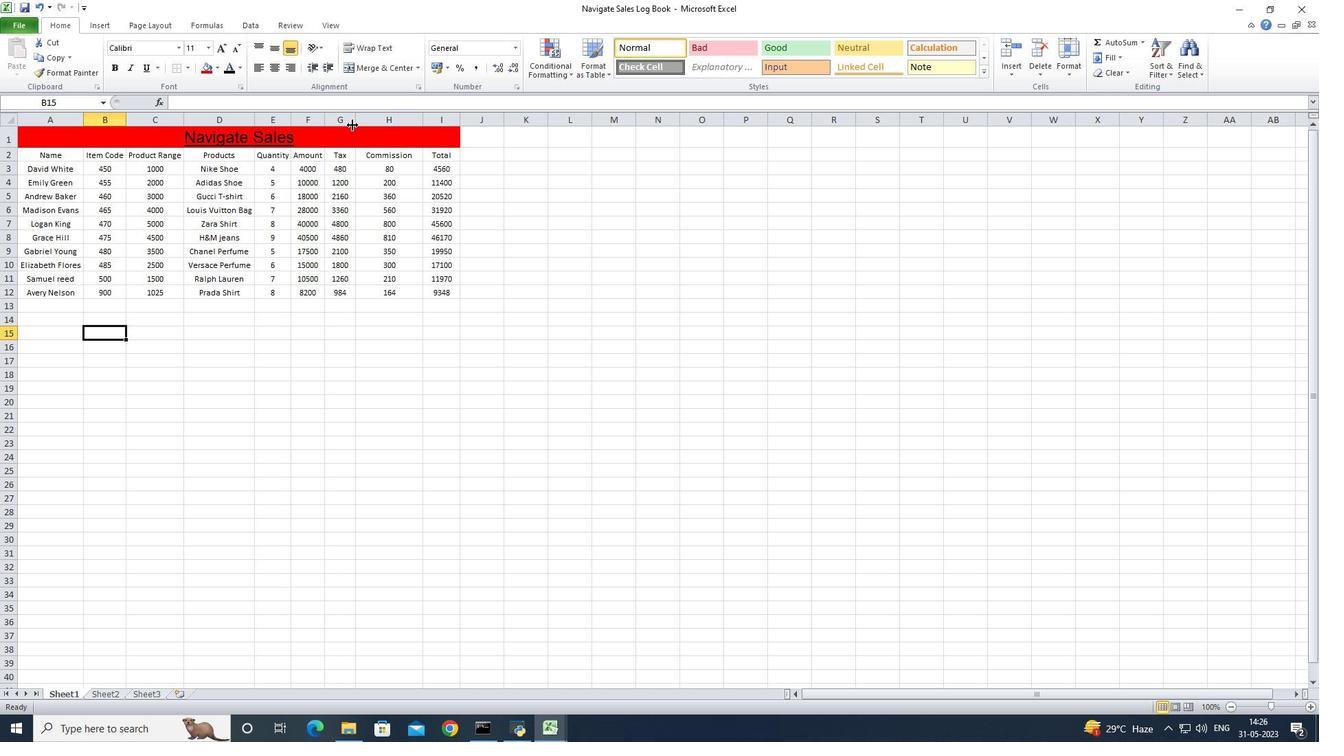 
Action: Mouse pressed left at (352, 125)
Screenshot: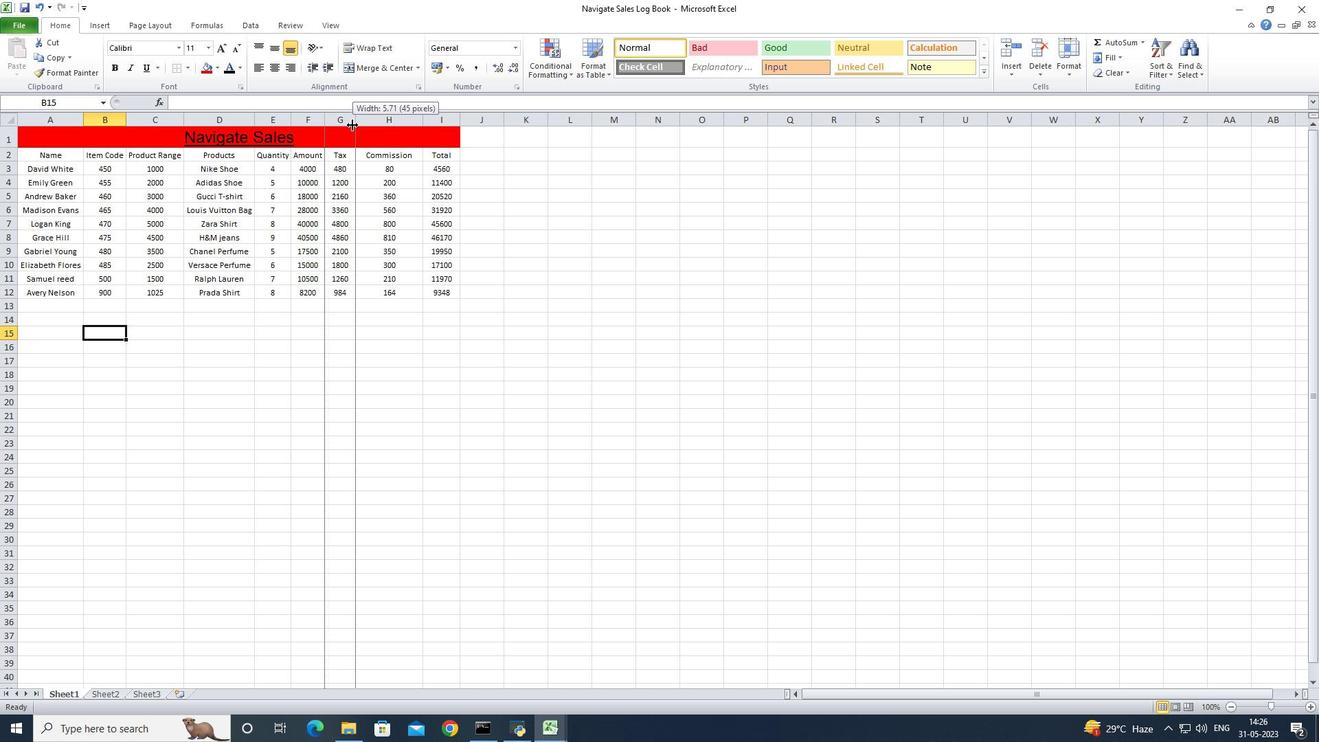
Action: Mouse moved to (413, 123)
Screenshot: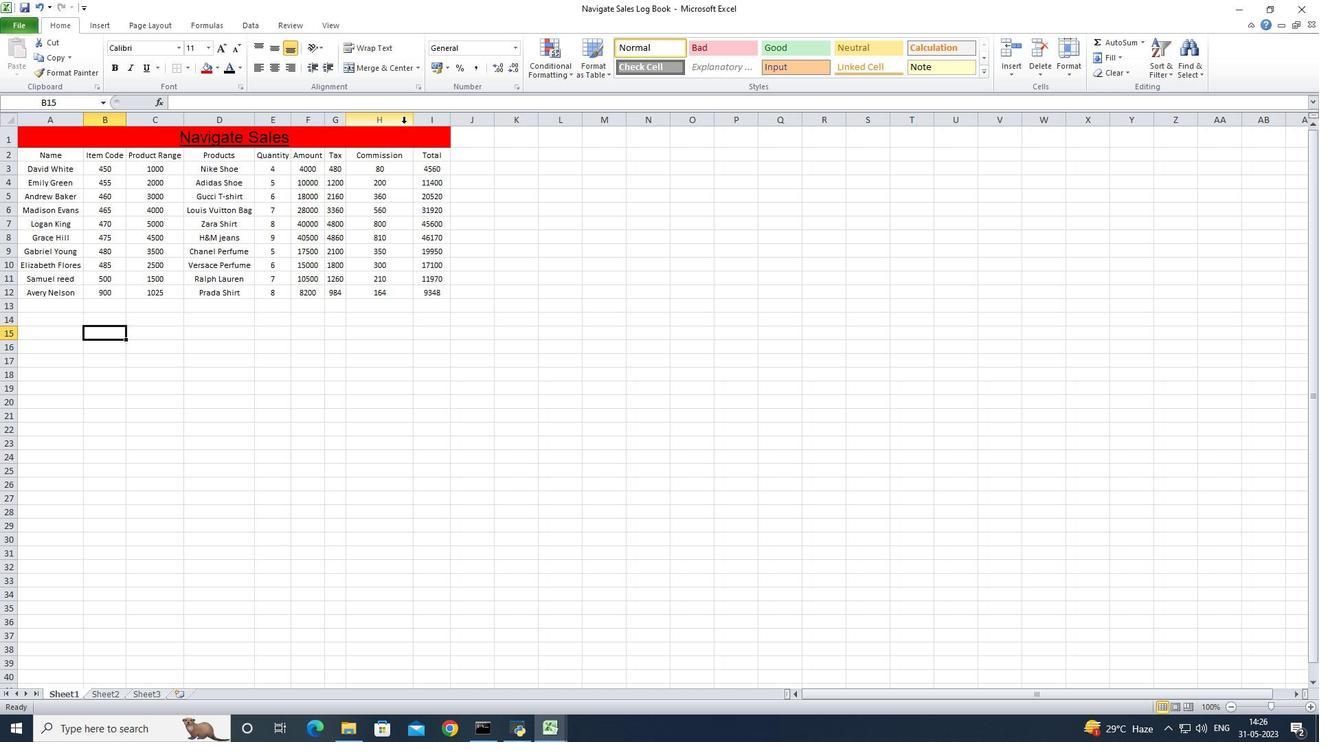 
Action: Mouse pressed left at (413, 123)
Screenshot: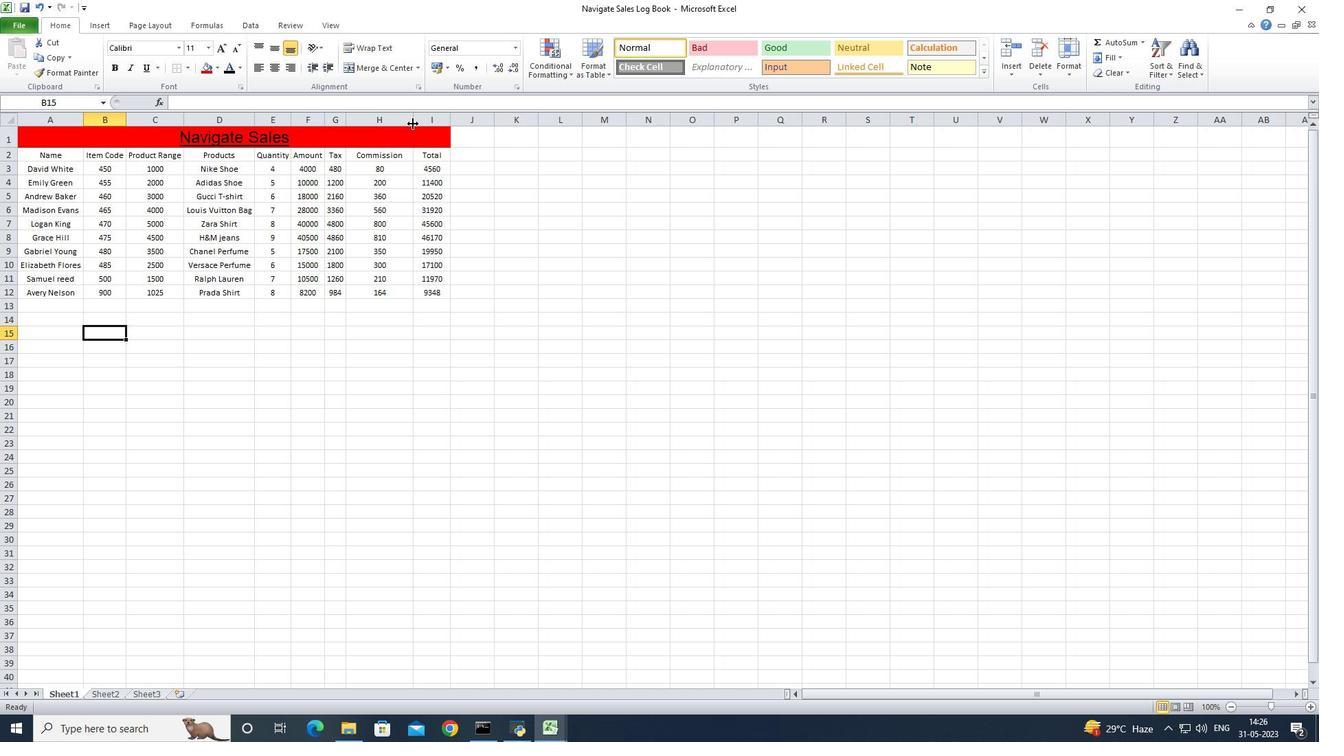 
Action: Mouse pressed left at (413, 123)
Screenshot: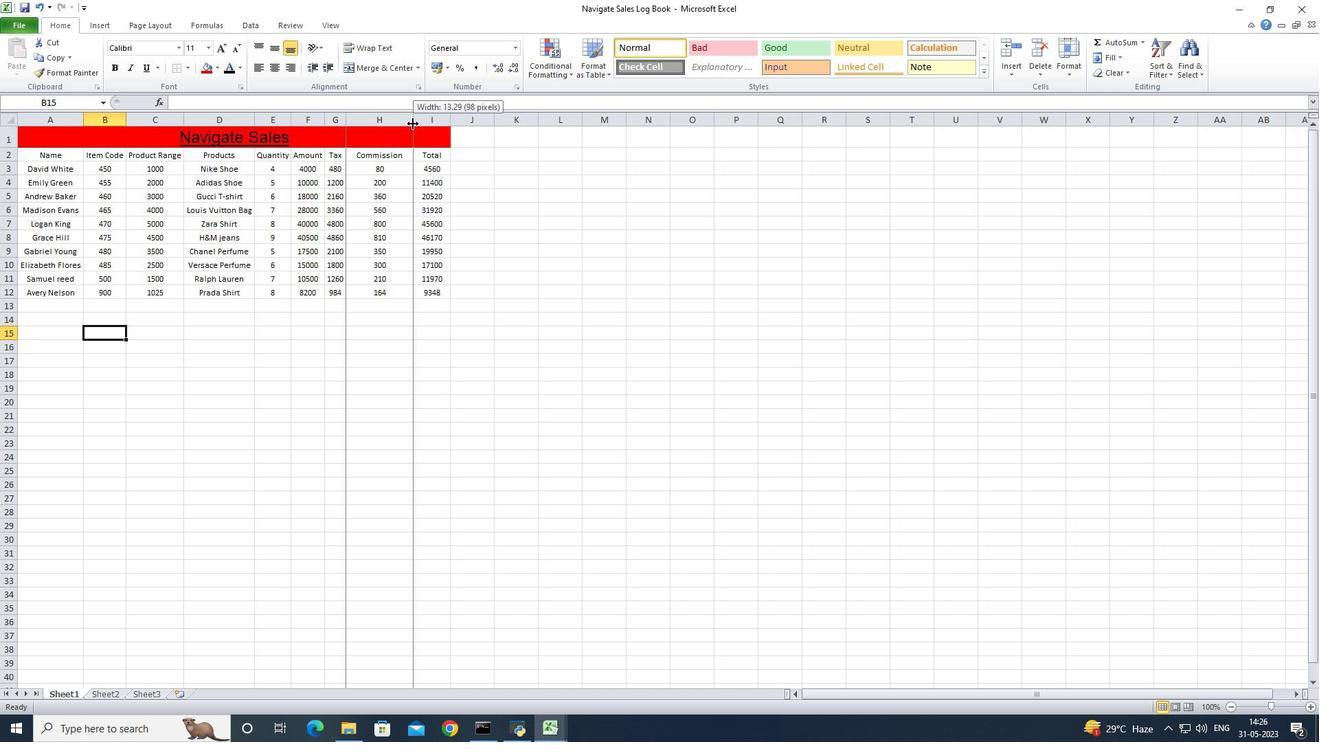 
Action: Mouse moved to (431, 121)
Screenshot: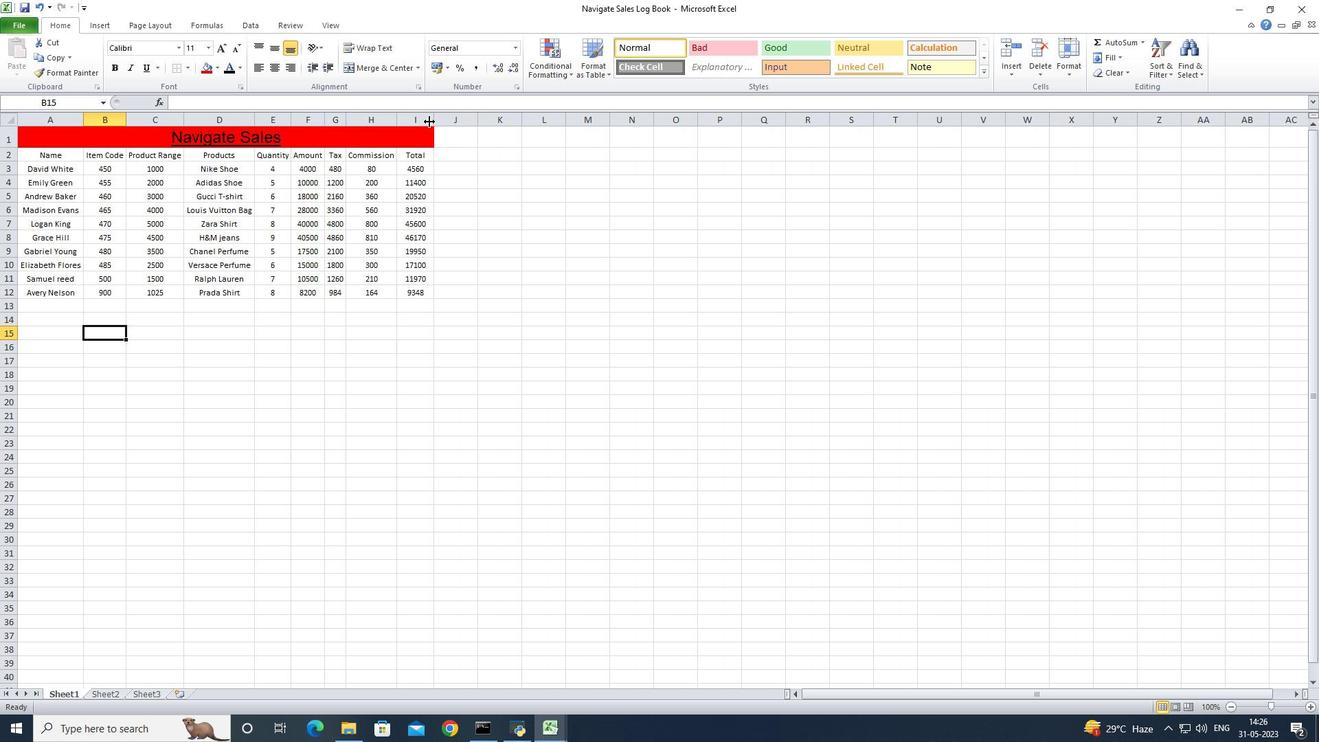 
Action: Mouse pressed left at (431, 121)
Screenshot: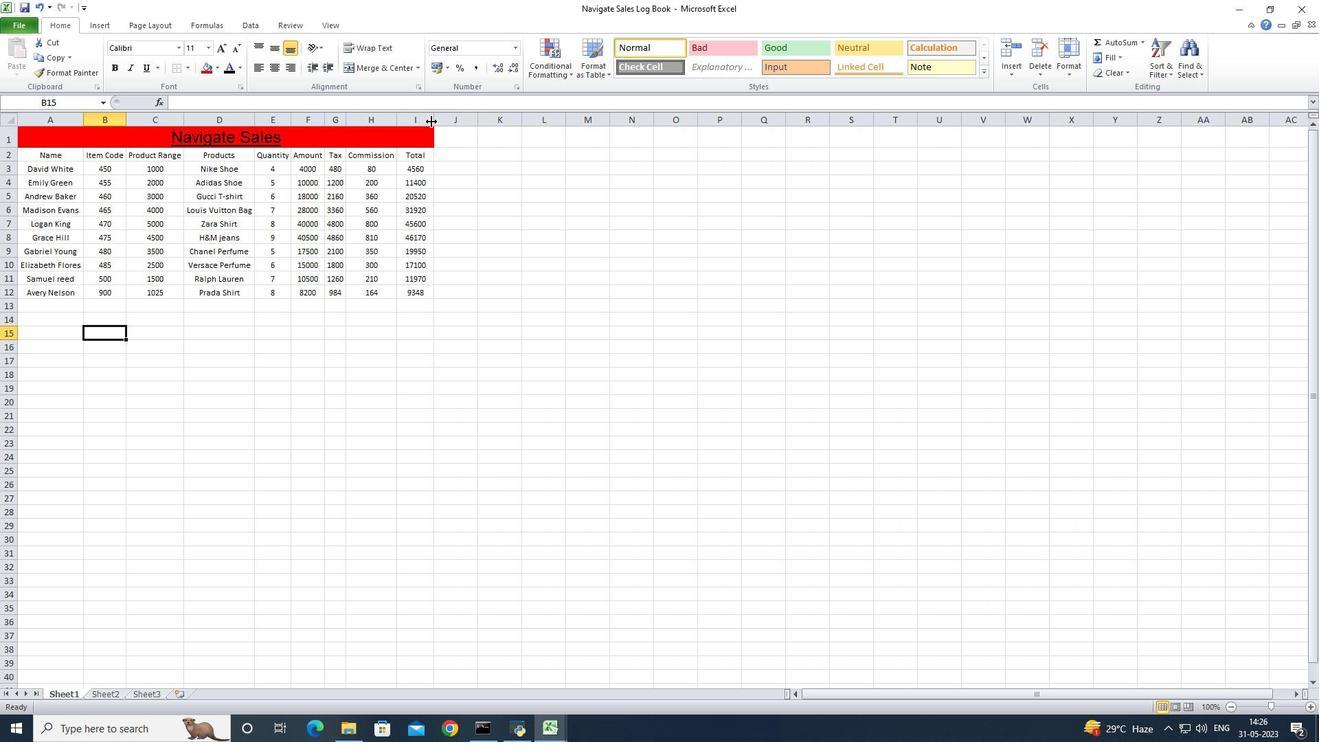 
Action: Mouse pressed left at (431, 121)
Screenshot: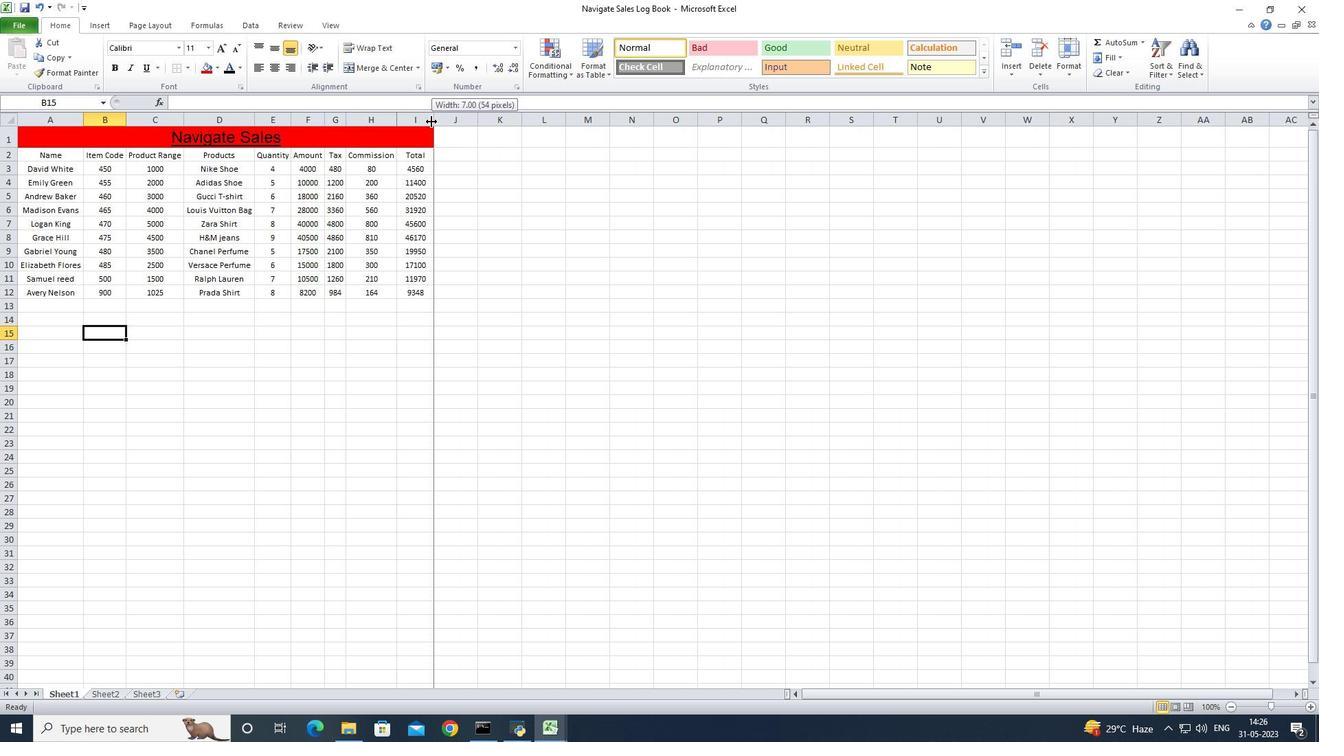 
Action: Mouse moved to (263, 363)
Screenshot: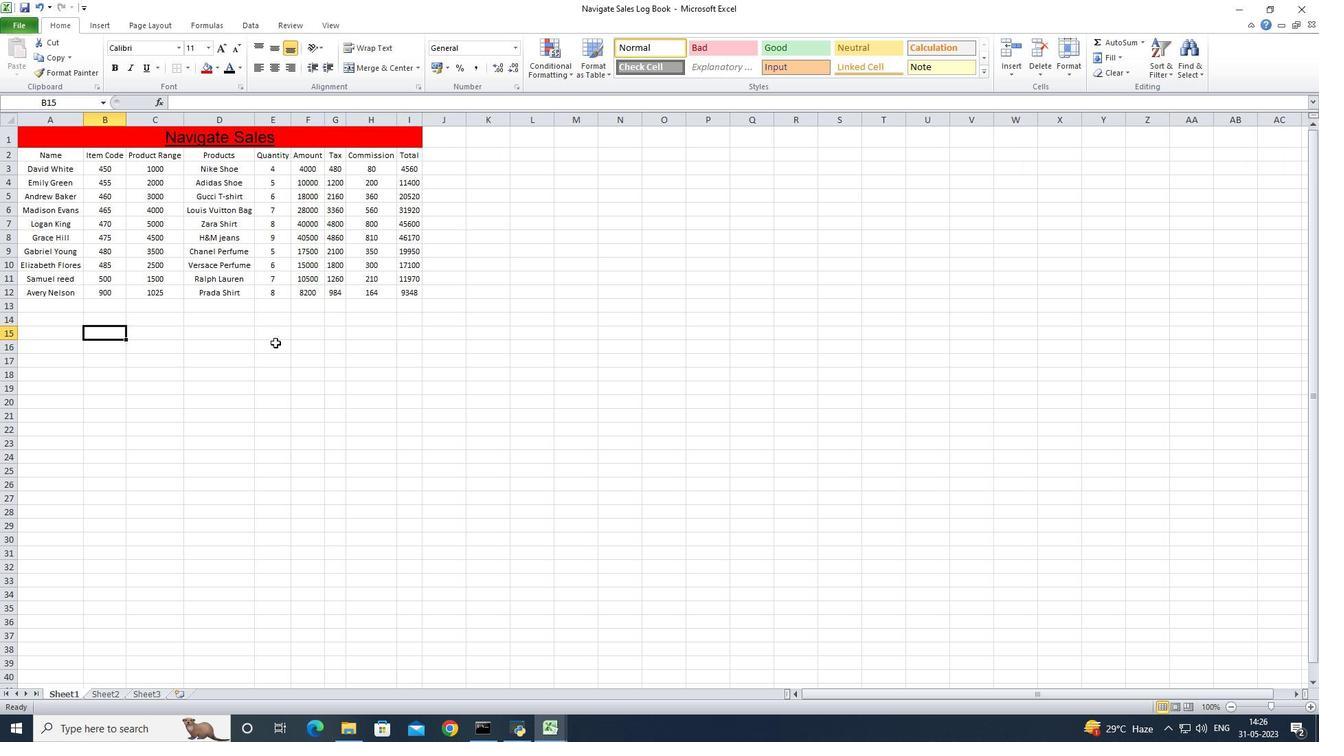 
Action: Mouse pressed left at (263, 363)
Screenshot: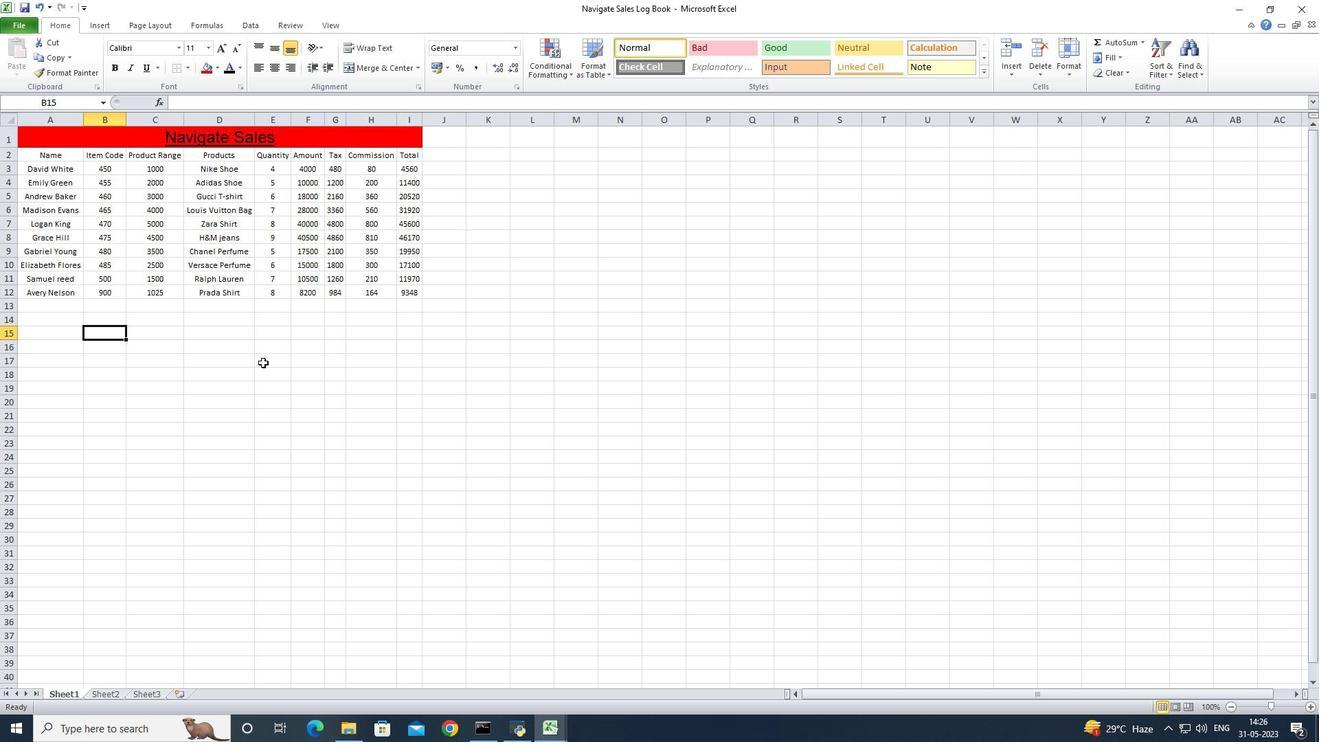 
Action: Mouse moved to (189, 351)
Screenshot: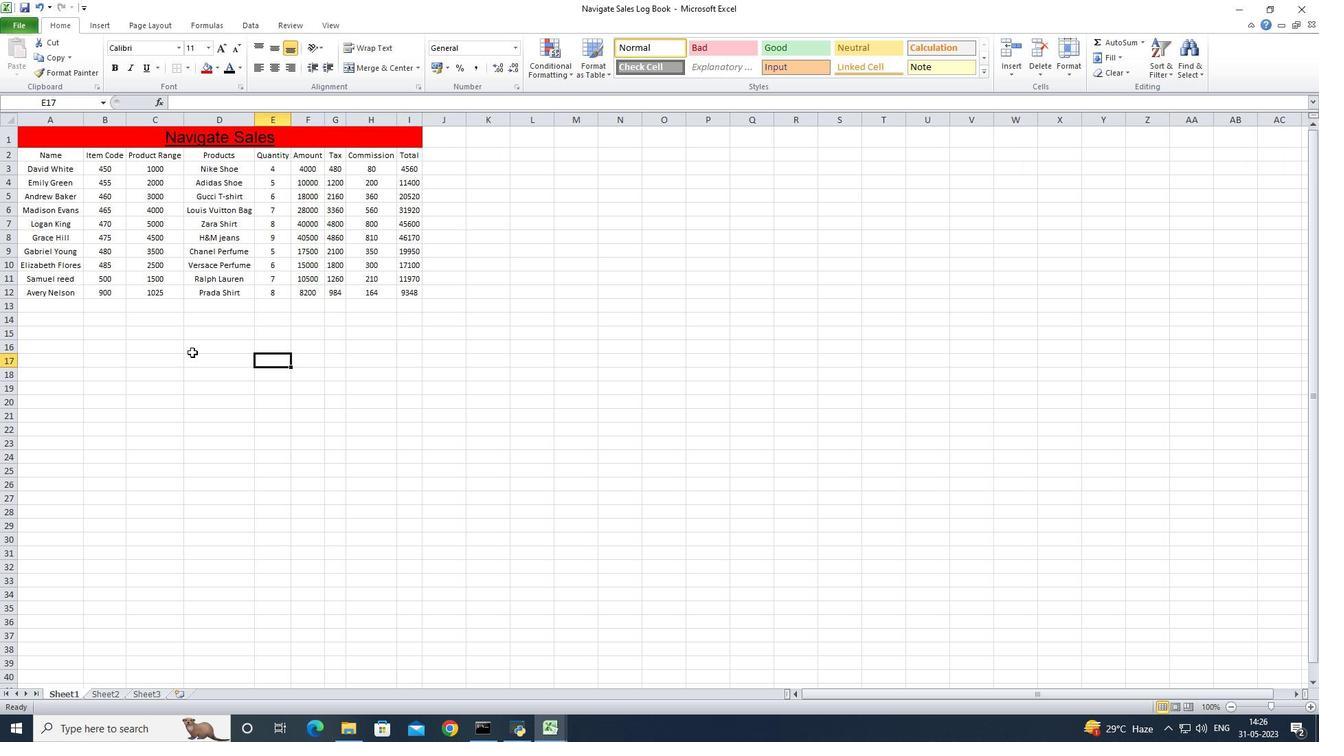 
Action: Mouse pressed left at (189, 351)
Screenshot: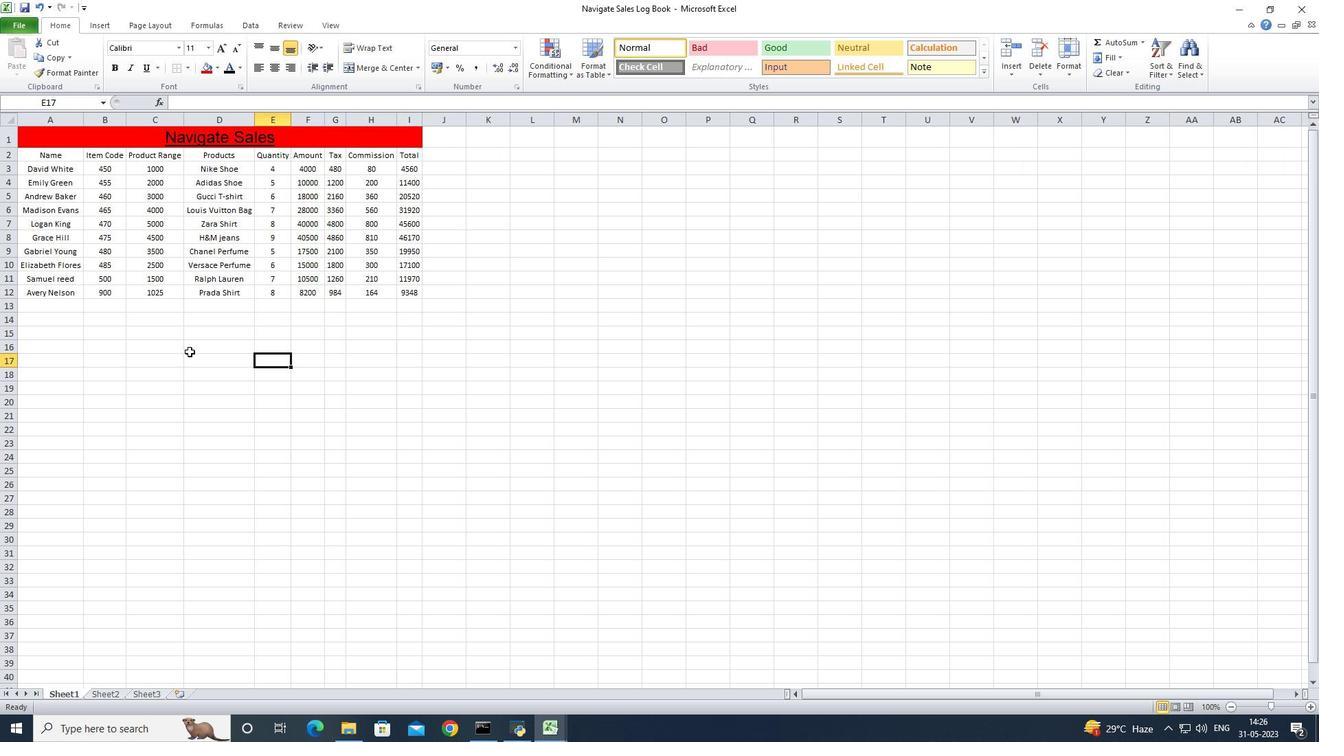 
